 Task: Wedding timeline planner pink modern simple.
Action: Mouse moved to (63, 189)
Screenshot: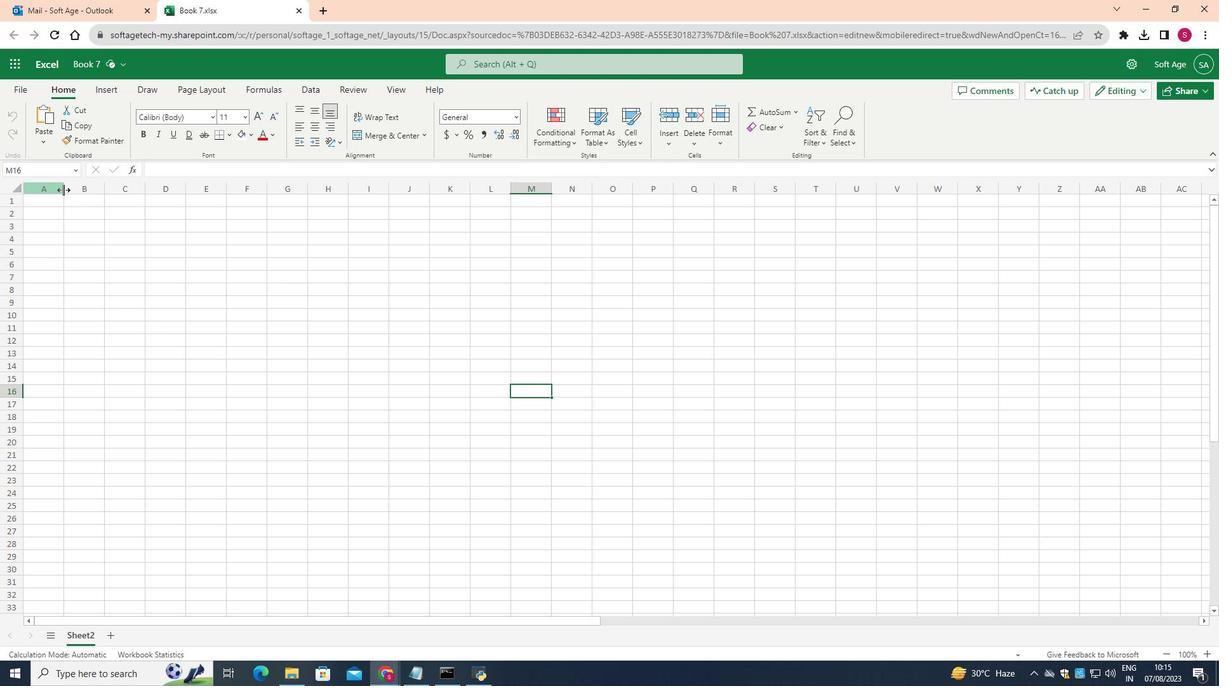 
Action: Mouse pressed left at (63, 189)
Screenshot: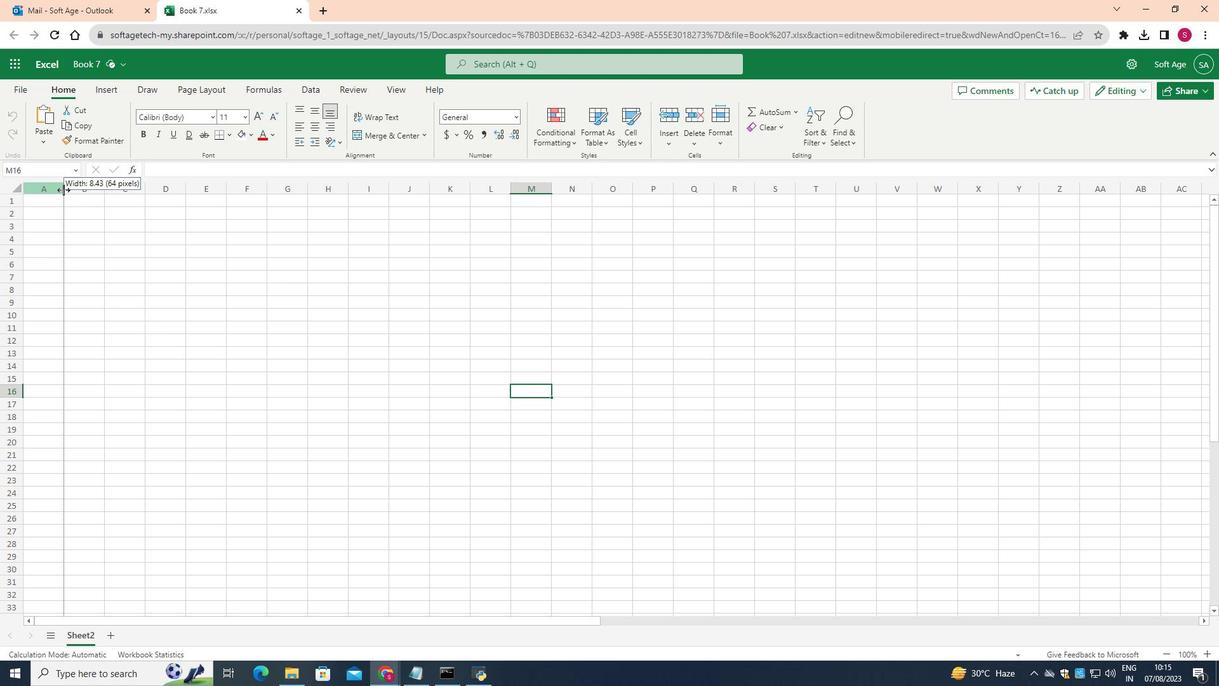 
Action: Mouse moved to (181, 191)
Screenshot: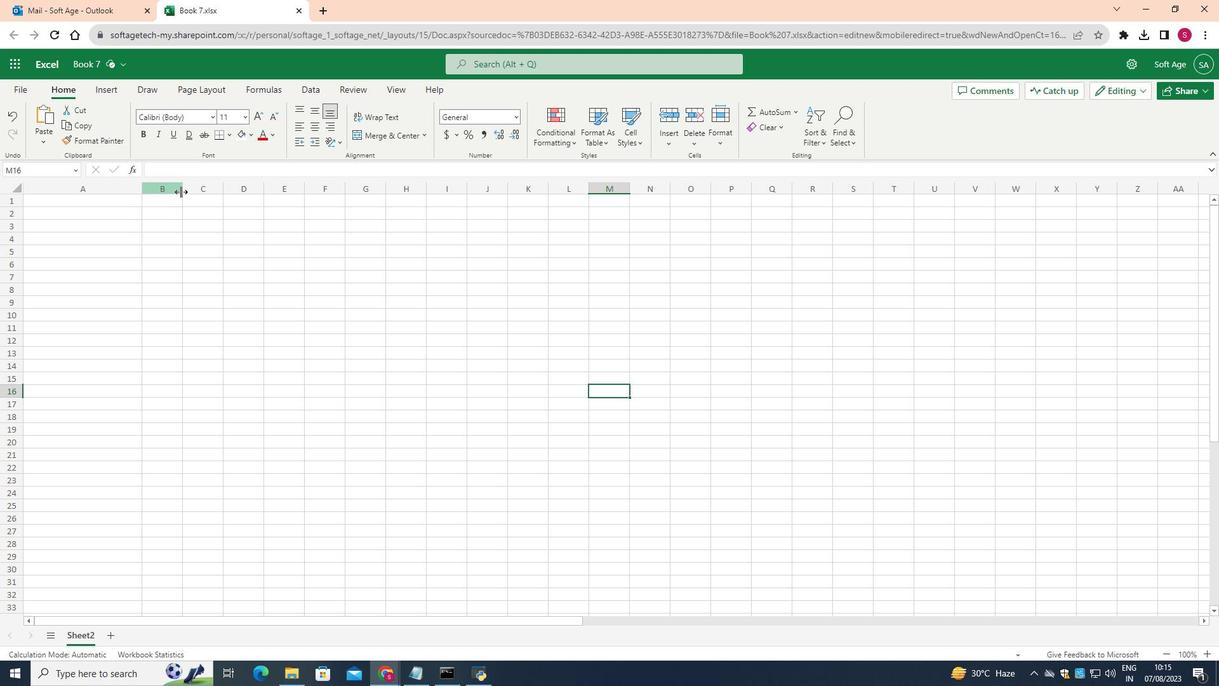 
Action: Mouse pressed left at (181, 191)
Screenshot: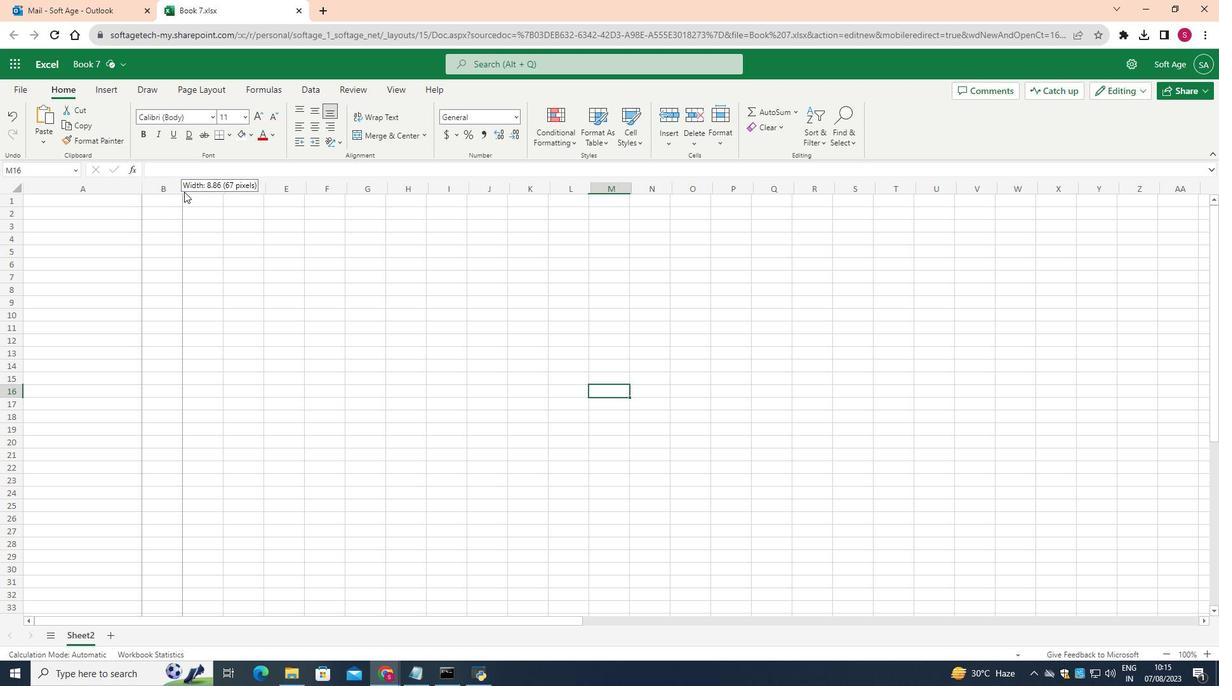 
Action: Mouse moved to (139, 186)
Screenshot: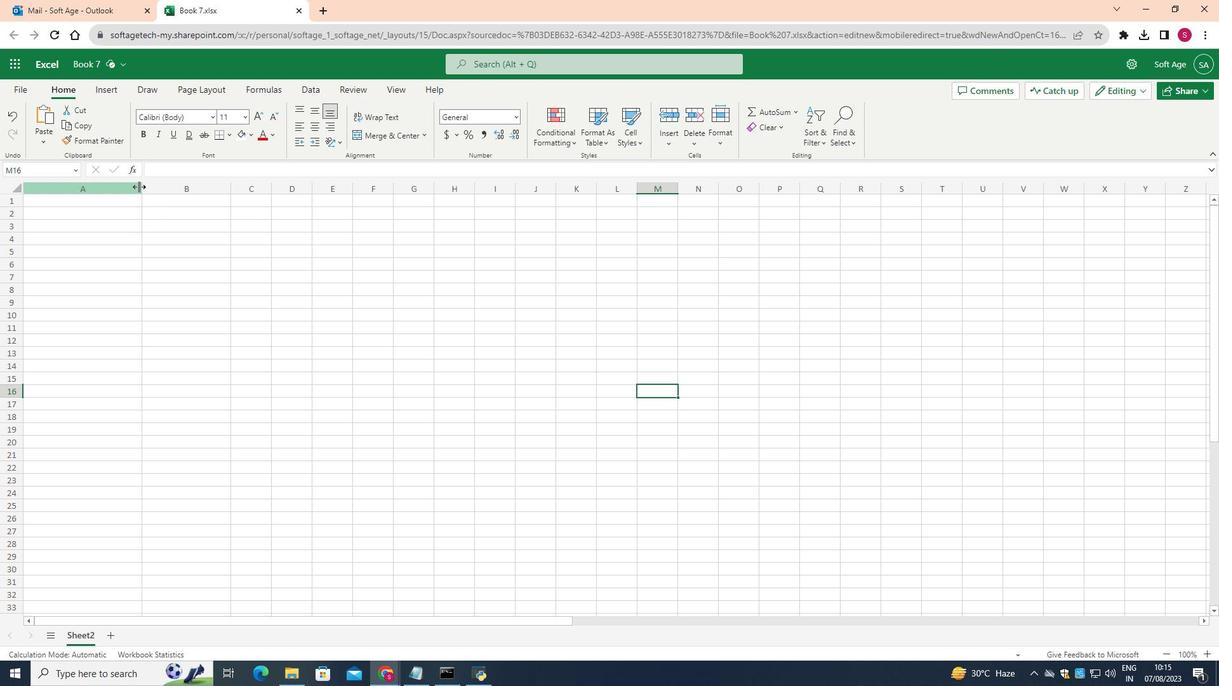 
Action: Mouse pressed left at (139, 186)
Screenshot: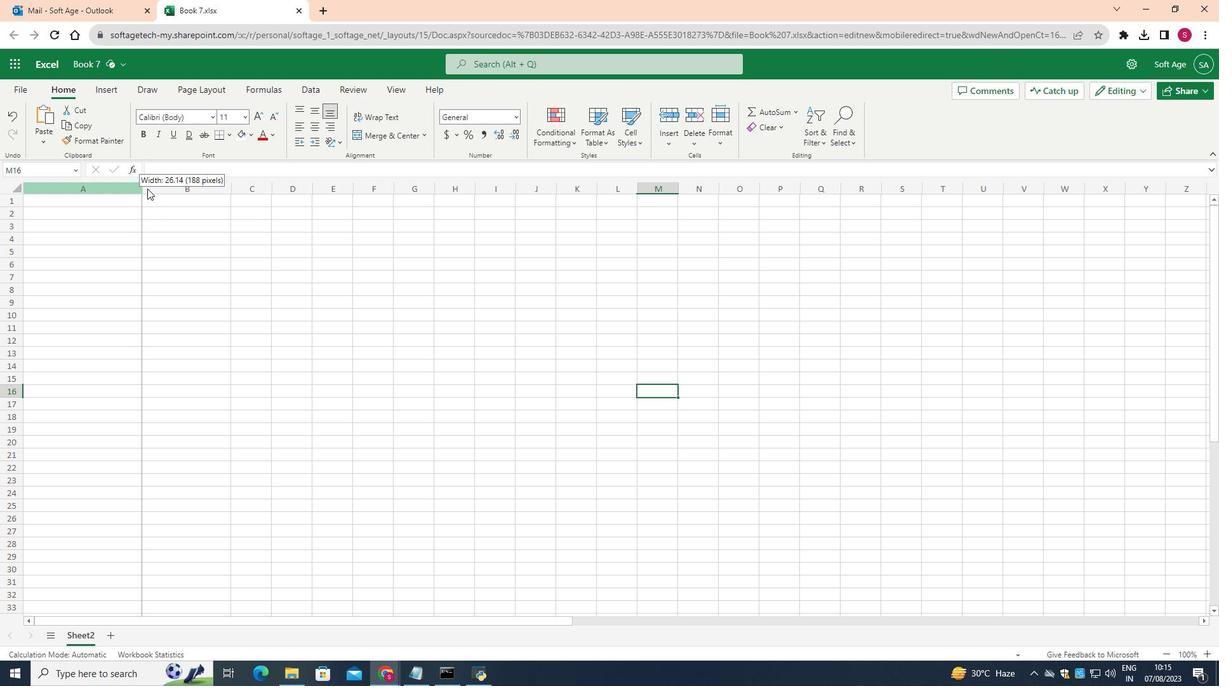 
Action: Mouse moved to (299, 189)
Screenshot: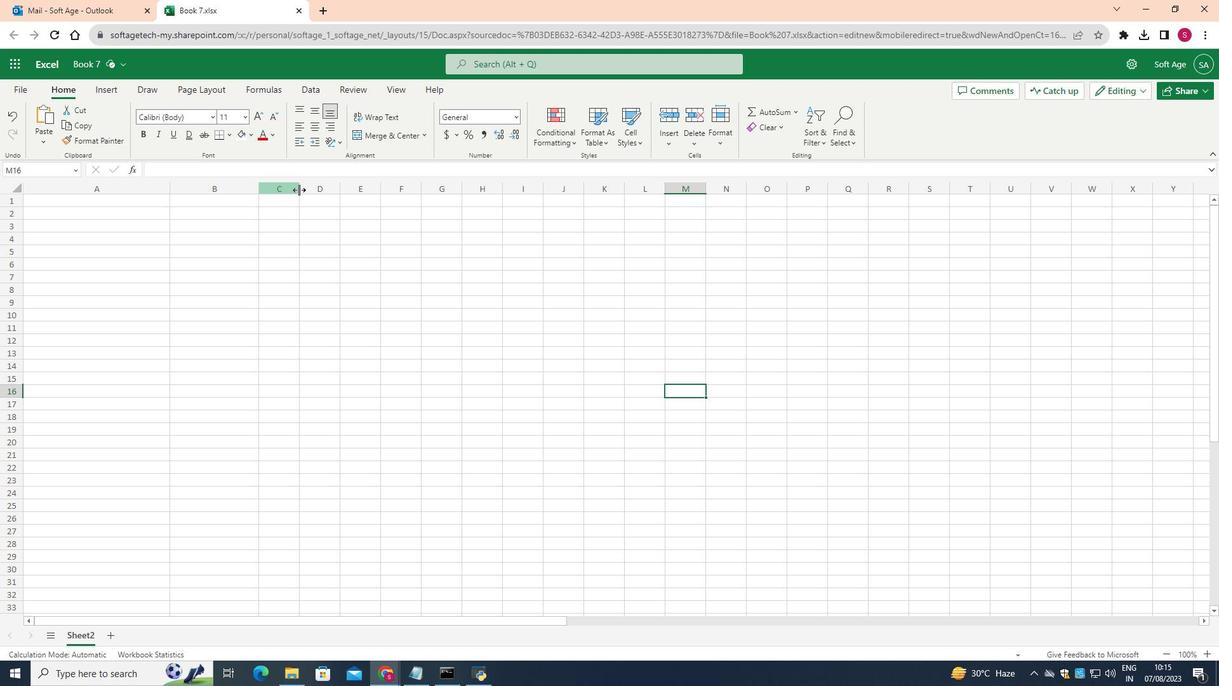 
Action: Mouse pressed left at (299, 189)
Screenshot: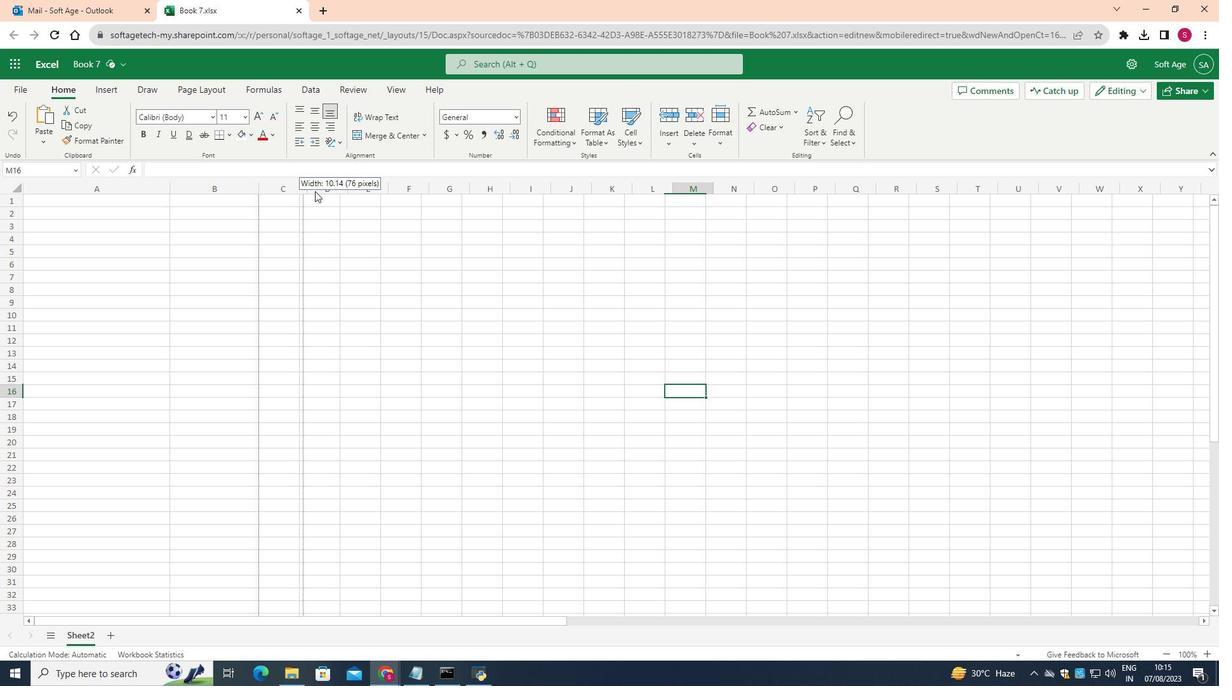 
Action: Mouse moved to (259, 191)
Screenshot: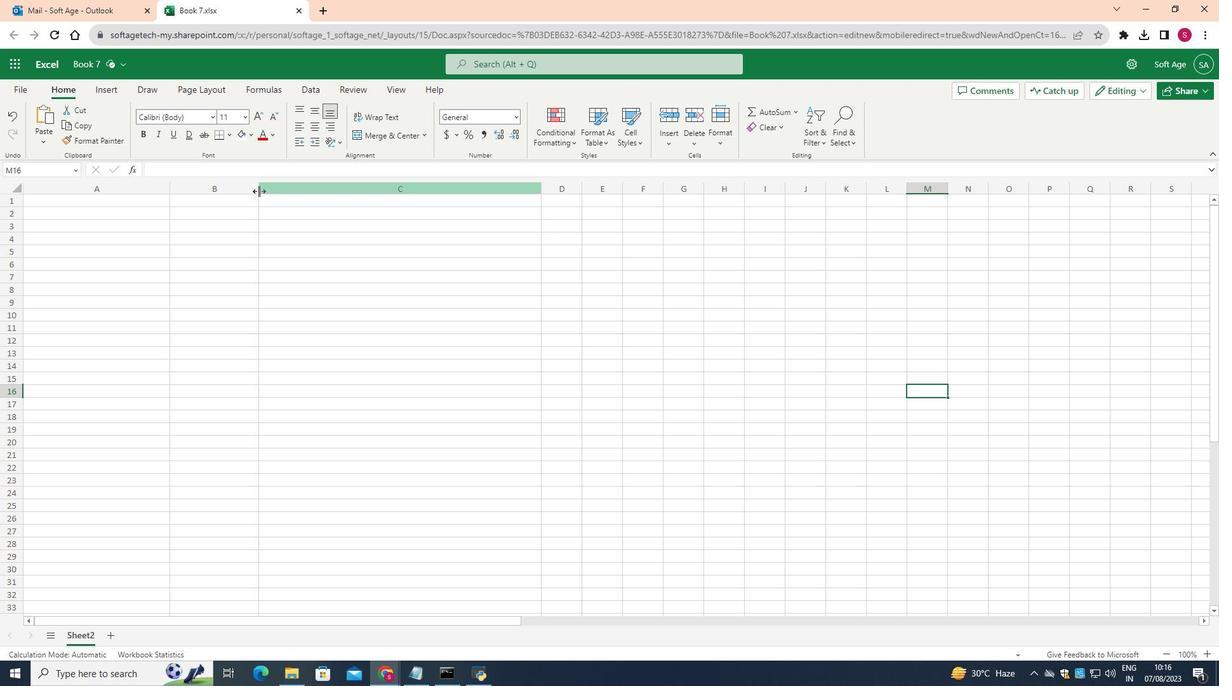 
Action: Mouse pressed left at (259, 191)
Screenshot: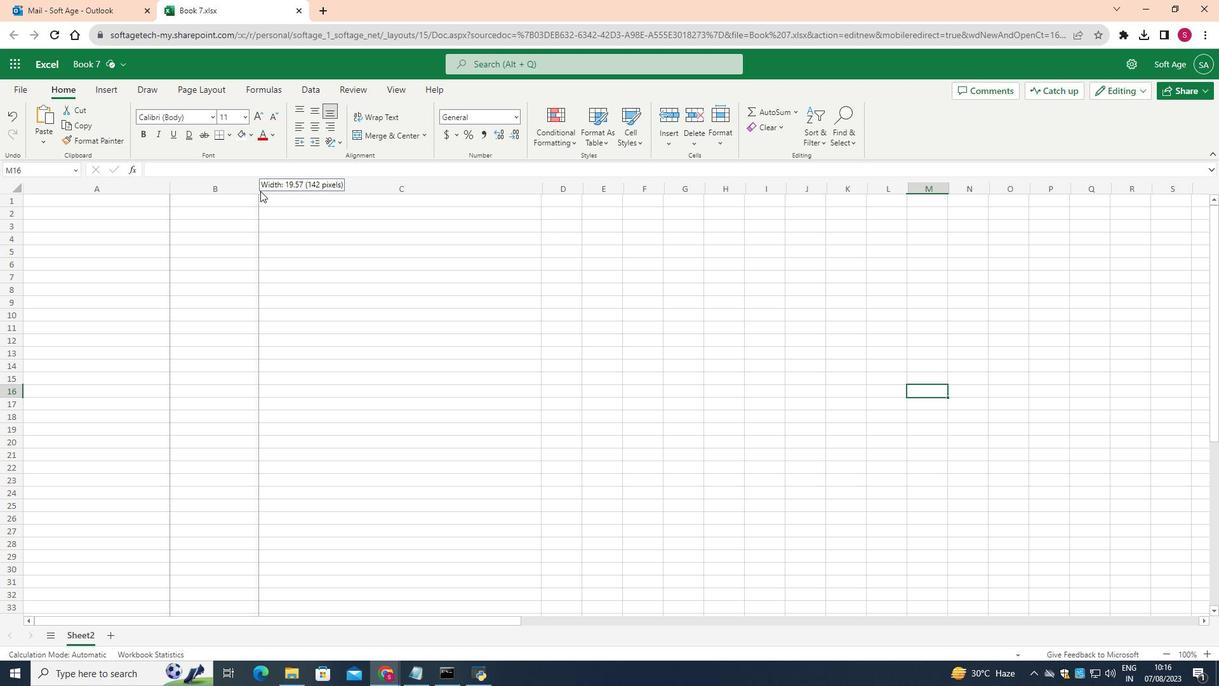 
Action: Mouse moved to (17, 207)
Screenshot: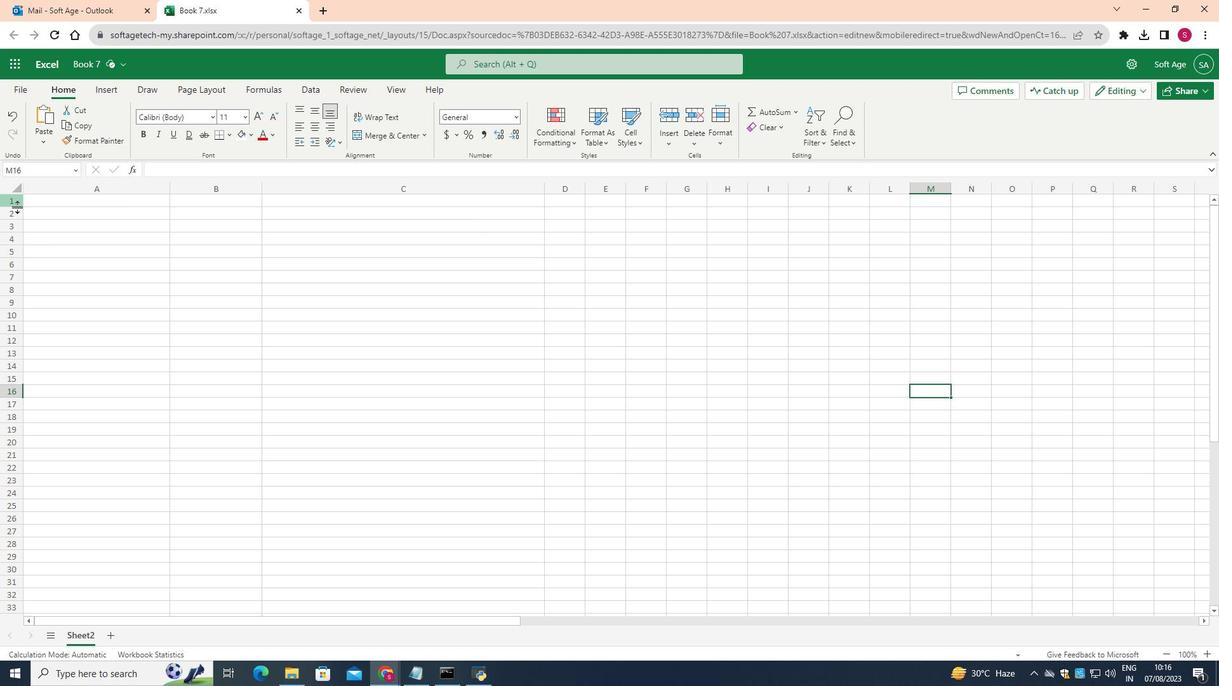 
Action: Mouse pressed left at (17, 207)
Screenshot: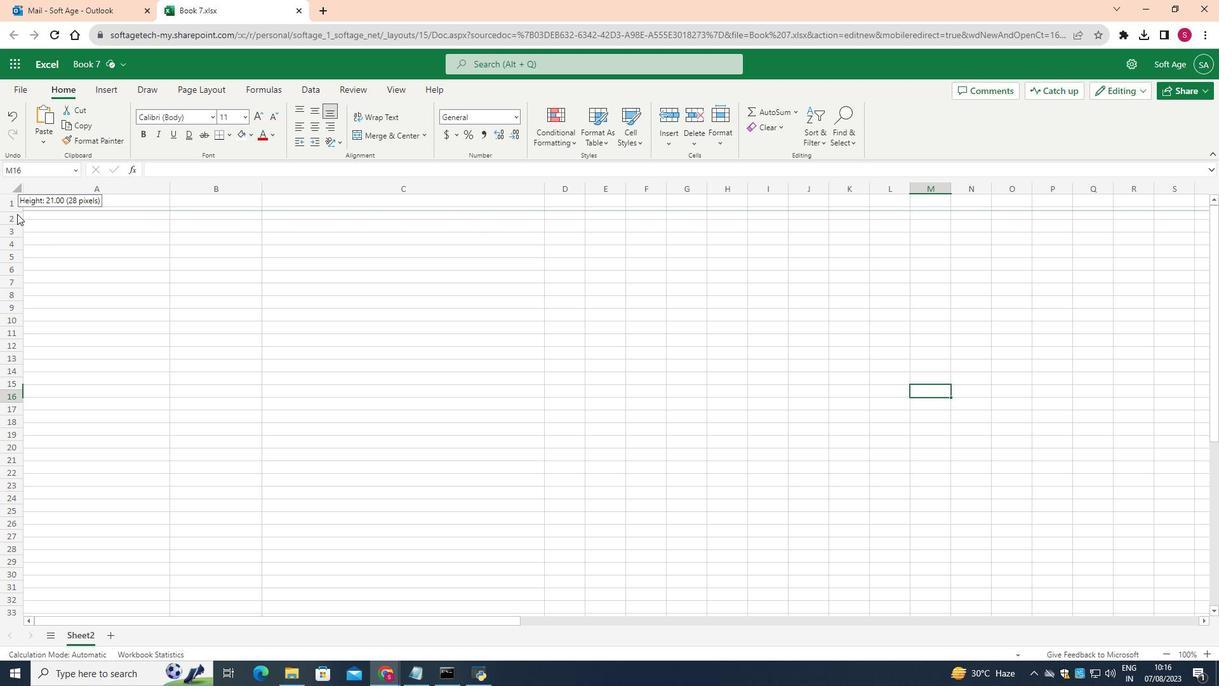 
Action: Mouse moved to (545, 186)
Screenshot: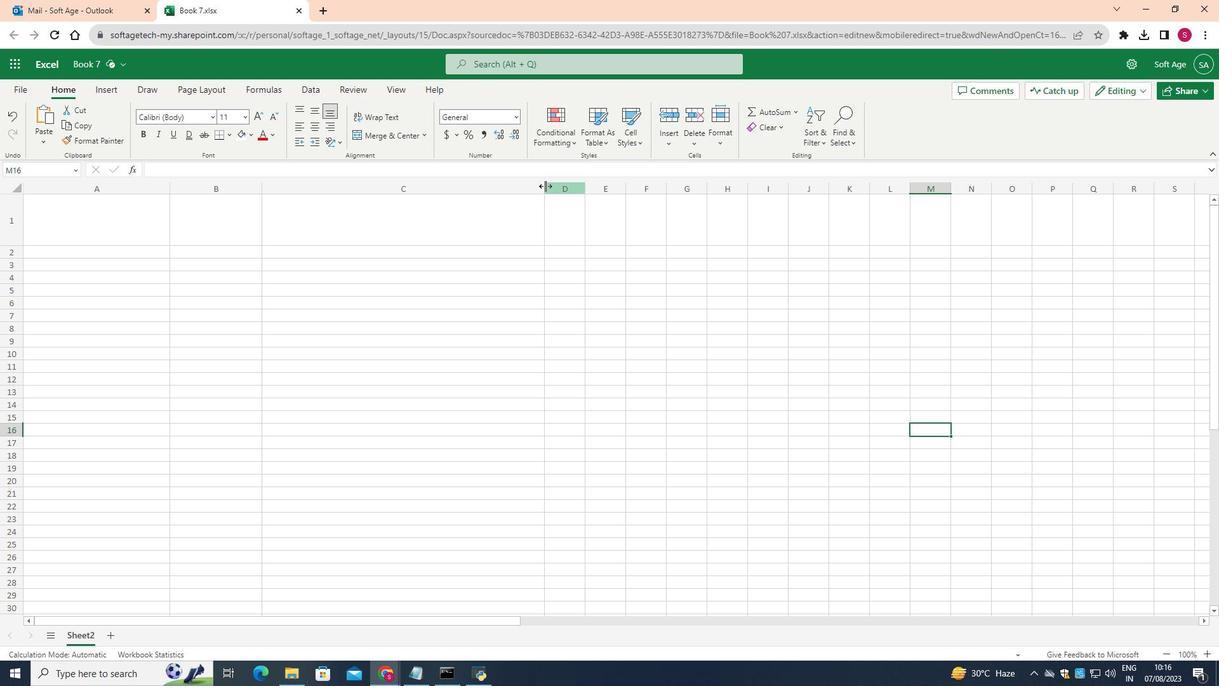 
Action: Mouse pressed left at (545, 186)
Screenshot: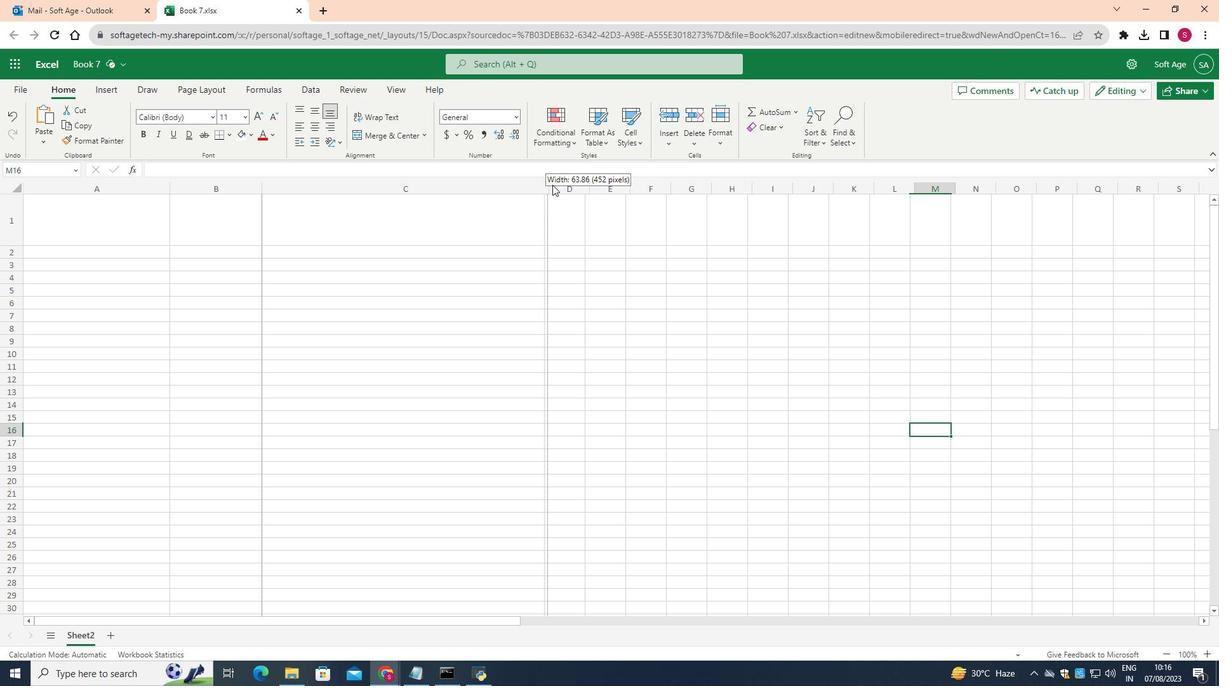
Action: Mouse moved to (264, 191)
Screenshot: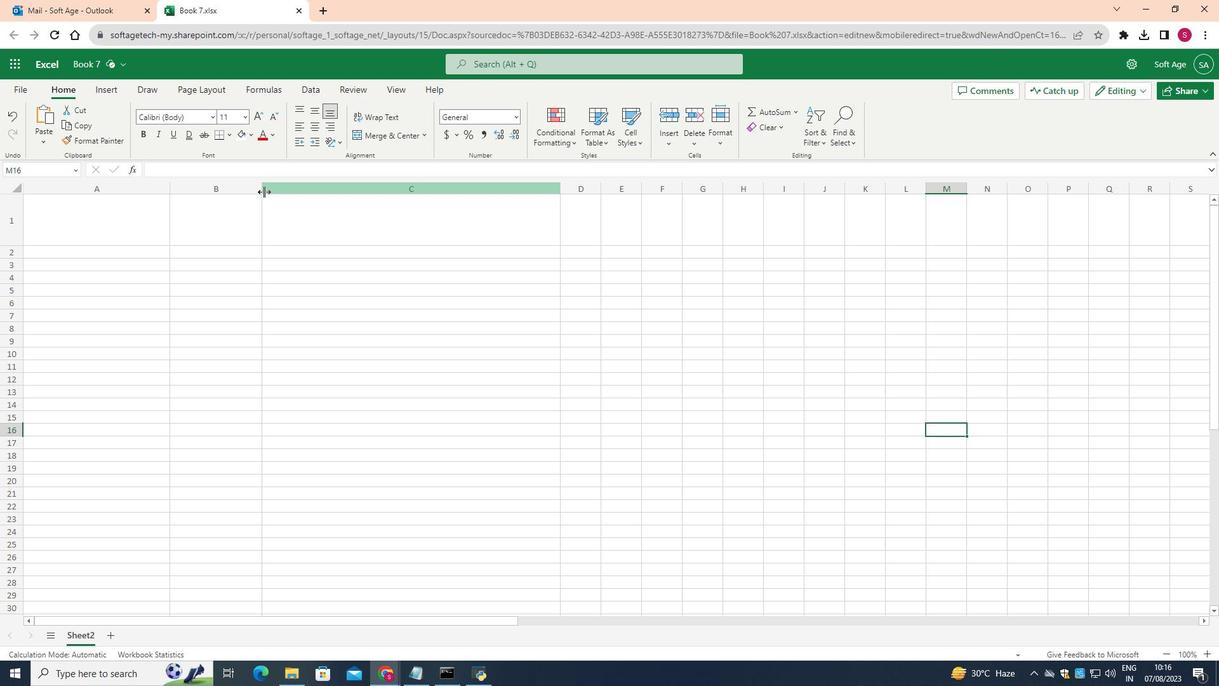 
Action: Mouse pressed left at (264, 191)
Screenshot: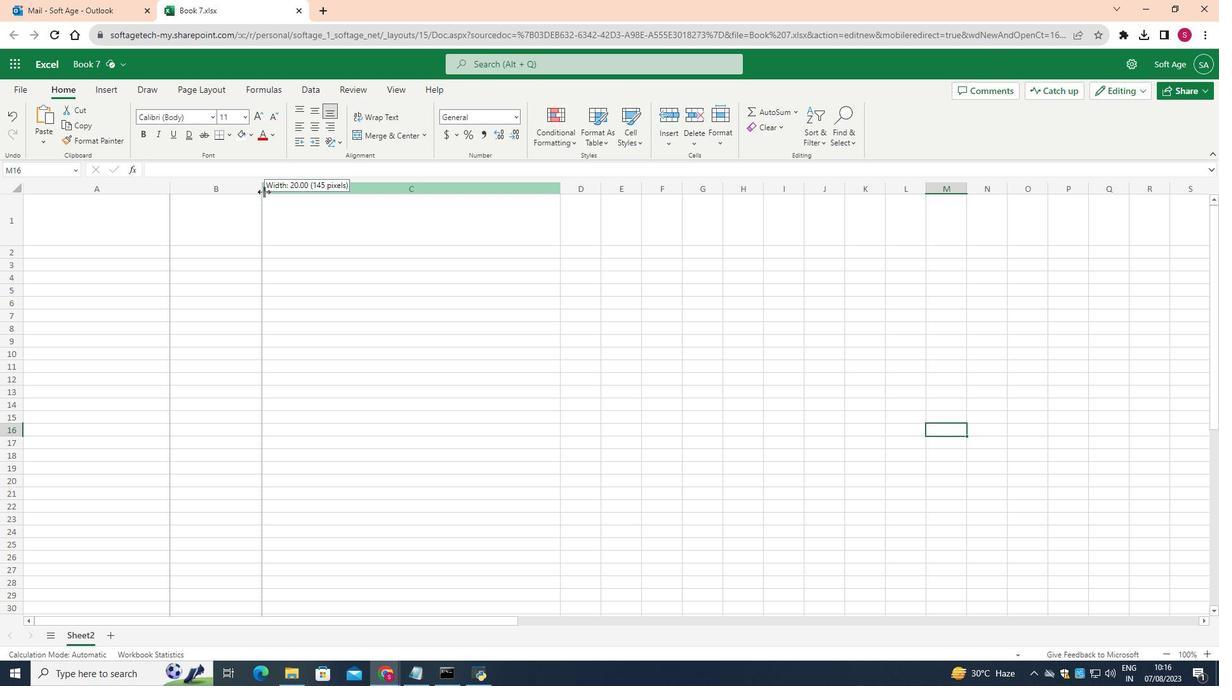 
Action: Mouse moved to (255, 193)
Screenshot: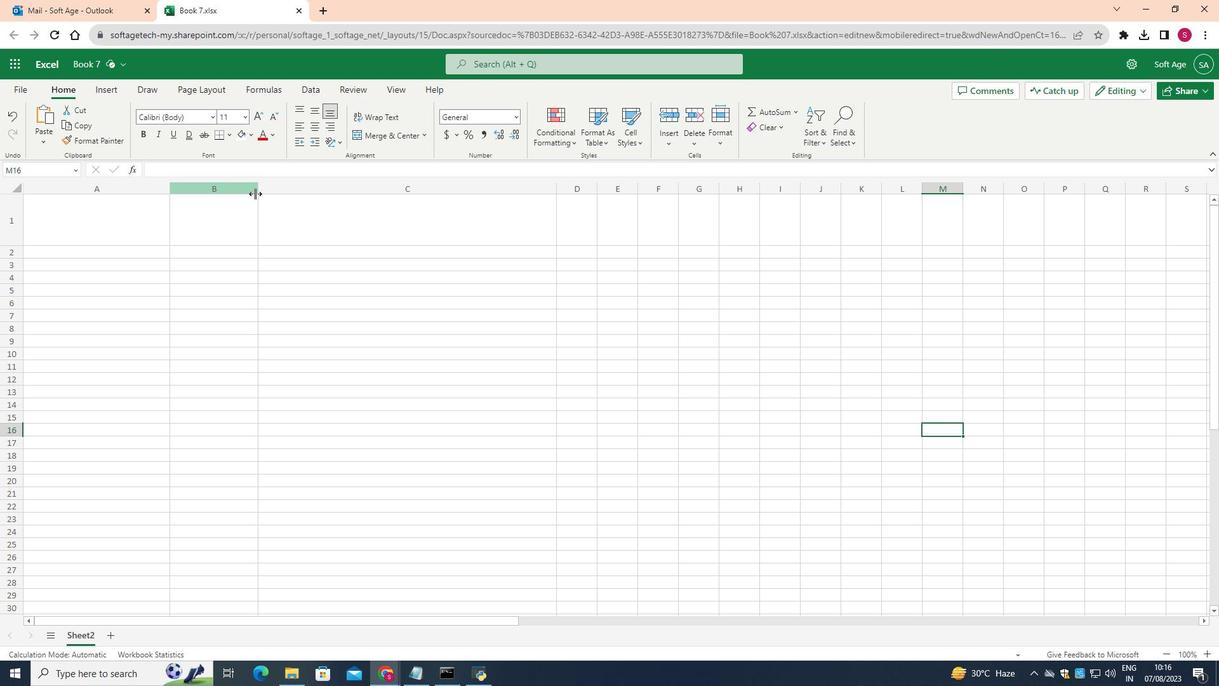 
Action: Mouse pressed left at (255, 193)
Screenshot: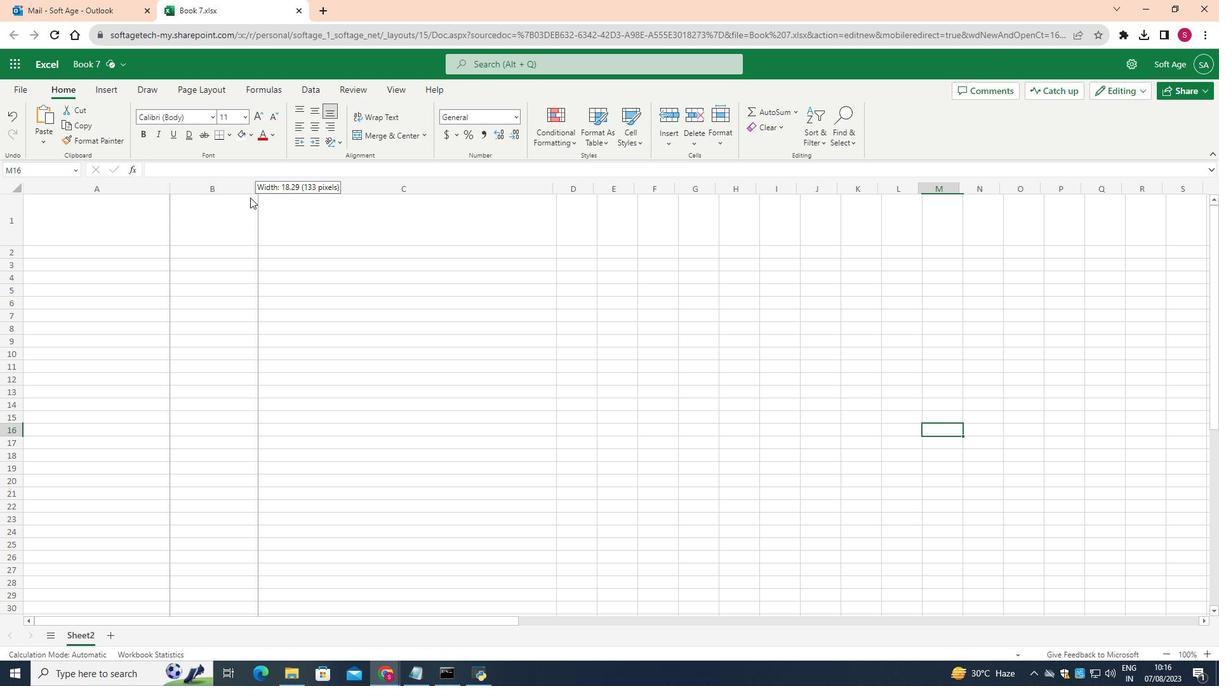 
Action: Mouse moved to (19, 246)
Screenshot: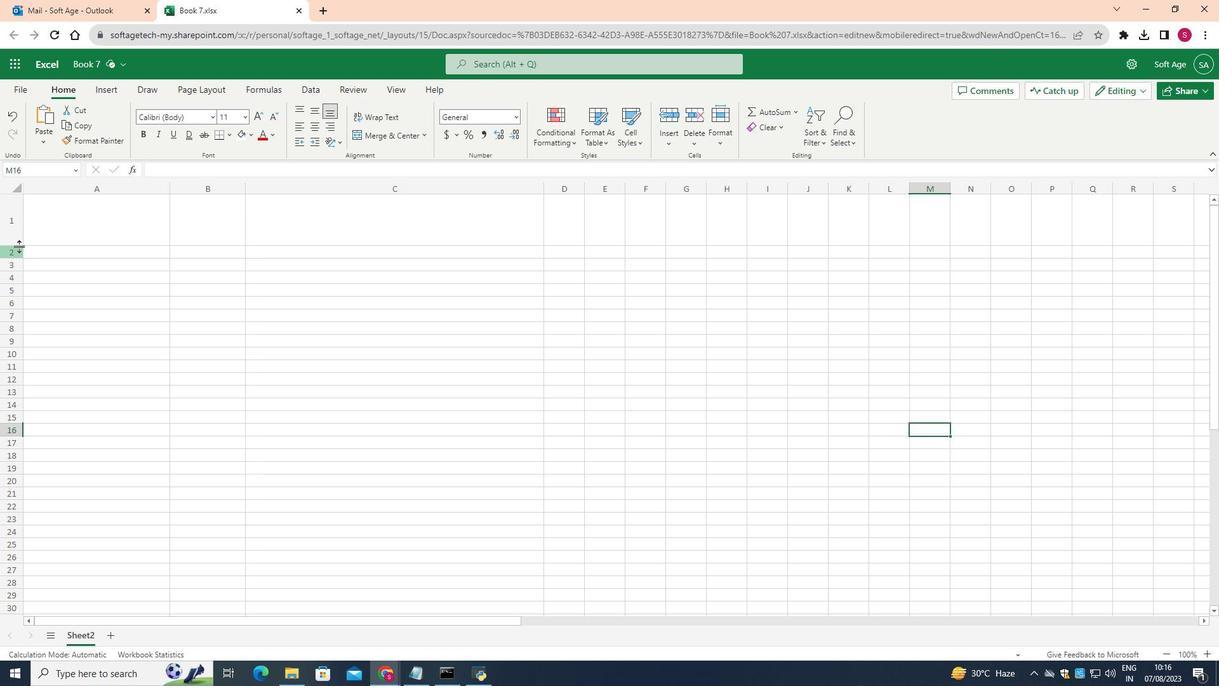 
Action: Mouse pressed left at (19, 246)
Screenshot: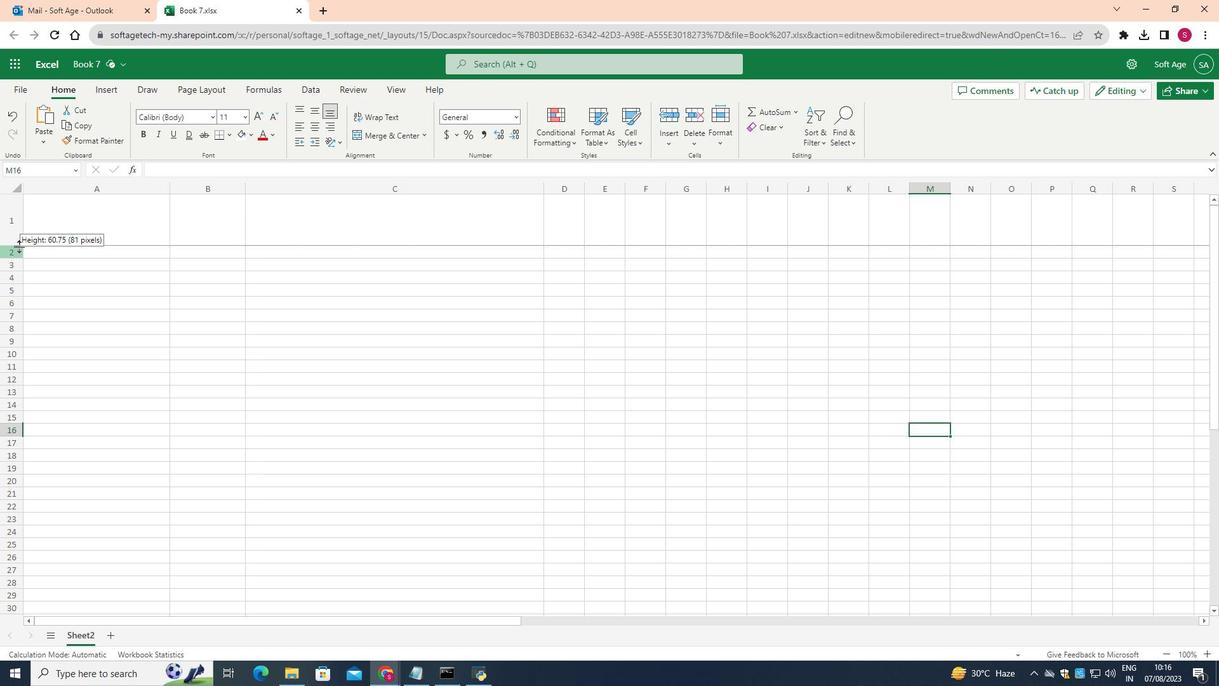
Action: Mouse moved to (76, 227)
Screenshot: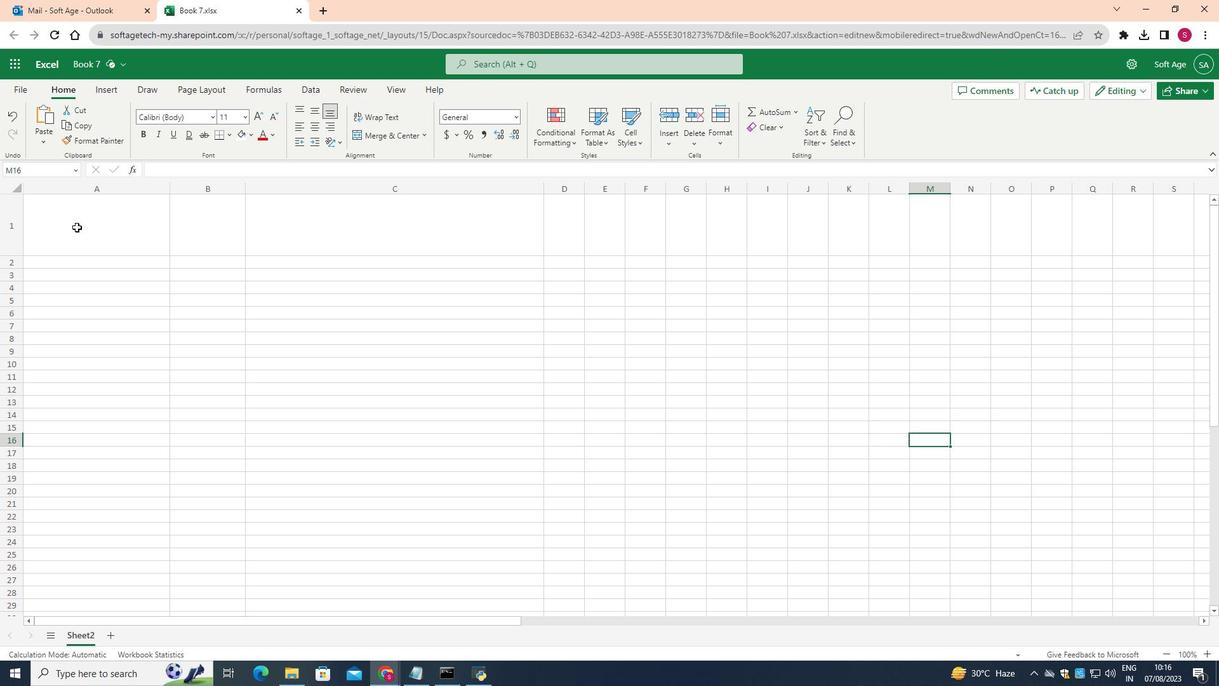 
Action: Mouse pressed left at (76, 227)
Screenshot: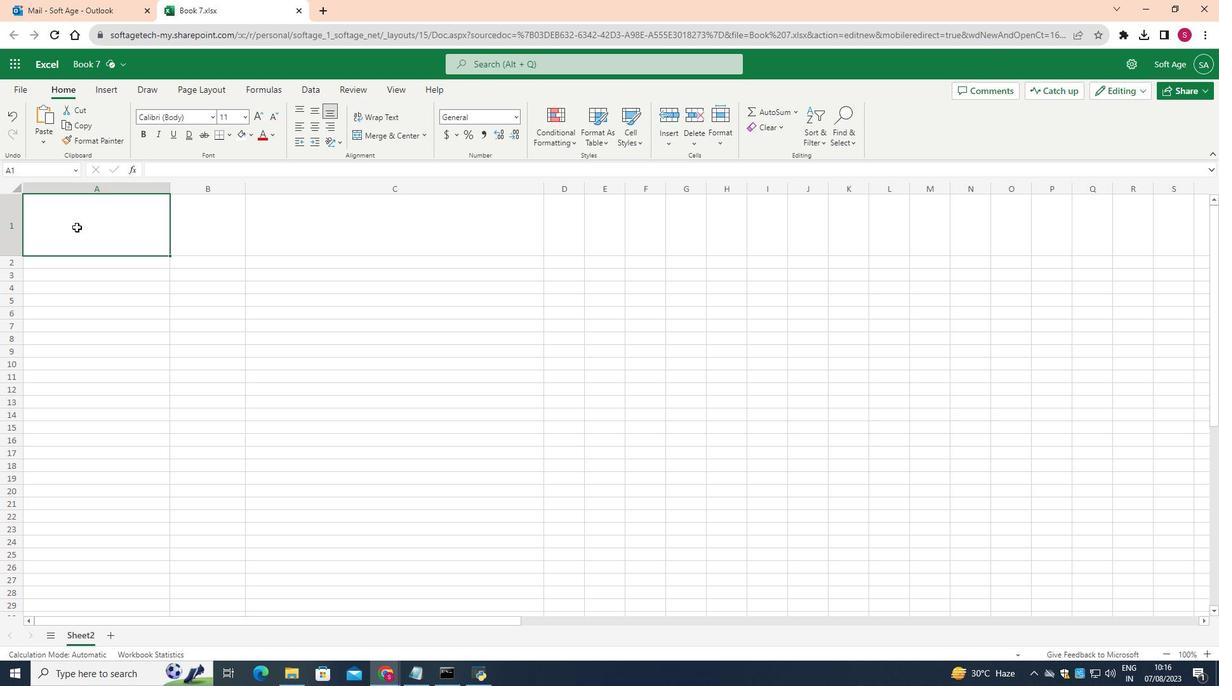 
Action: Mouse moved to (249, 134)
Screenshot: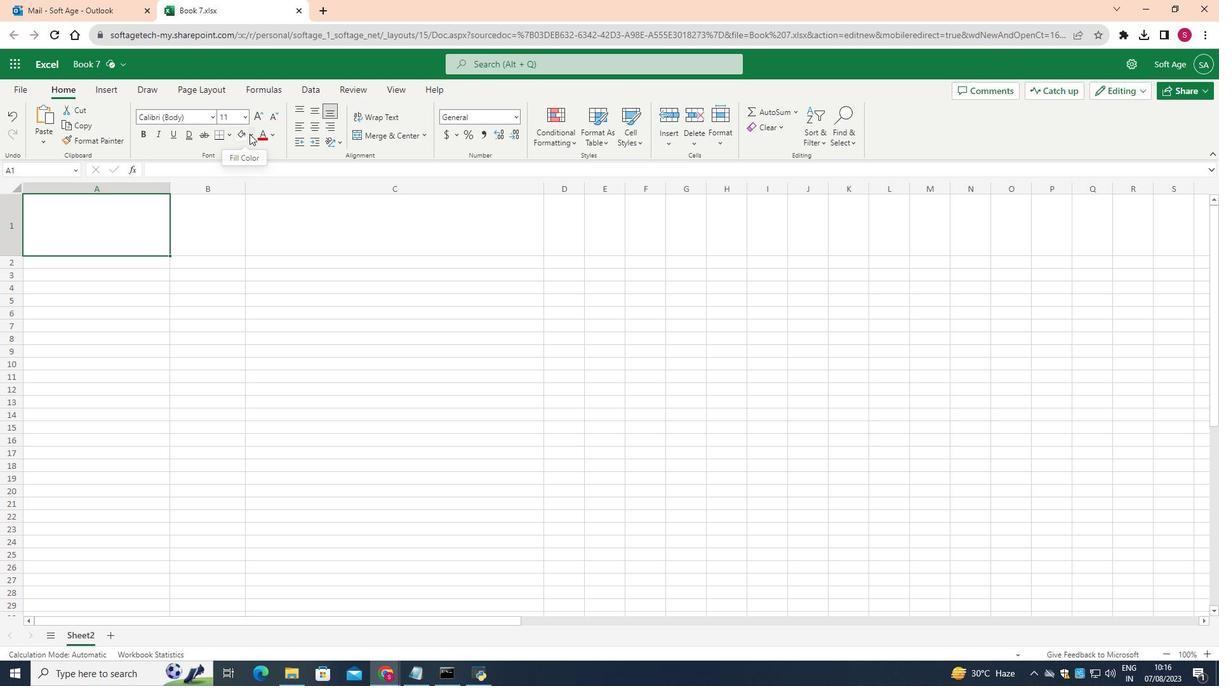 
Action: Mouse pressed left at (249, 134)
Screenshot: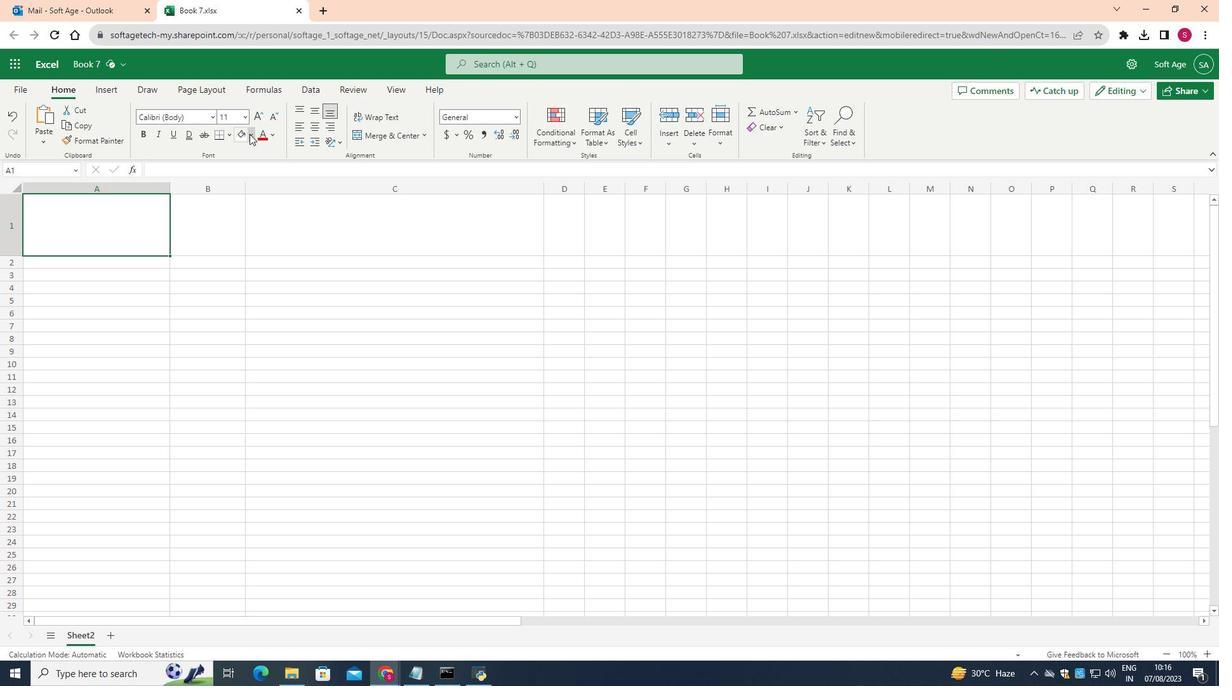 
Action: Mouse moved to (284, 337)
Screenshot: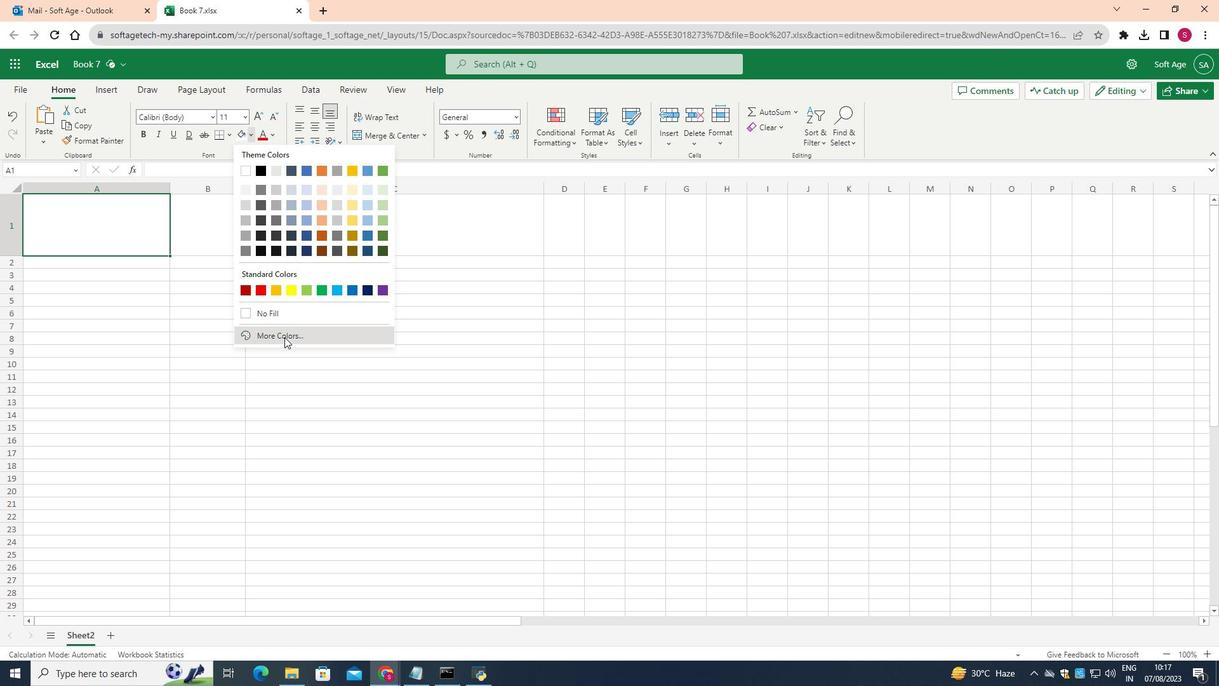 
Action: Mouse pressed left at (284, 337)
Screenshot: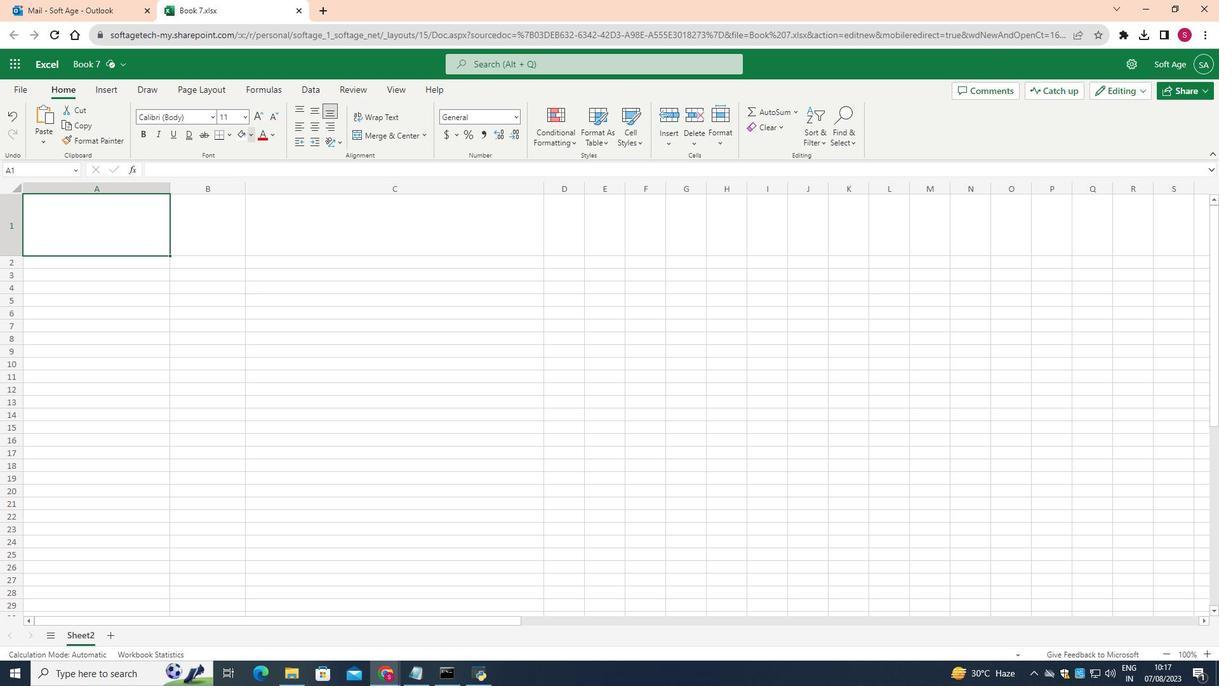 
Action: Mouse moved to (646, 412)
Screenshot: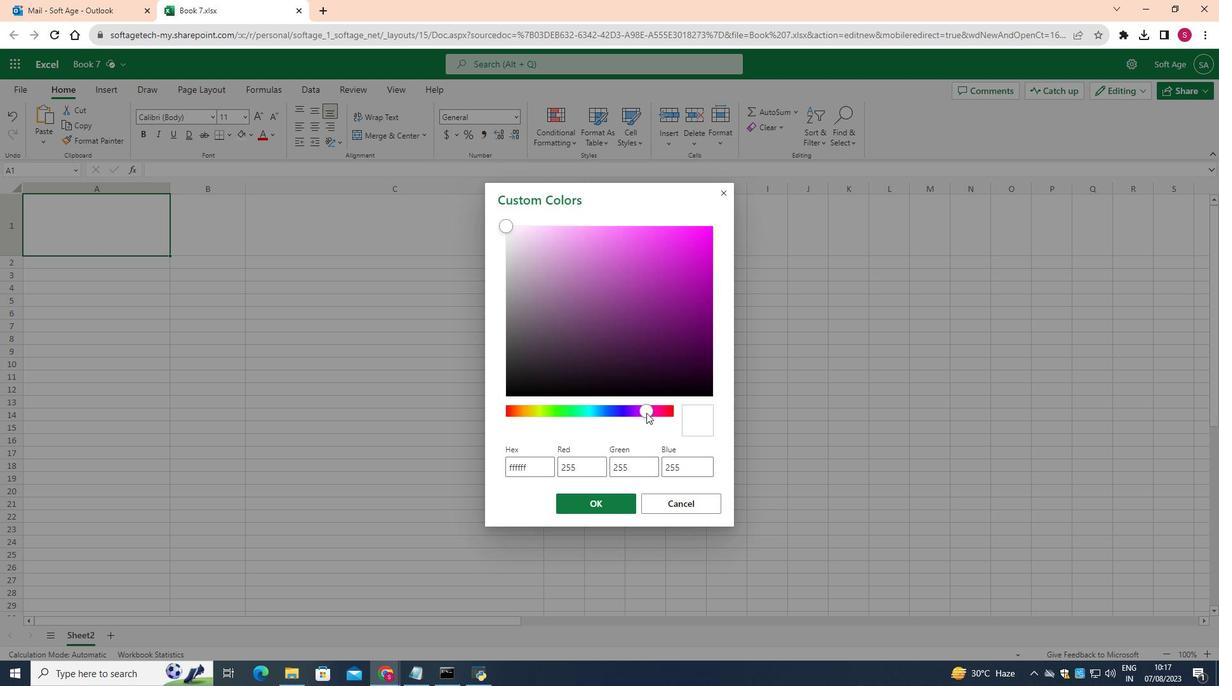 
Action: Mouse pressed left at (646, 412)
Screenshot: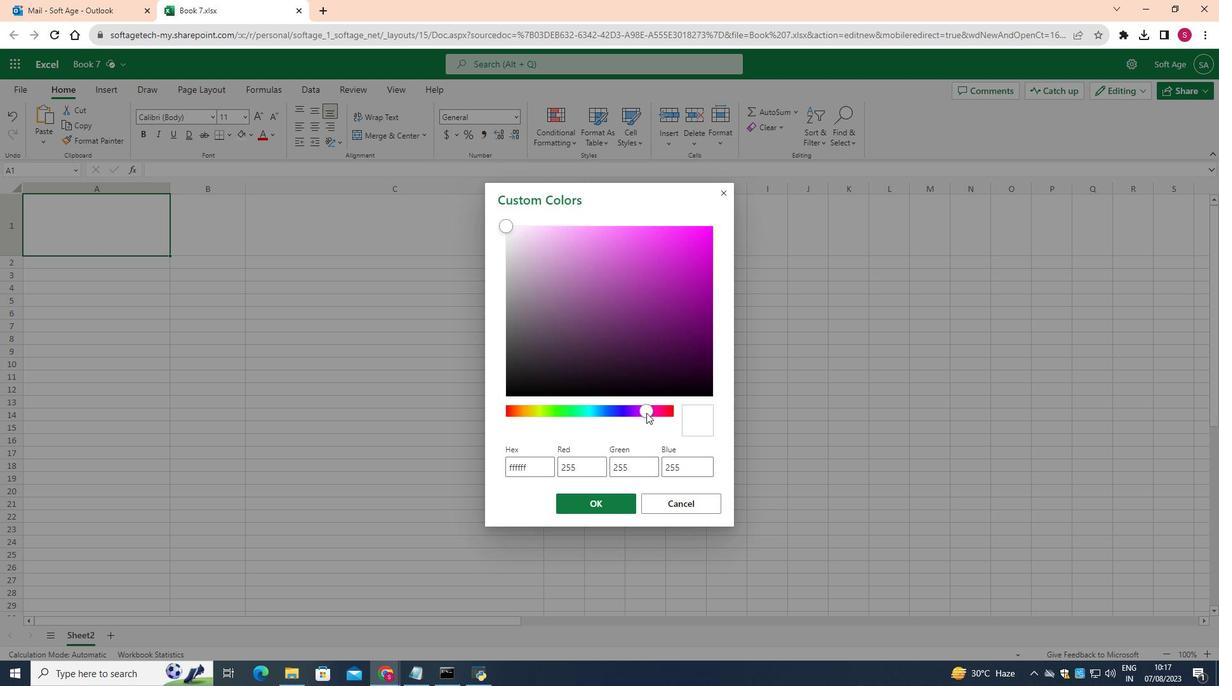 
Action: Mouse moved to (655, 409)
Screenshot: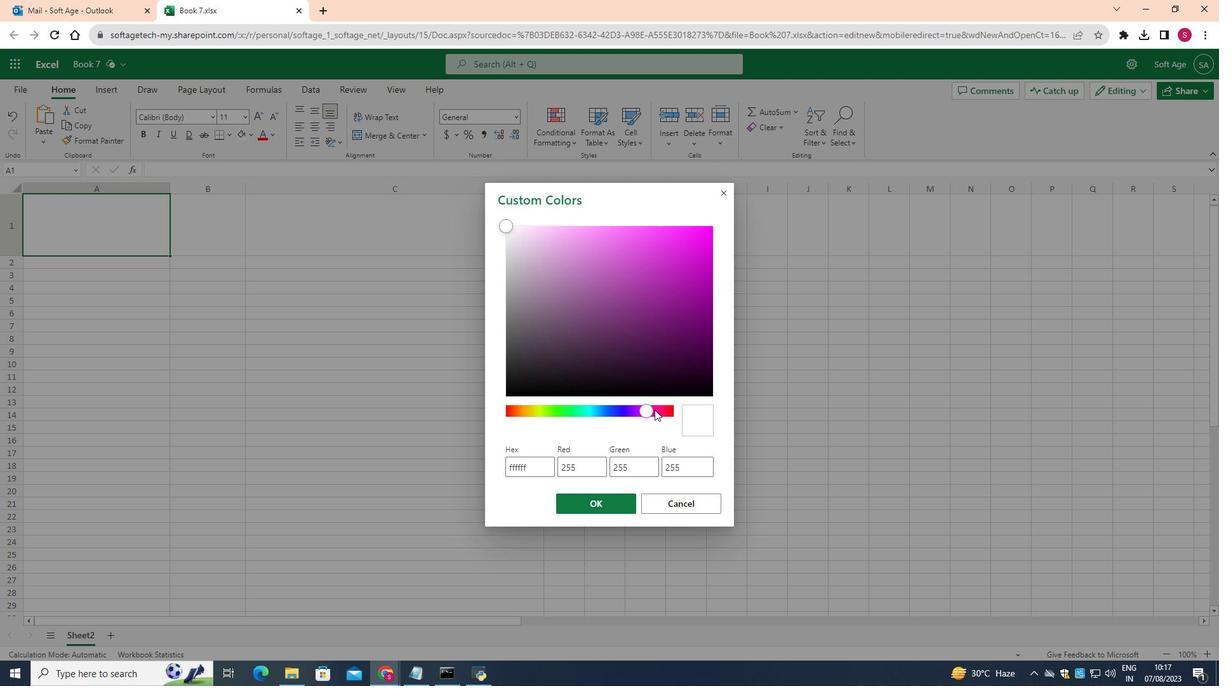 
Action: Mouse pressed left at (655, 409)
Screenshot: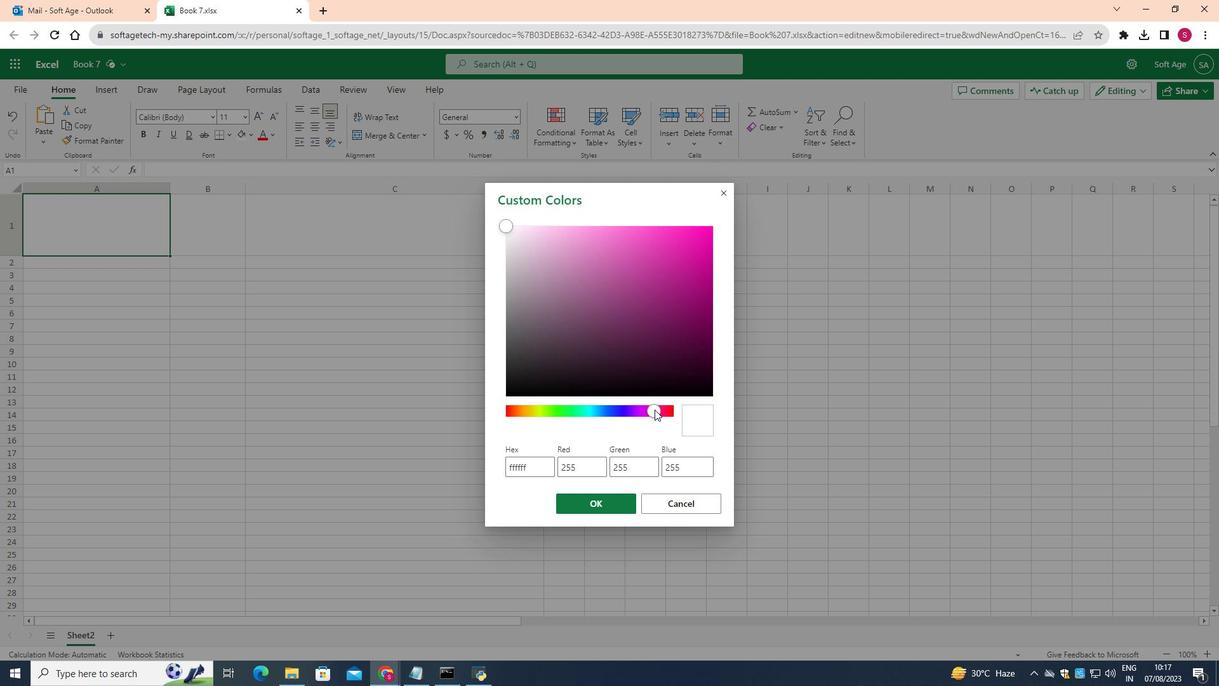 
Action: Mouse moved to (661, 406)
Screenshot: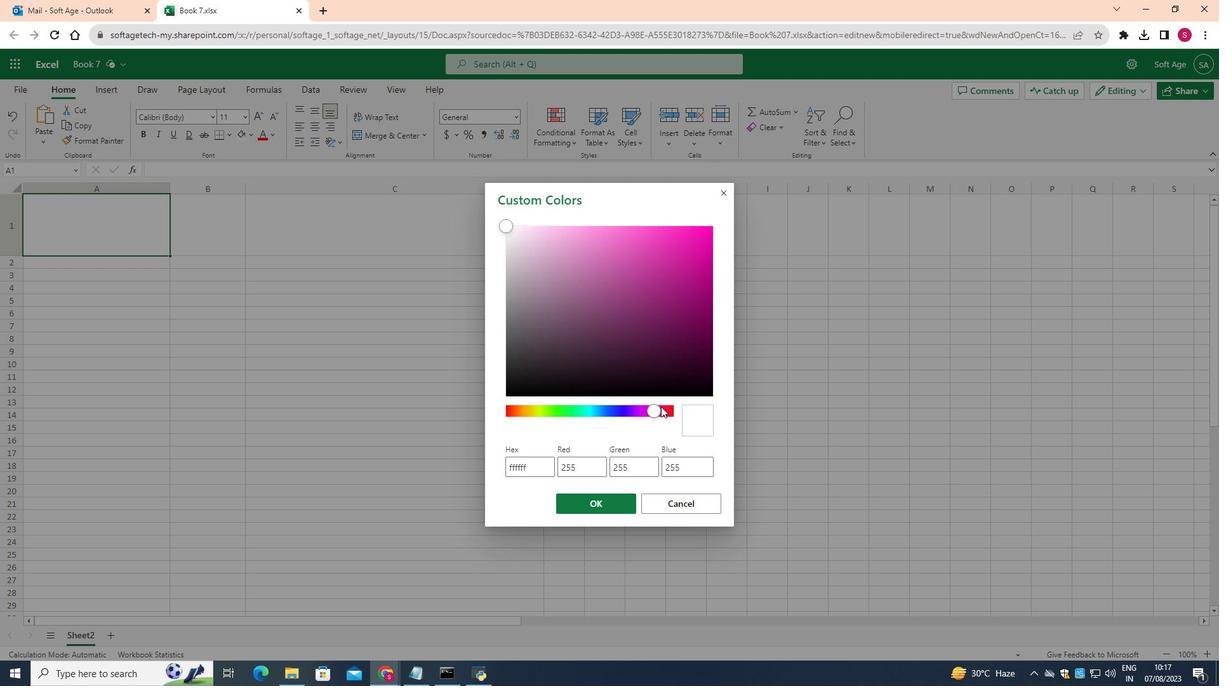 
Action: Mouse pressed left at (661, 406)
Screenshot: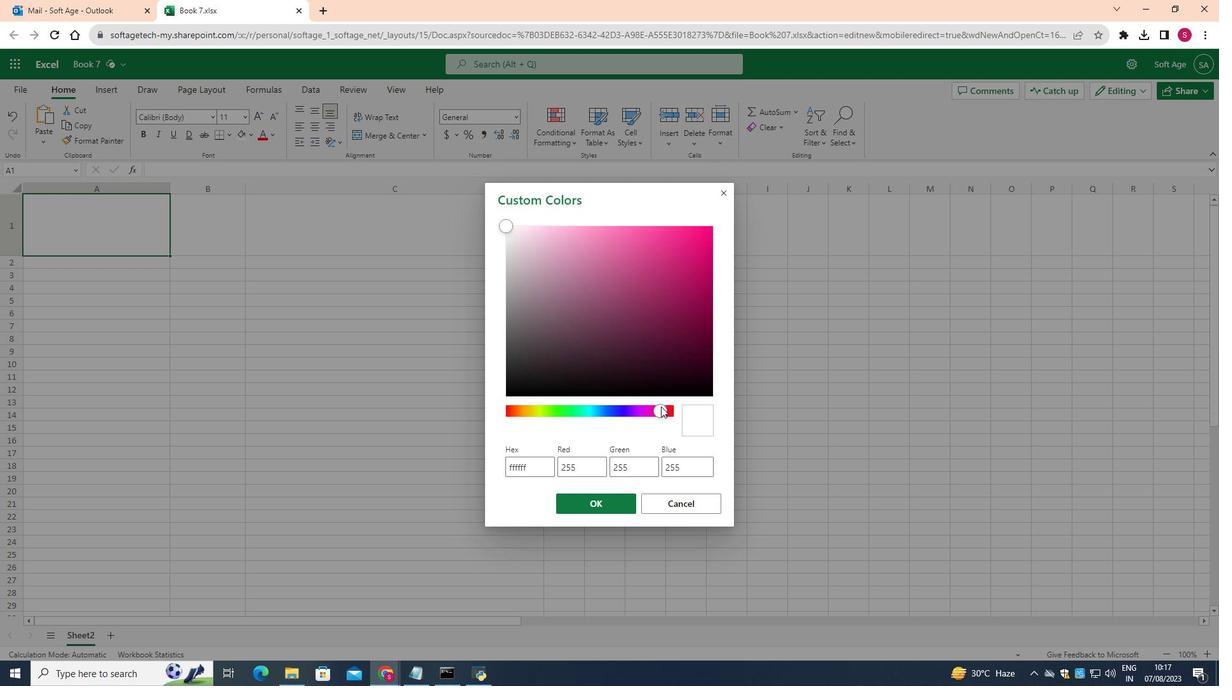 
Action: Mouse moved to (623, 502)
Screenshot: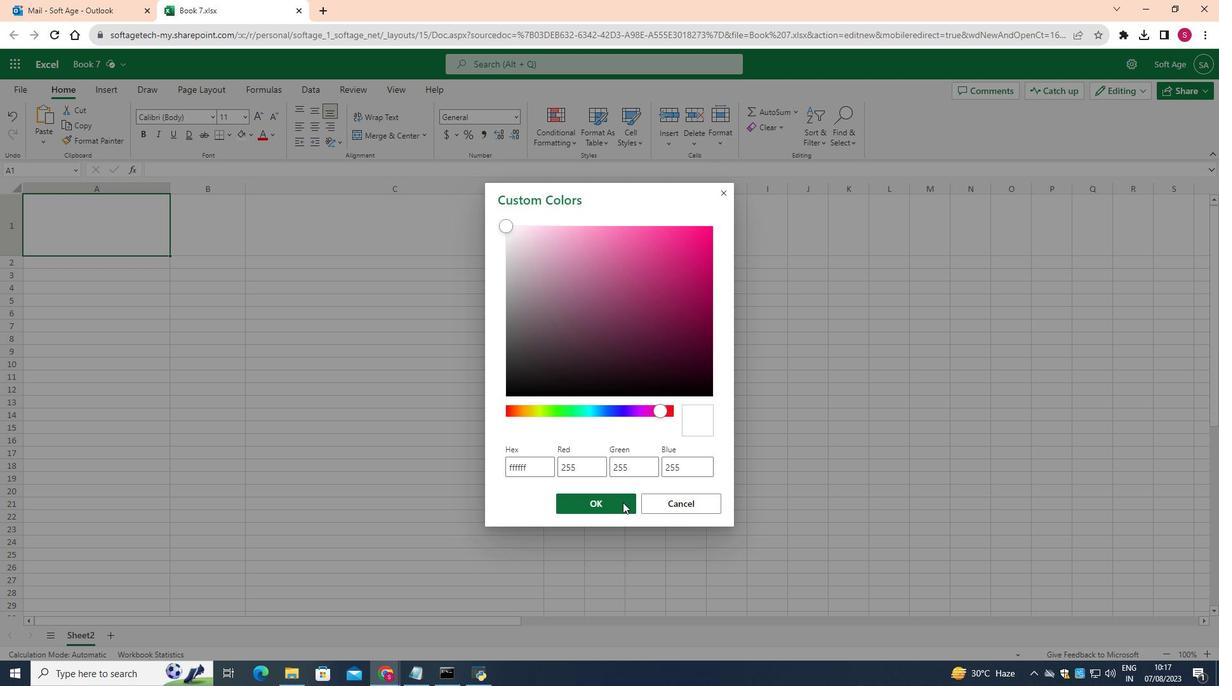 
Action: Mouse pressed left at (623, 502)
Screenshot: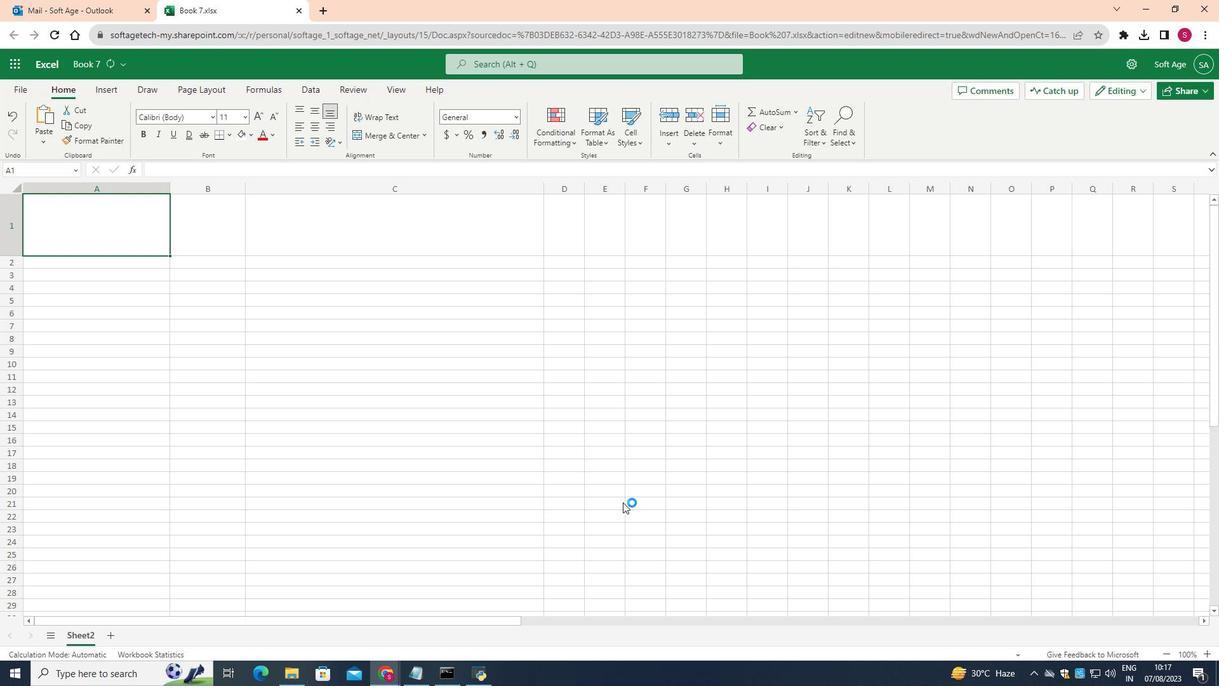 
Action: Mouse moved to (252, 131)
Screenshot: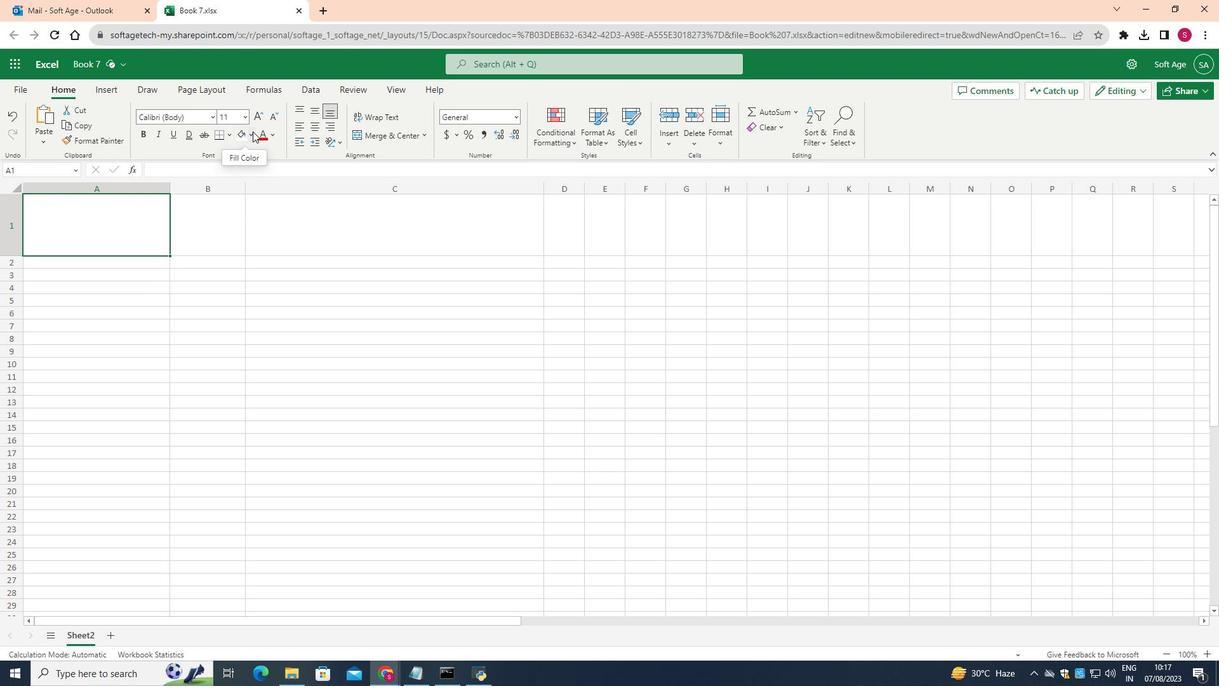 
Action: Mouse pressed left at (252, 131)
Screenshot: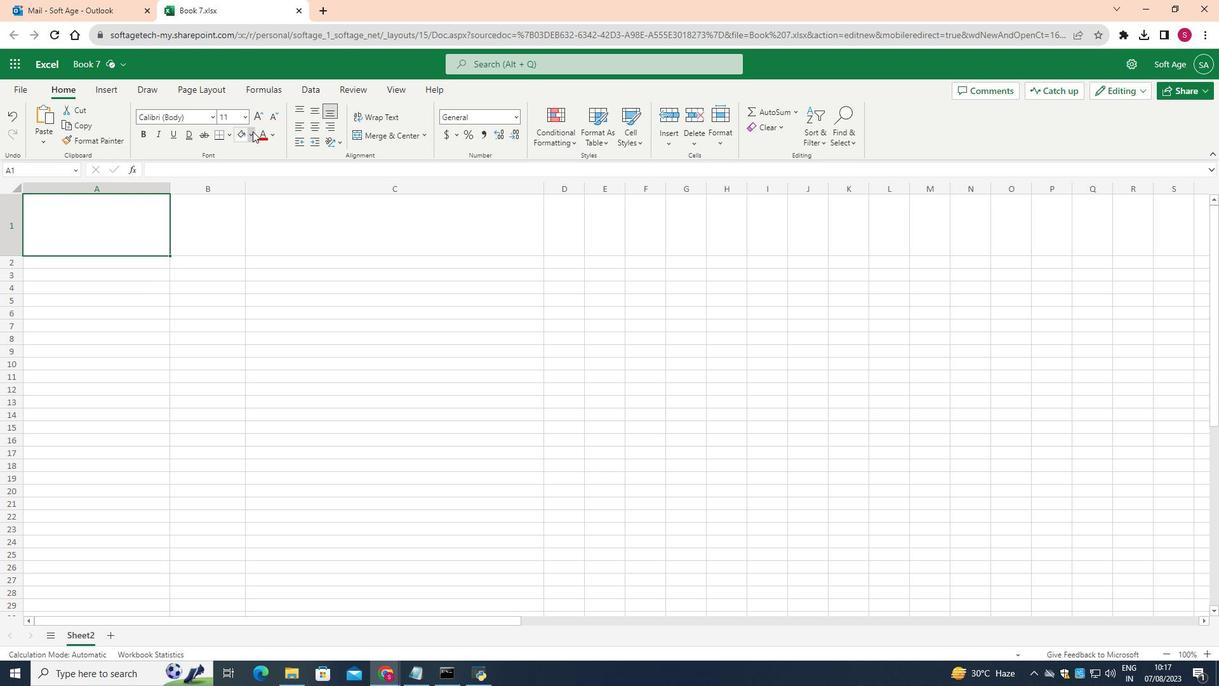 
Action: Mouse moved to (247, 327)
Screenshot: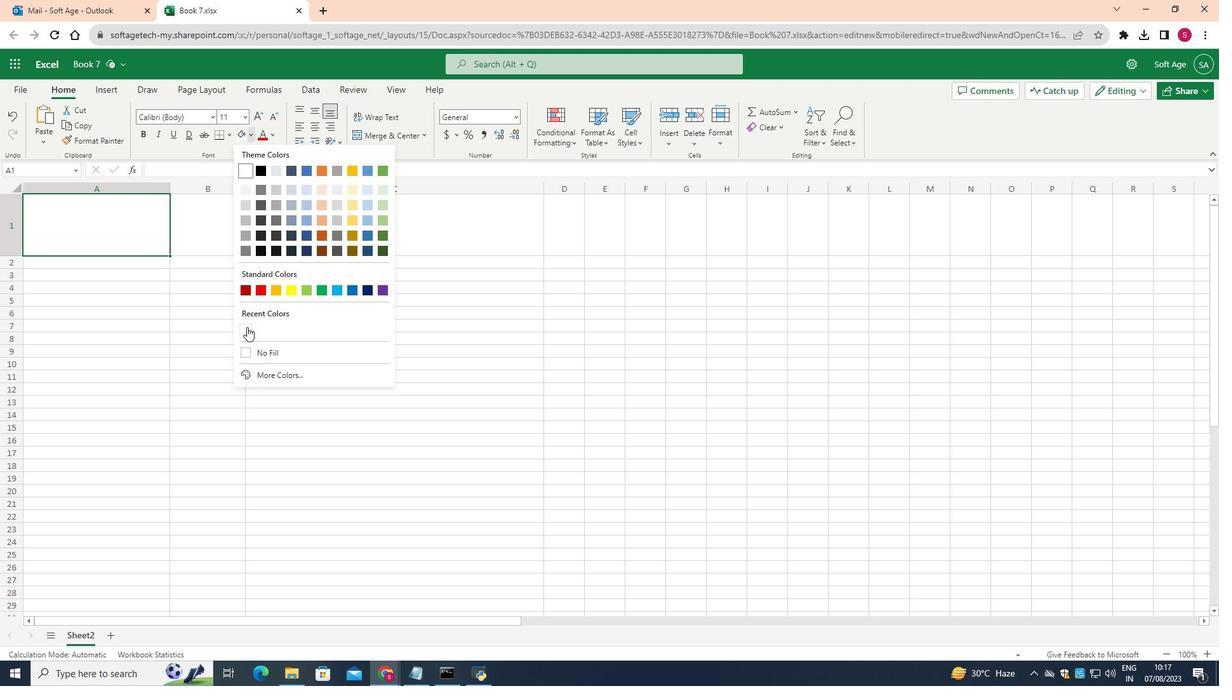 
Action: Mouse pressed left at (247, 327)
Screenshot: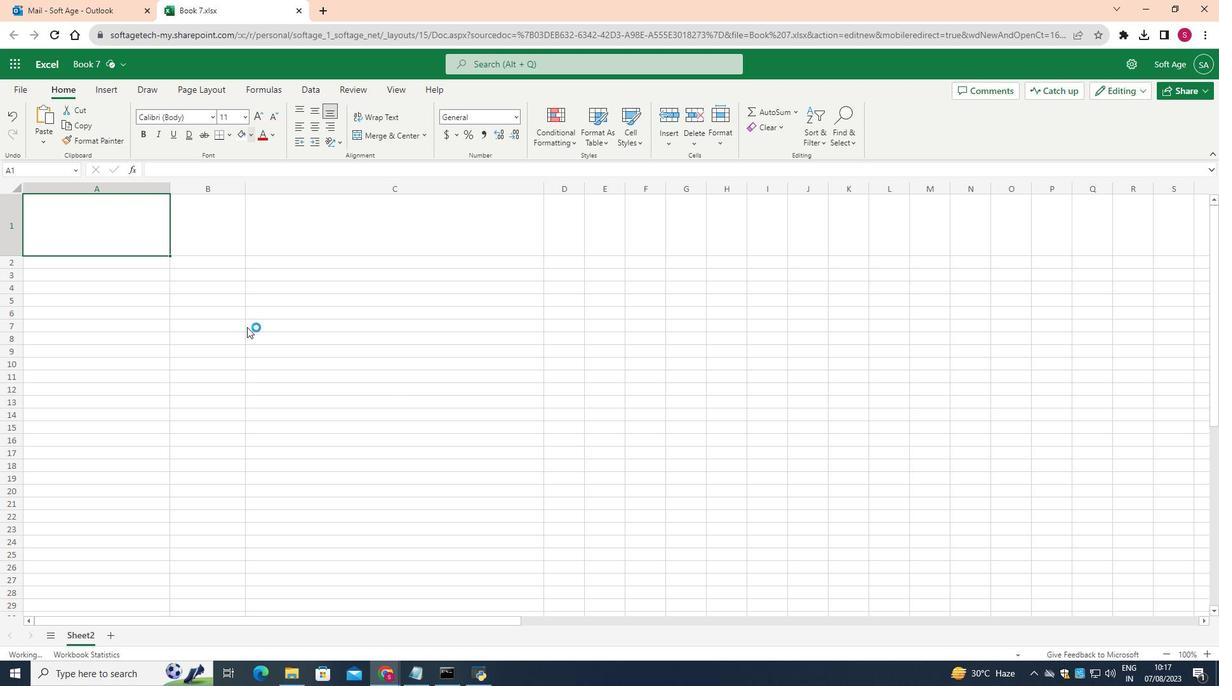 
Action: Mouse moved to (106, 219)
Screenshot: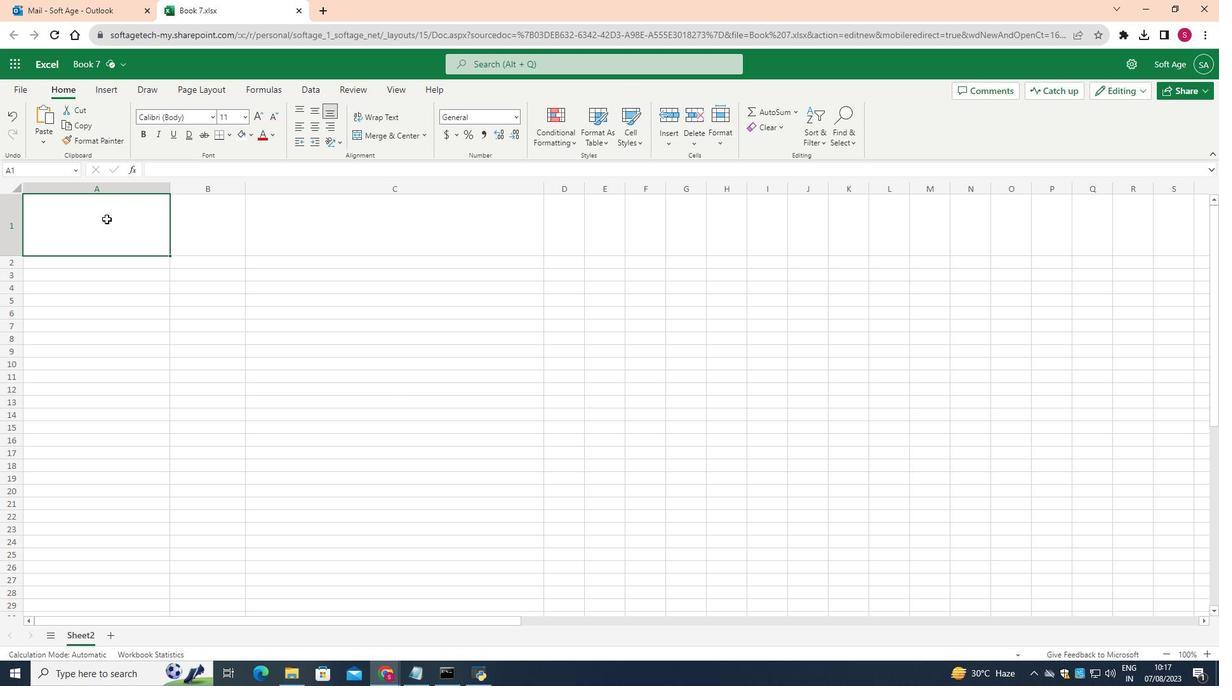 
Action: Mouse pressed left at (106, 219)
Screenshot: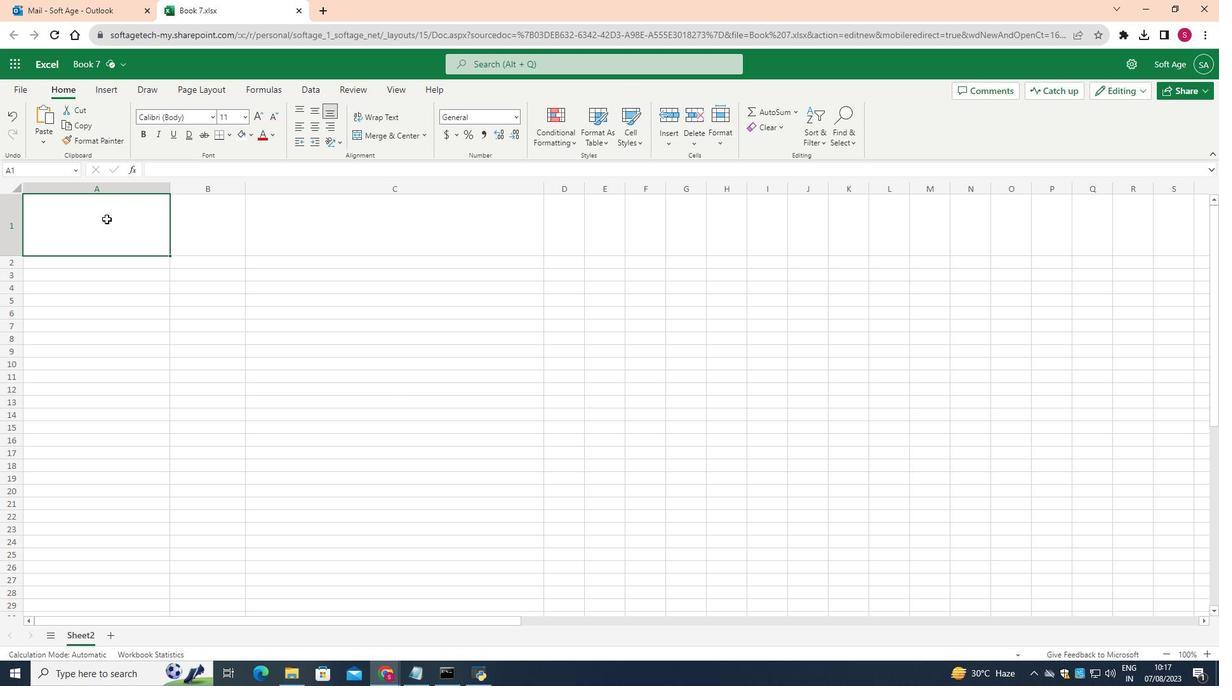 
Action: Mouse moved to (252, 134)
Screenshot: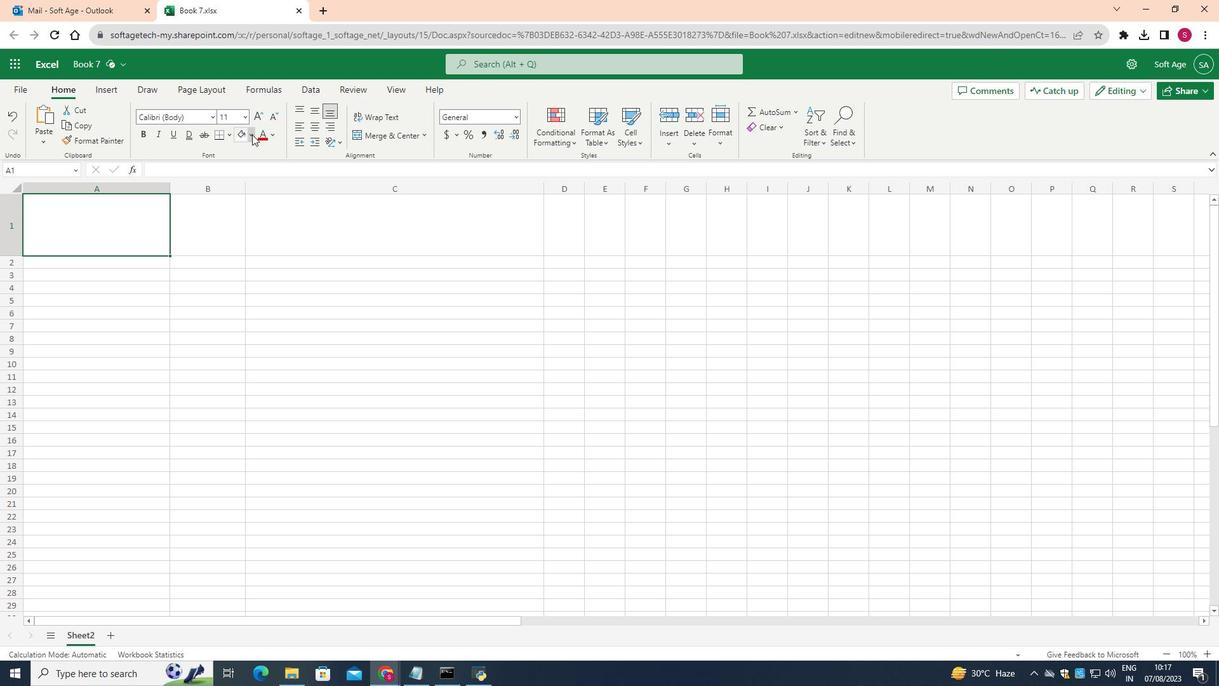 
Action: Mouse pressed left at (252, 134)
Screenshot: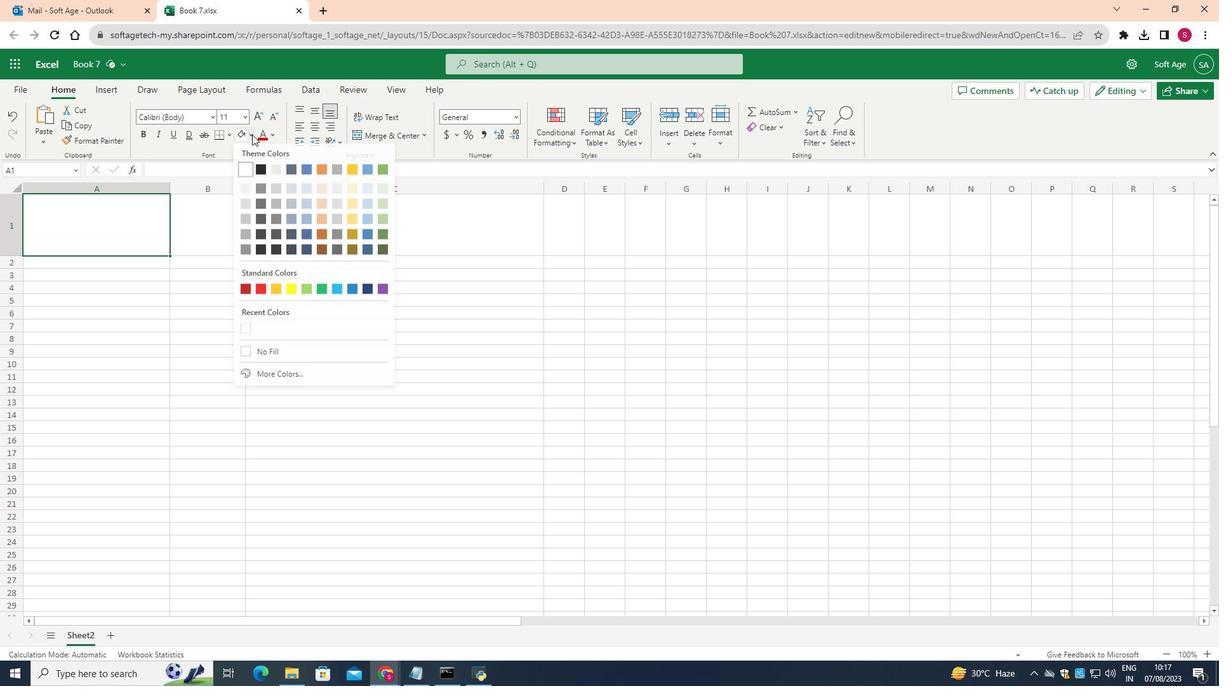 
Action: Mouse moved to (276, 371)
Screenshot: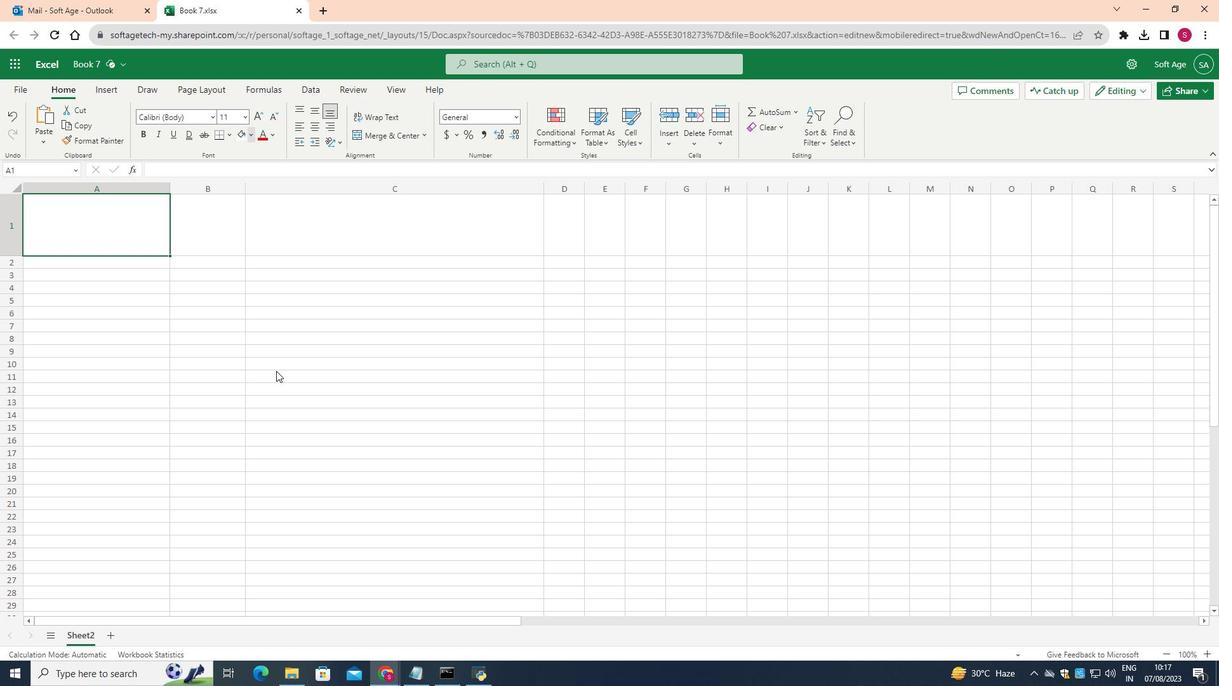 
Action: Mouse pressed left at (276, 371)
Screenshot: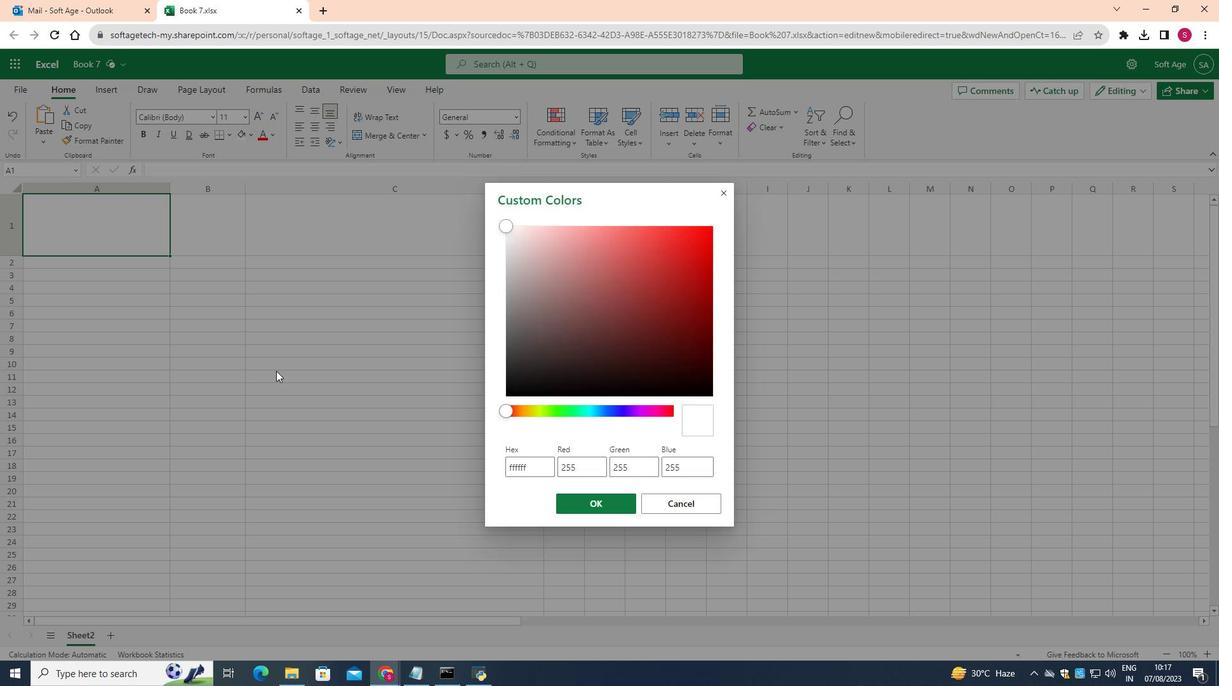
Action: Mouse moved to (649, 414)
Screenshot: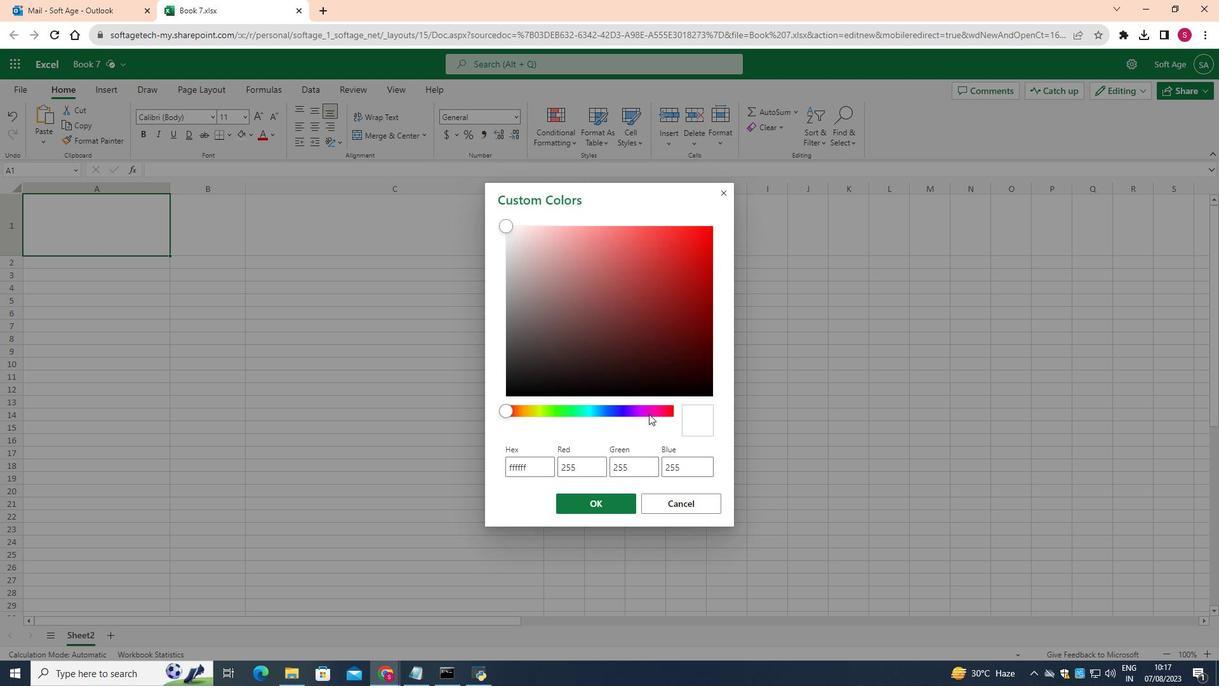 
Action: Mouse pressed left at (649, 414)
Screenshot: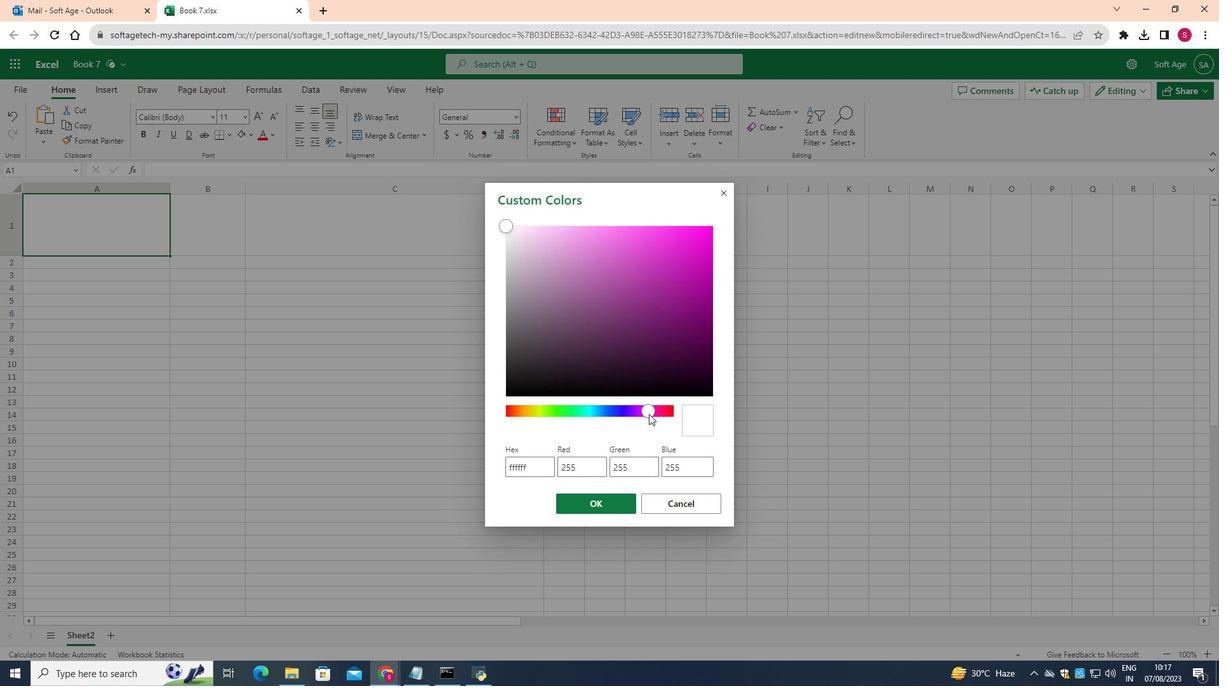 
Action: Mouse moved to (656, 410)
Screenshot: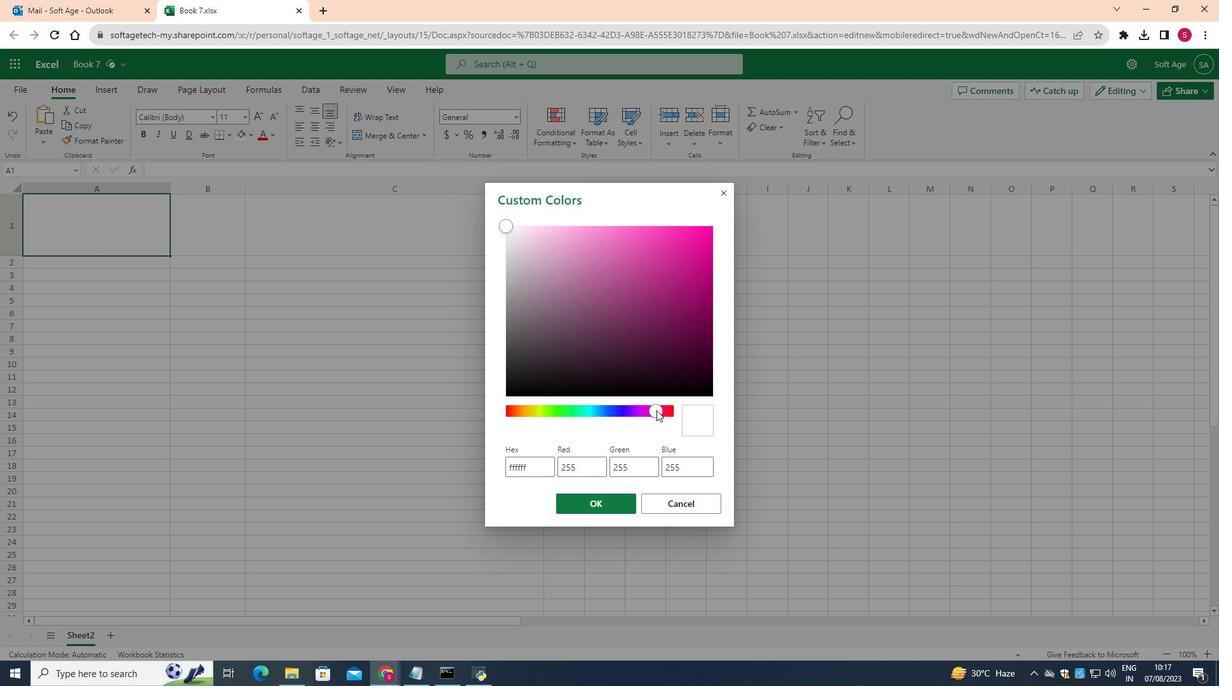 
Action: Mouse pressed left at (656, 410)
Screenshot: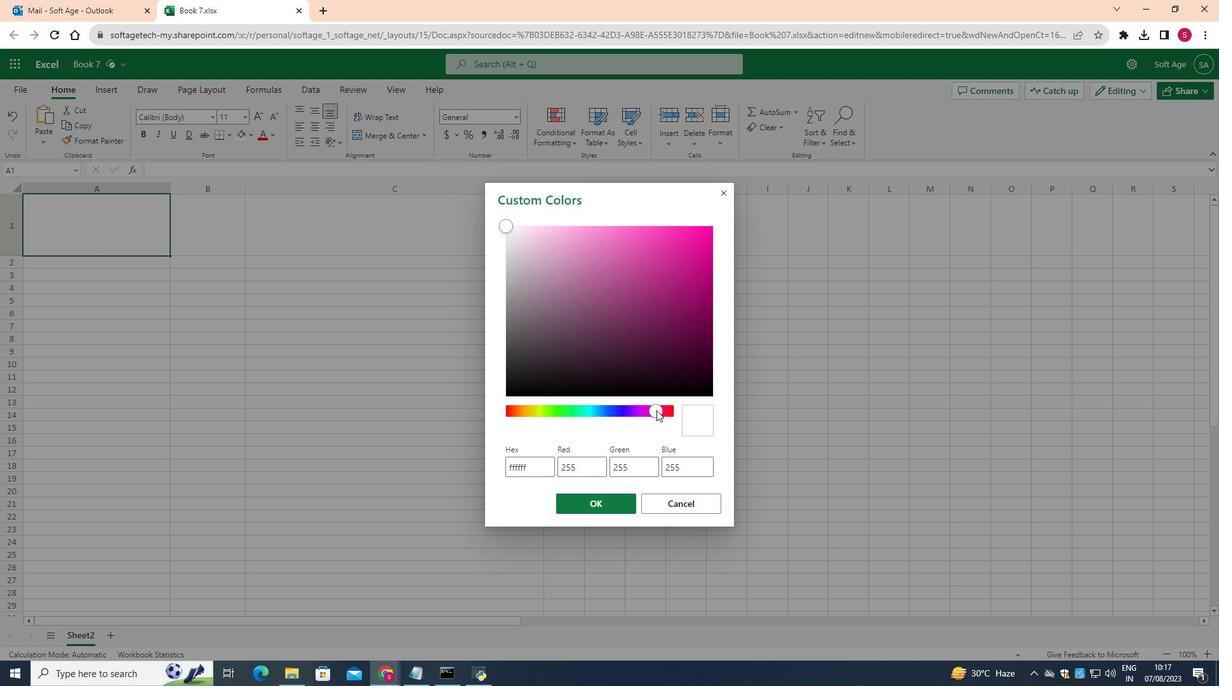 
Action: Mouse moved to (662, 407)
Screenshot: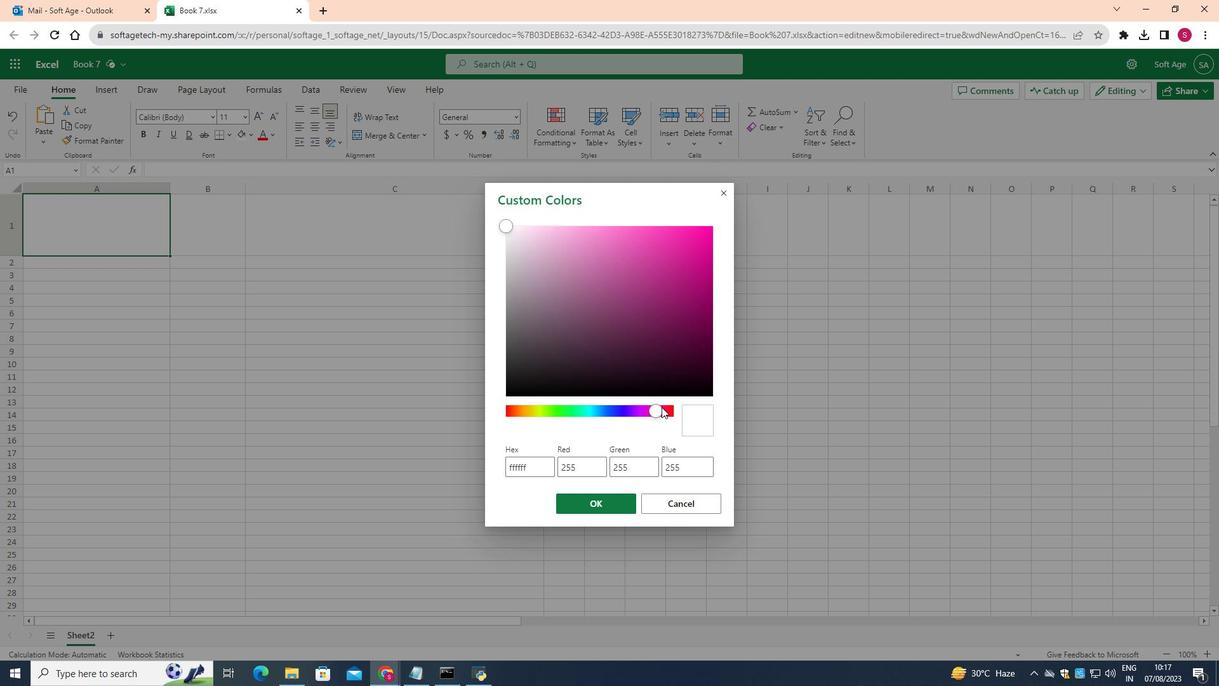 
Action: Mouse pressed left at (662, 407)
Screenshot: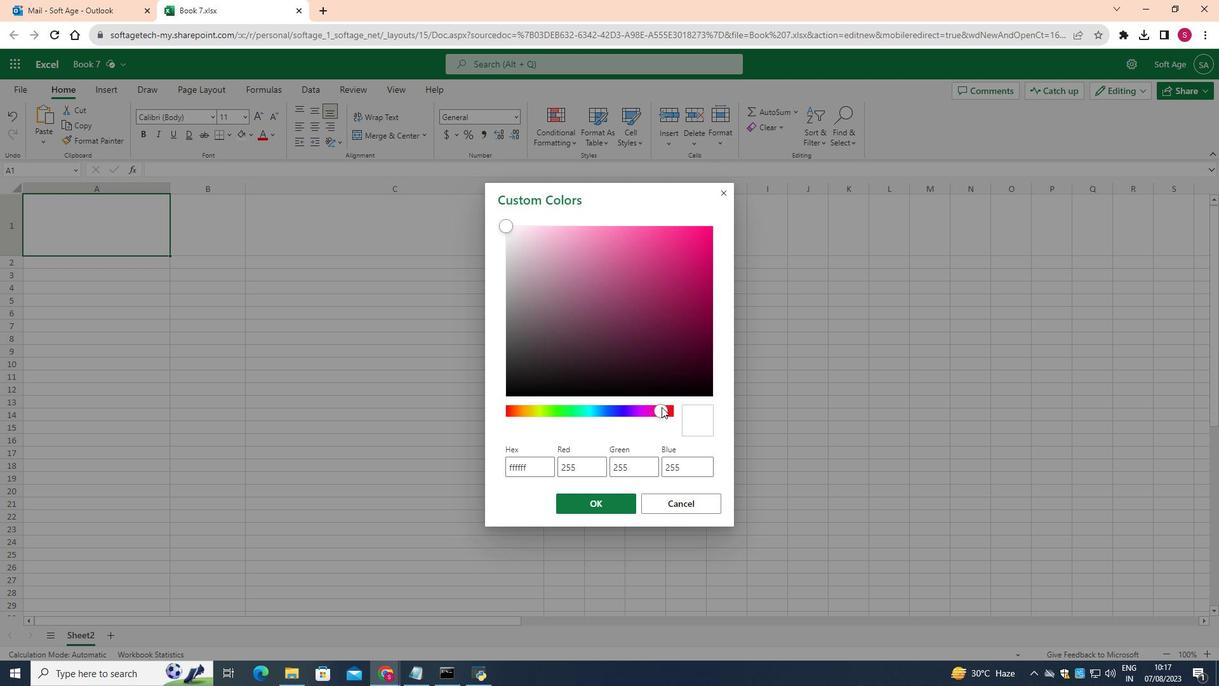 
Action: Mouse moved to (655, 407)
Screenshot: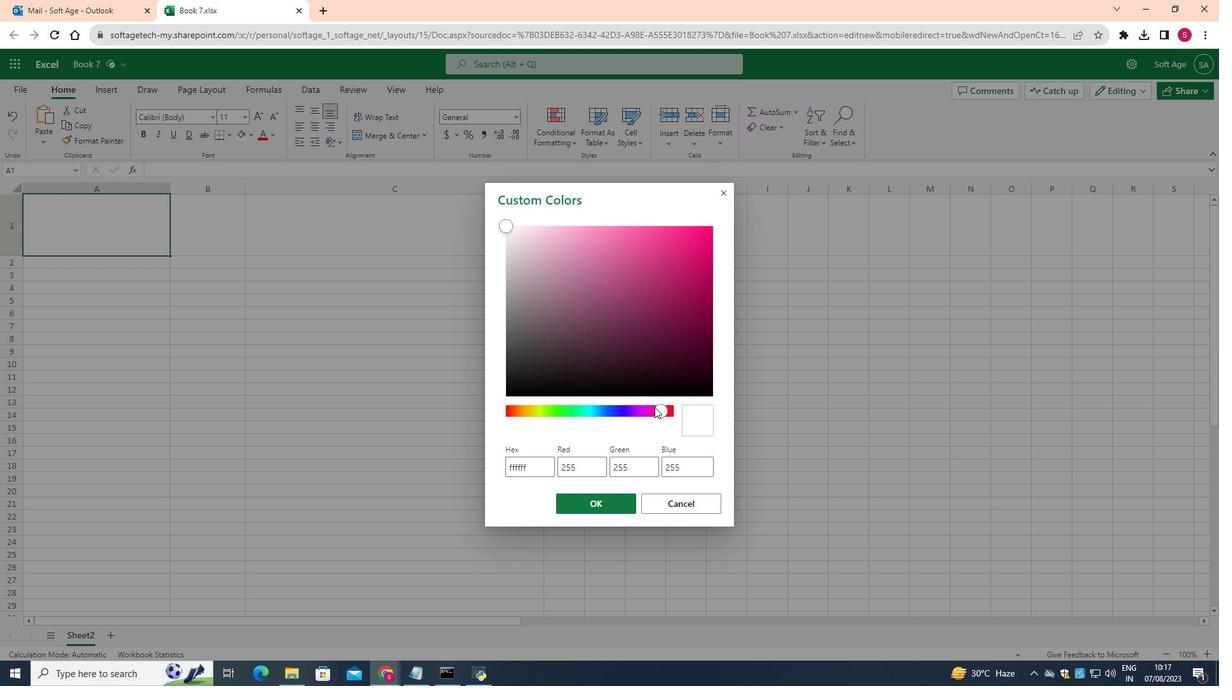 
Action: Mouse pressed left at (655, 407)
Screenshot: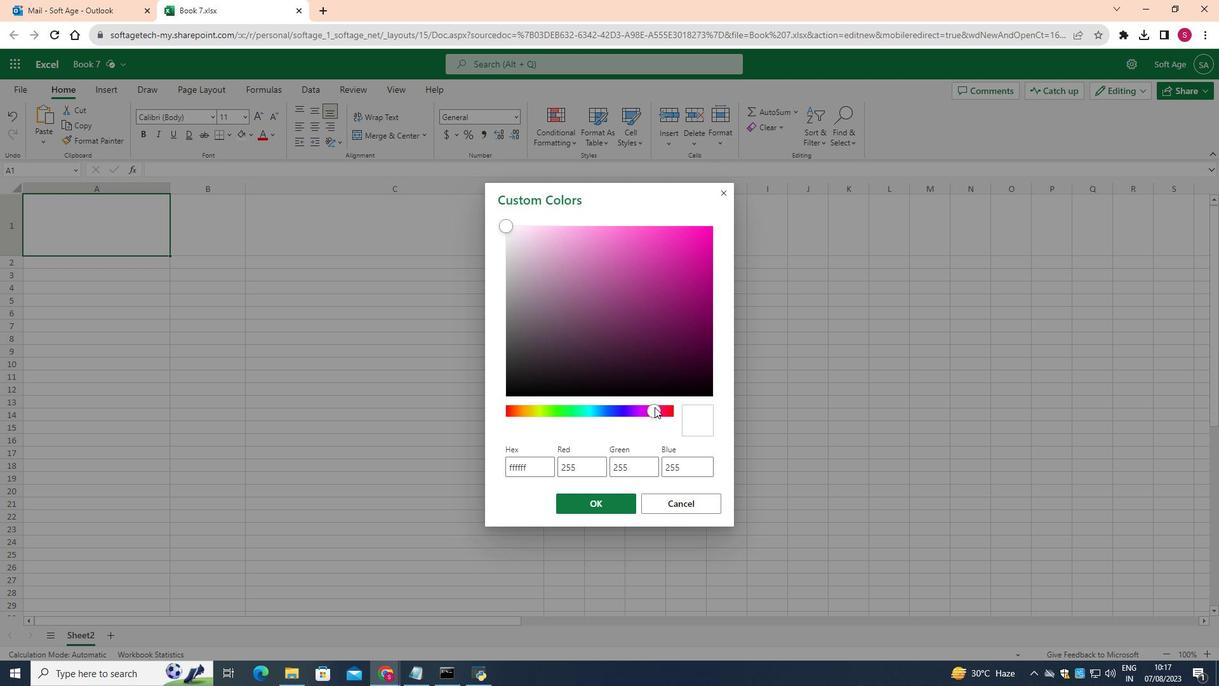 
Action: Mouse moved to (701, 423)
Screenshot: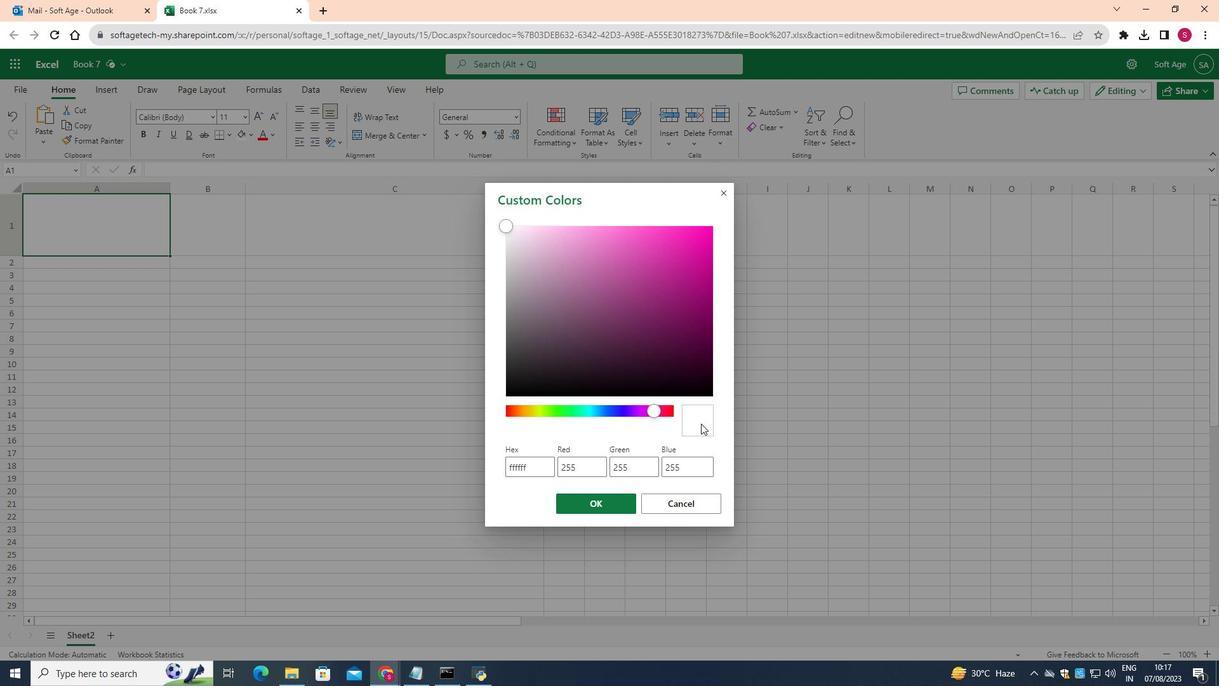
Action: Mouse pressed left at (701, 423)
Screenshot: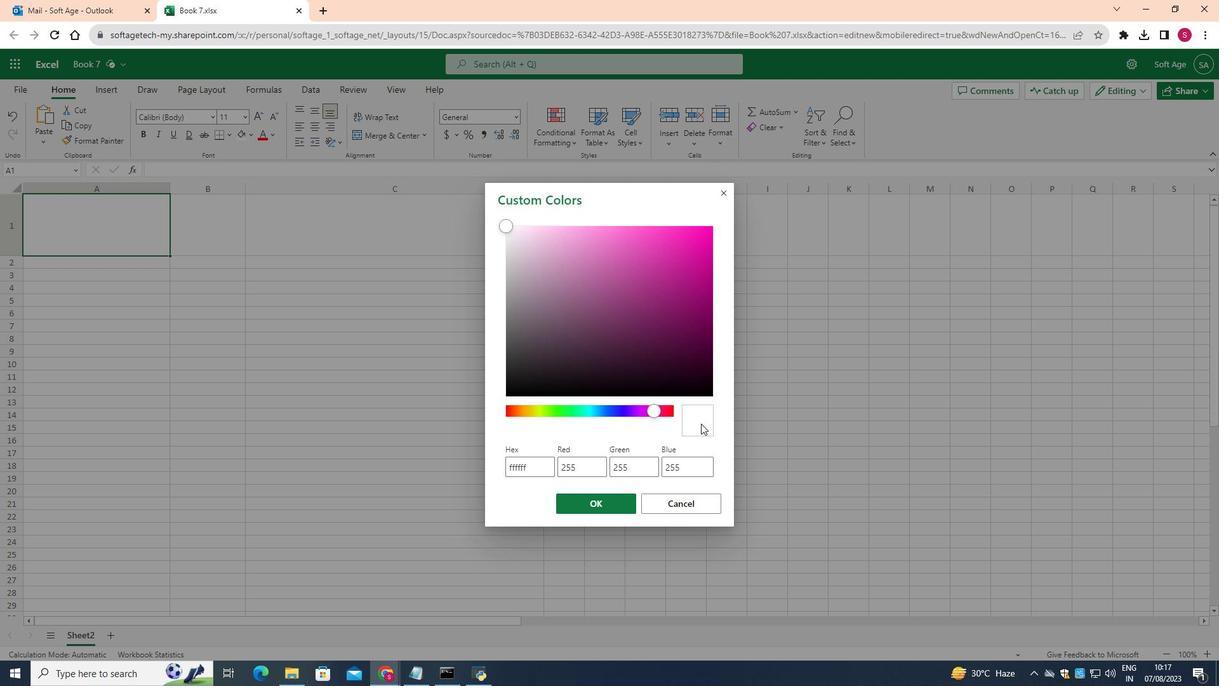 
Action: Mouse moved to (679, 271)
Screenshot: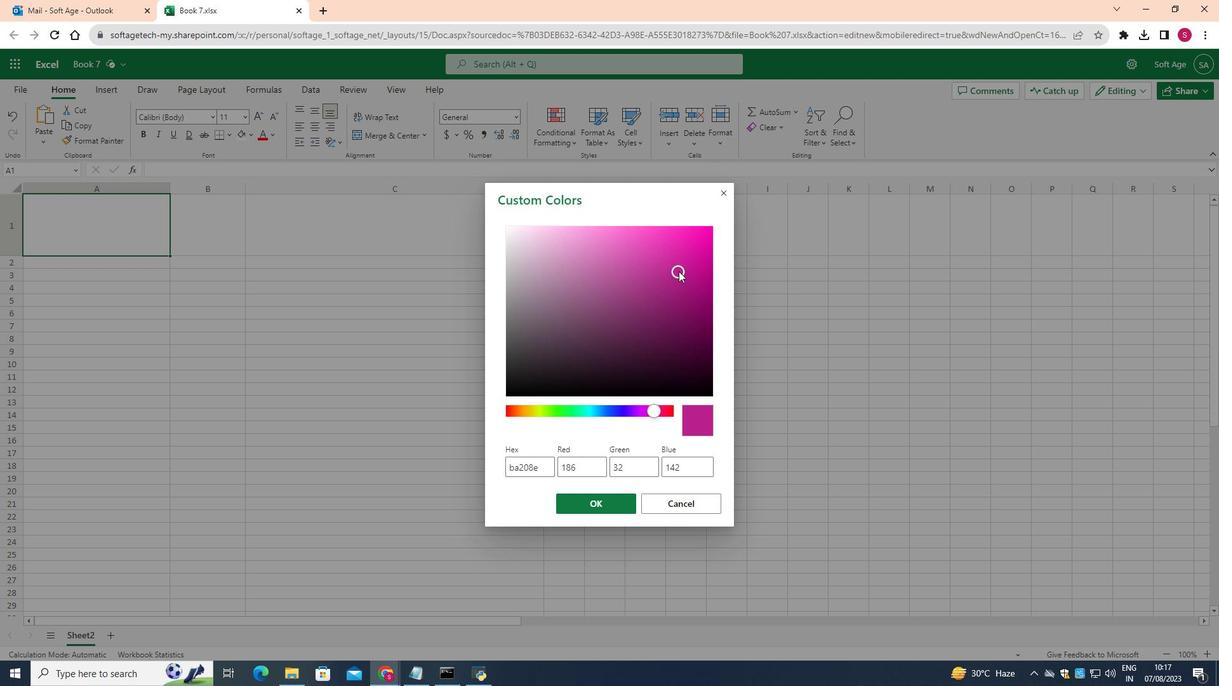 
Action: Mouse pressed left at (679, 271)
Screenshot: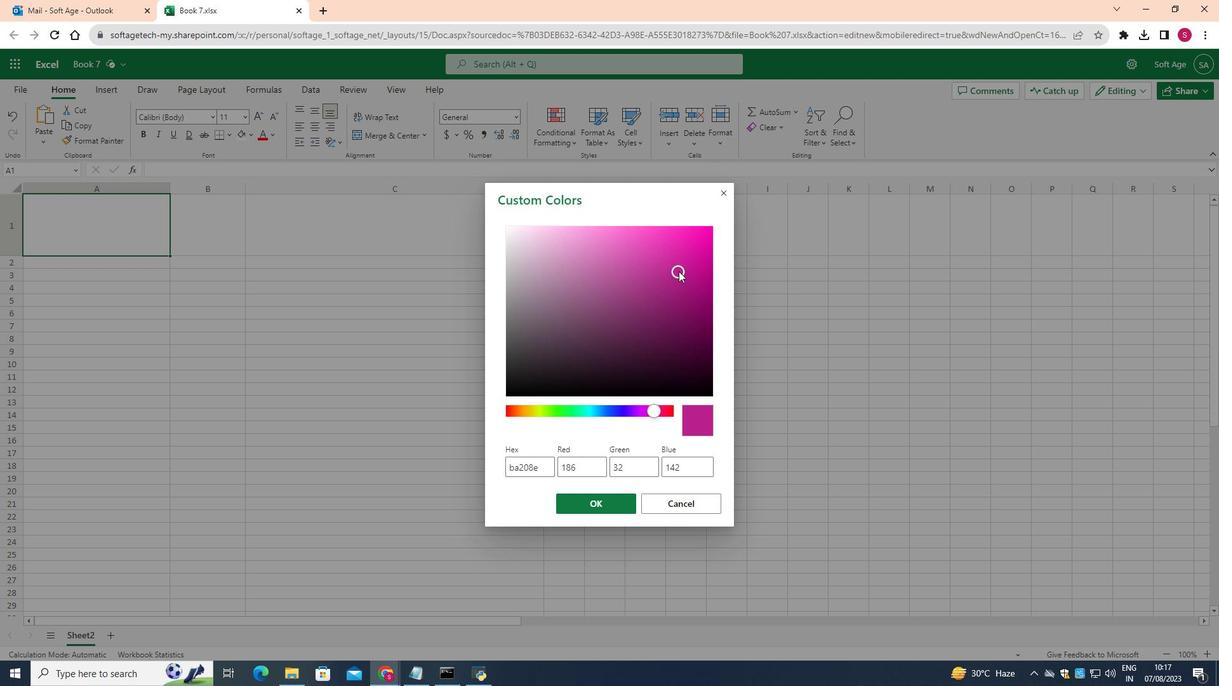 
Action: Mouse moved to (614, 510)
Screenshot: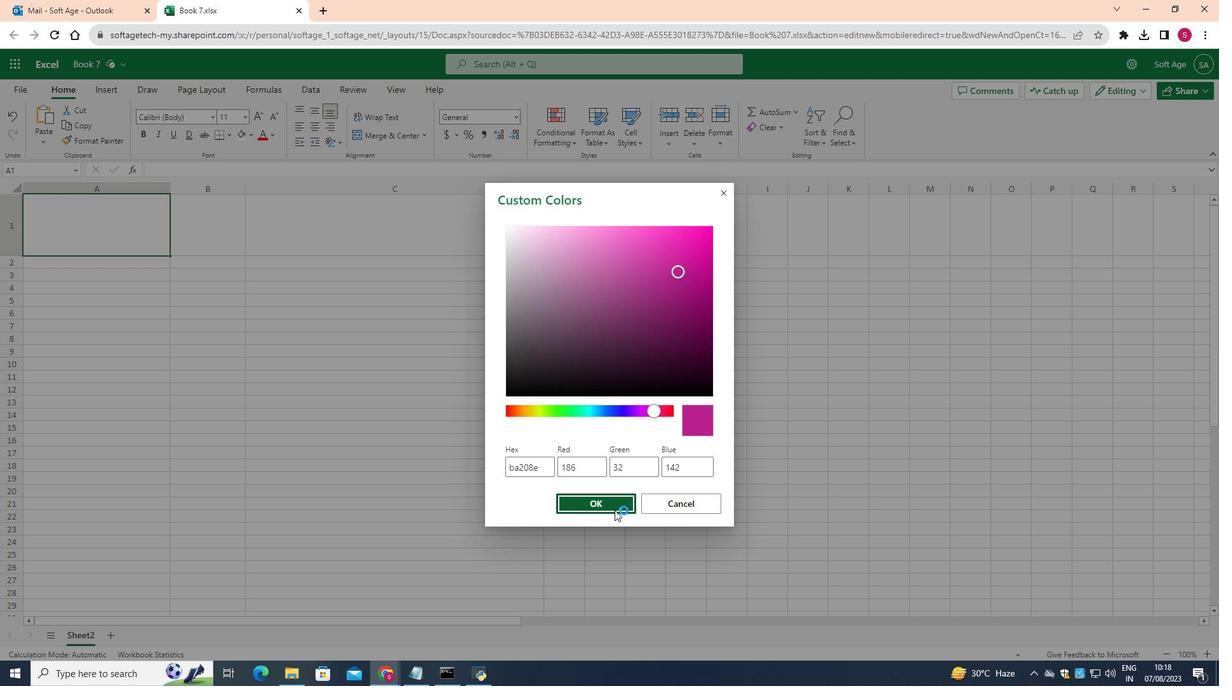 
Action: Mouse pressed left at (614, 510)
Screenshot: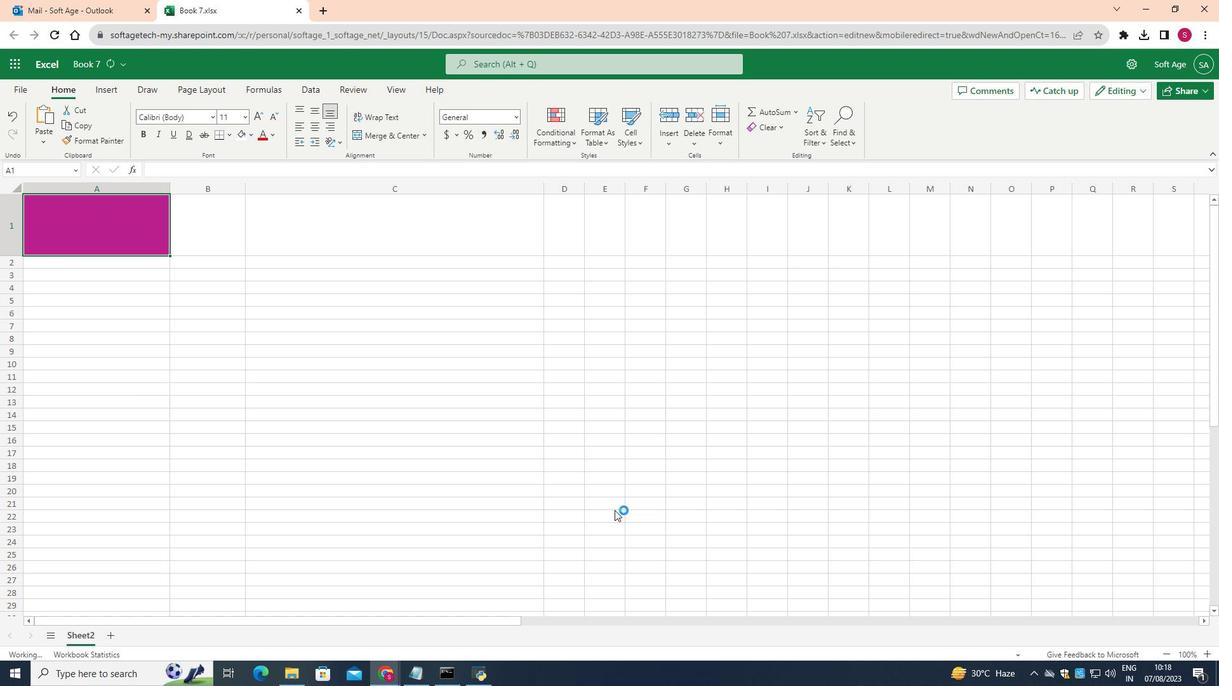
Action: Mouse moved to (200, 213)
Screenshot: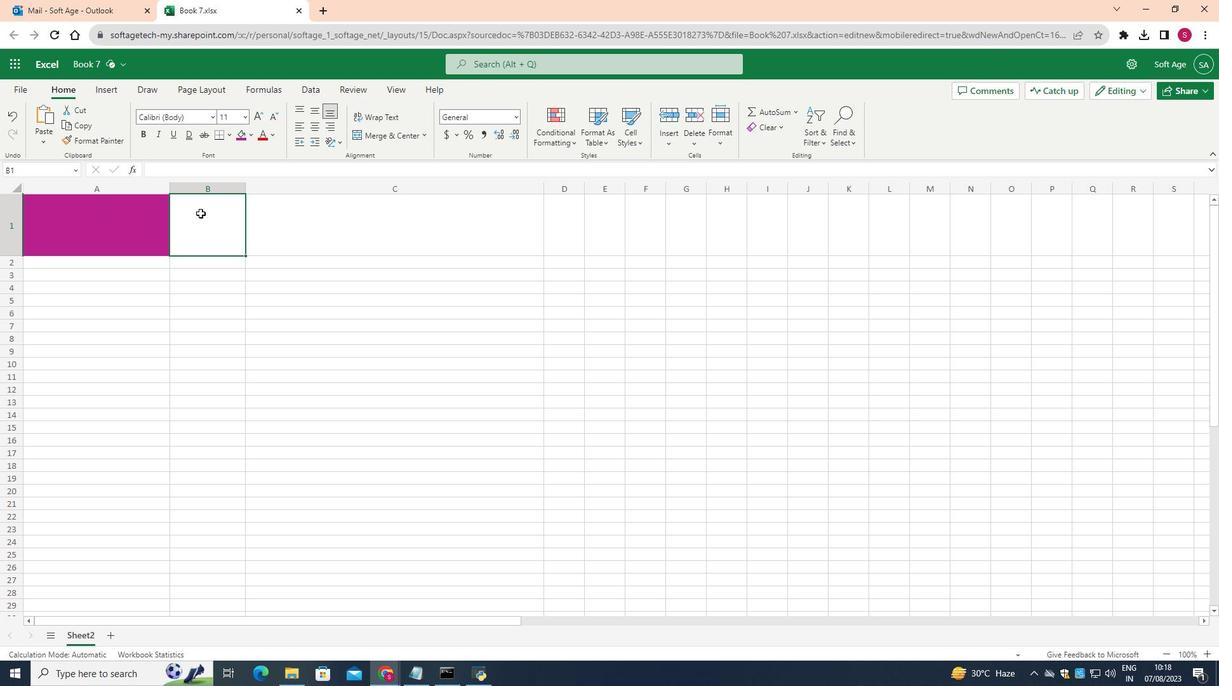 
Action: Mouse pressed left at (200, 213)
Screenshot: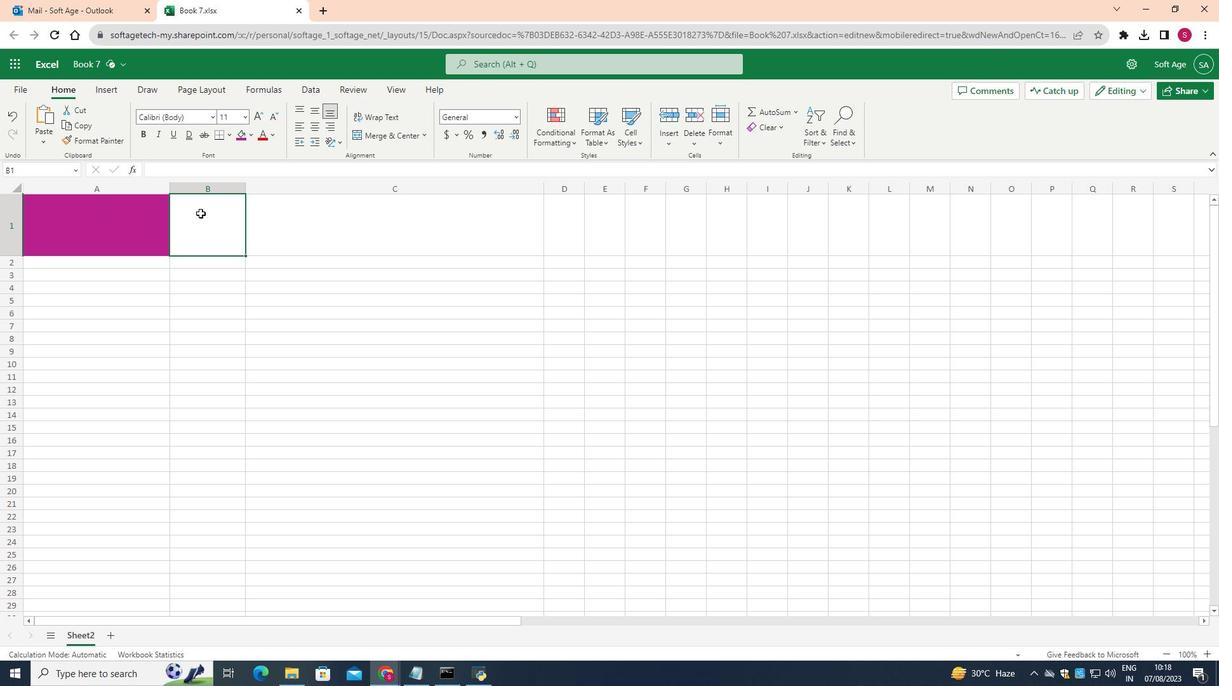 
Action: Mouse moved to (250, 130)
Screenshot: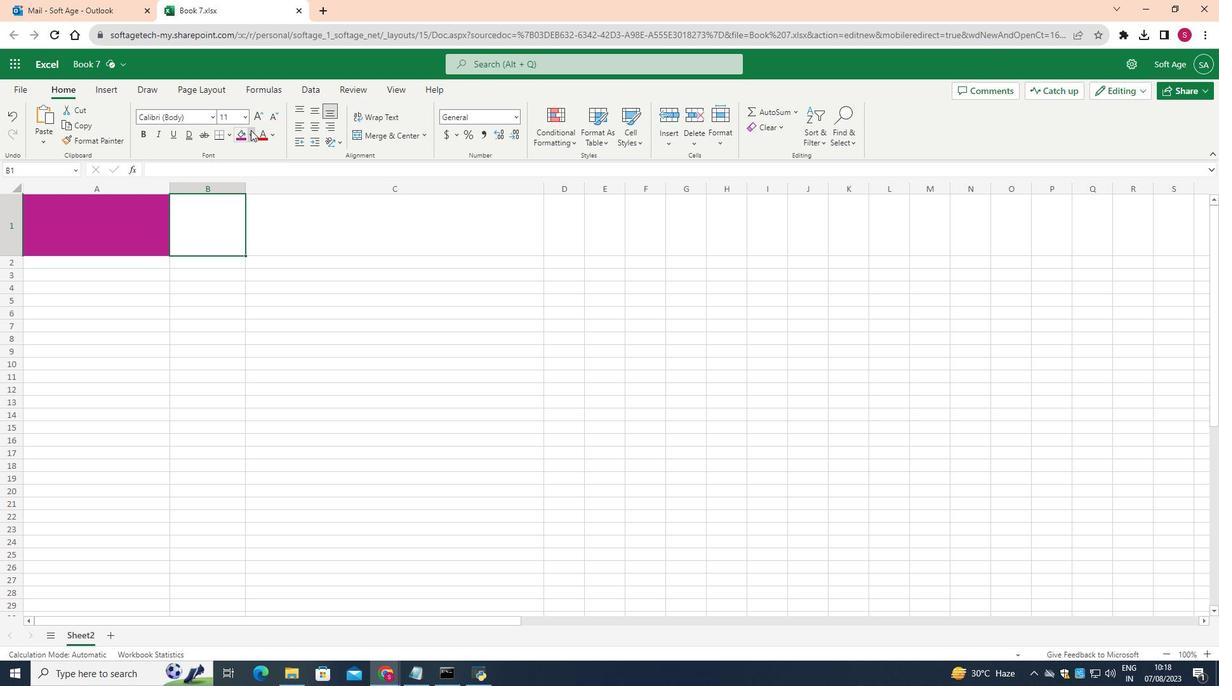 
Action: Mouse pressed left at (250, 130)
Screenshot: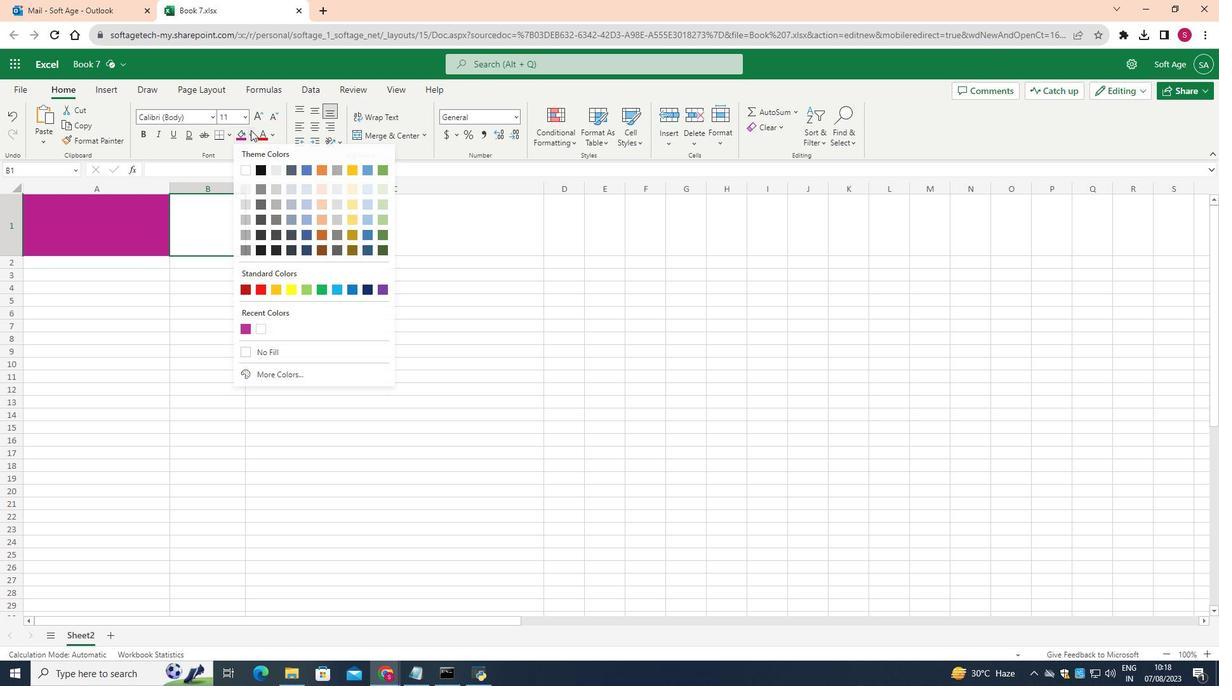 
Action: Mouse moved to (275, 379)
Screenshot: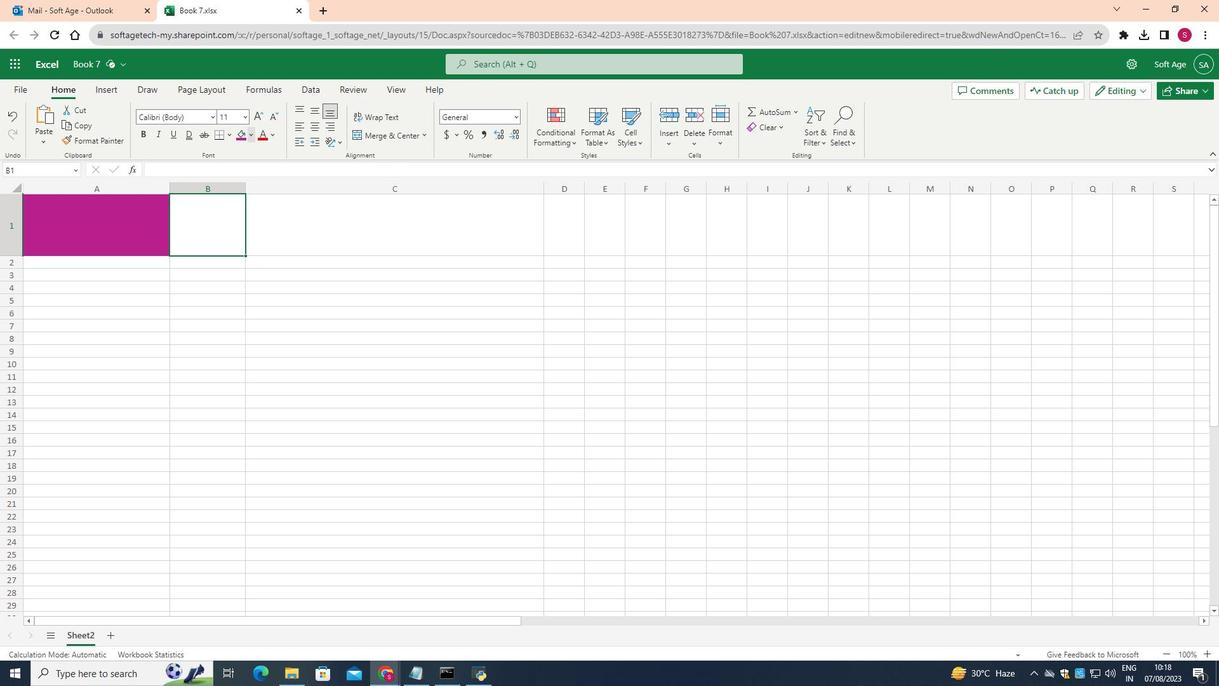 
Action: Mouse pressed left at (275, 379)
Screenshot: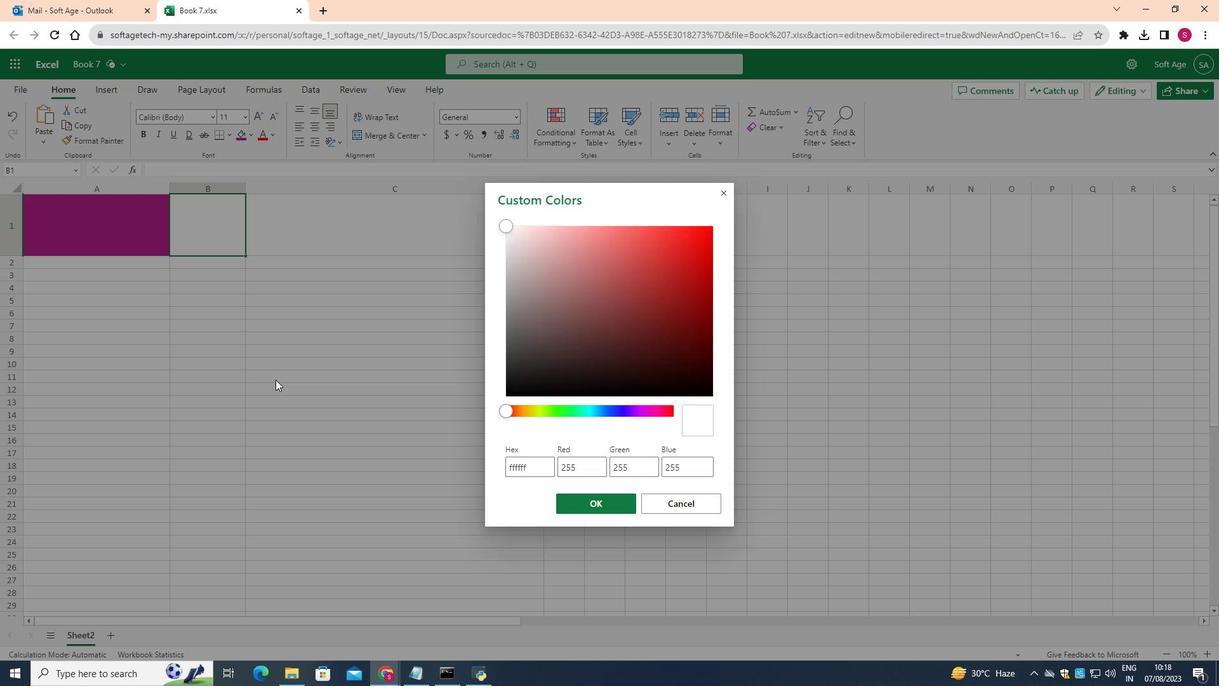 
Action: Mouse moved to (637, 411)
Screenshot: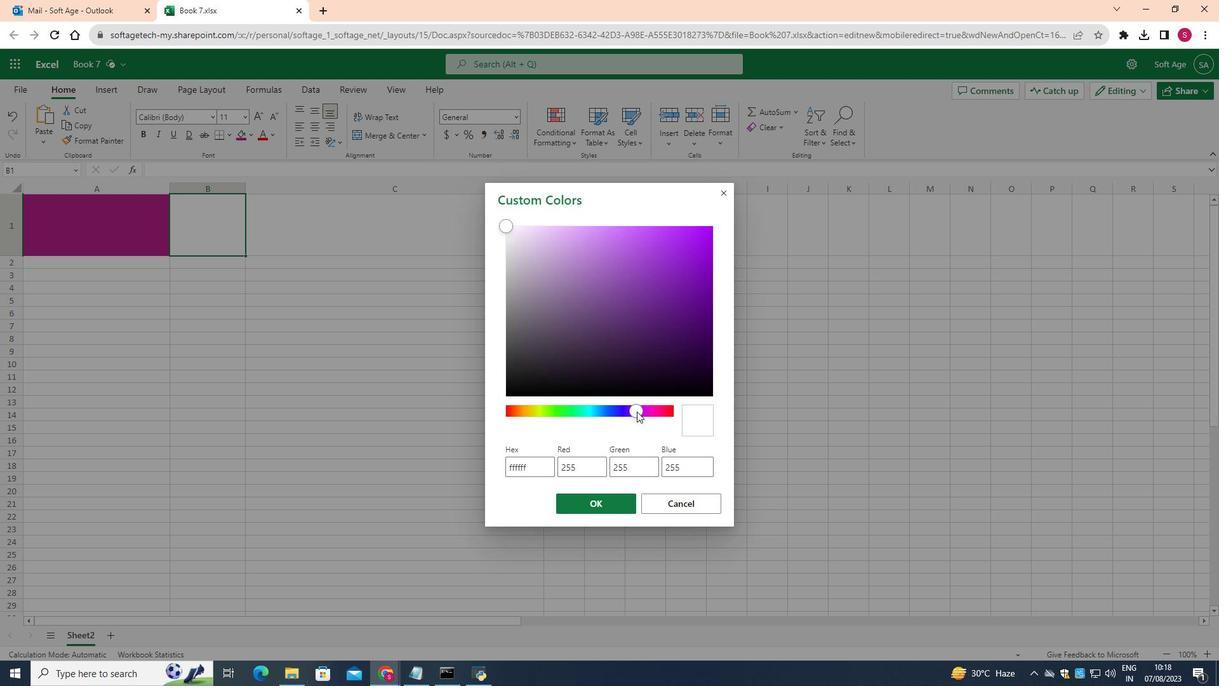 
Action: Mouse pressed left at (637, 411)
Screenshot: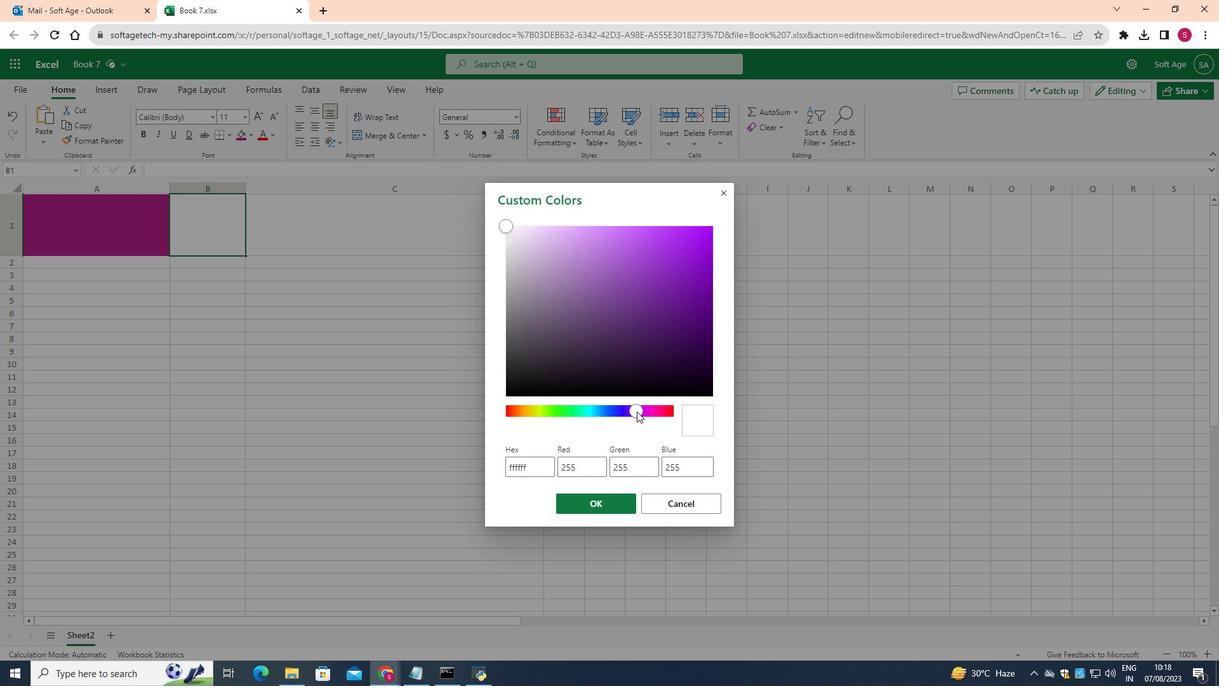 
Action: Mouse moved to (642, 414)
Screenshot: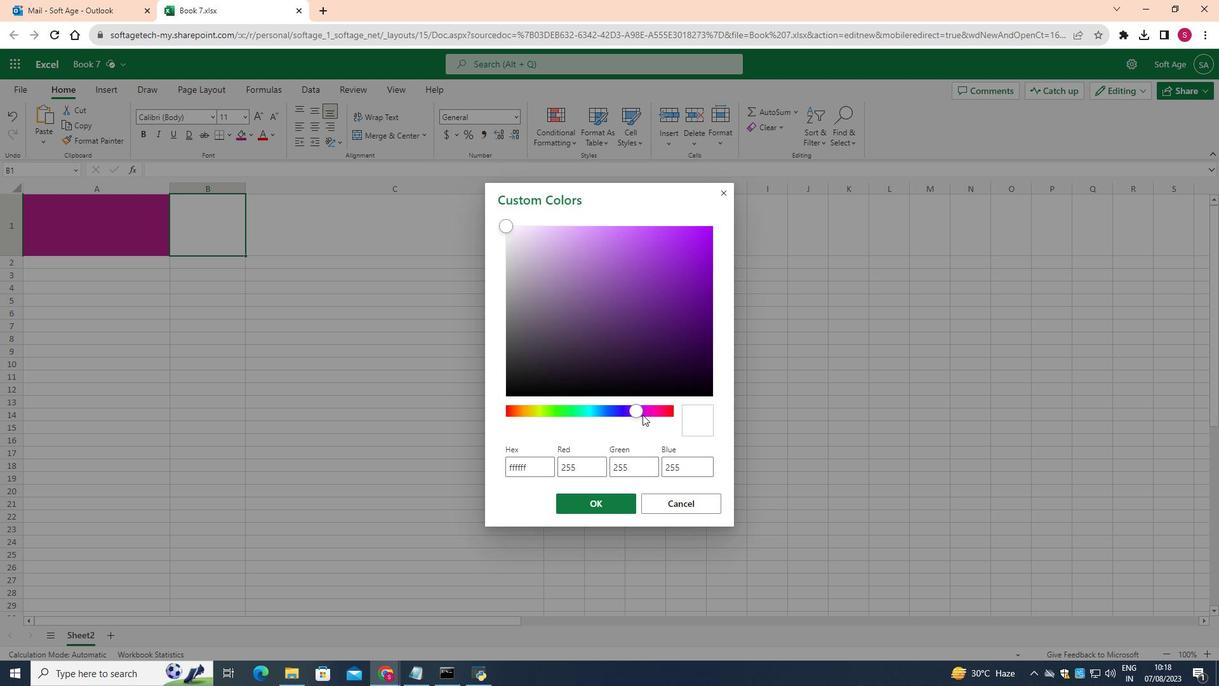 
Action: Mouse pressed left at (642, 414)
Screenshot: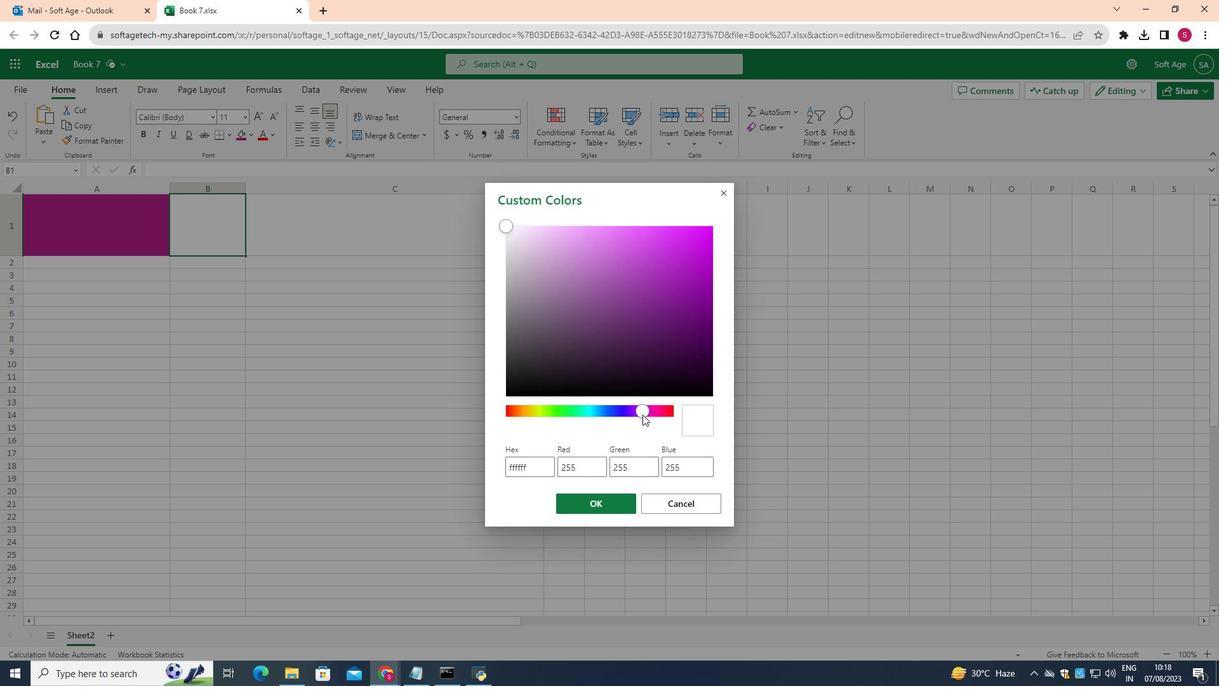 
Action: Mouse moved to (645, 414)
Screenshot: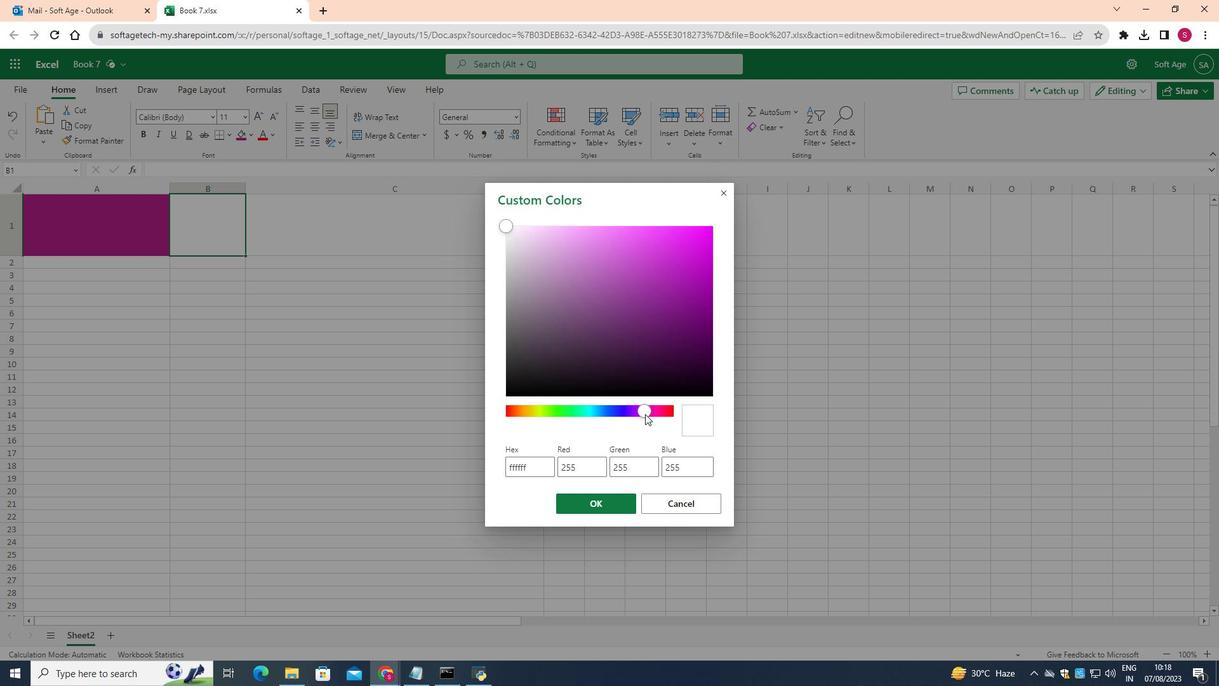 
Action: Mouse pressed left at (645, 414)
Screenshot: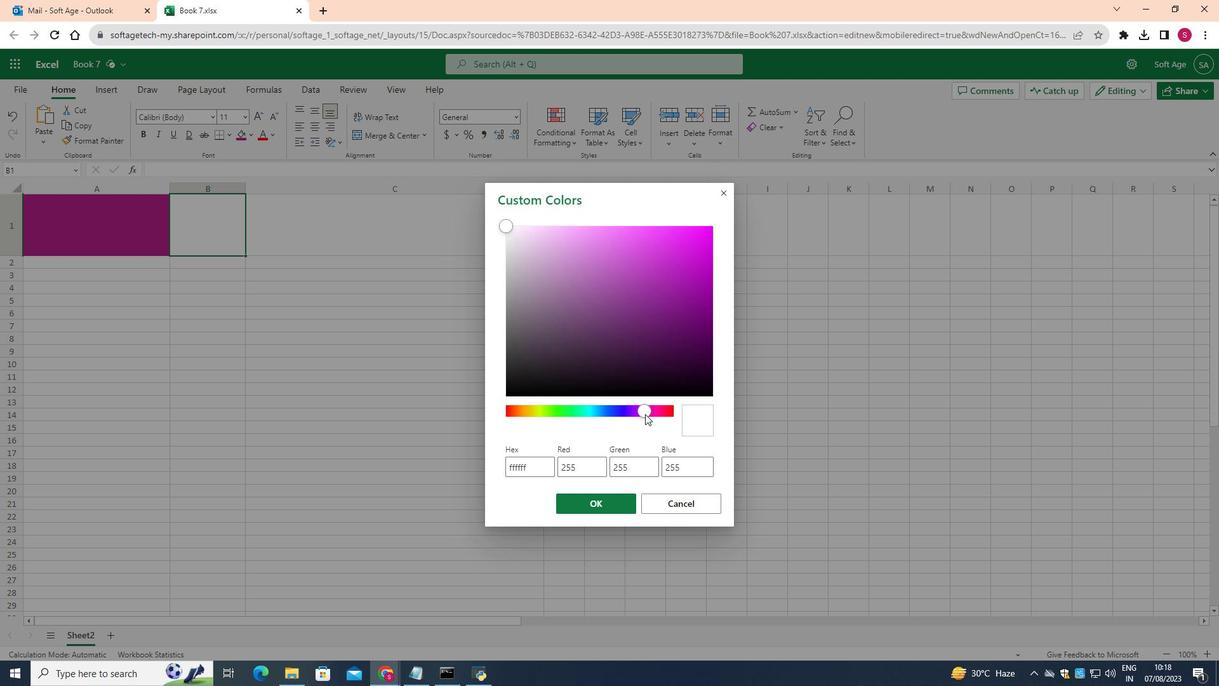 
Action: Mouse moved to (693, 240)
Screenshot: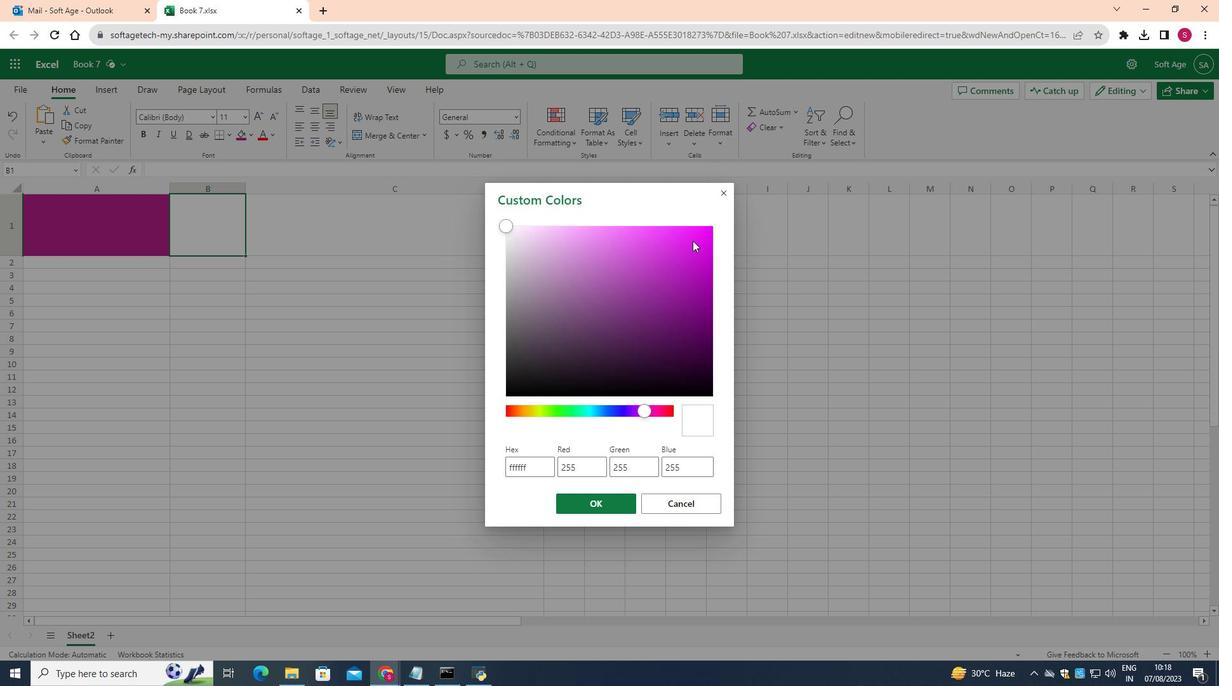 
Action: Mouse pressed left at (693, 240)
Screenshot: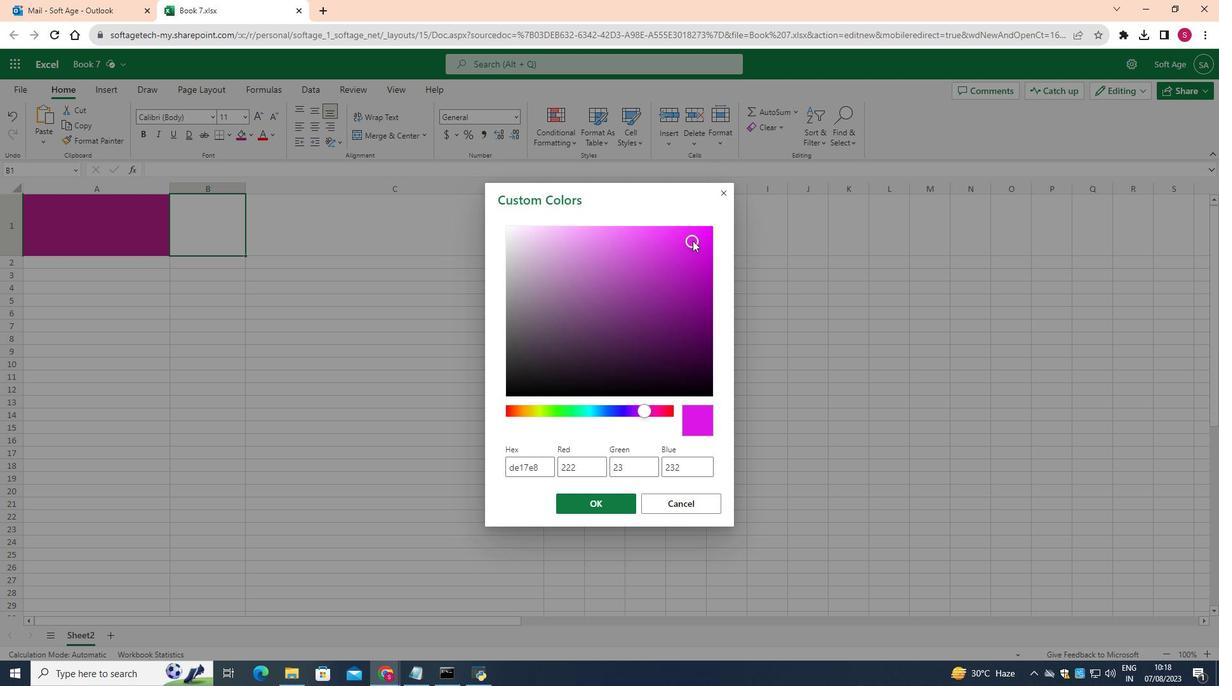 
Action: Mouse moved to (622, 509)
Screenshot: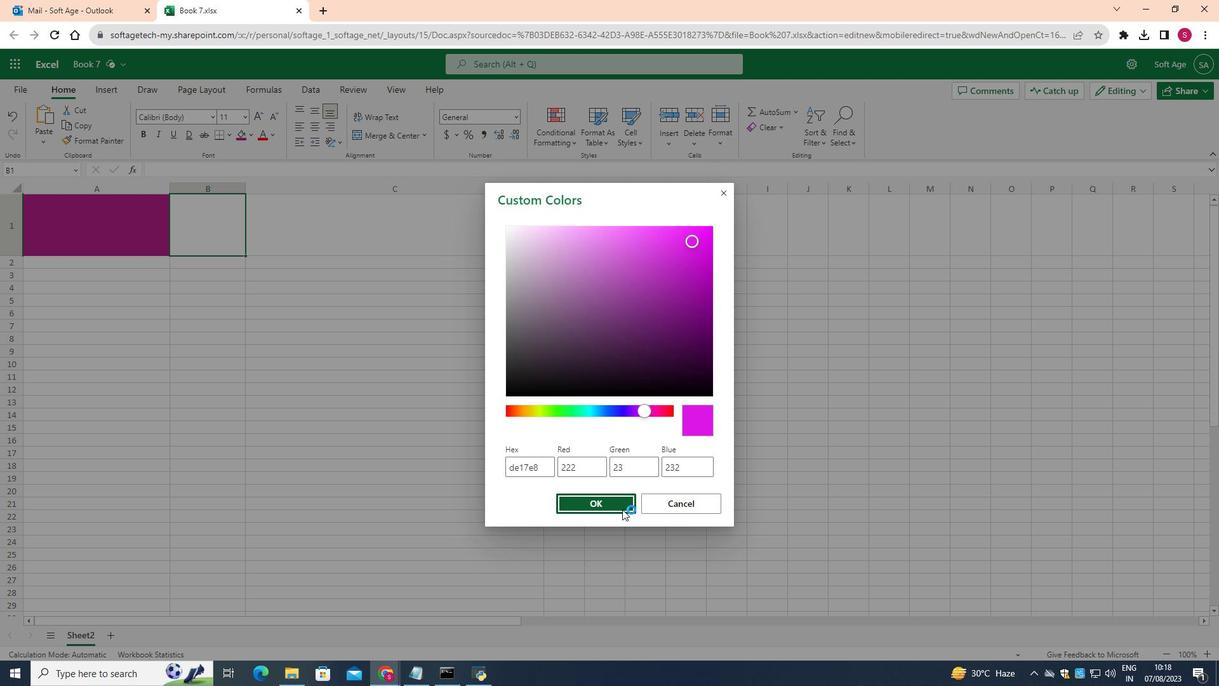 
Action: Mouse pressed left at (622, 509)
Screenshot: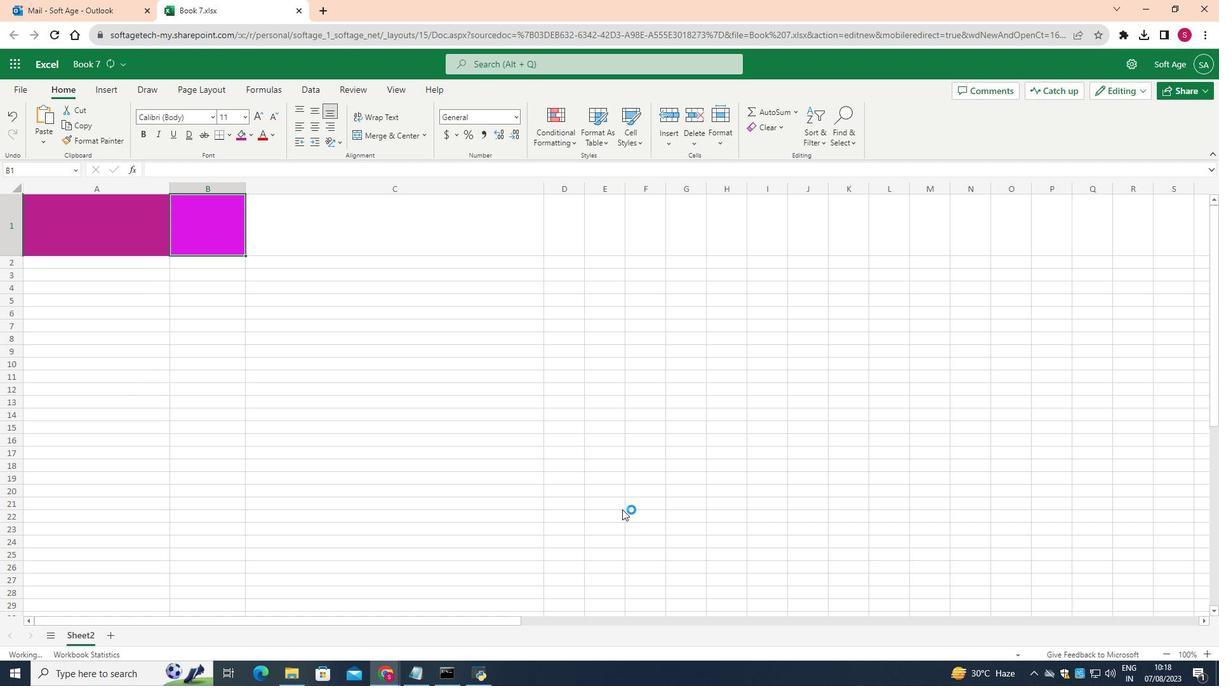 
Action: Mouse moved to (299, 241)
Screenshot: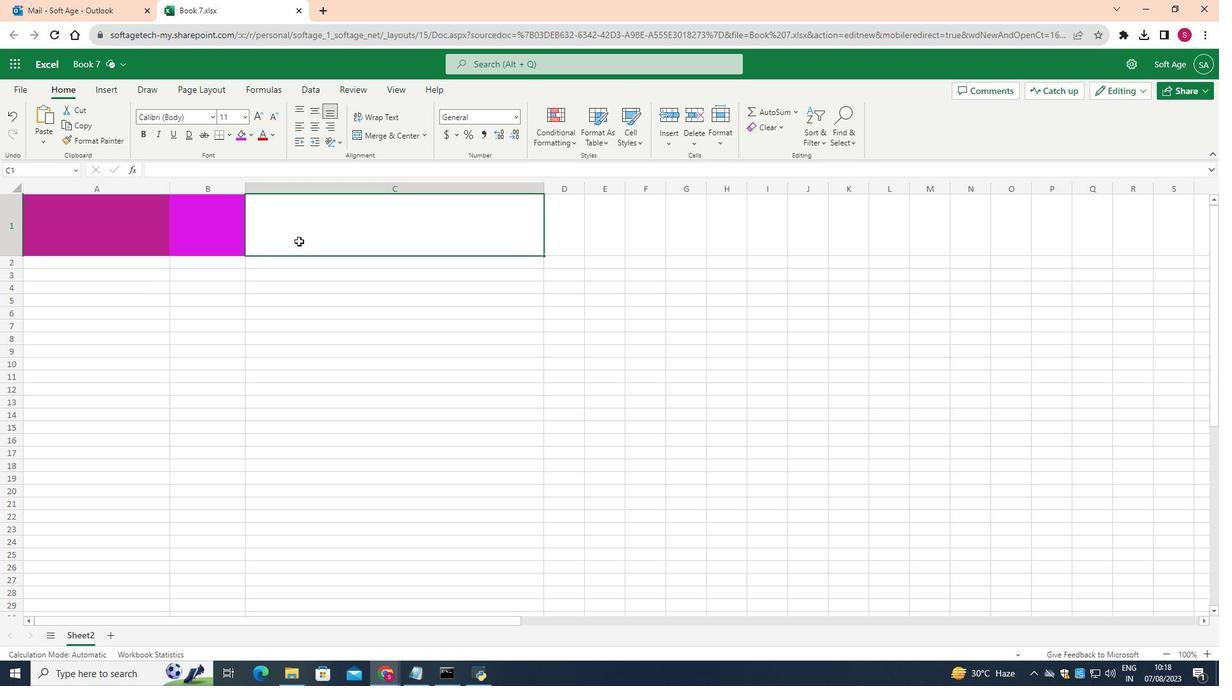 
Action: Mouse pressed left at (299, 241)
Screenshot: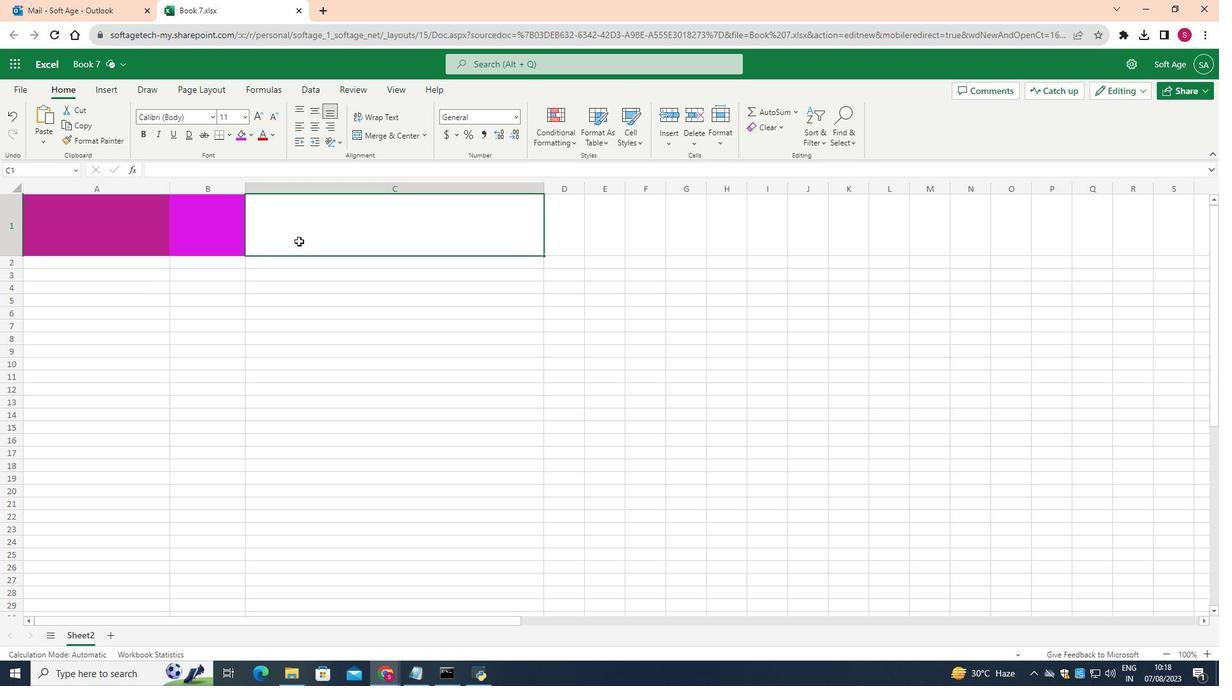 
Action: Mouse moved to (204, 221)
Screenshot: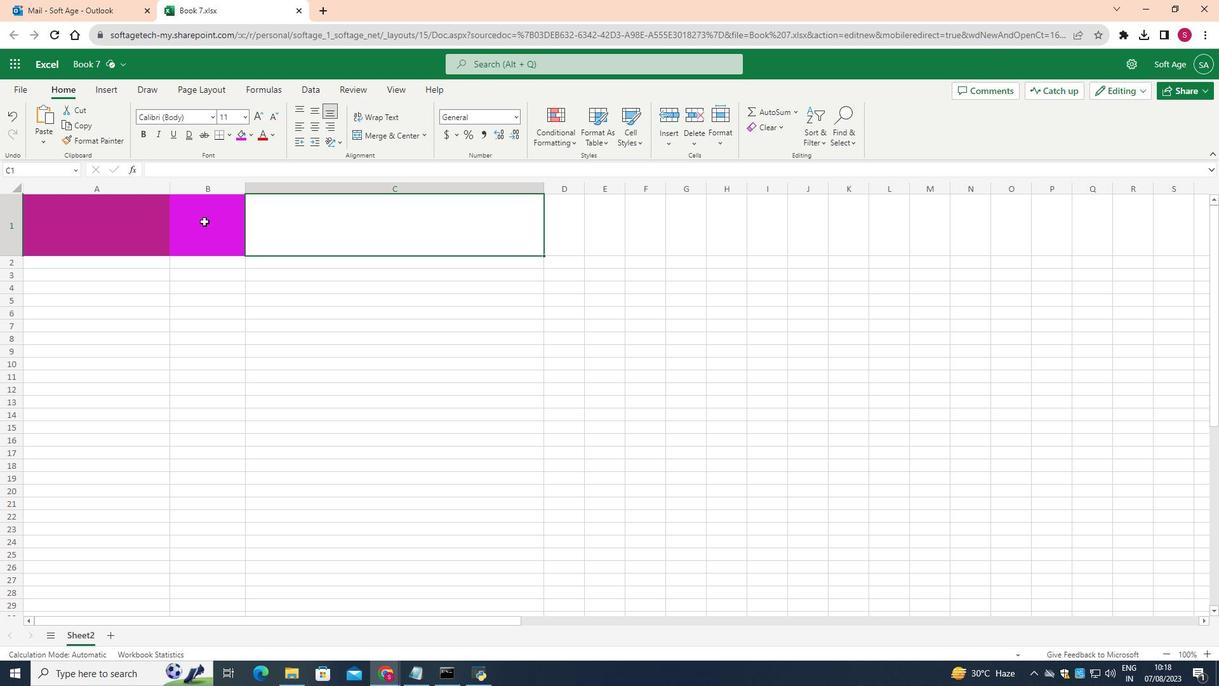 
Action: Mouse pressed left at (204, 221)
Screenshot: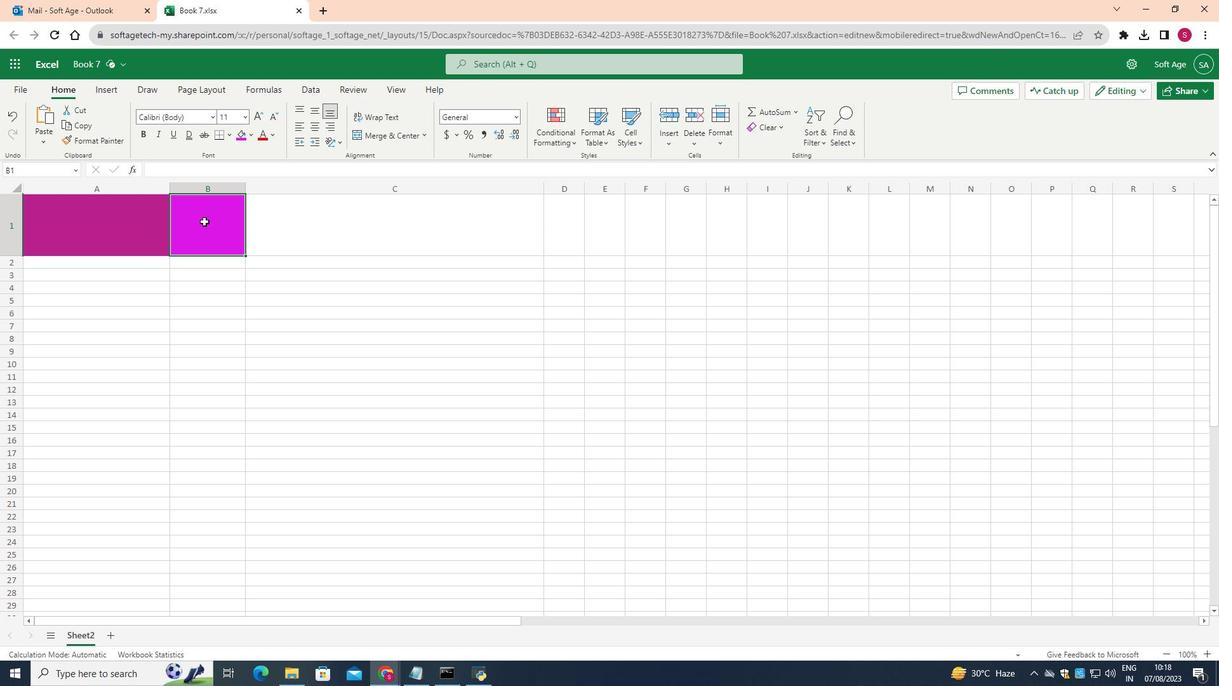 
Action: Mouse moved to (250, 130)
Screenshot: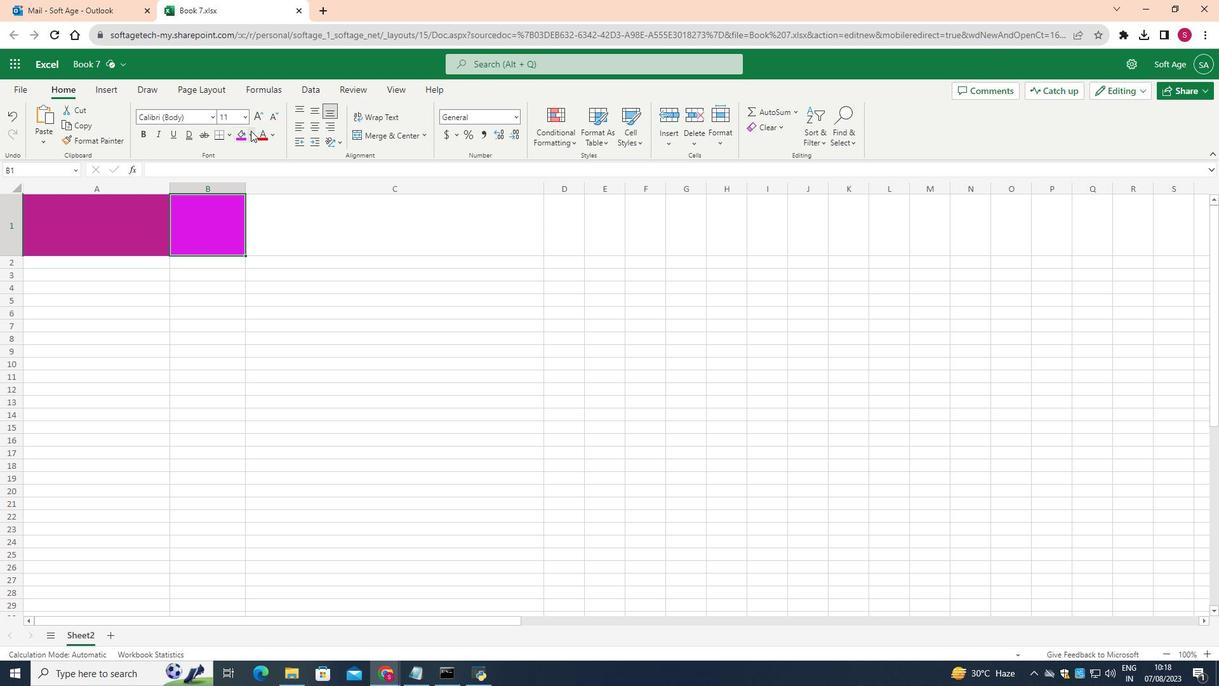 
Action: Mouse pressed left at (250, 130)
Screenshot: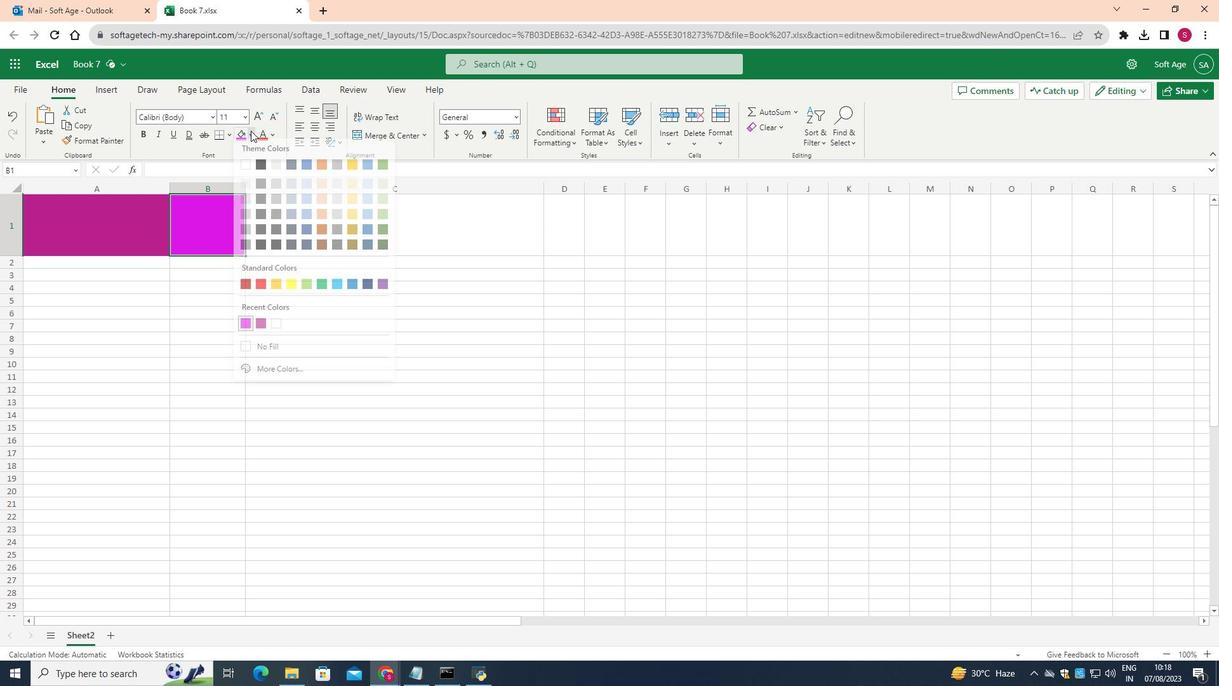 
Action: Mouse moved to (273, 374)
Screenshot: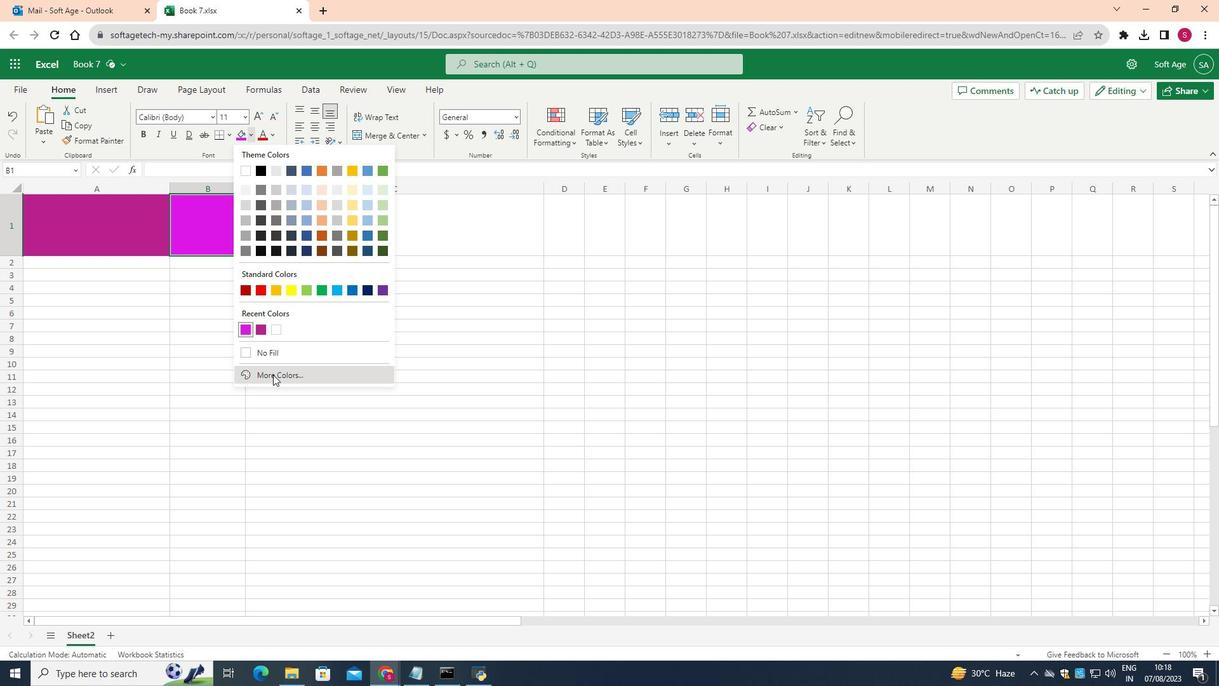 
Action: Mouse pressed left at (273, 374)
Screenshot: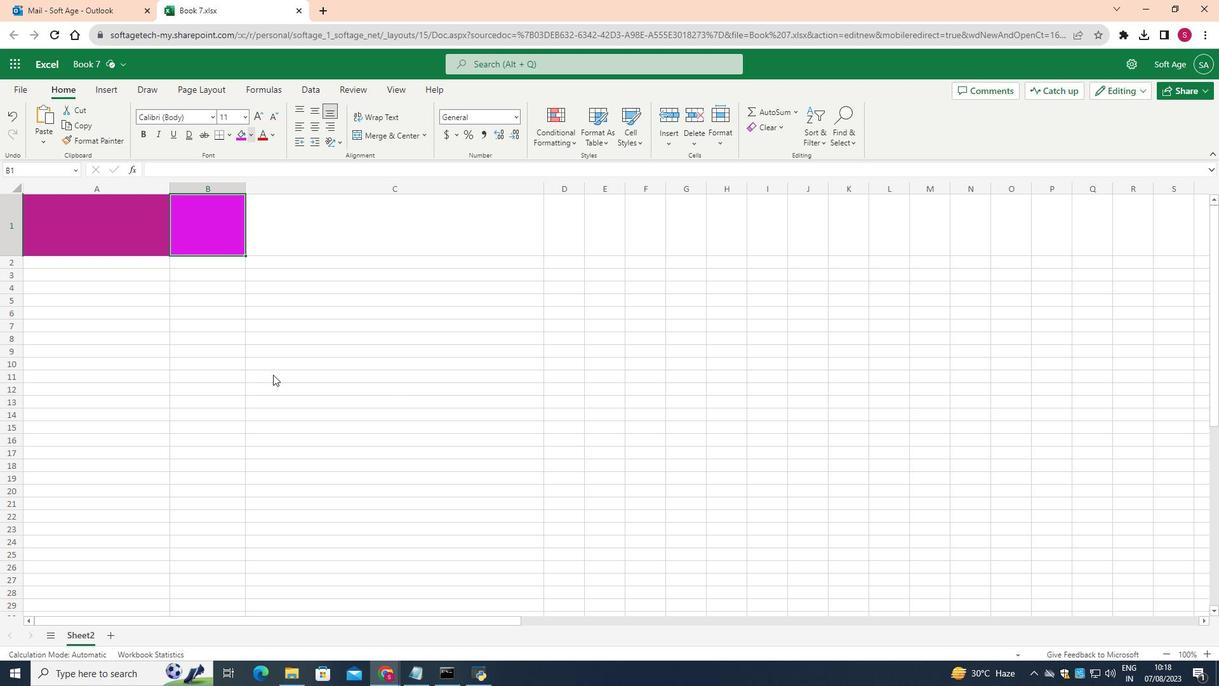 
Action: Mouse moved to (651, 411)
Screenshot: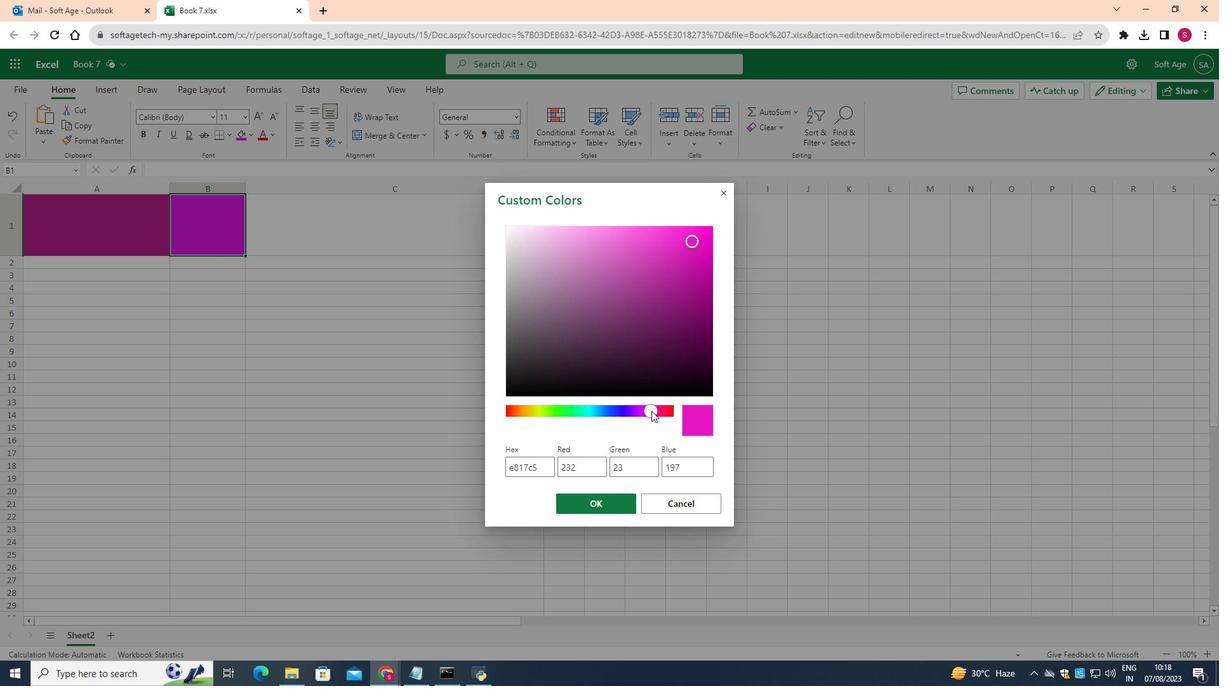 
Action: Mouse pressed left at (651, 411)
Screenshot: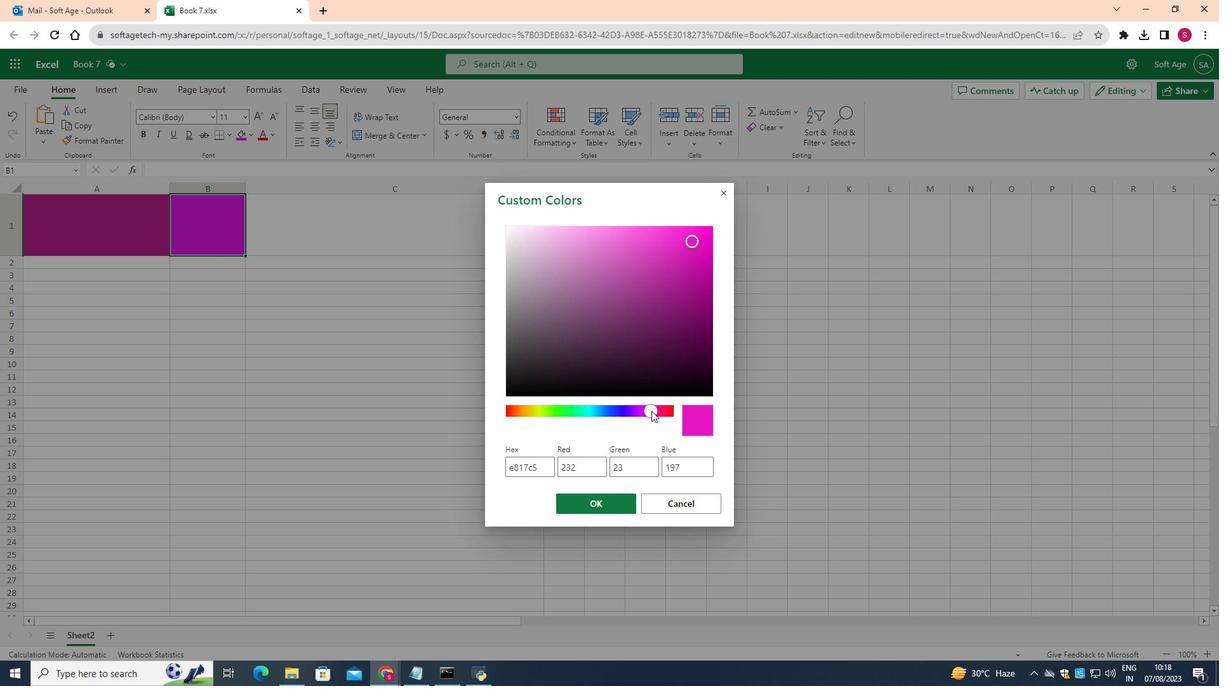 
Action: Mouse pressed left at (651, 411)
Screenshot: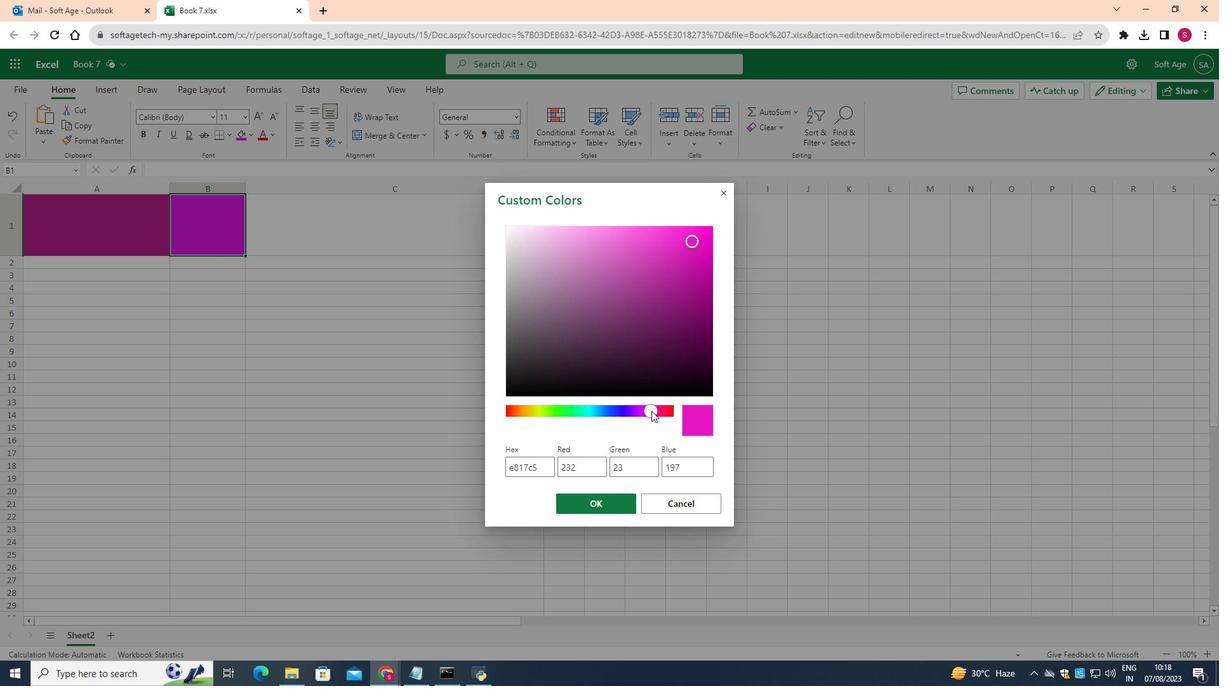 
Action: Mouse moved to (681, 251)
Screenshot: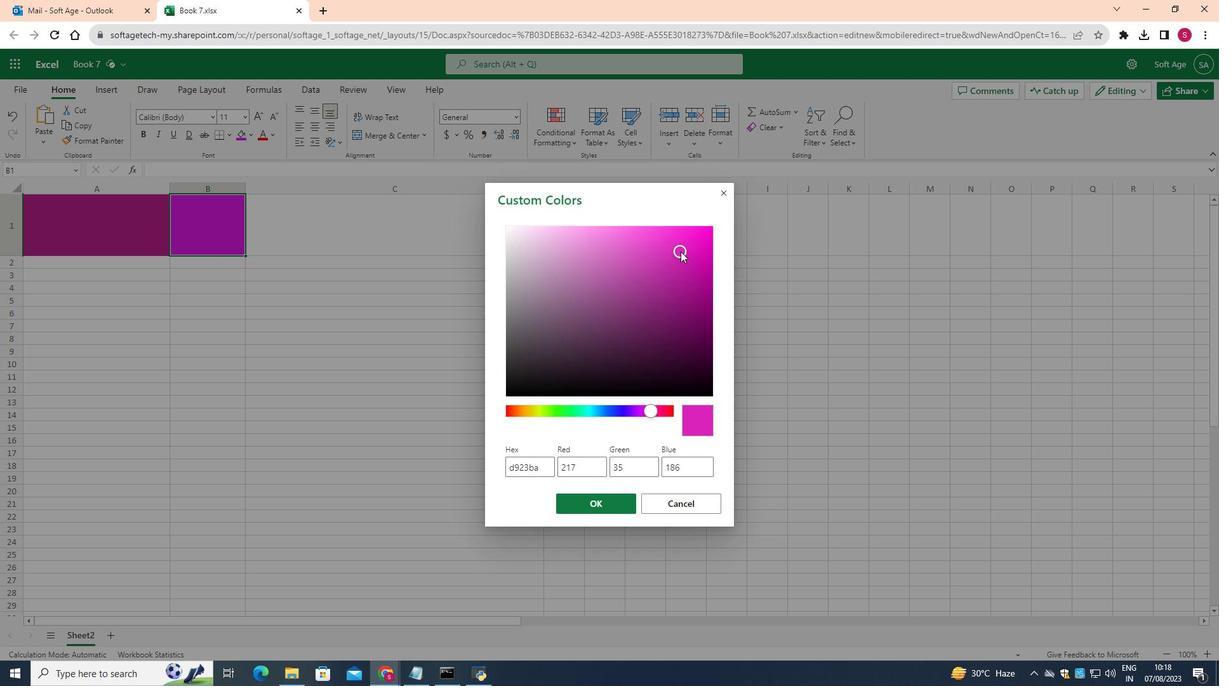 
Action: Mouse pressed left at (681, 251)
Screenshot: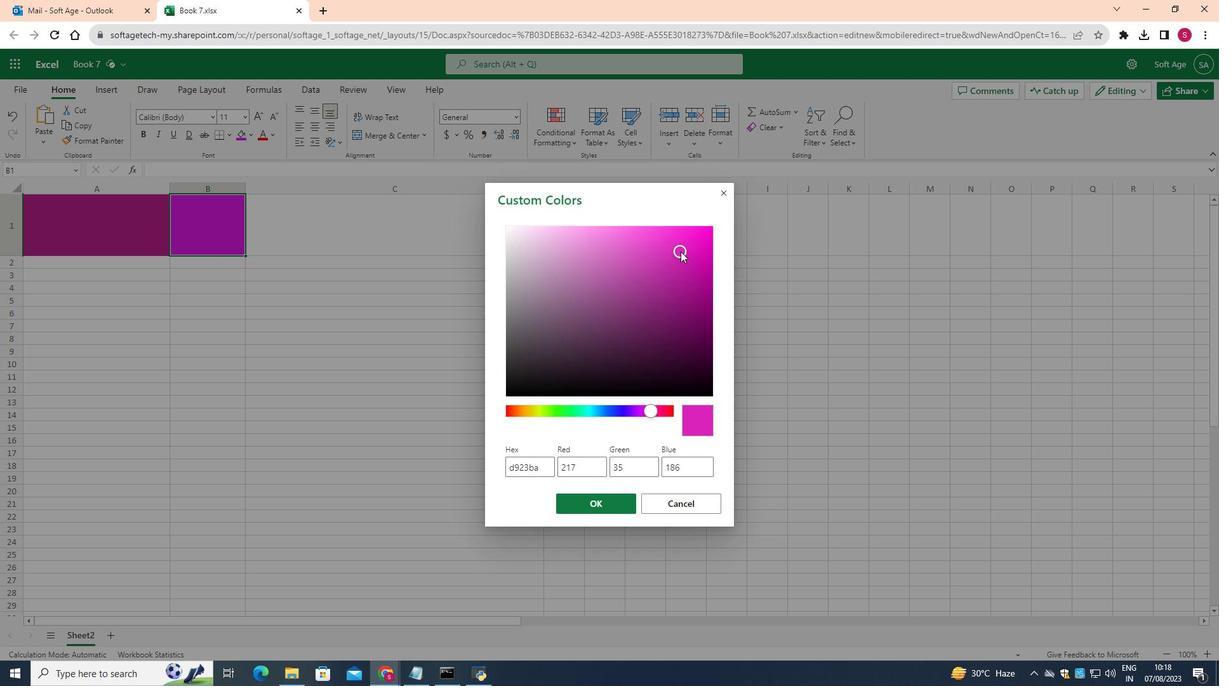 
Action: Mouse moved to (696, 245)
Screenshot: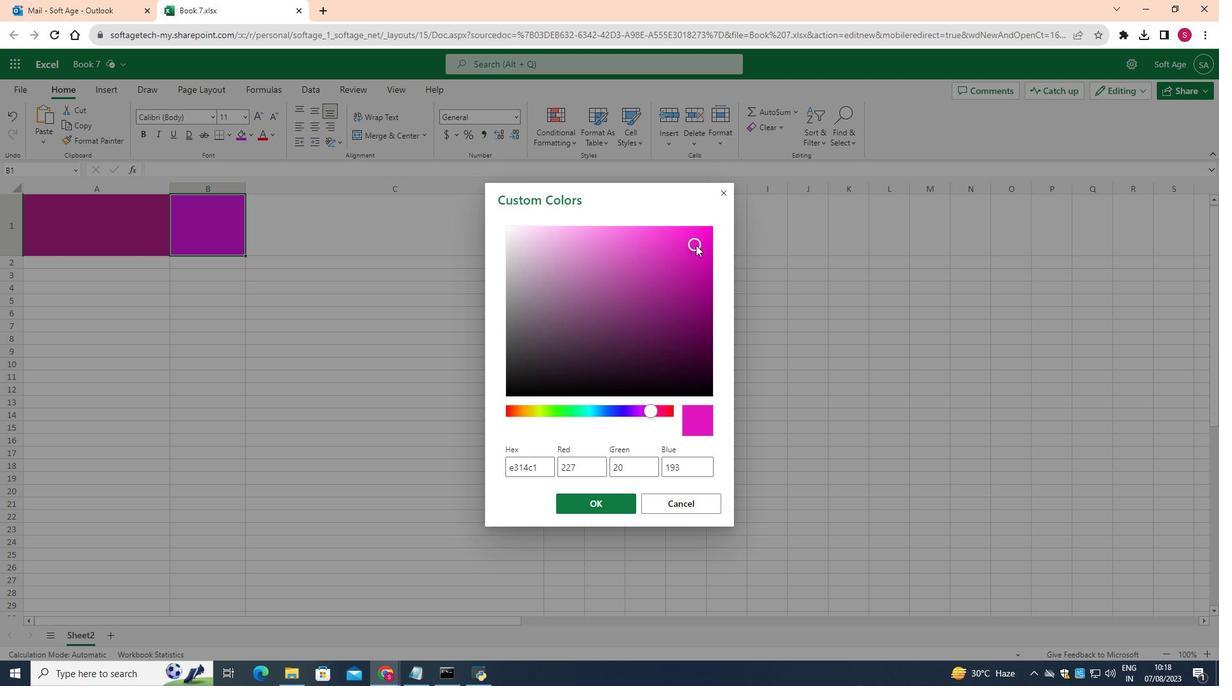 
Action: Mouse pressed left at (696, 245)
Screenshot: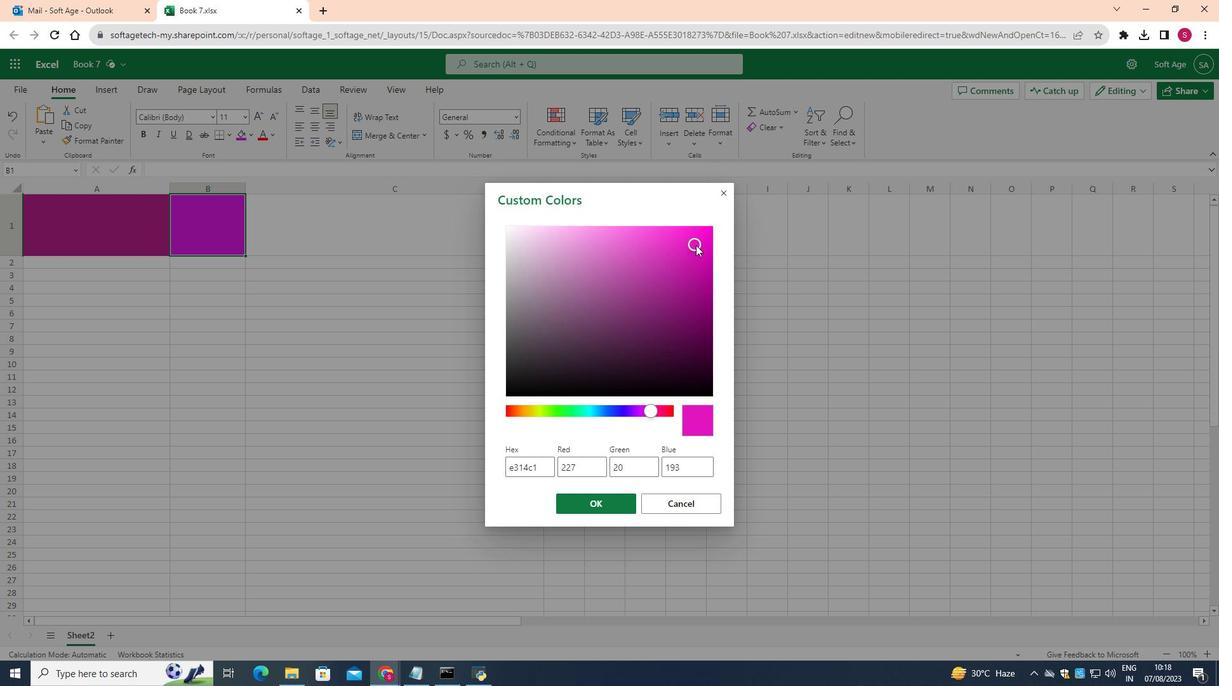 
Action: Mouse moved to (658, 416)
Screenshot: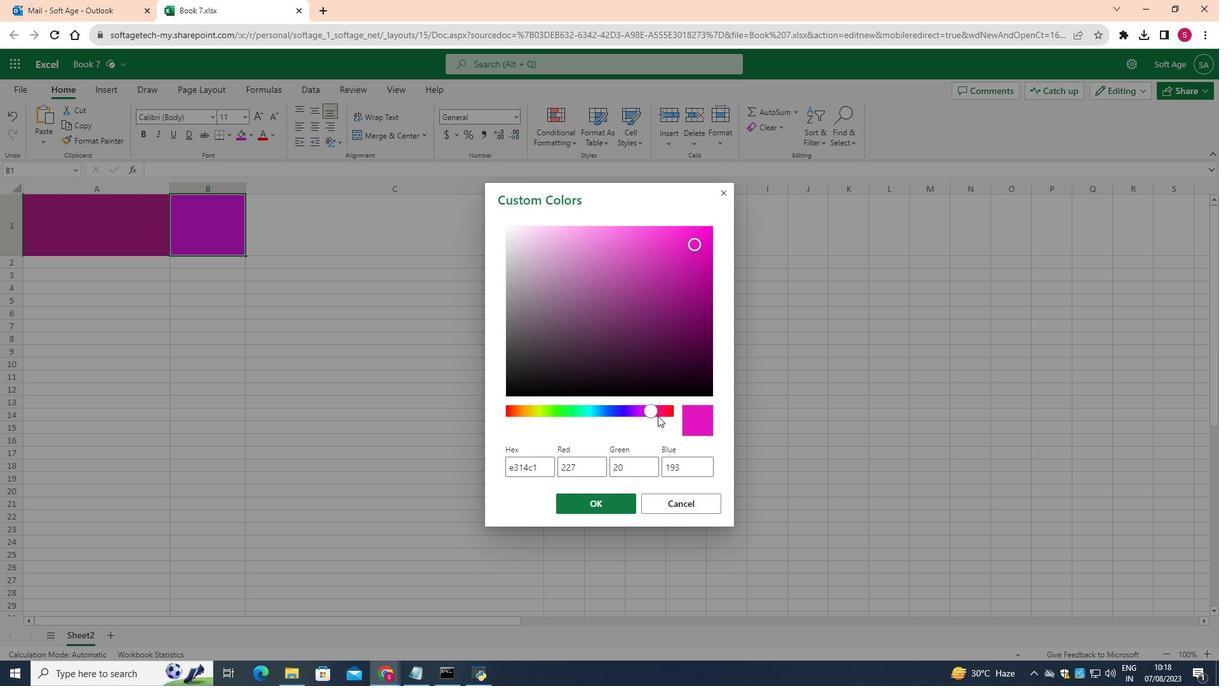 
Action: Mouse pressed left at (658, 416)
Screenshot: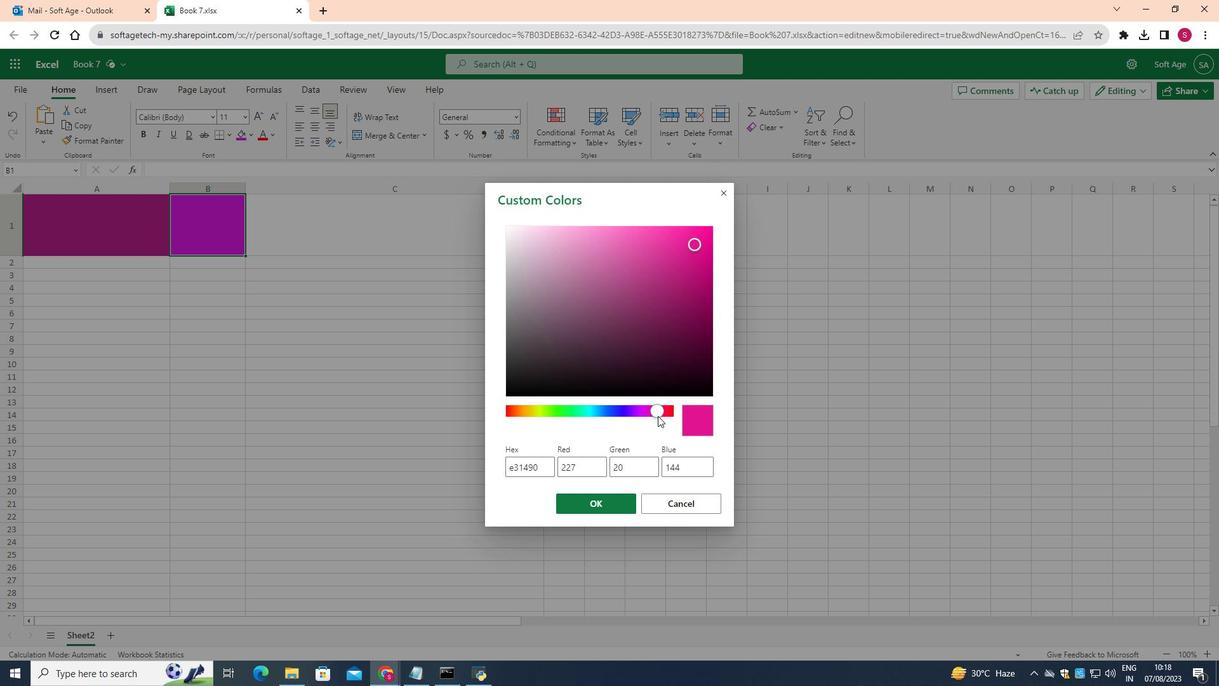 
Action: Mouse pressed left at (658, 416)
Screenshot: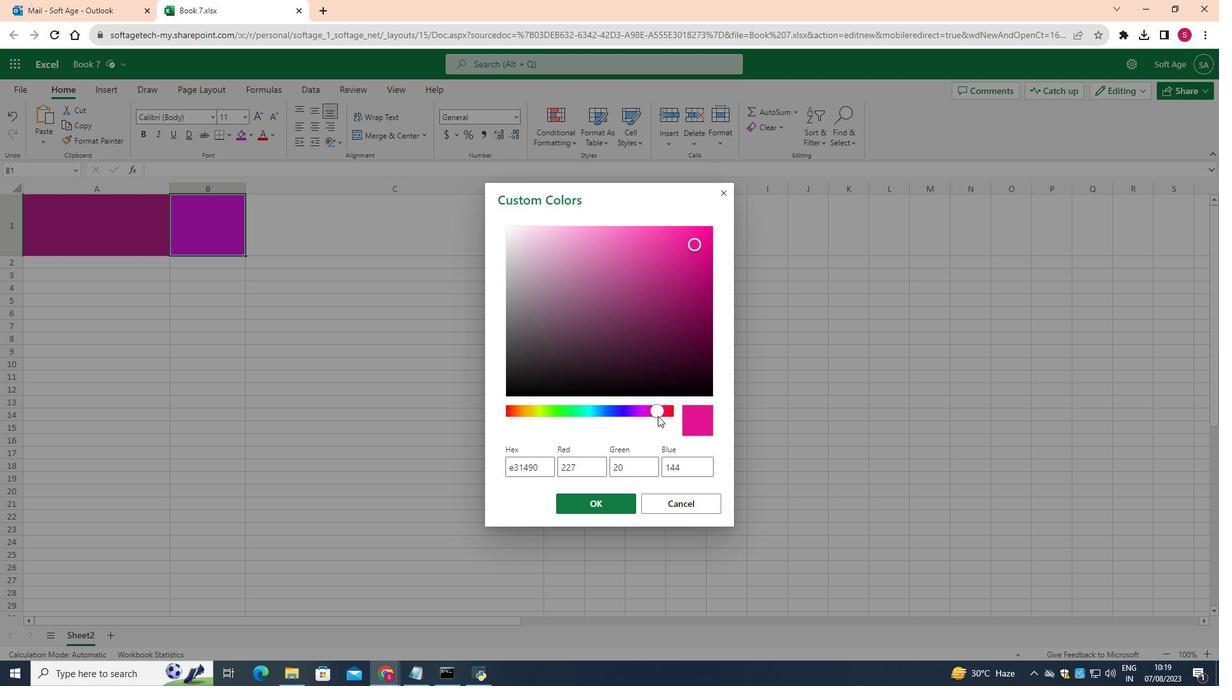 
Action: Mouse moved to (663, 412)
Screenshot: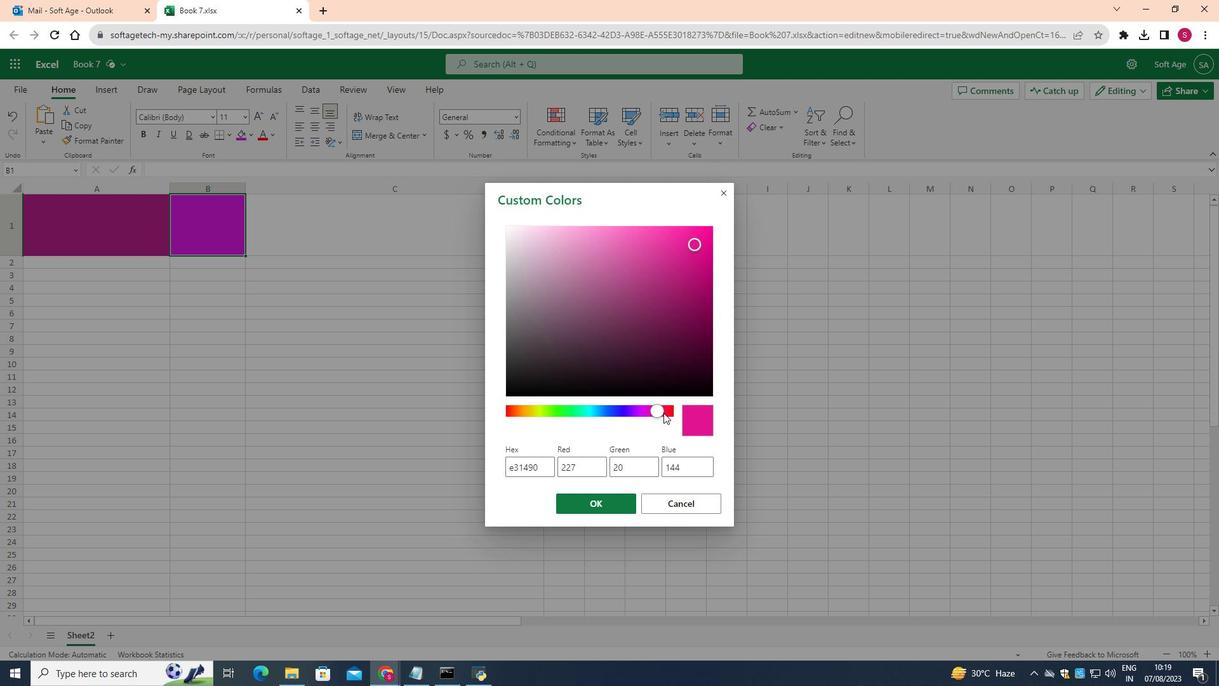 
Action: Mouse pressed left at (663, 412)
Screenshot: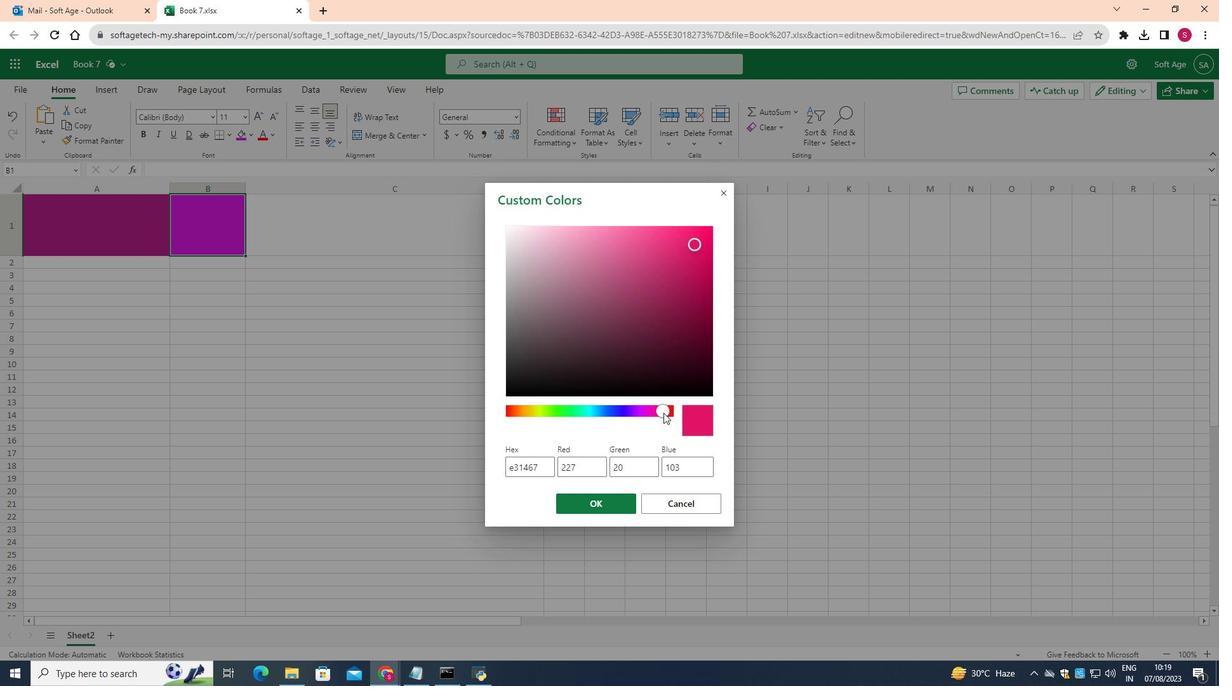 
Action: Mouse moved to (667, 412)
Screenshot: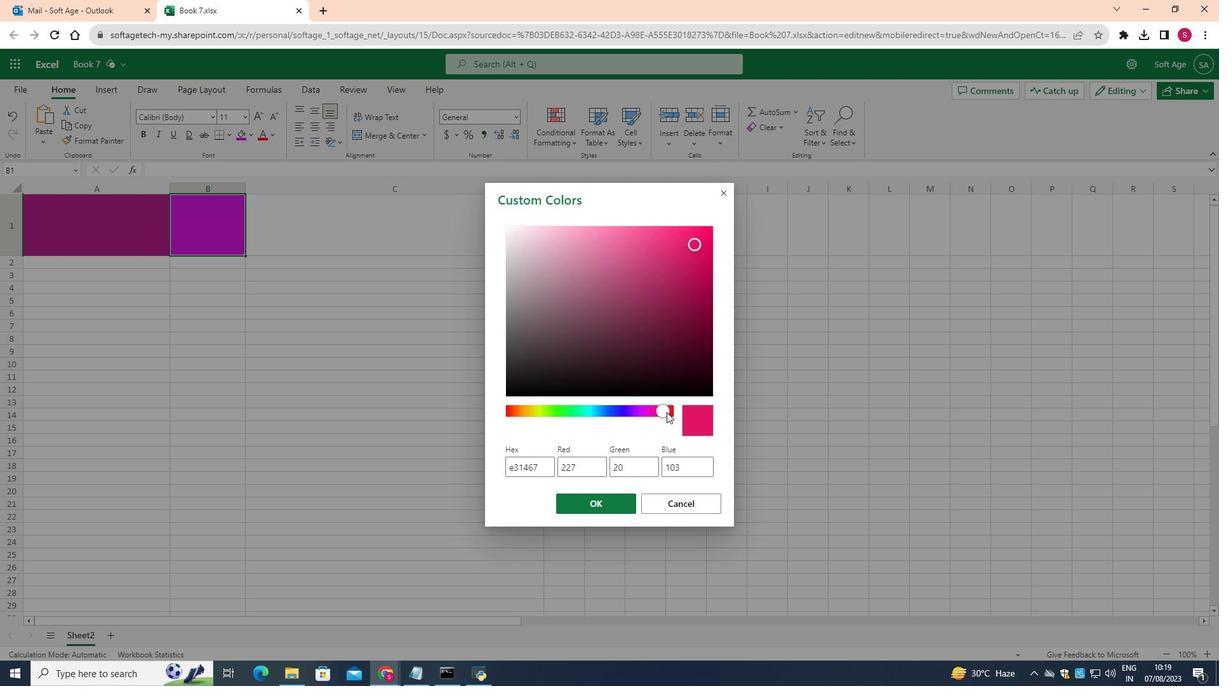 
Action: Mouse pressed left at (667, 412)
Screenshot: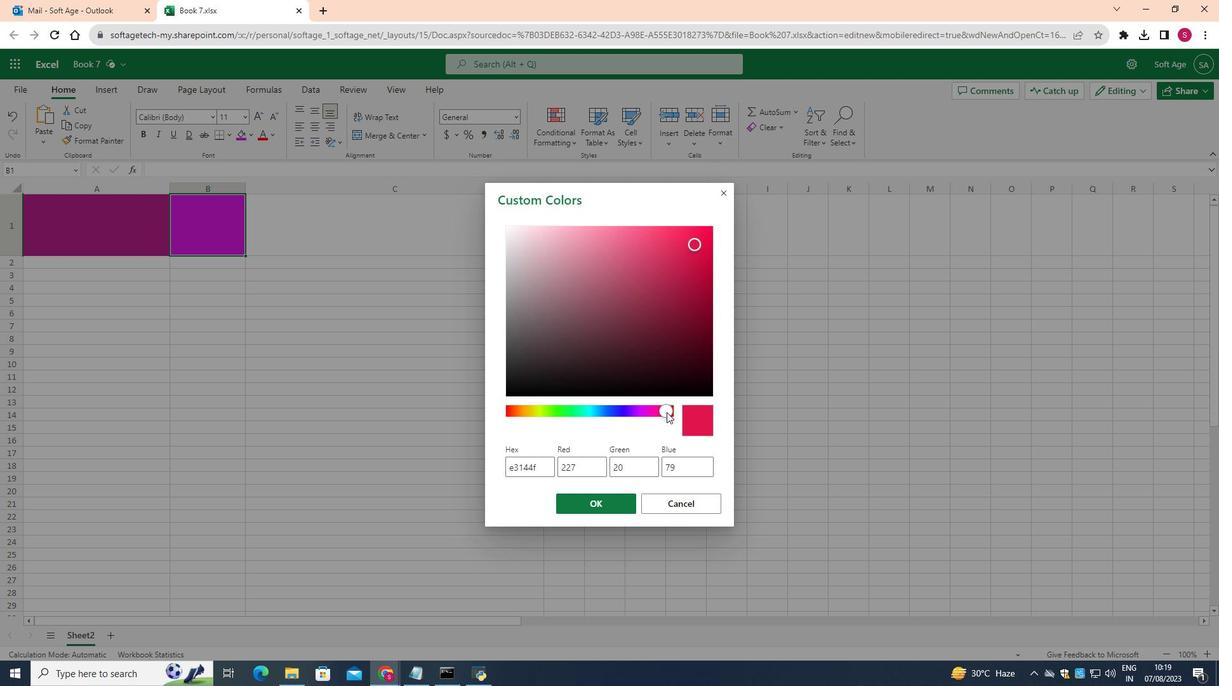 
Action: Mouse moved to (670, 416)
Screenshot: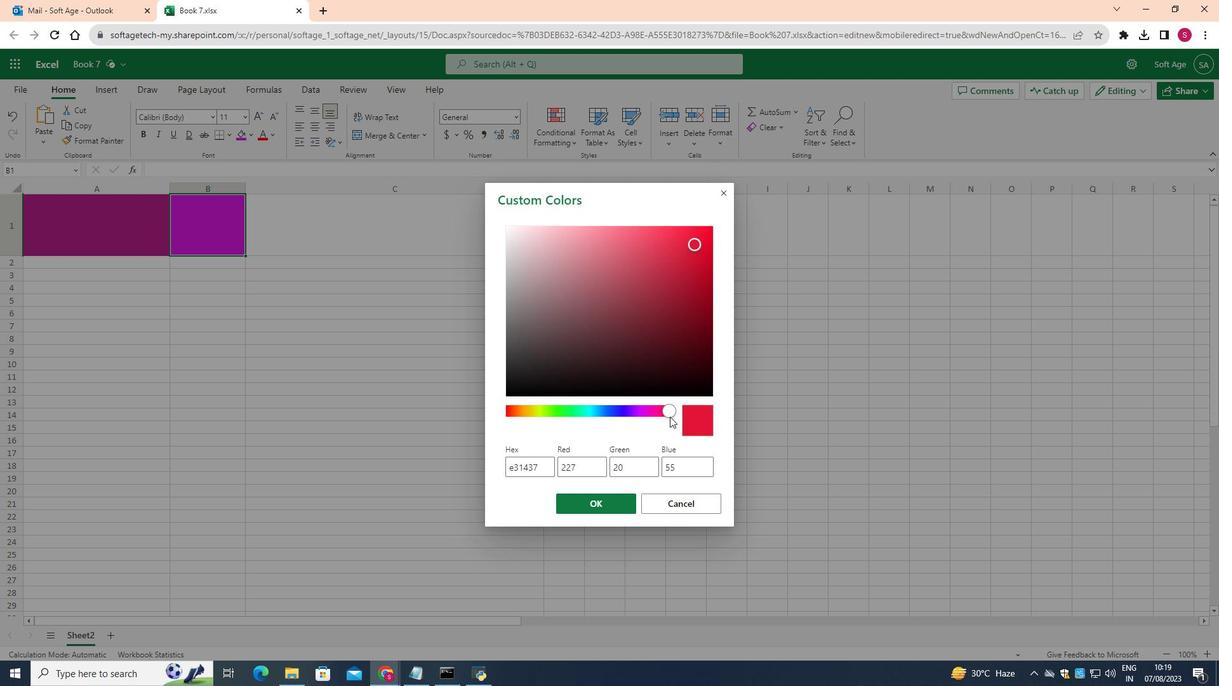 
Action: Mouse pressed left at (670, 416)
Screenshot: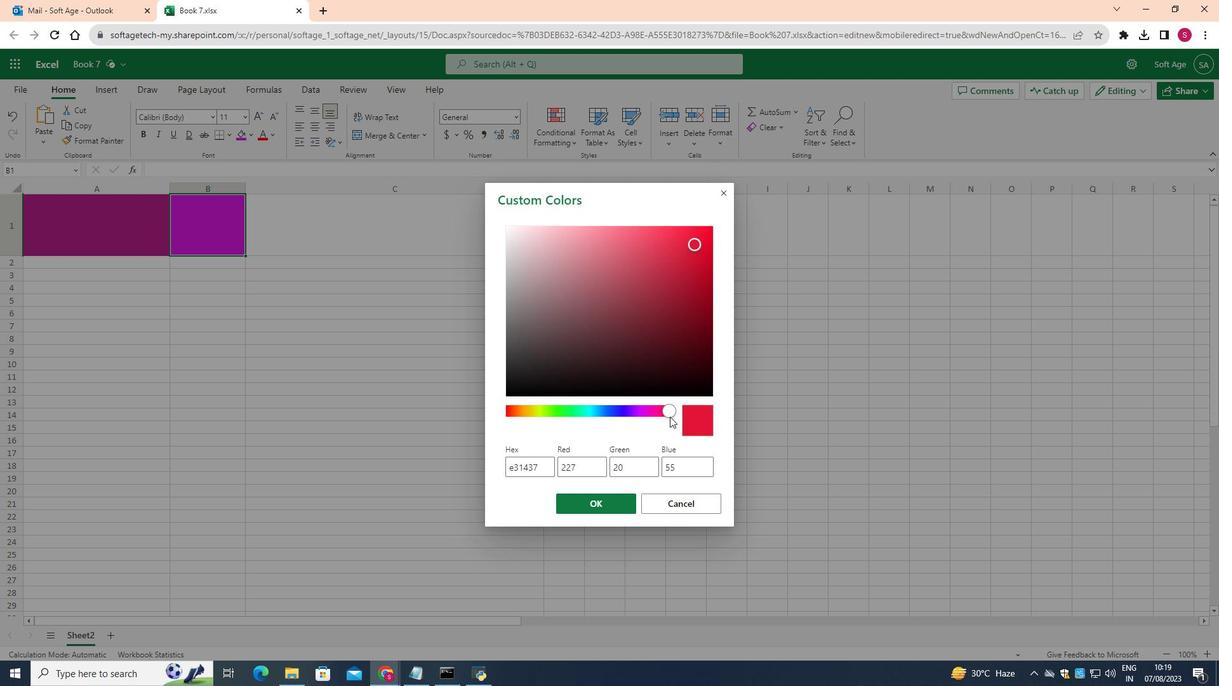 
Action: Mouse moved to (697, 231)
Screenshot: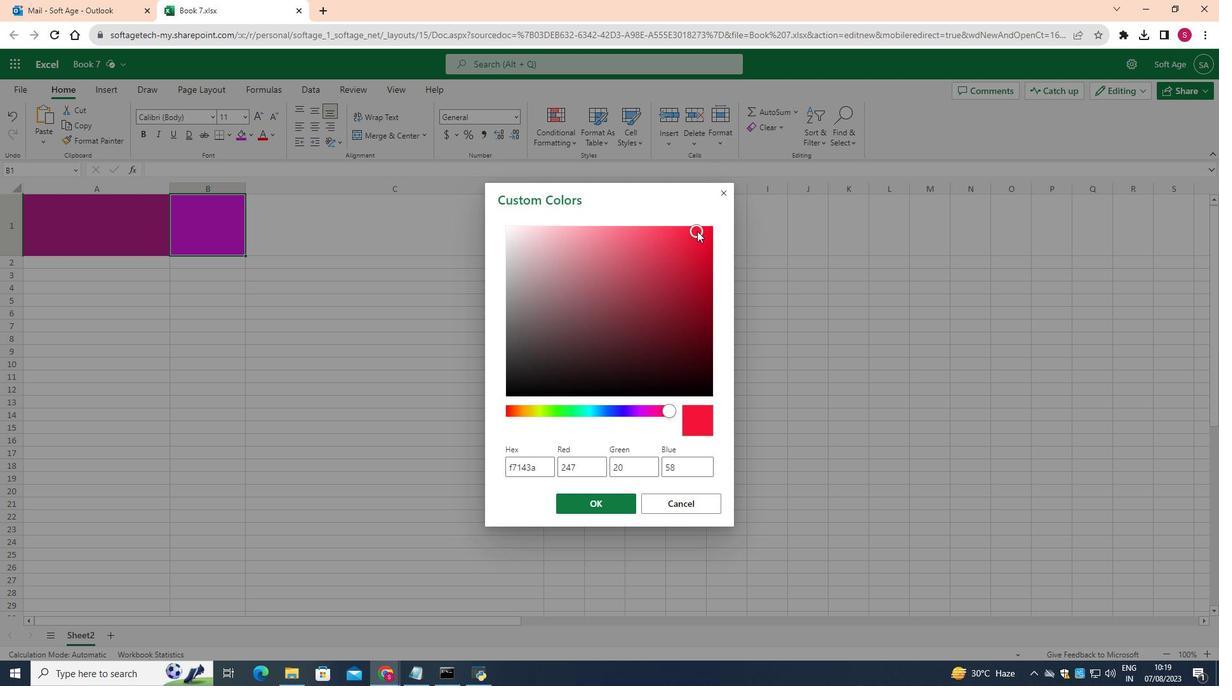
Action: Mouse pressed left at (697, 231)
Screenshot: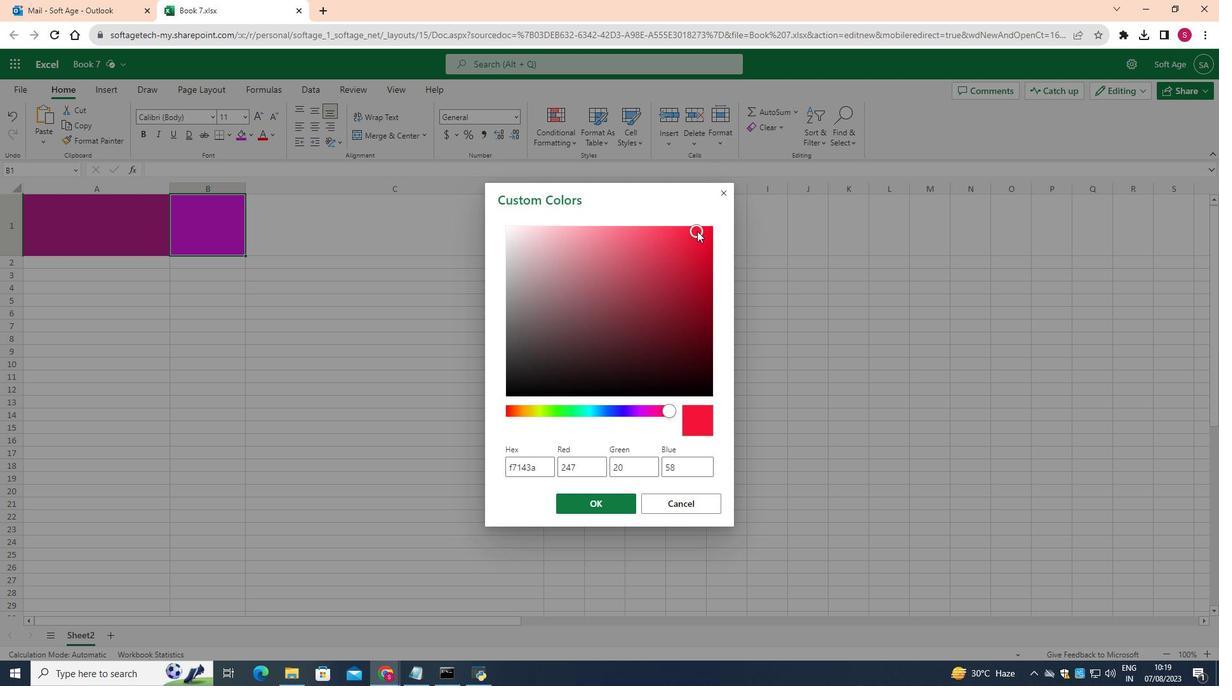 
Action: Mouse moved to (638, 414)
Screenshot: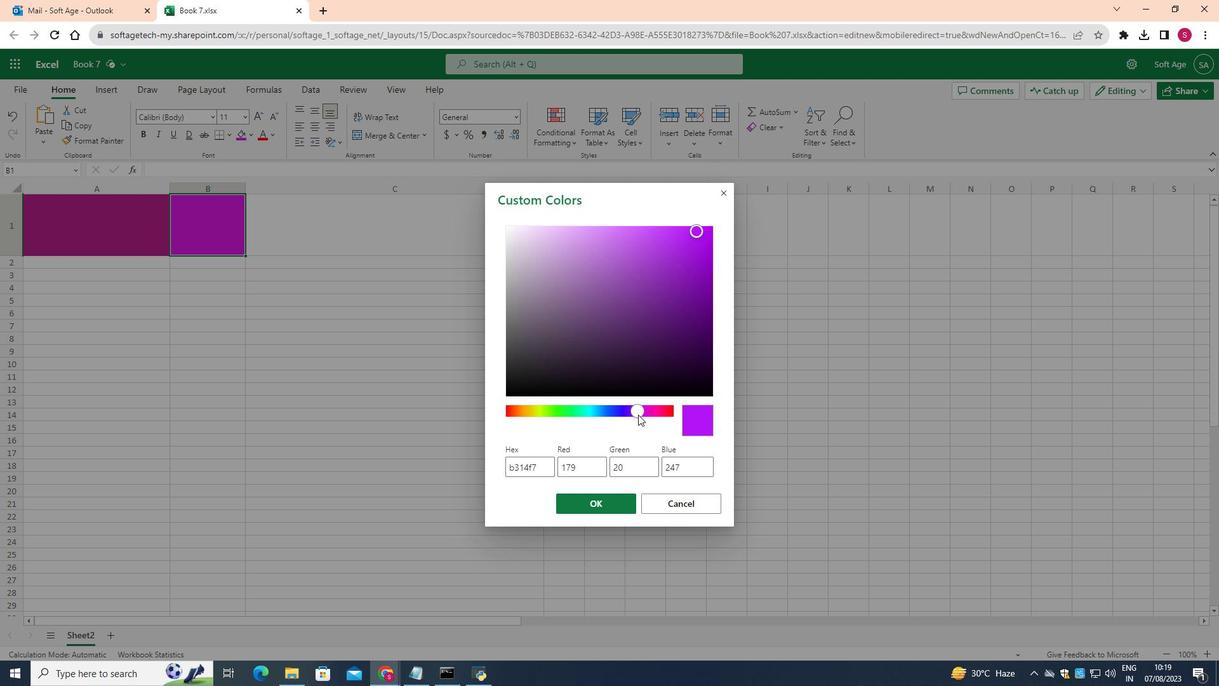 
Action: Mouse pressed left at (638, 414)
Screenshot: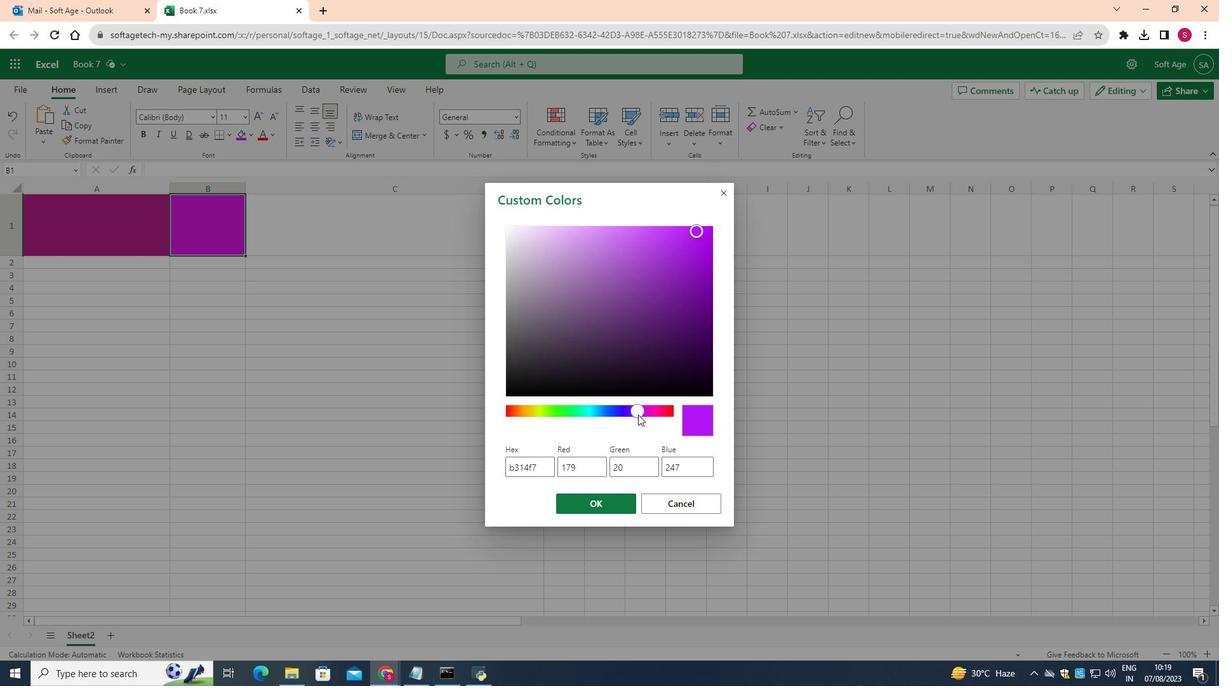 
Action: Mouse moved to (519, 414)
Screenshot: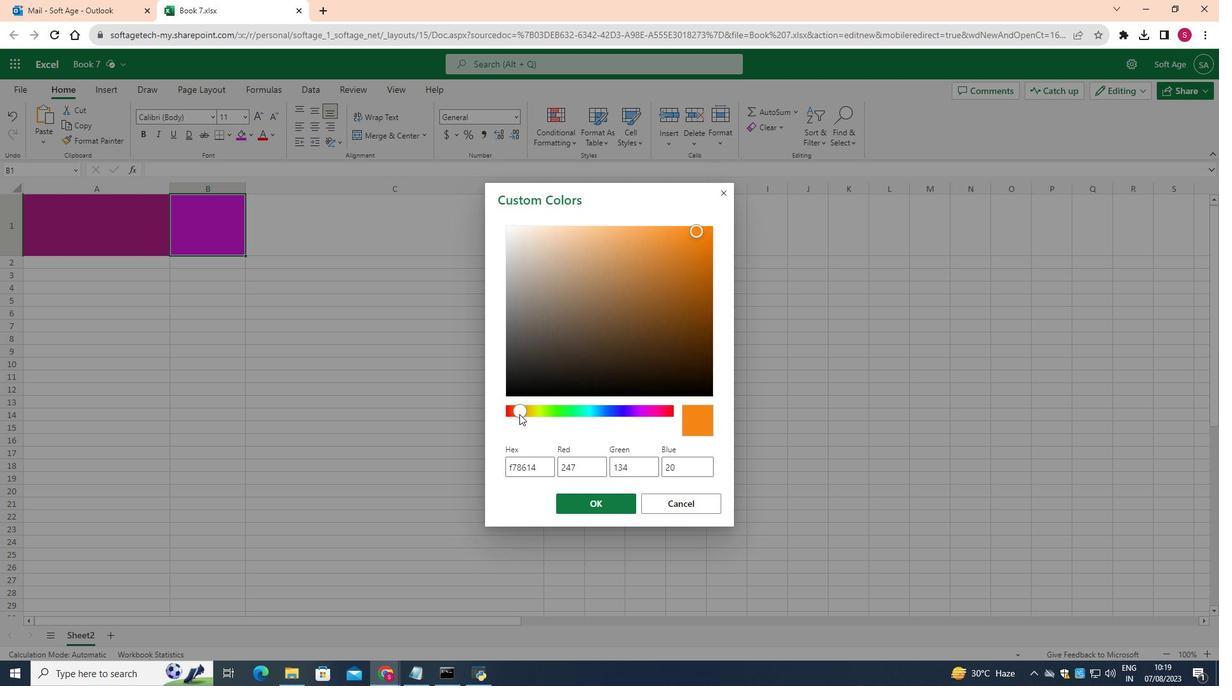 
Action: Mouse pressed left at (519, 414)
Screenshot: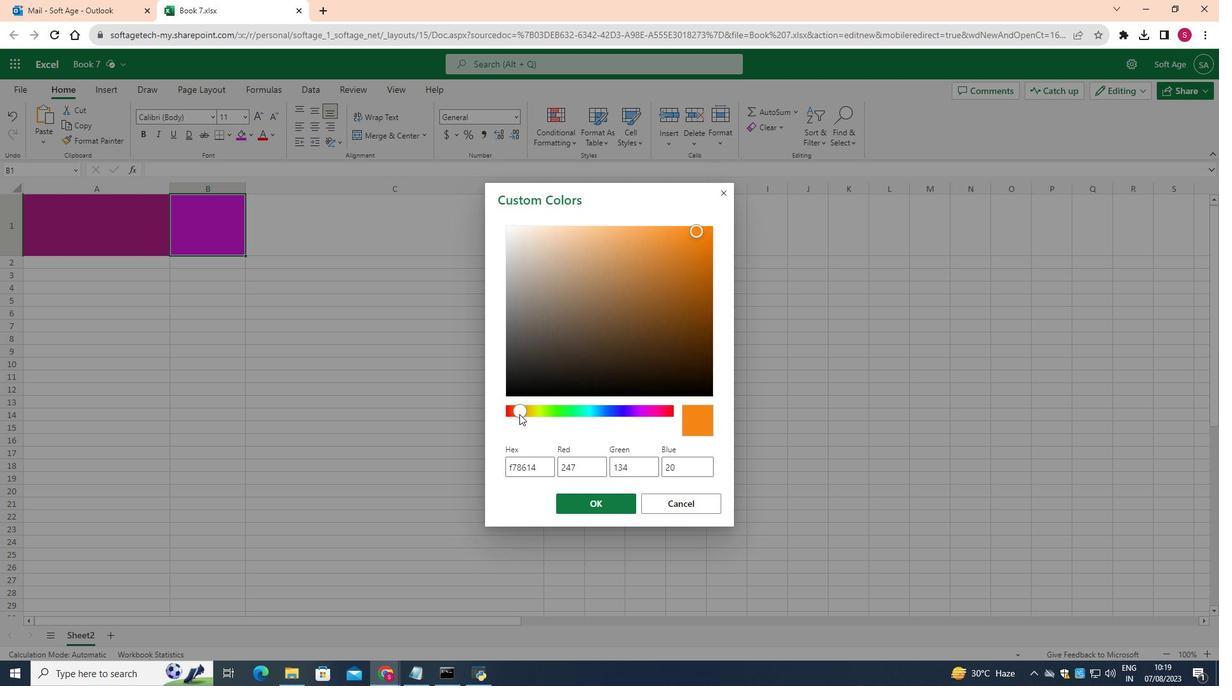 
Action: Mouse moved to (515, 415)
Screenshot: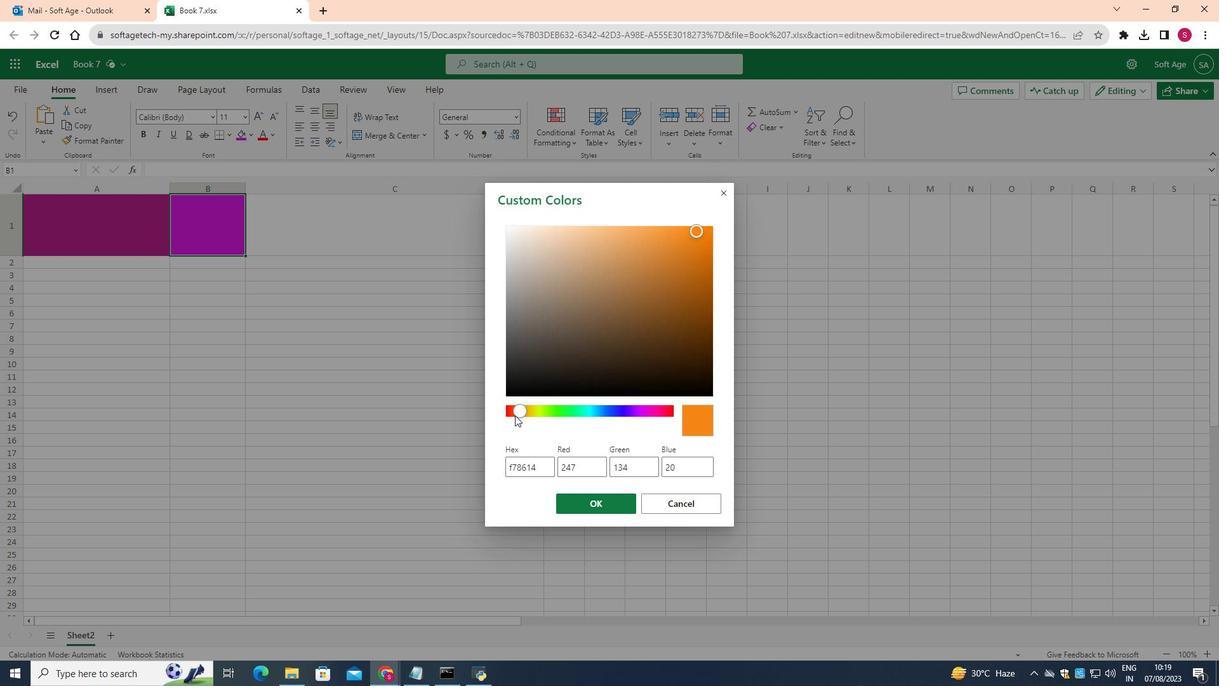 
Action: Mouse pressed left at (515, 415)
Screenshot: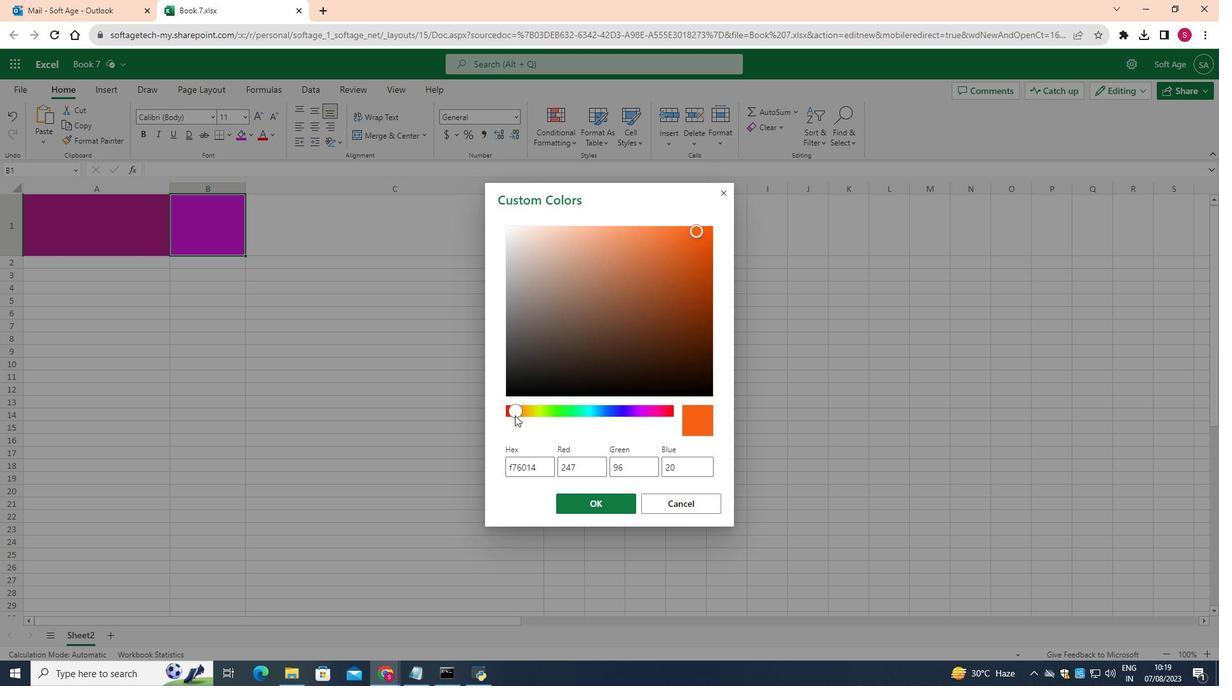 
Action: Mouse moved to (510, 416)
Screenshot: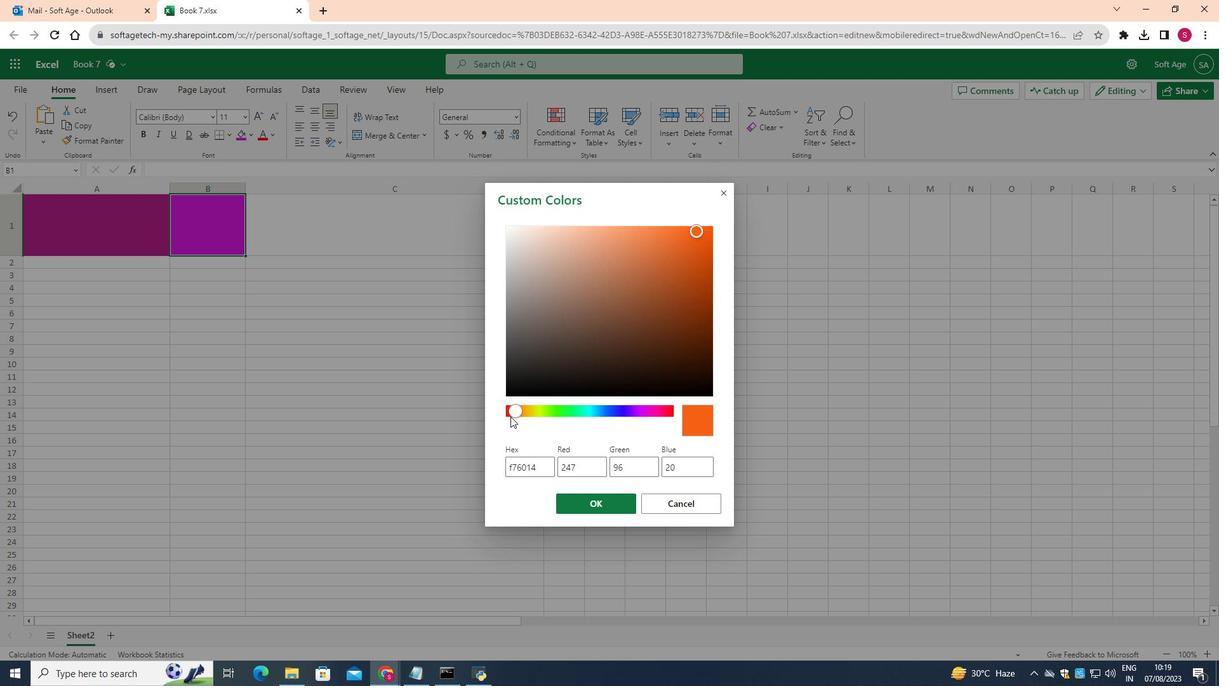 
Action: Mouse pressed left at (510, 416)
Screenshot: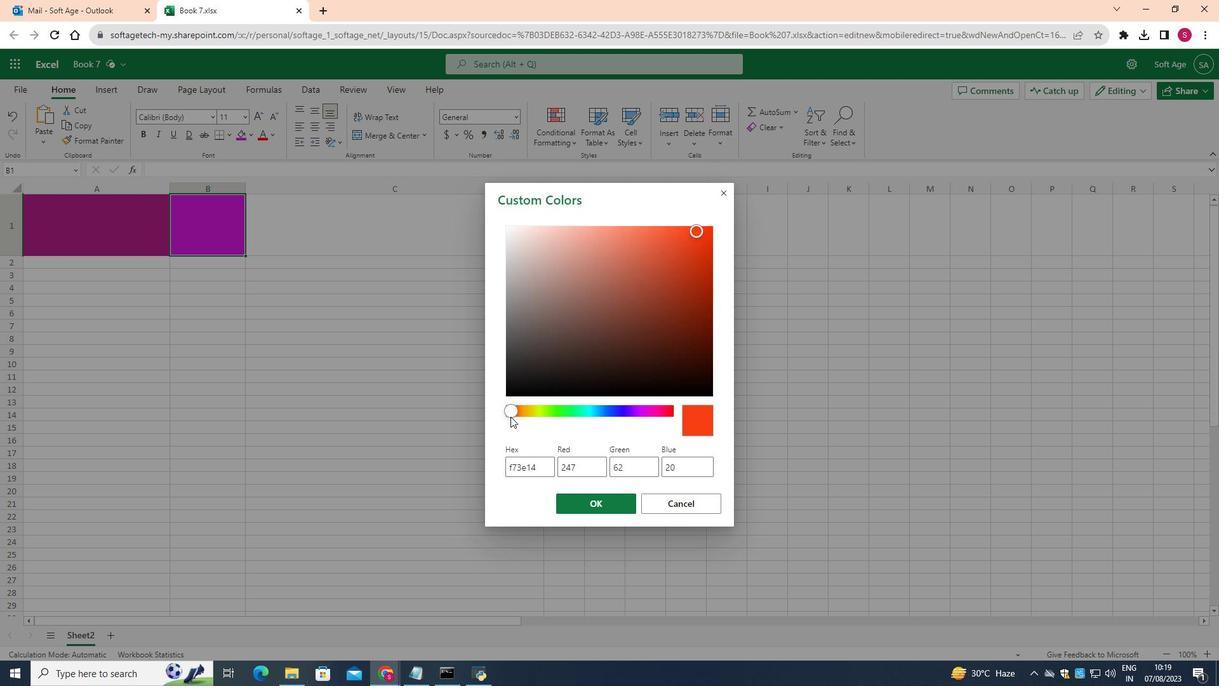 
Action: Mouse moved to (536, 417)
Screenshot: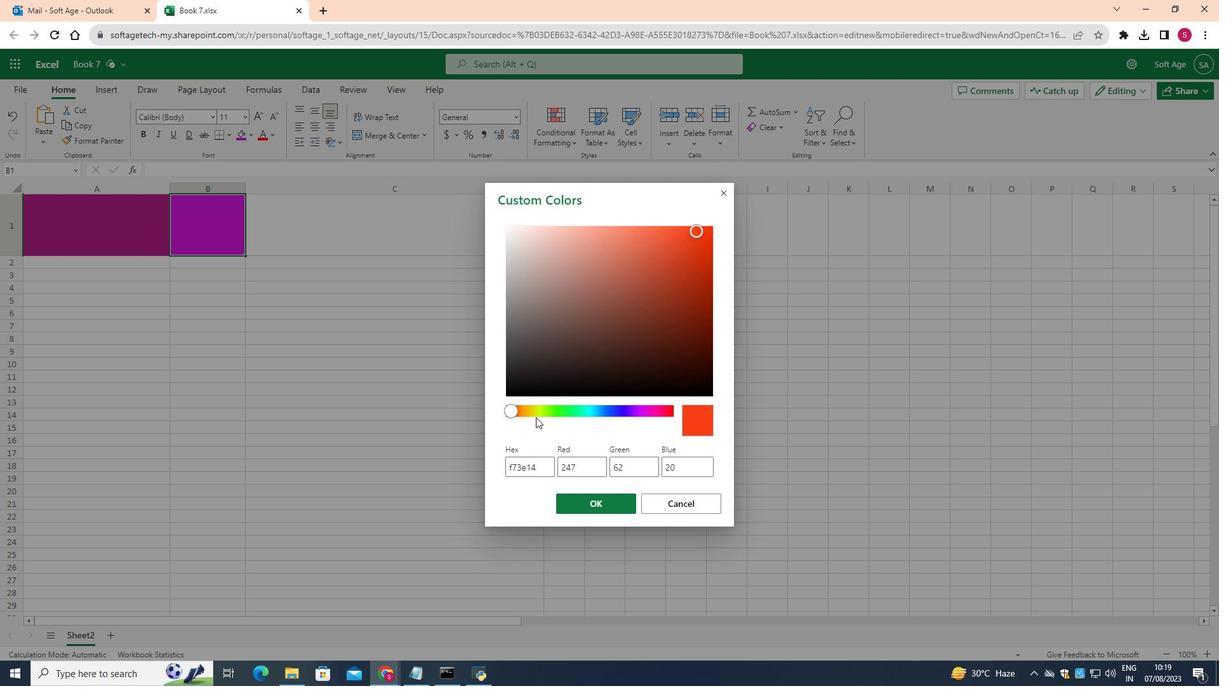 
Action: Mouse pressed left at (536, 417)
Screenshot: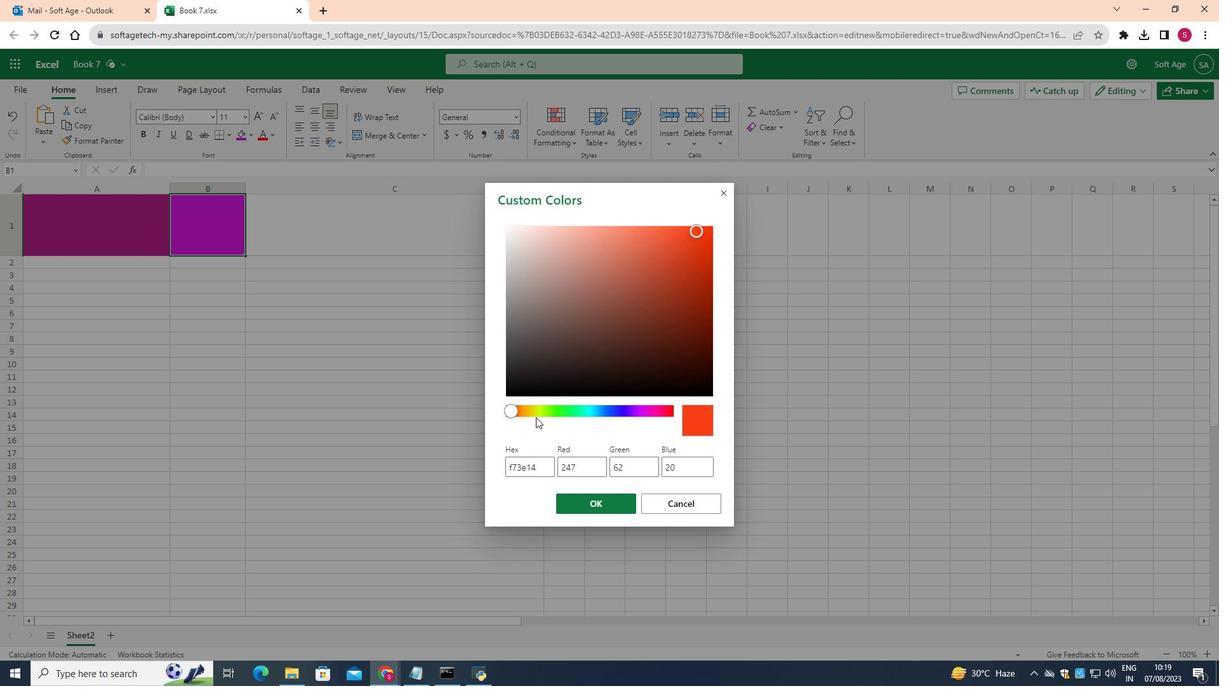 
Action: Mouse moved to (533, 414)
Screenshot: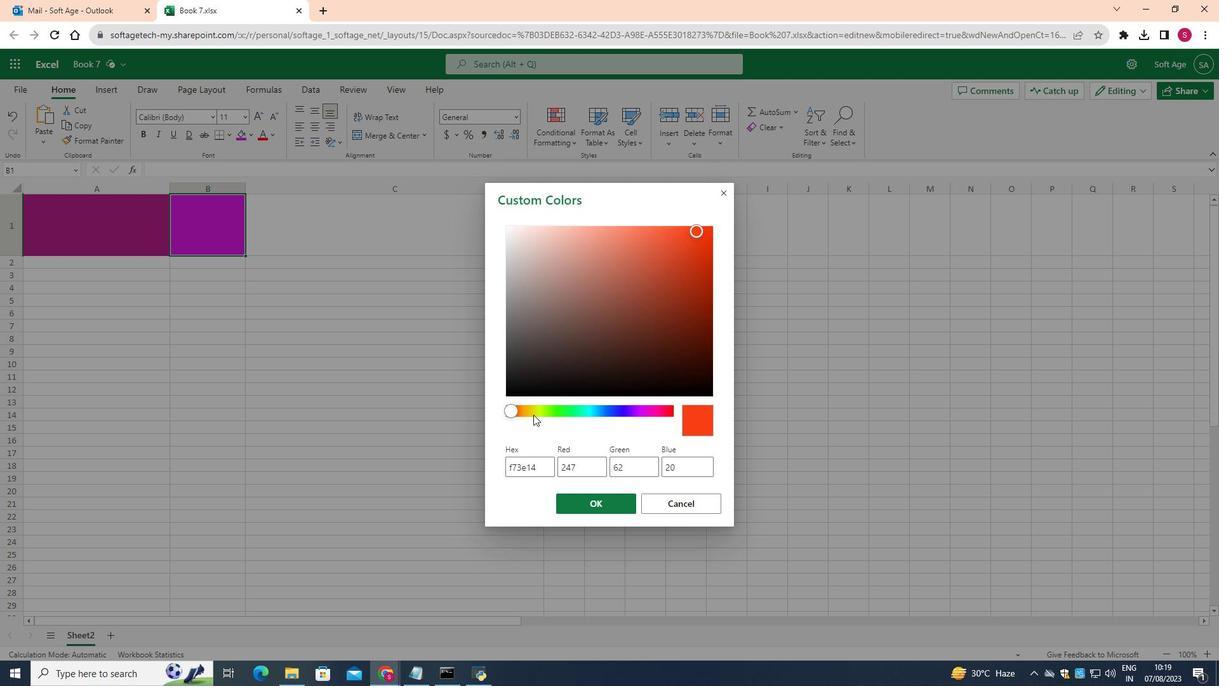 
Action: Mouse pressed left at (533, 414)
Screenshot: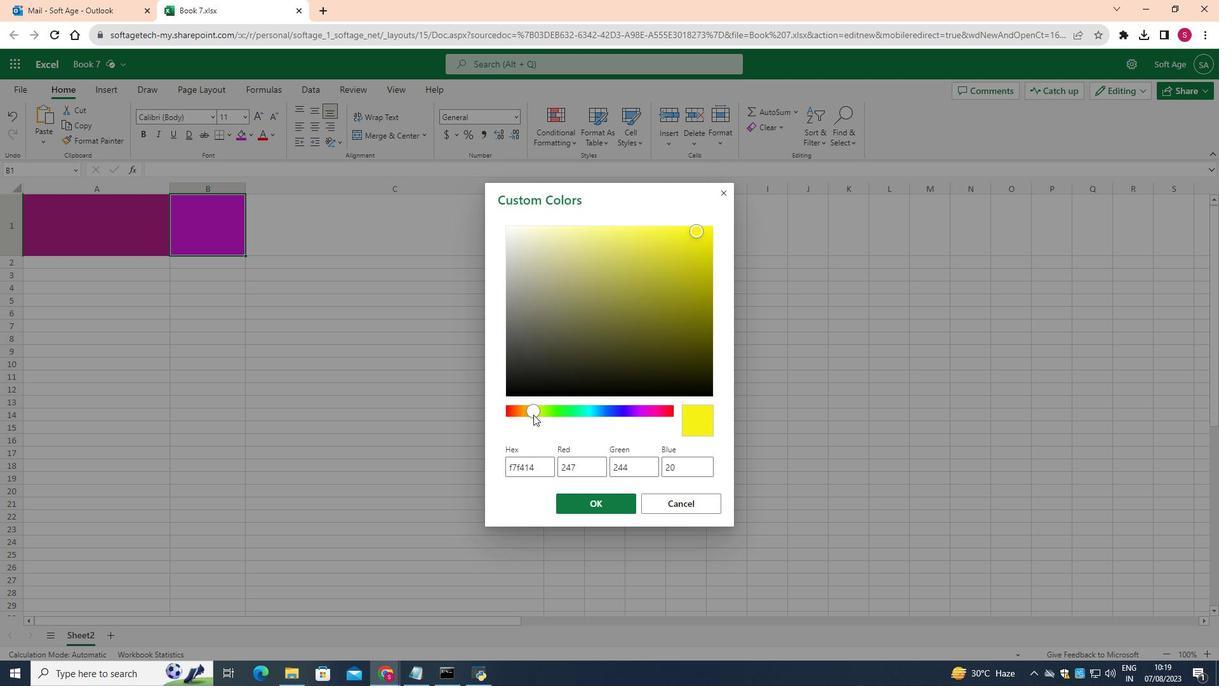 
Action: Mouse moved to (529, 414)
Screenshot: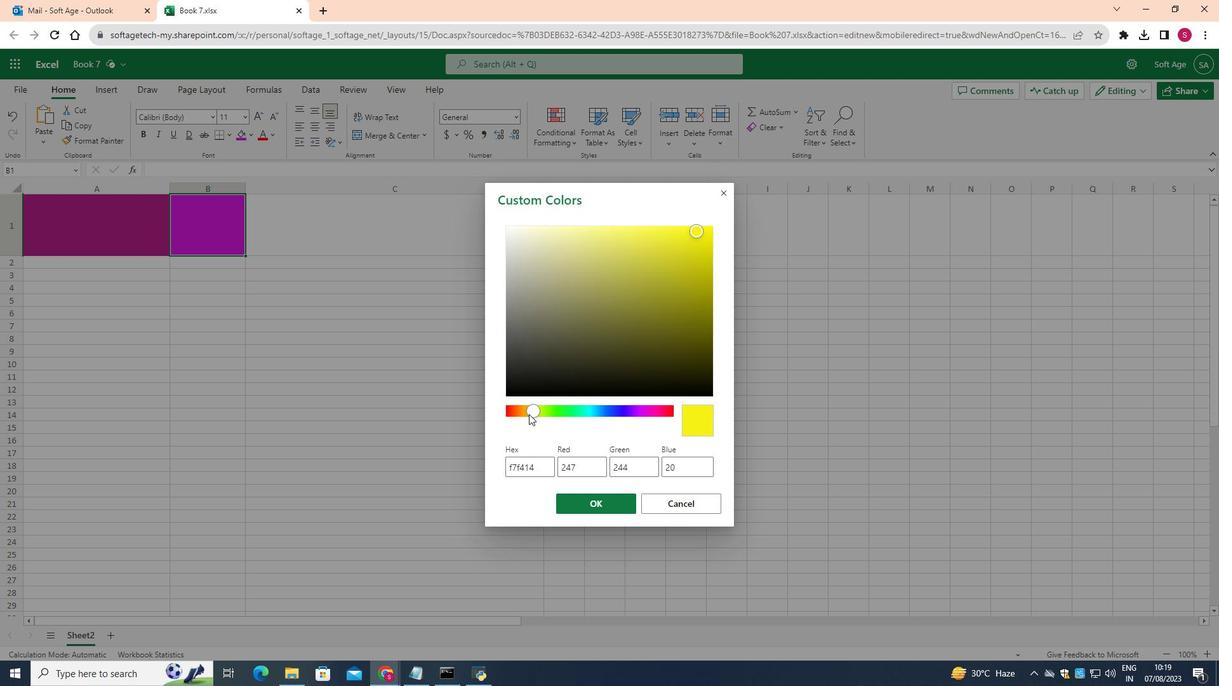 
Action: Mouse pressed left at (529, 414)
Screenshot: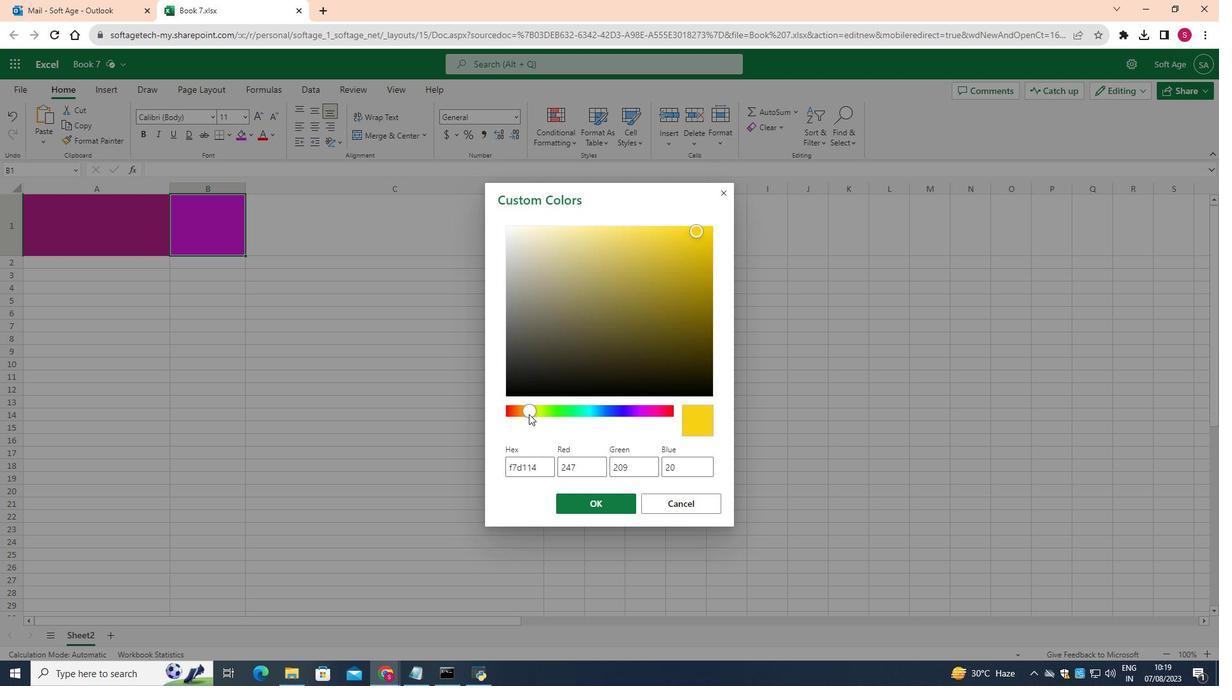 
Action: Mouse moved to (724, 191)
Screenshot: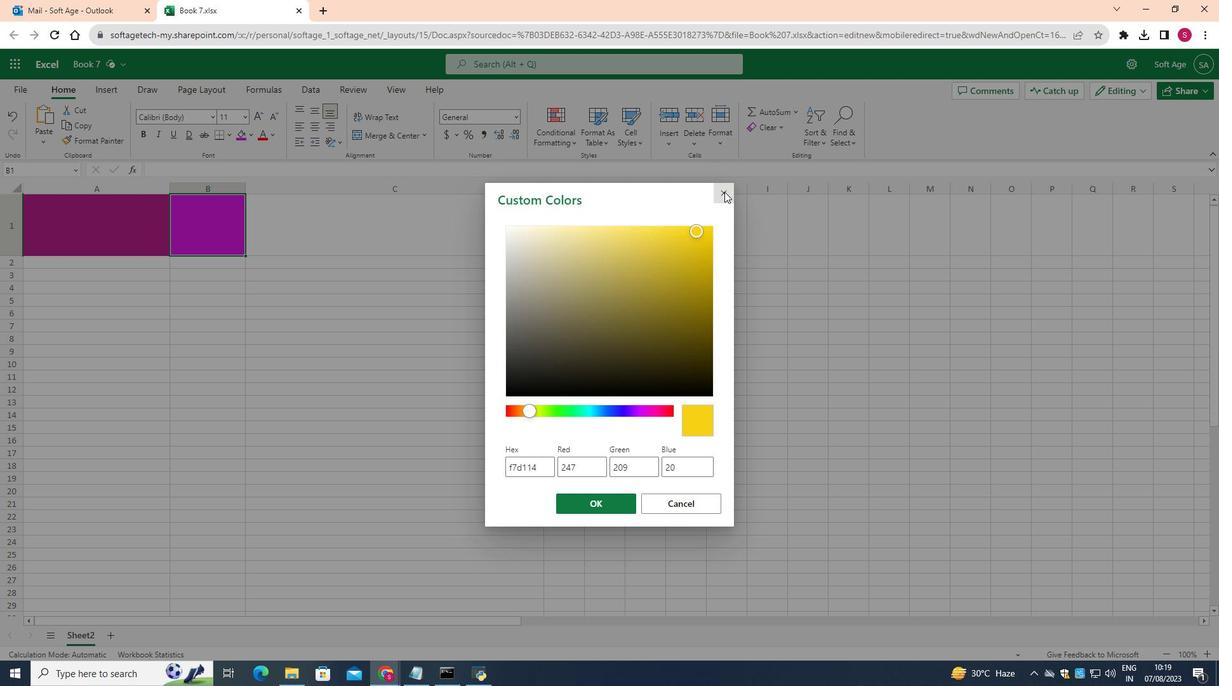 
Action: Mouse pressed left at (724, 191)
Screenshot: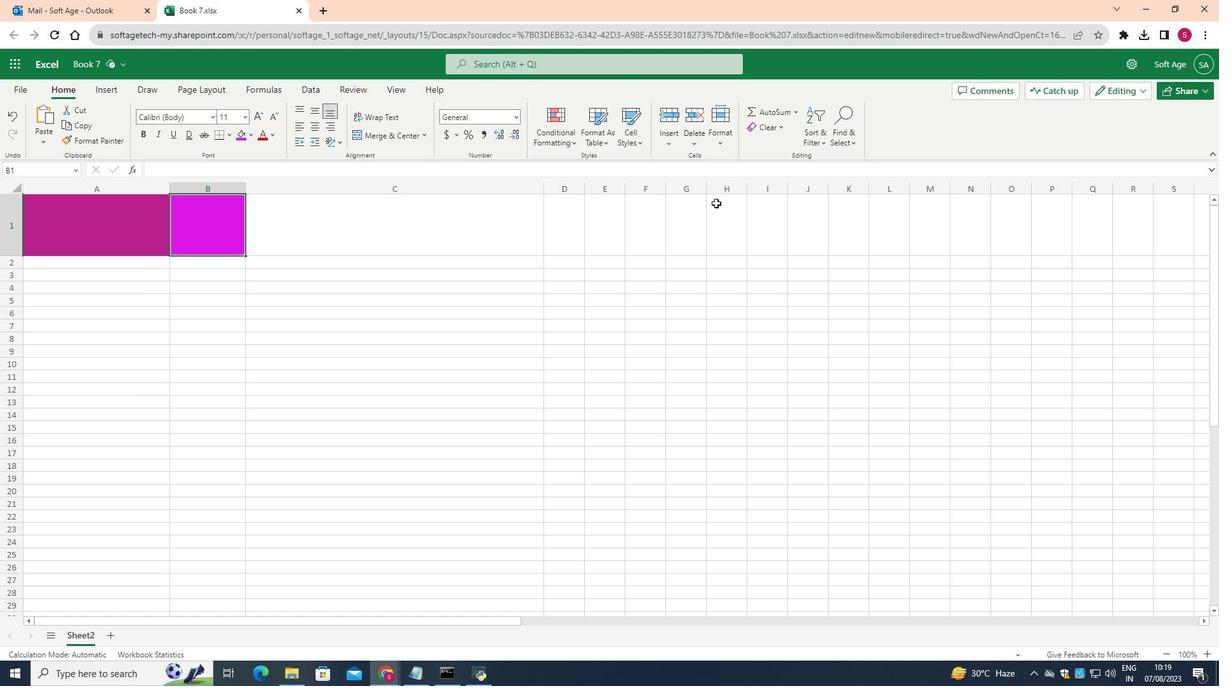 
Action: Mouse moved to (277, 243)
Screenshot: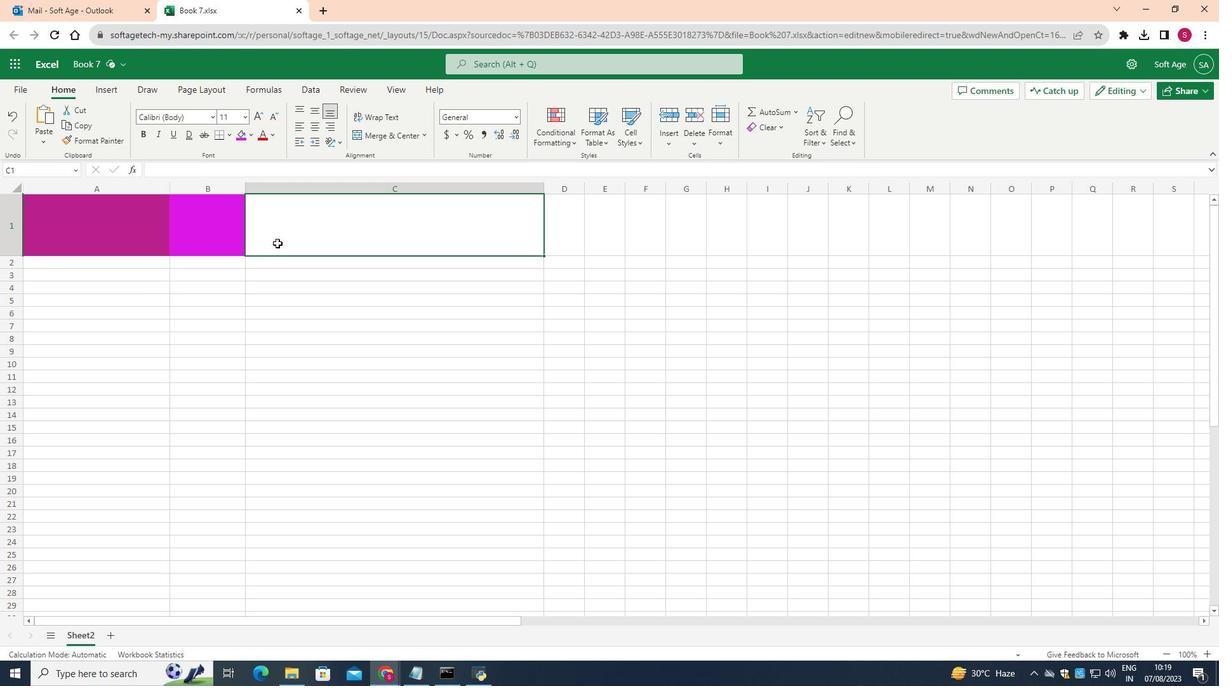 
Action: Mouse pressed left at (277, 243)
Screenshot: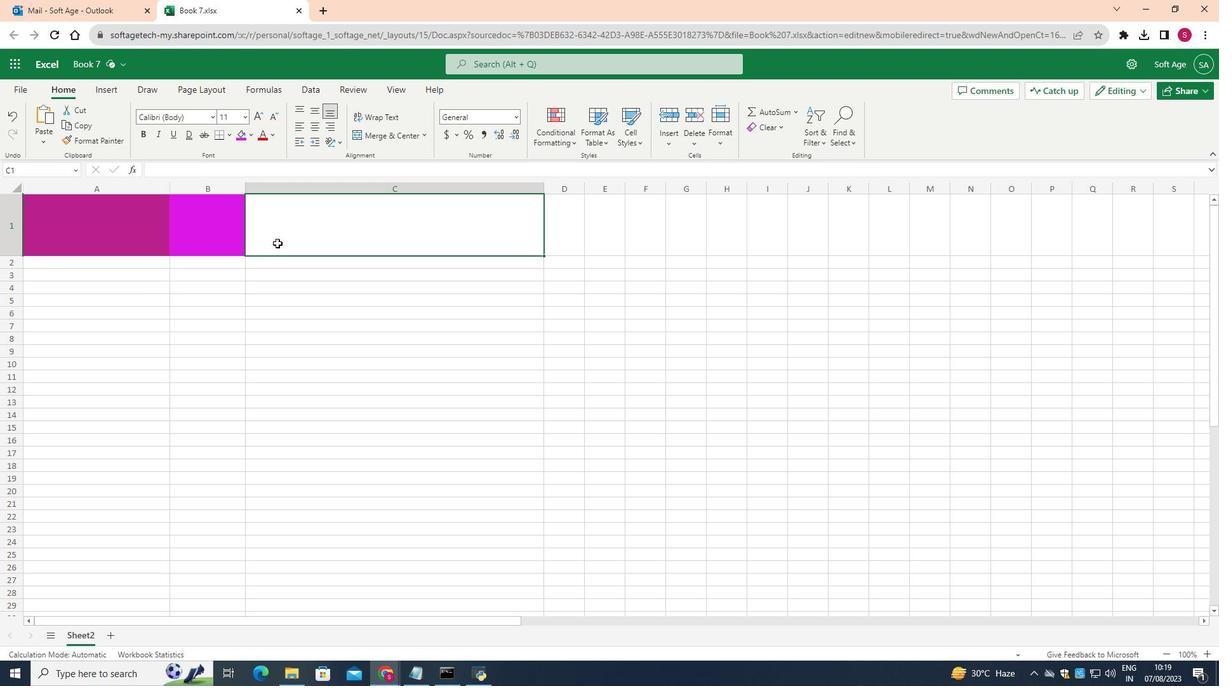 
Action: Mouse moved to (150, 245)
Screenshot: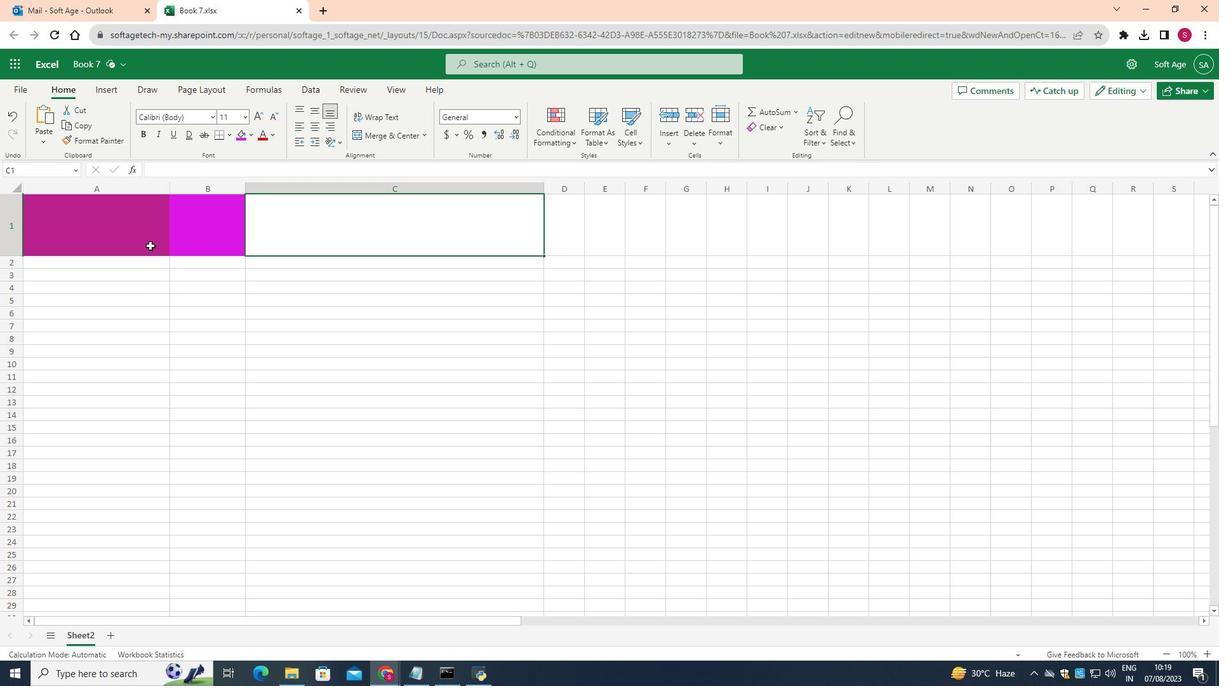 
Action: Mouse pressed left at (150, 245)
Screenshot: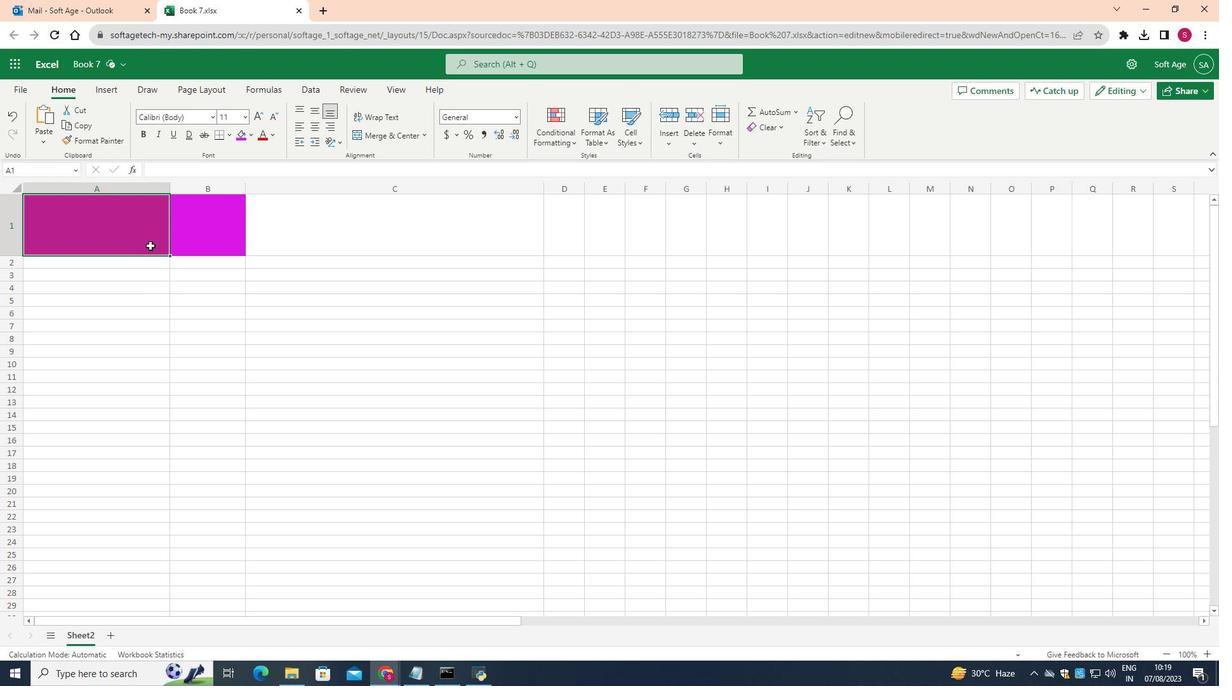 
Action: Mouse moved to (225, 240)
Screenshot: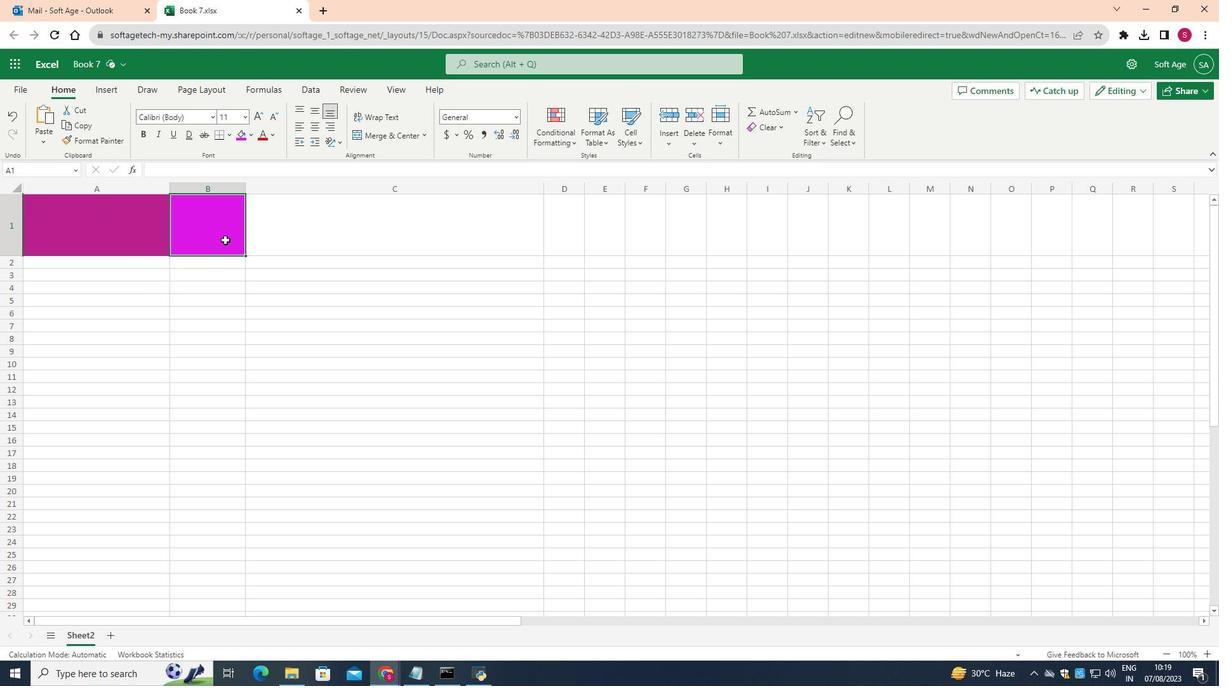 
Action: Mouse pressed left at (225, 240)
Screenshot: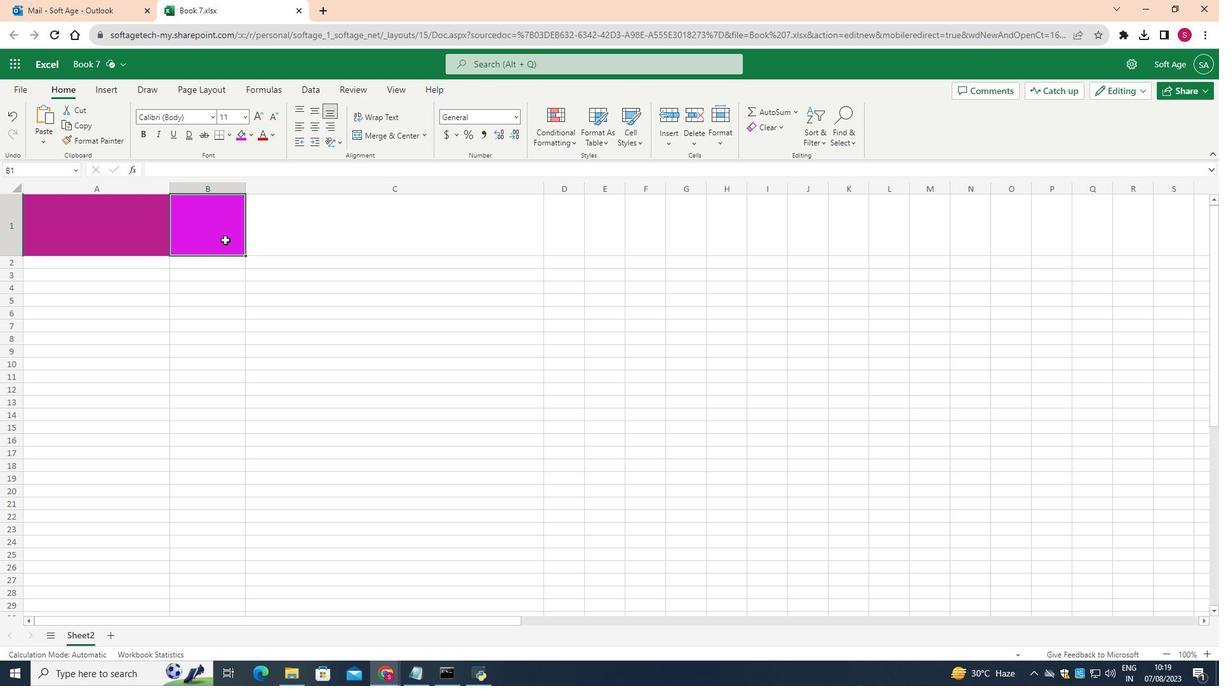 
Action: Mouse moved to (250, 130)
Screenshot: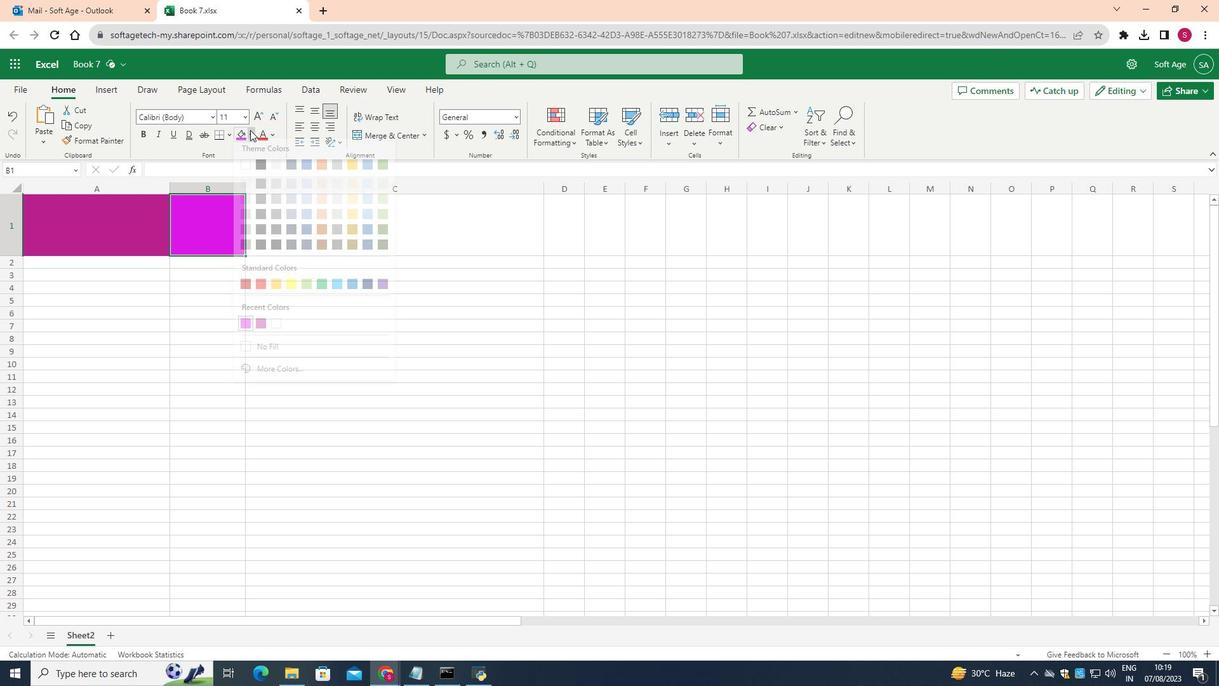 
Action: Mouse pressed left at (250, 130)
Screenshot: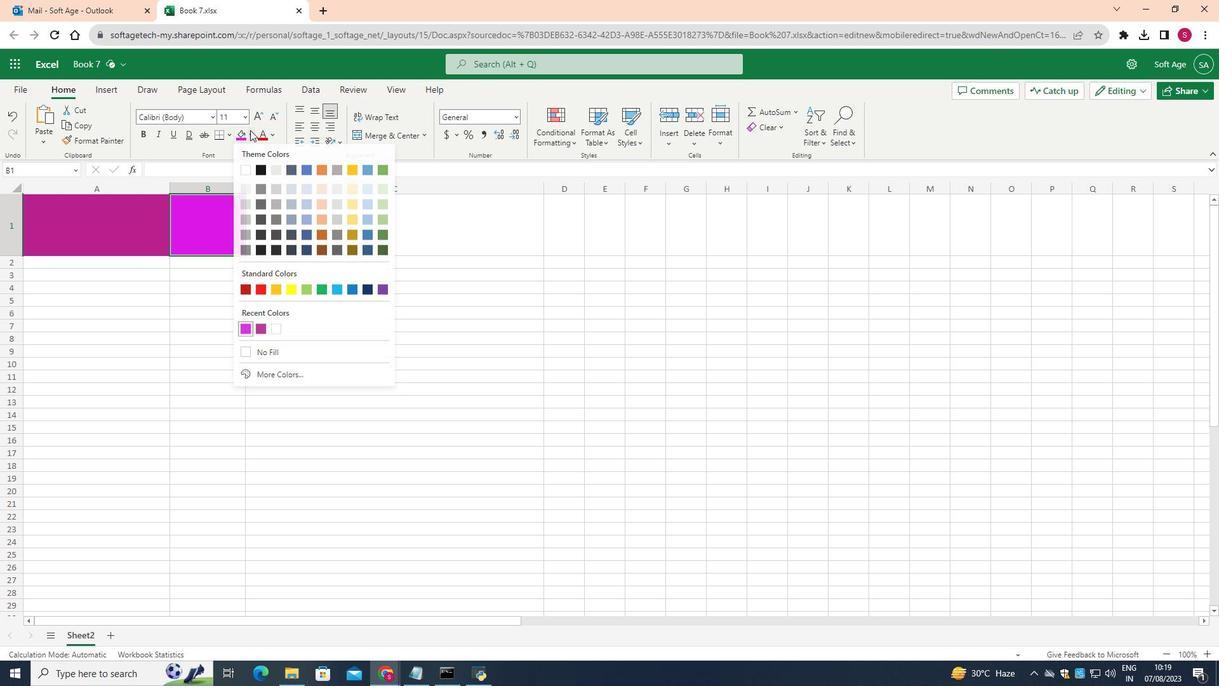 
Action: Mouse moved to (257, 332)
Screenshot: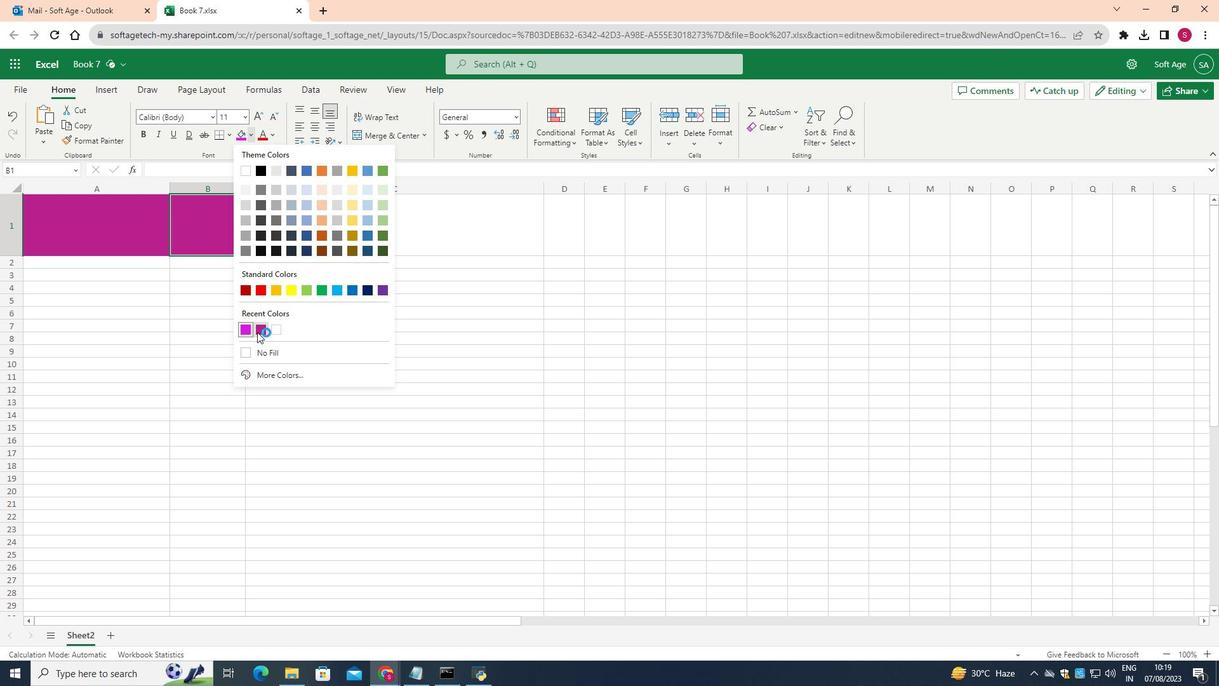 
Action: Mouse pressed left at (257, 332)
Screenshot: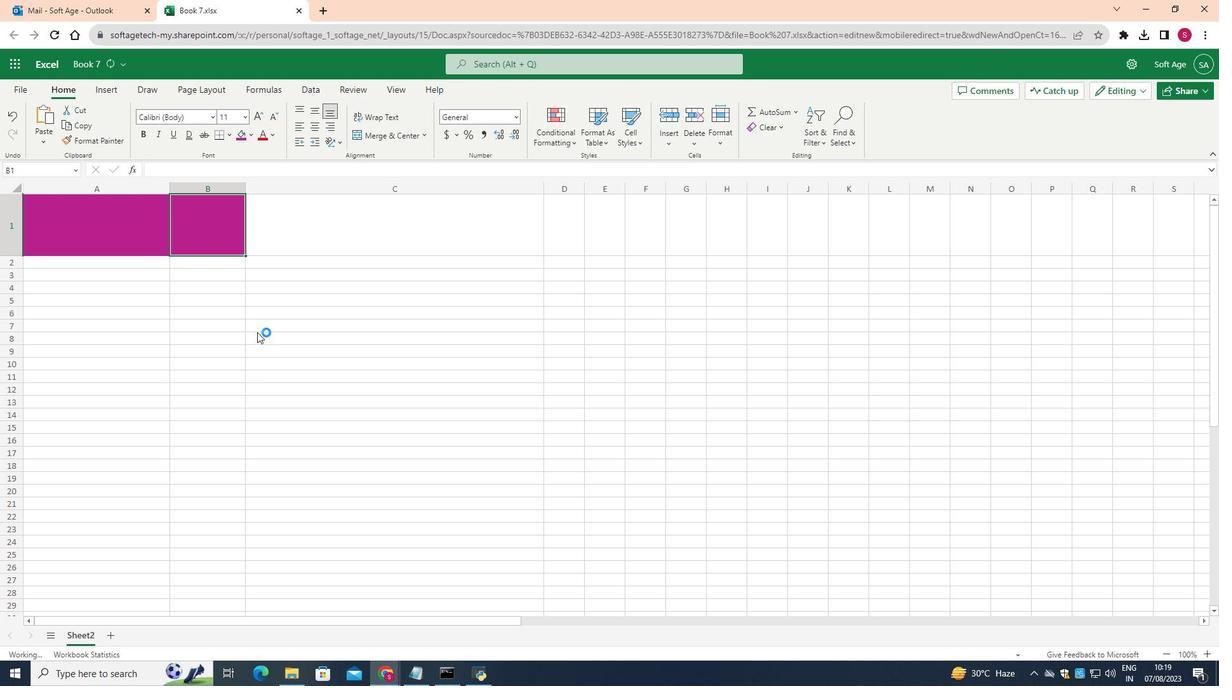 
Action: Mouse moved to (376, 336)
Screenshot: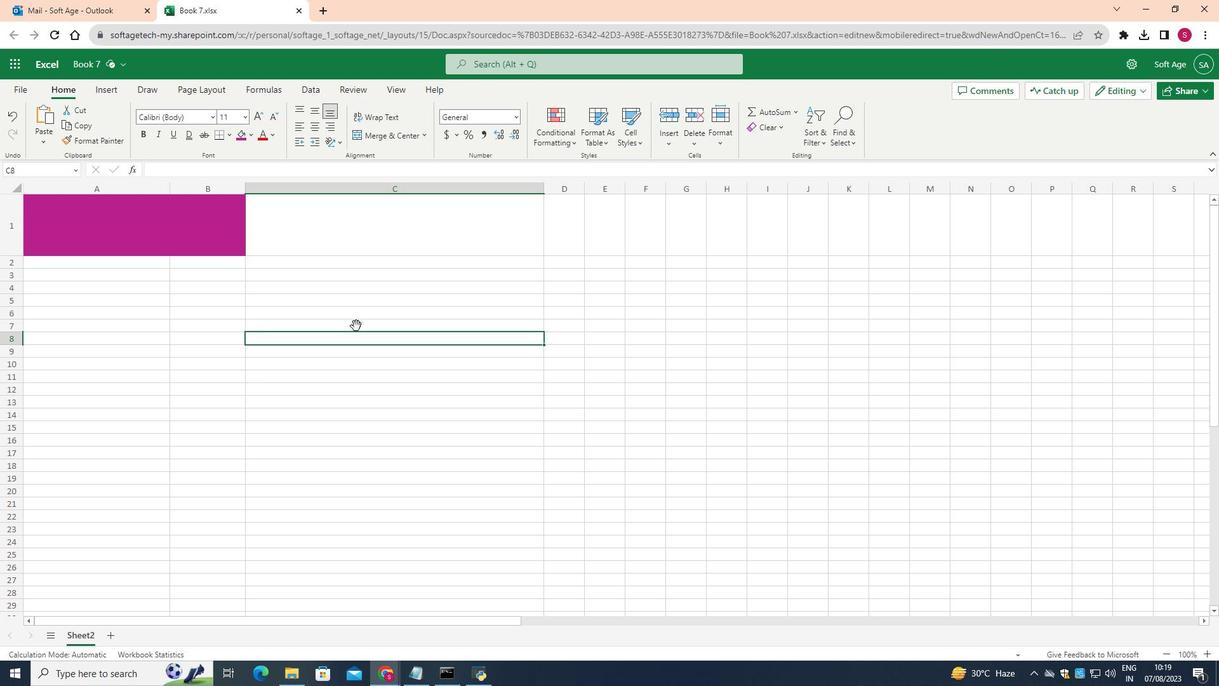 
Action: Mouse pressed left at (376, 336)
Screenshot: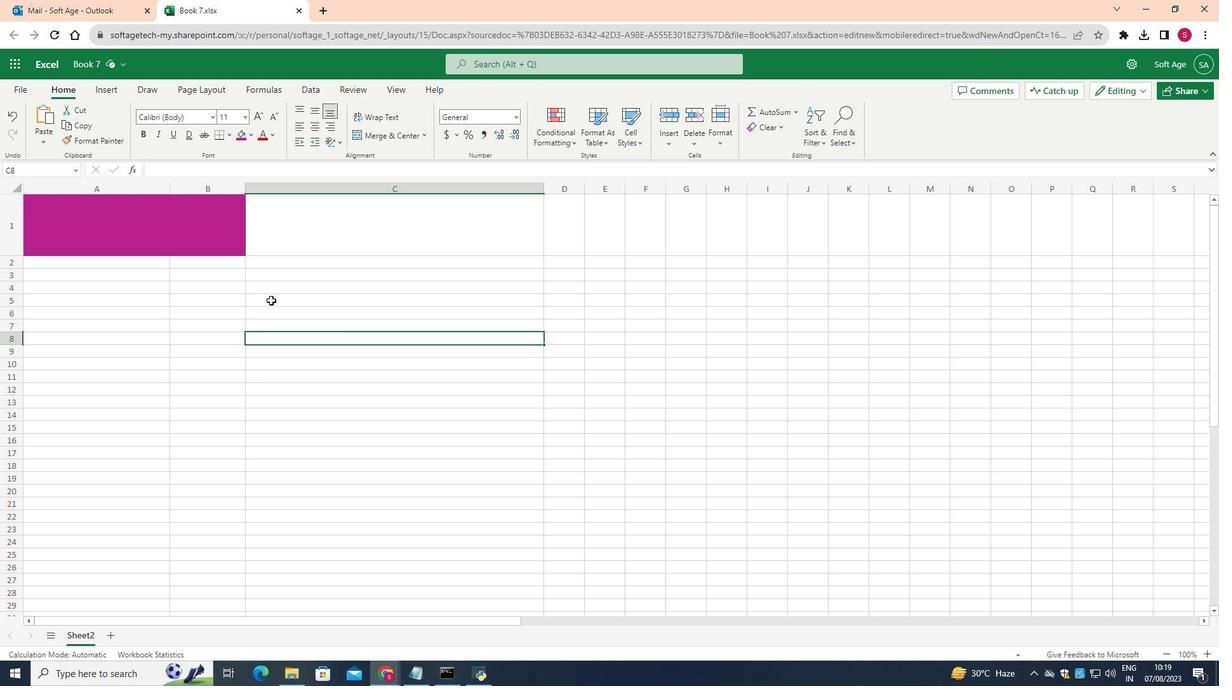 
Action: Mouse moved to (479, 376)
Screenshot: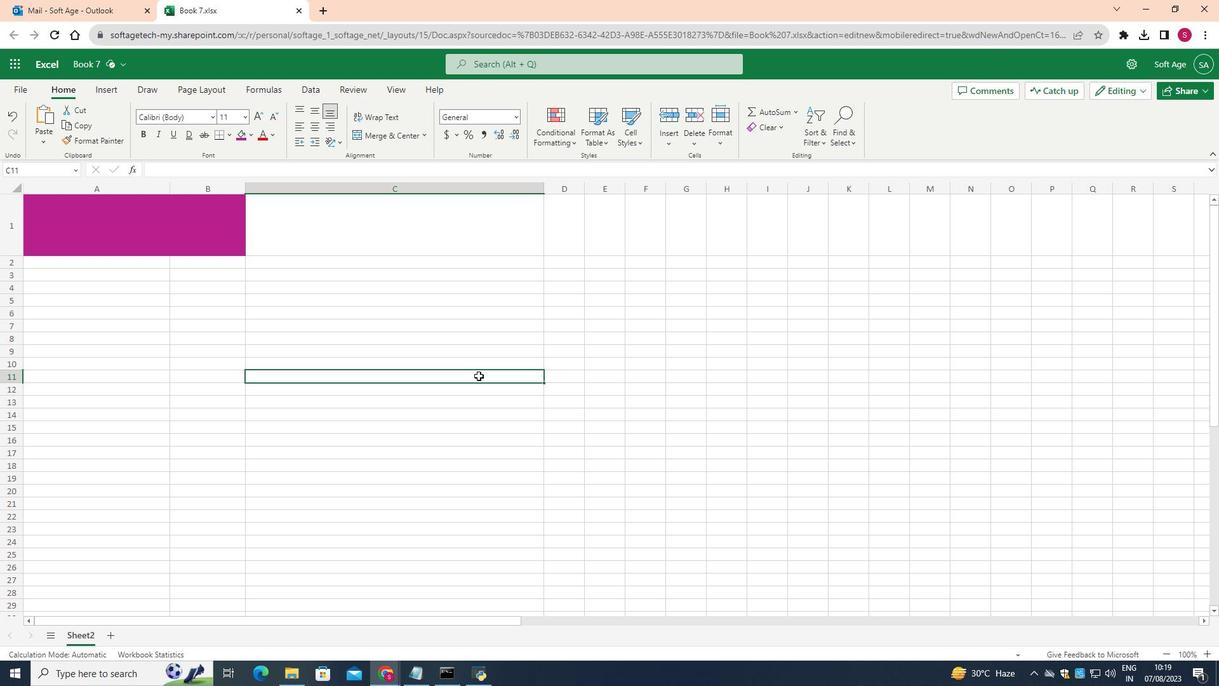 
Action: Mouse pressed left at (479, 376)
Screenshot: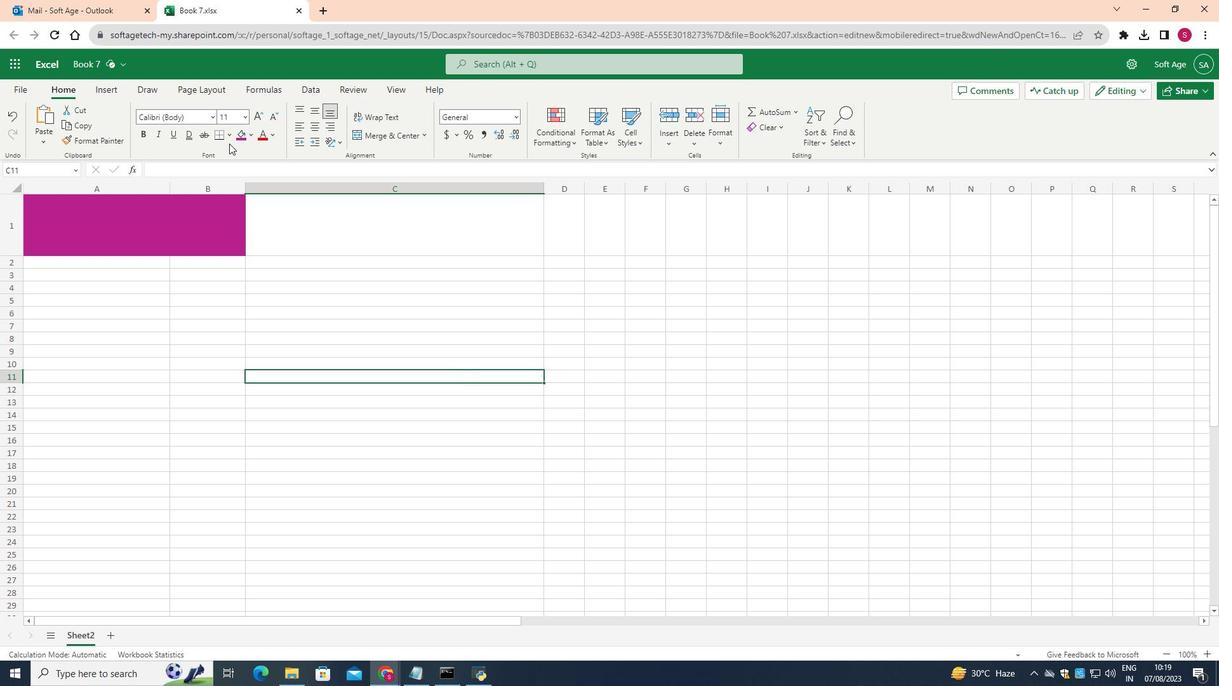 
Action: Mouse moved to (109, 89)
Screenshot: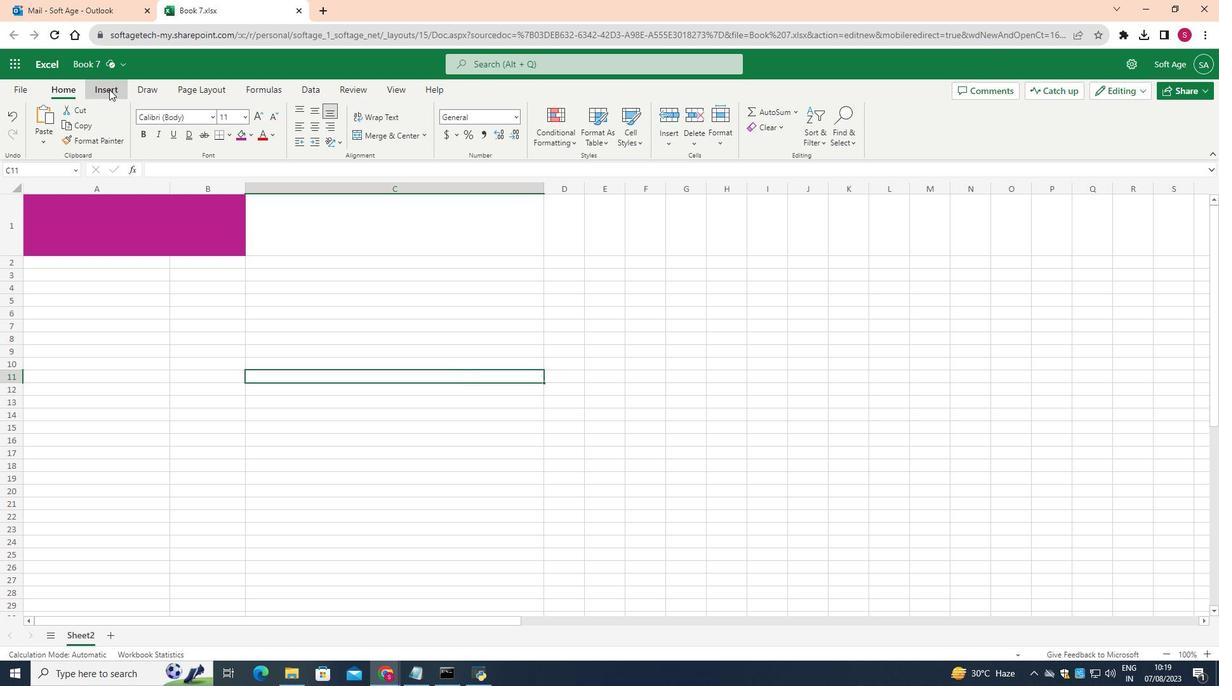 
Action: Mouse pressed left at (109, 89)
Screenshot: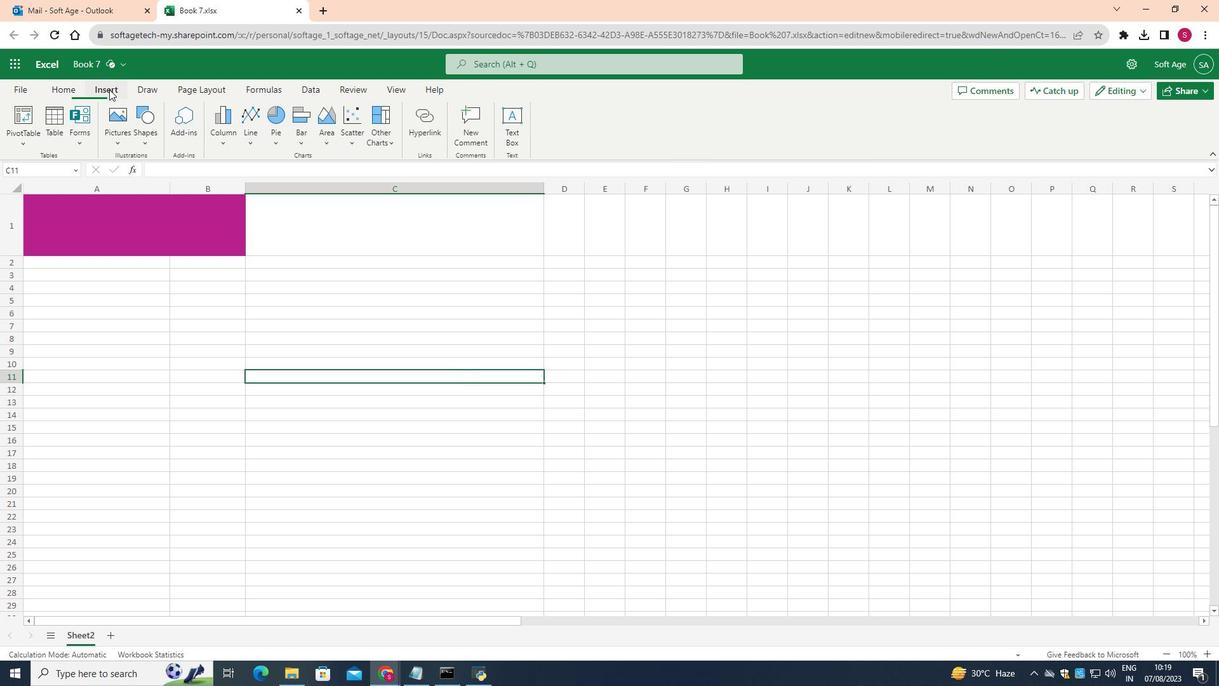 
Action: Mouse moved to (510, 124)
Screenshot: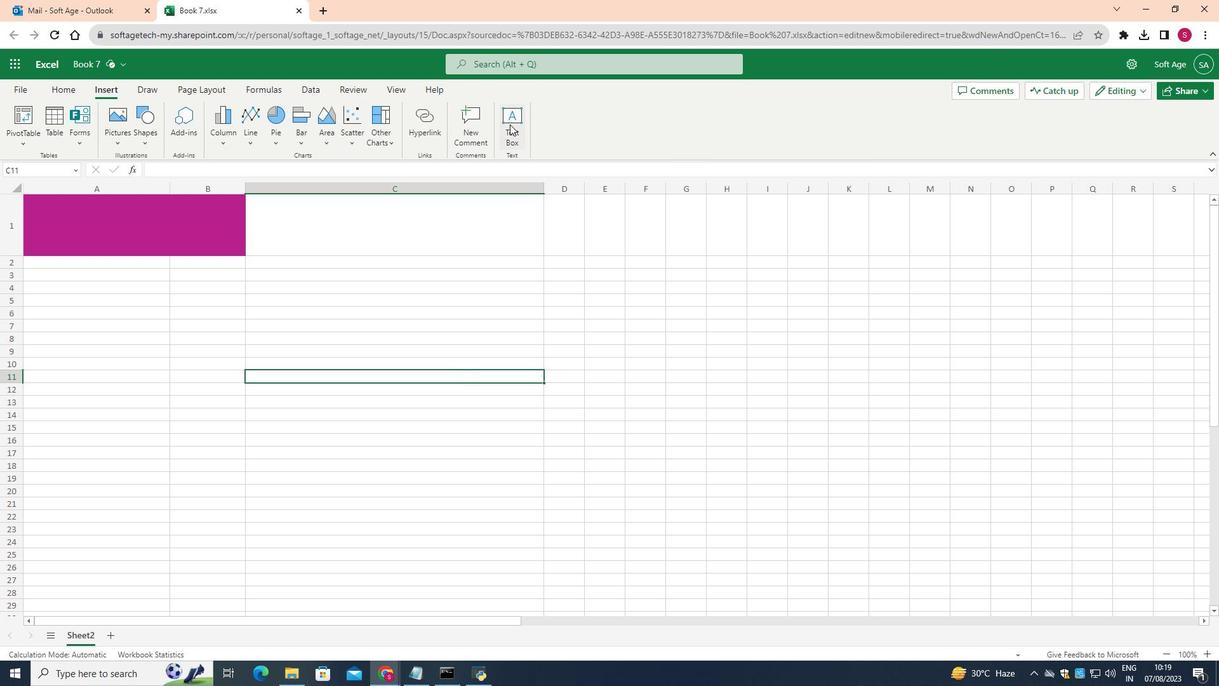
Action: Mouse pressed left at (510, 124)
Screenshot: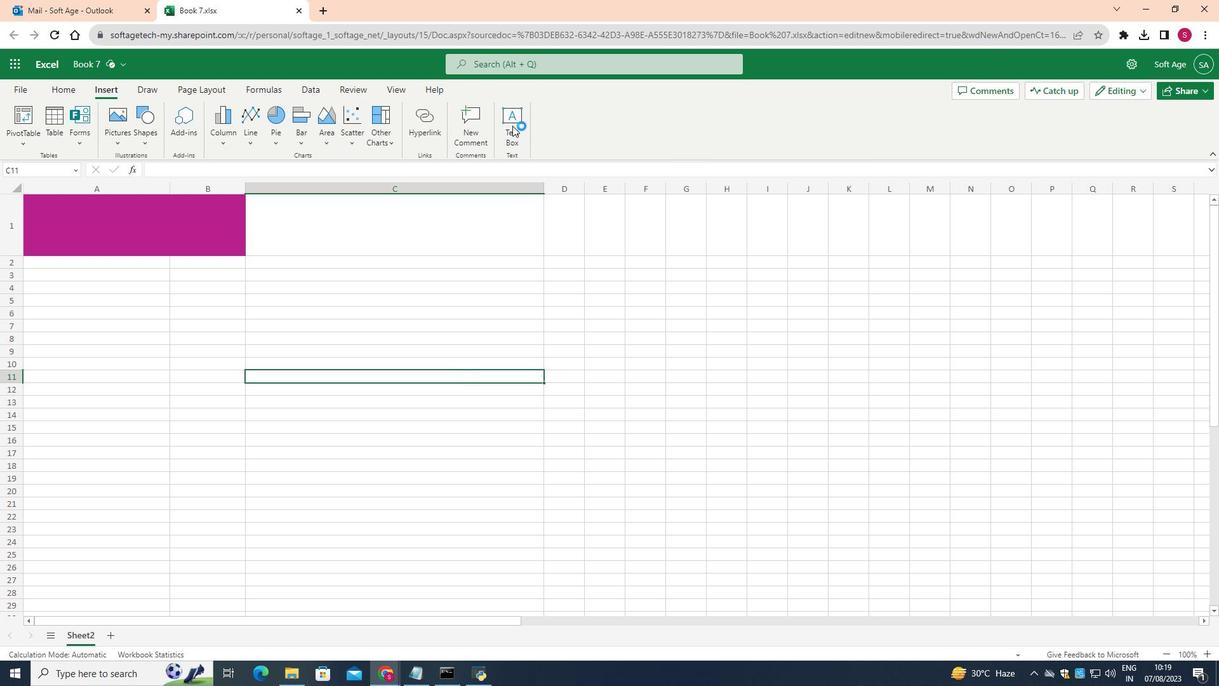 
Action: Mouse moved to (682, 439)
Screenshot: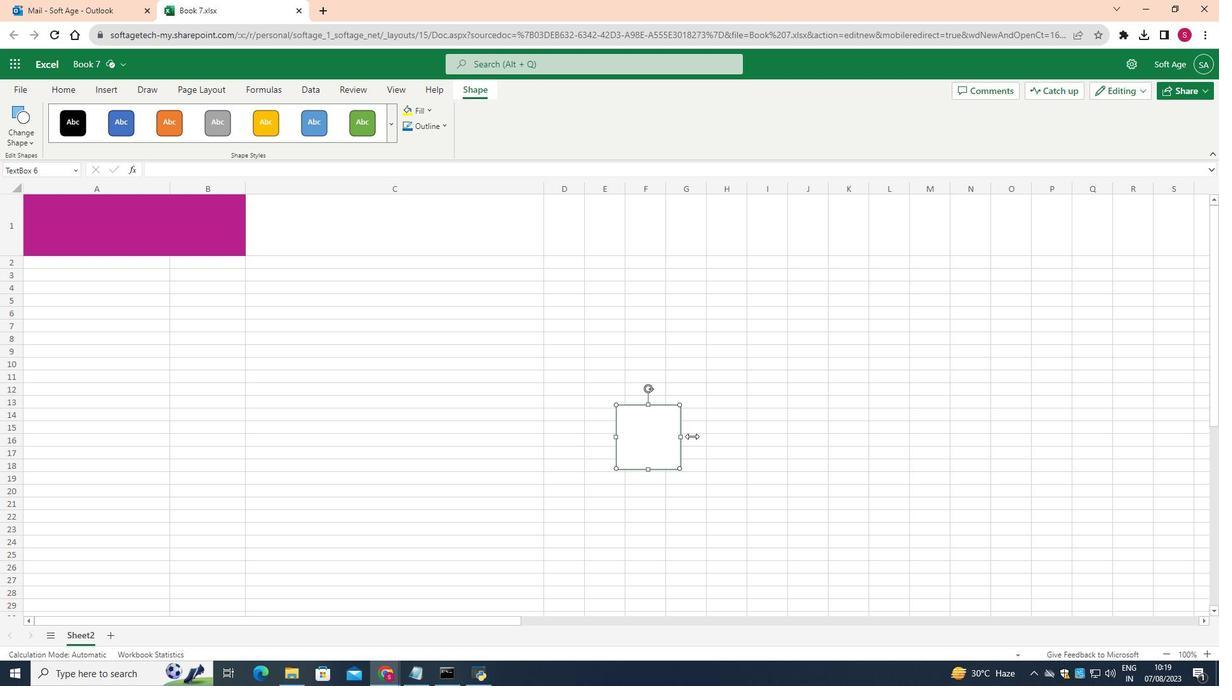 
Action: Mouse pressed left at (682, 439)
Screenshot: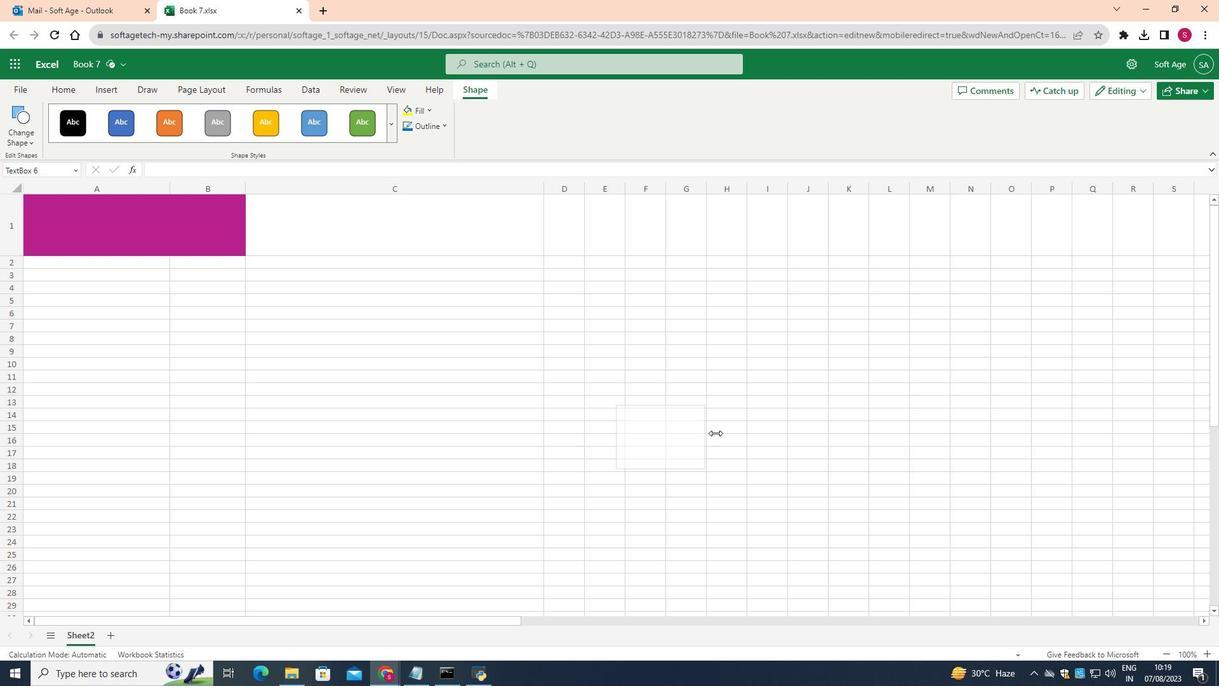 
Action: Mouse moved to (705, 470)
Screenshot: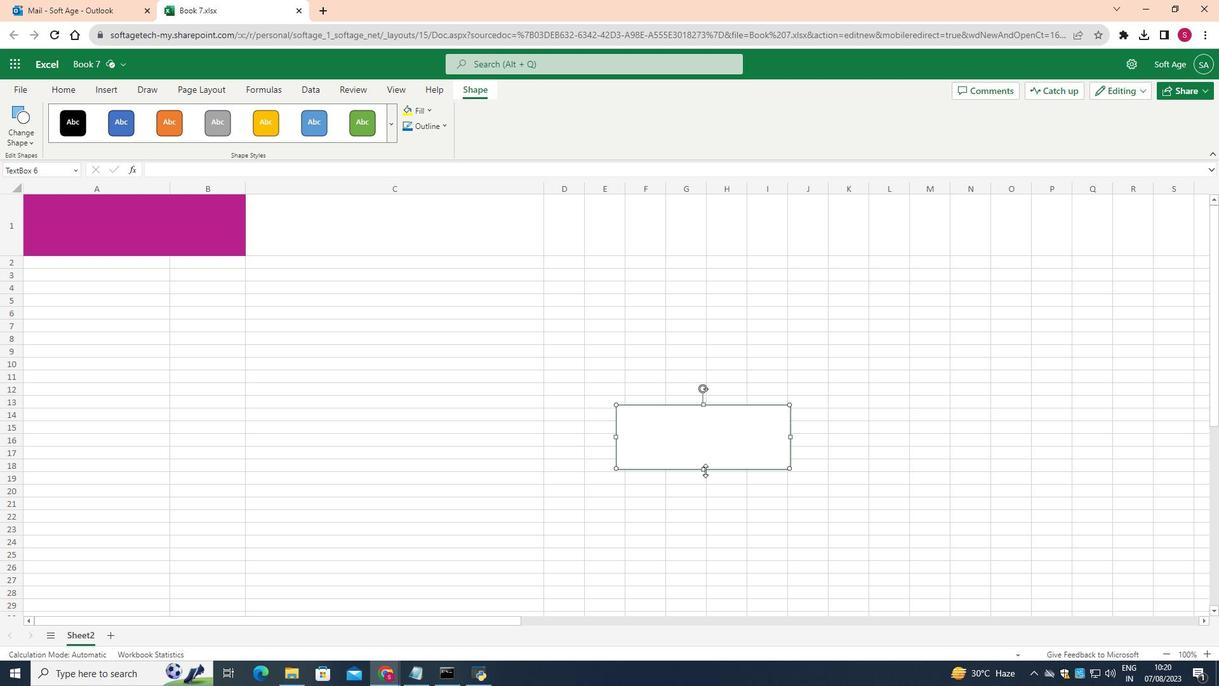 
Action: Mouse pressed left at (705, 470)
Screenshot: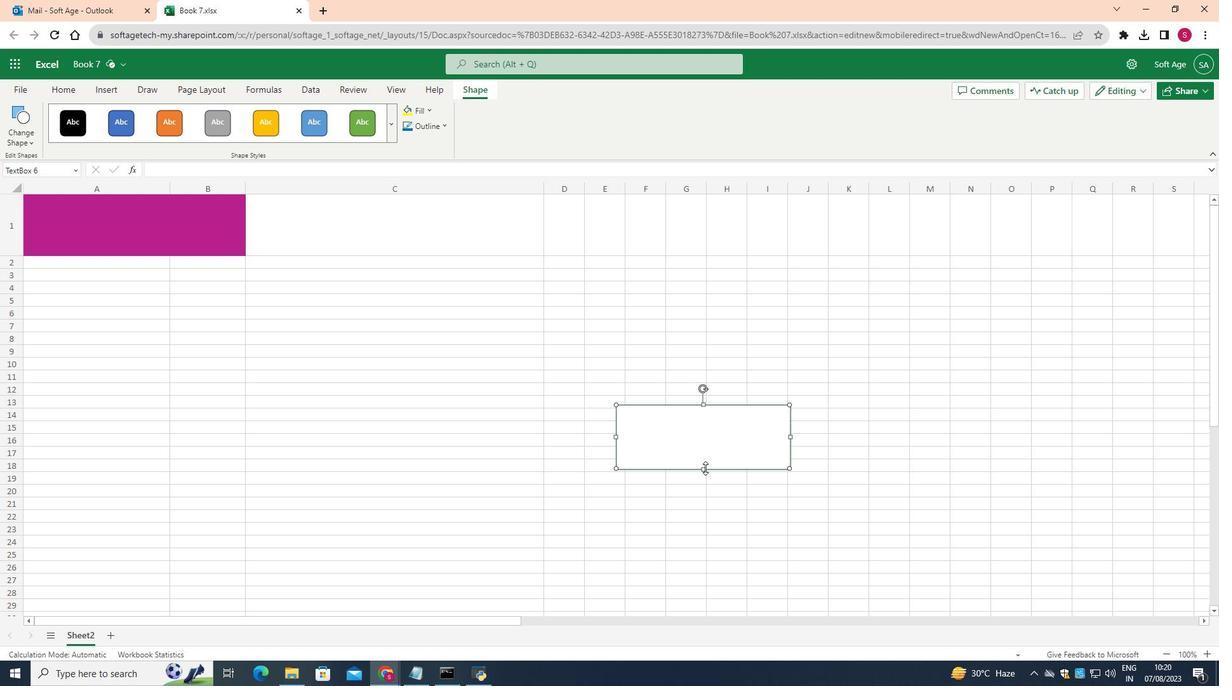 
Action: Mouse moved to (647, 428)
Screenshot: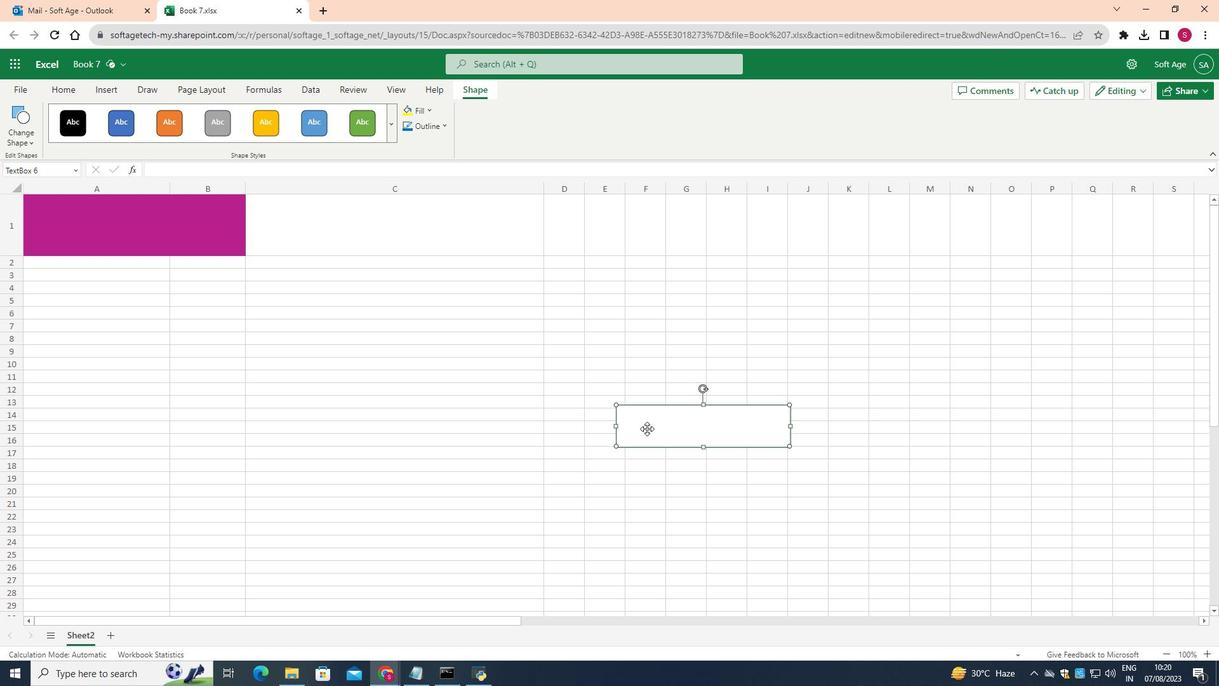 
Action: Mouse pressed left at (647, 428)
Screenshot: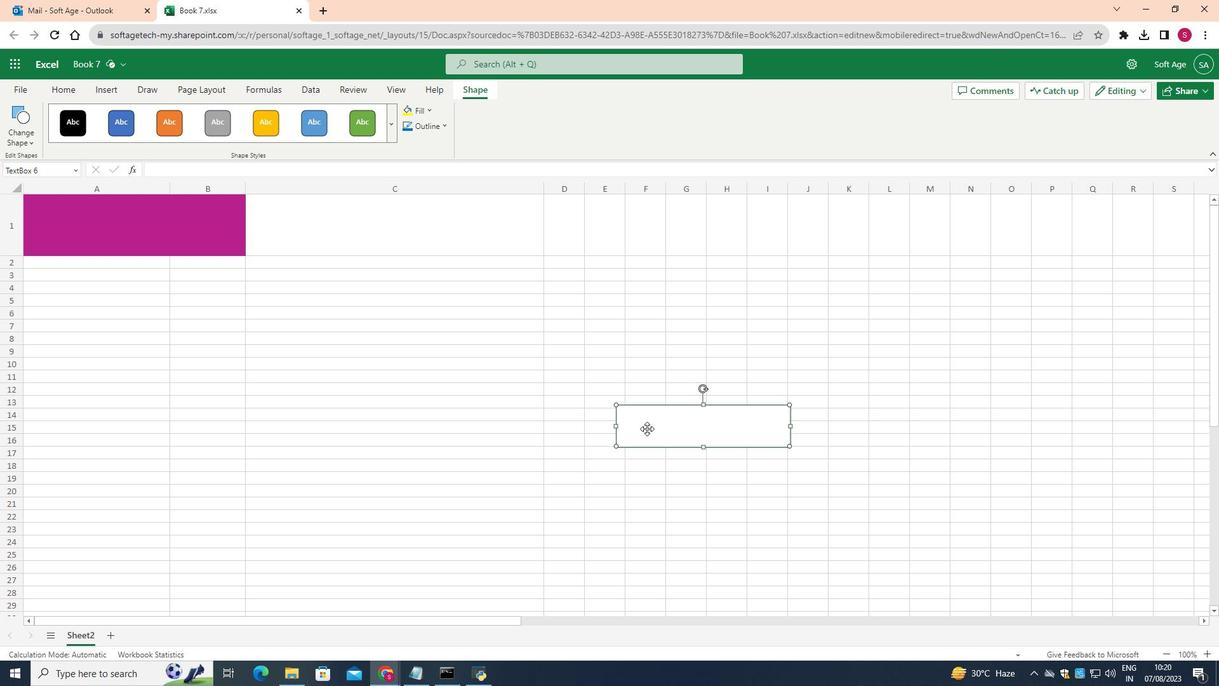 
Action: Mouse pressed left at (647, 428)
Screenshot: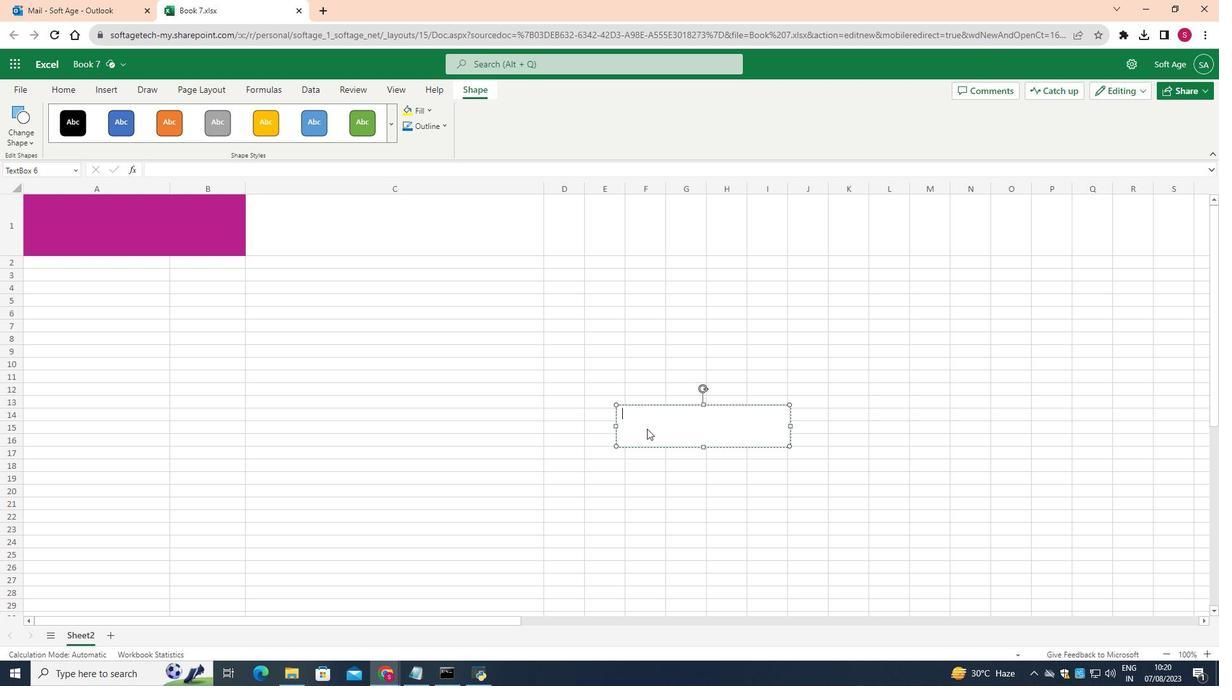 
Action: Mouse moved to (247, 114)
Screenshot: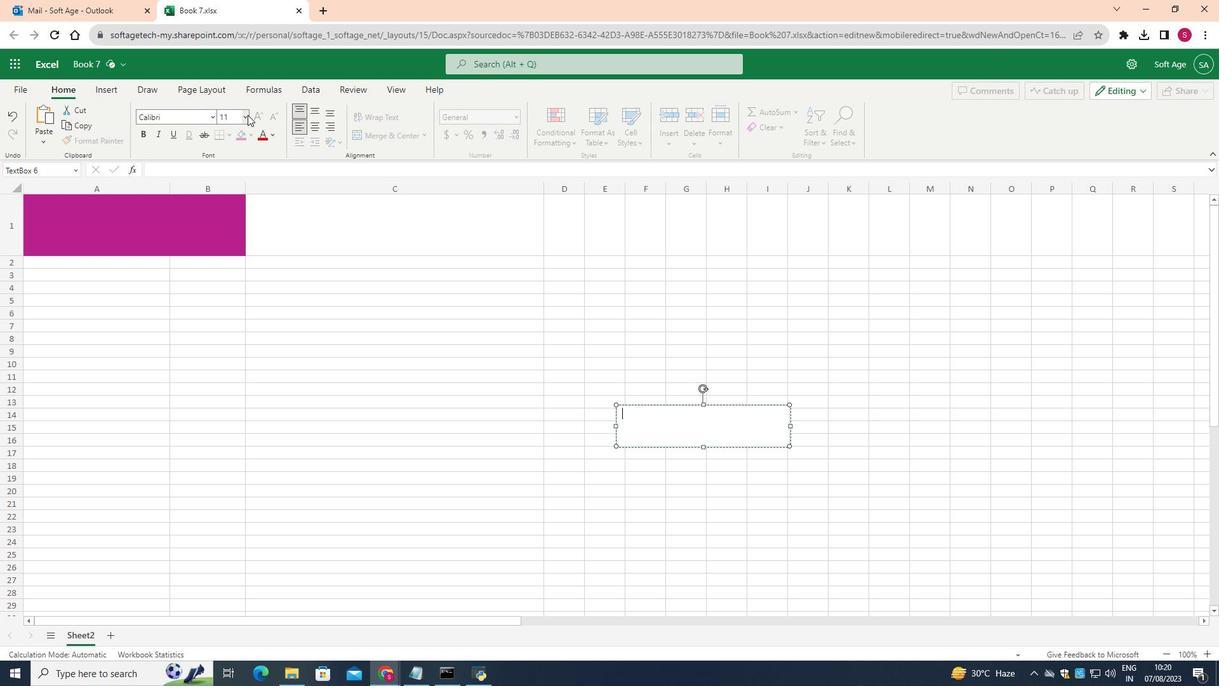 
Action: Mouse pressed left at (247, 114)
Screenshot: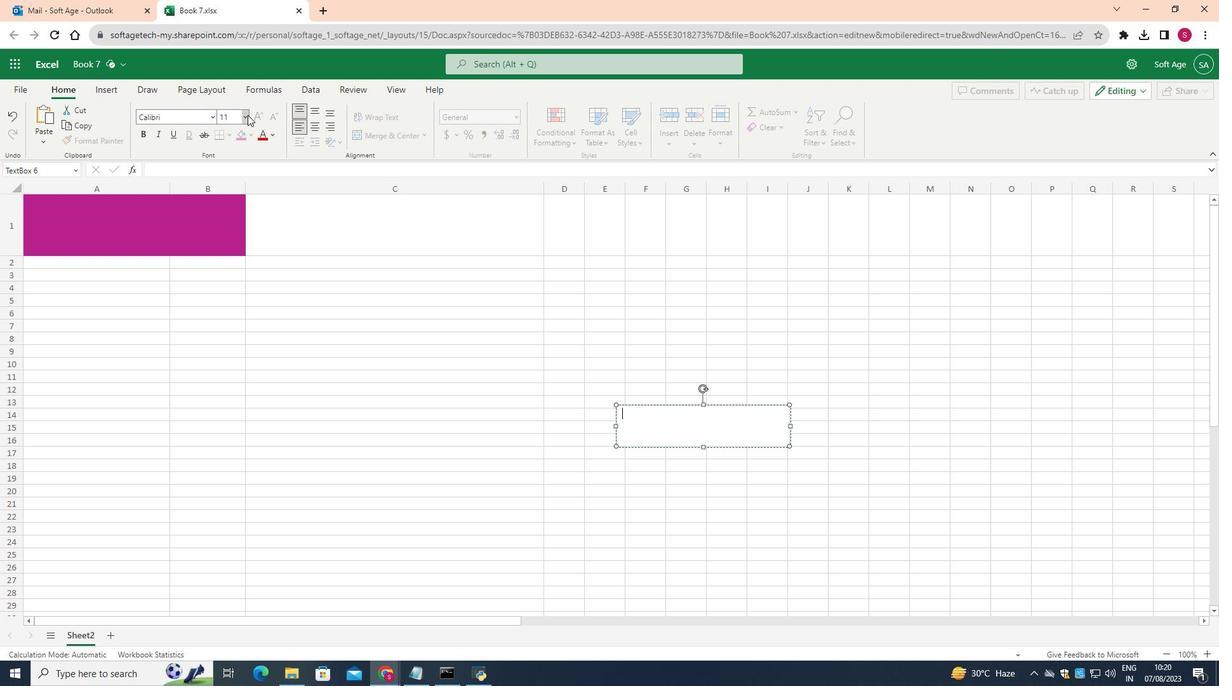 
Action: Mouse moved to (229, 226)
Screenshot: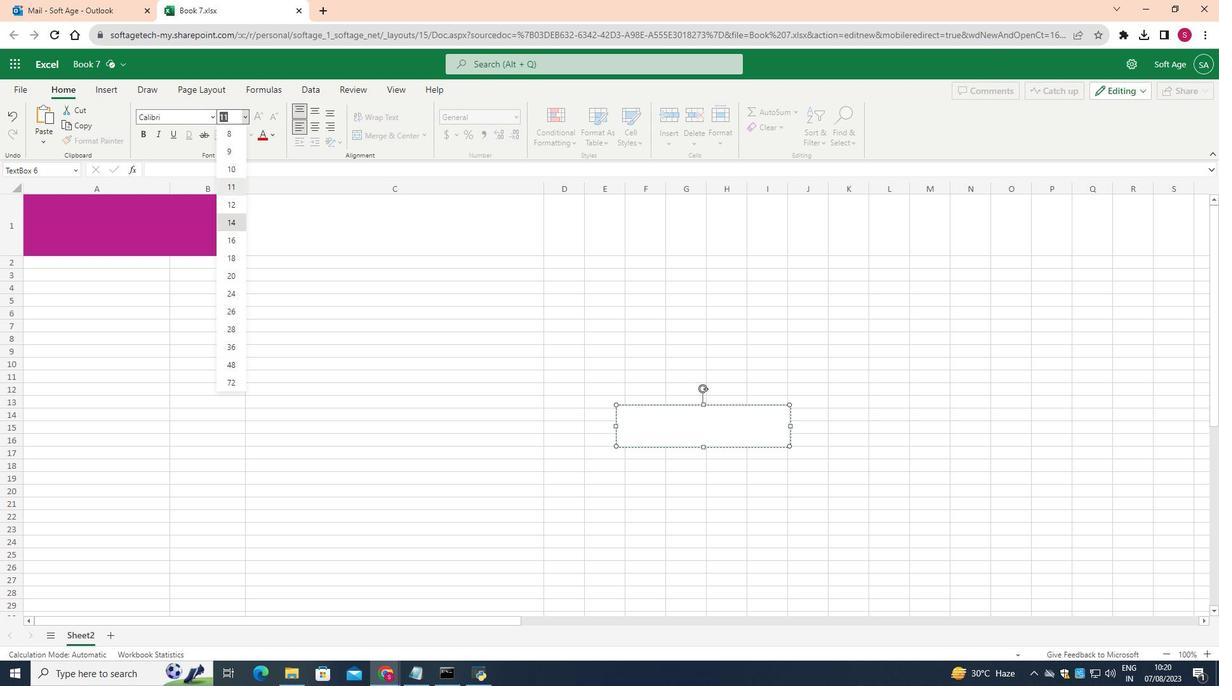 
Action: Mouse pressed left at (229, 226)
Screenshot: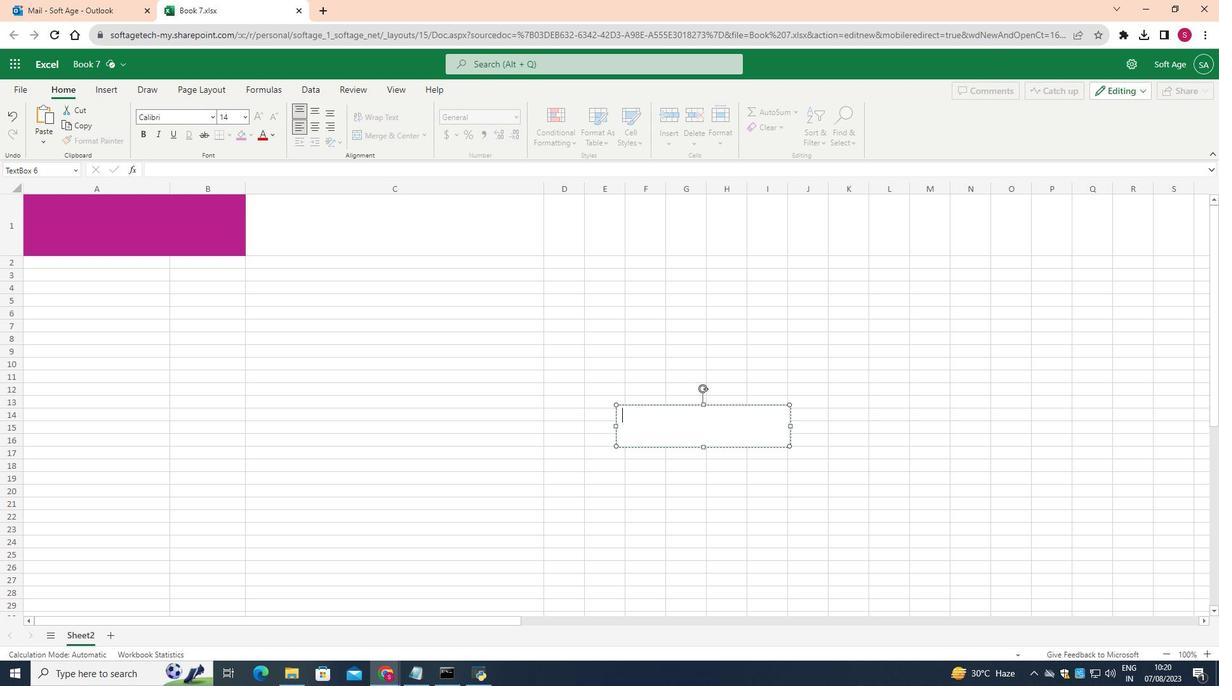 
Action: Key pressed <Key.shift>WEDDING<Key.space><Key.shift>Timeline<Key.space><Key.shift>Planner
Screenshot: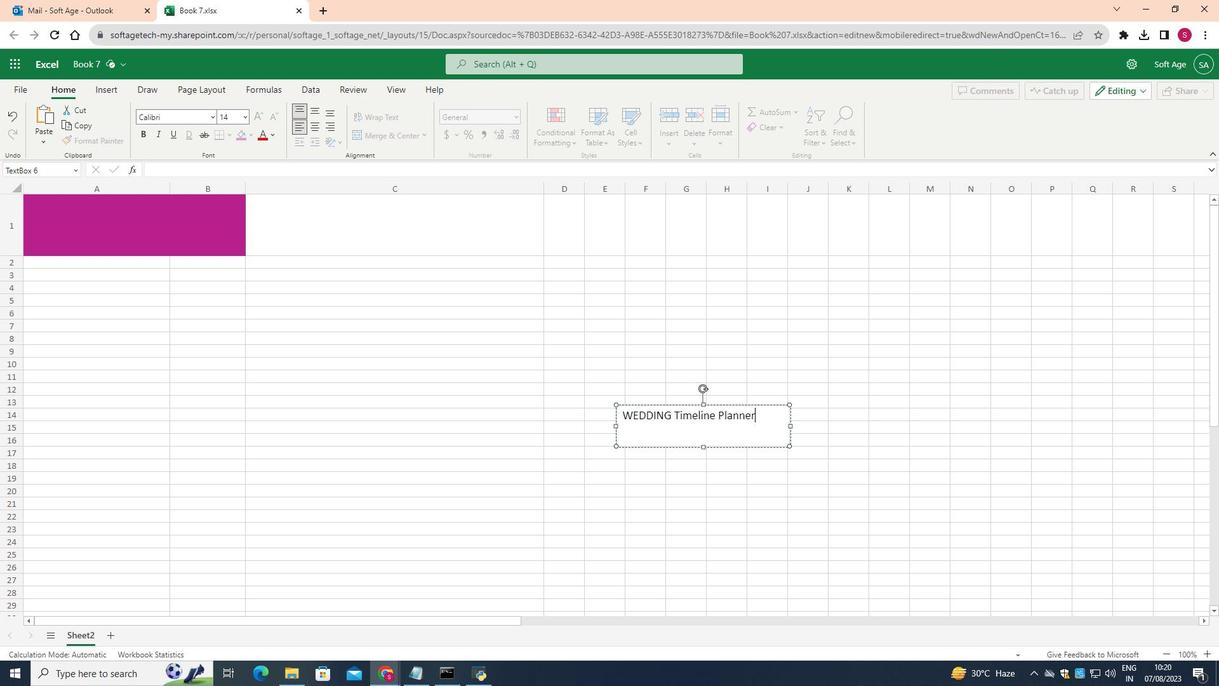 
Action: Mouse moved to (623, 412)
Screenshot: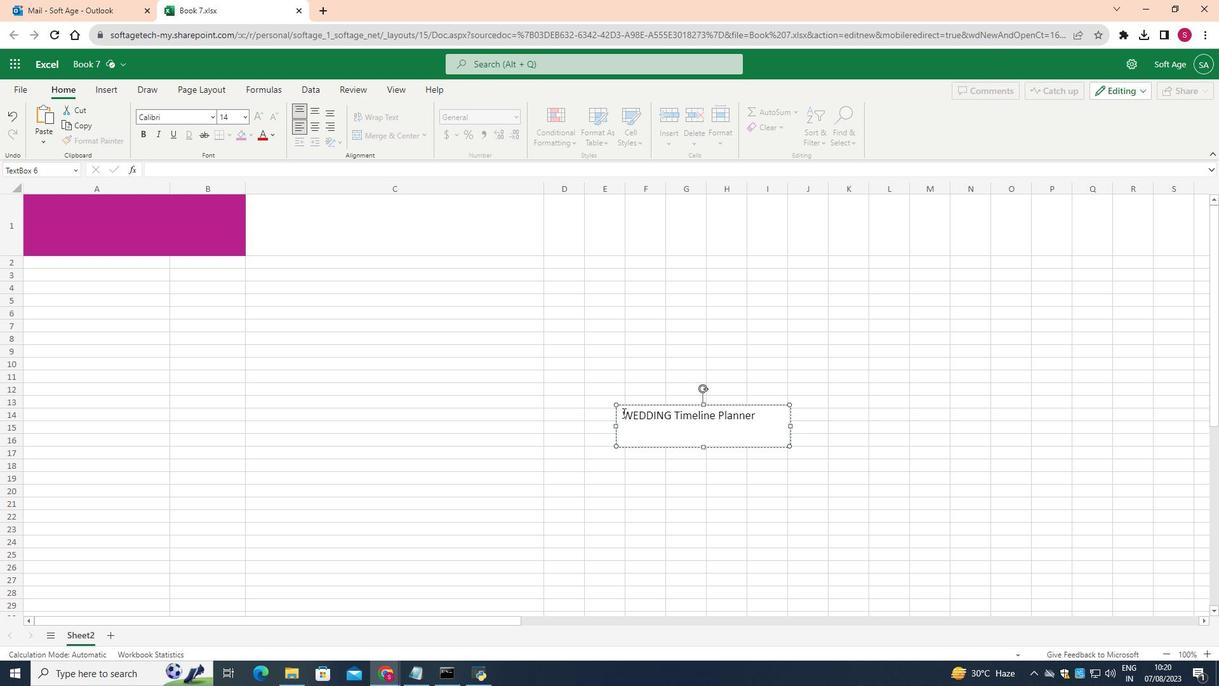 
Action: Mouse pressed left at (623, 412)
Screenshot: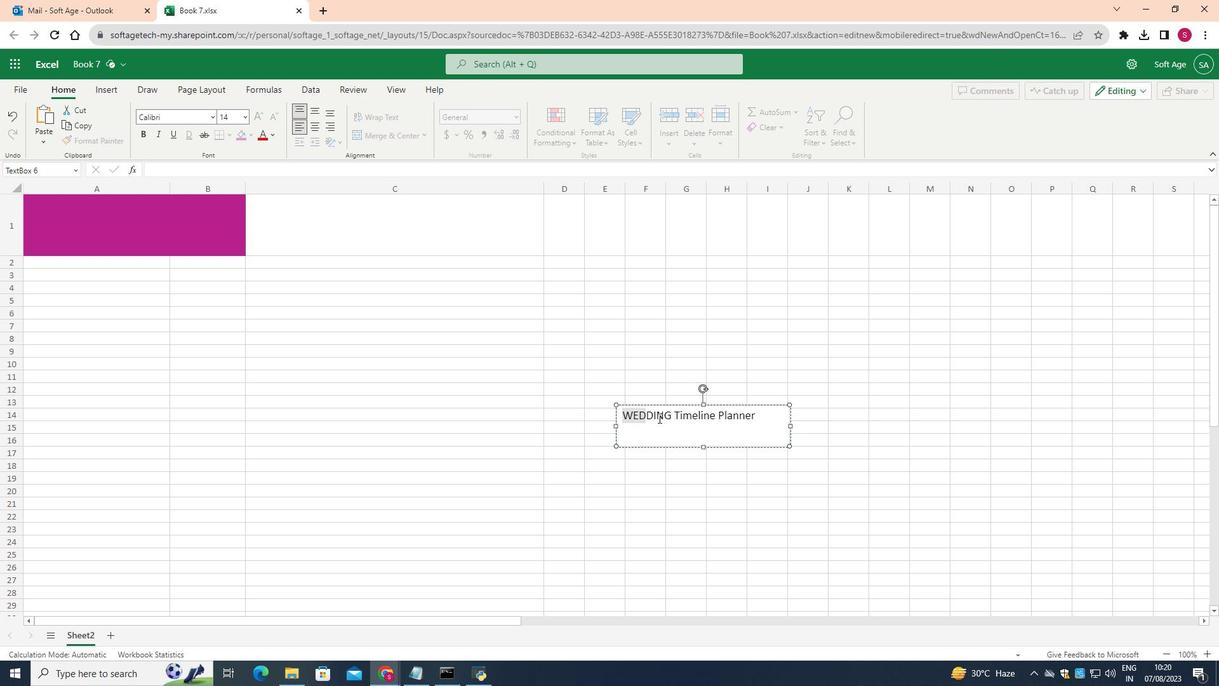 
Action: Mouse moved to (738, 431)
Screenshot: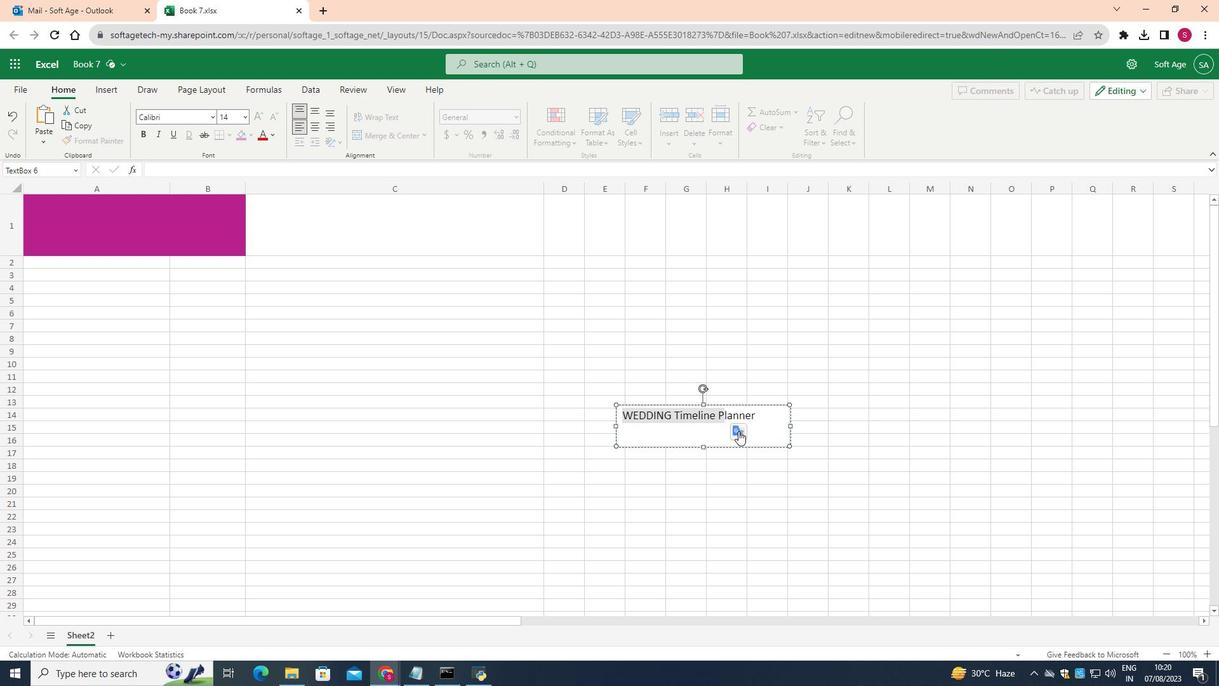 
Action: Mouse pressed left at (738, 431)
Screenshot: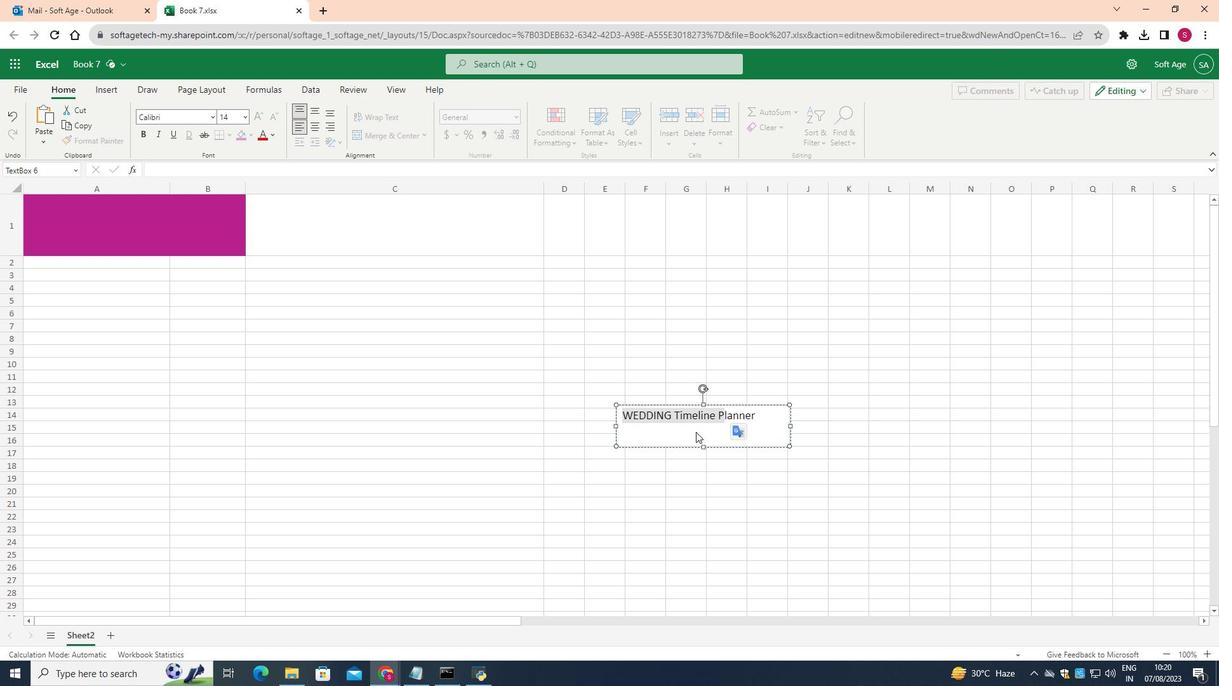 
Action: Mouse moved to (888, 439)
Screenshot: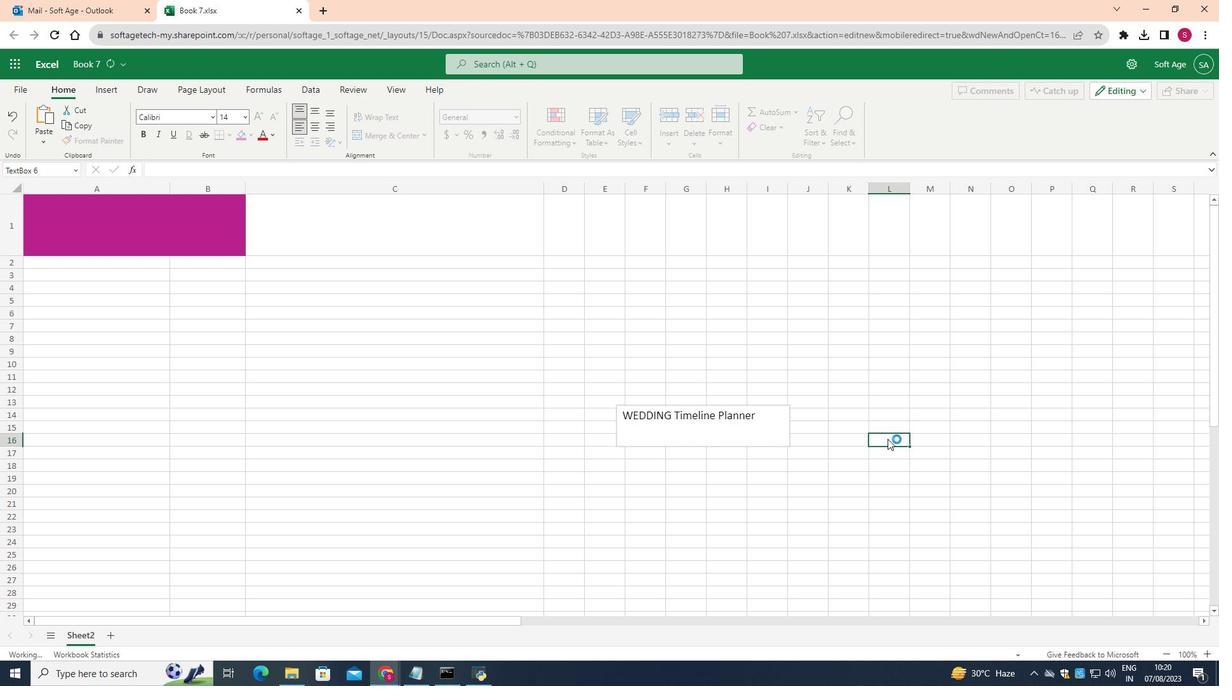 
Action: Mouse pressed left at (888, 439)
Screenshot: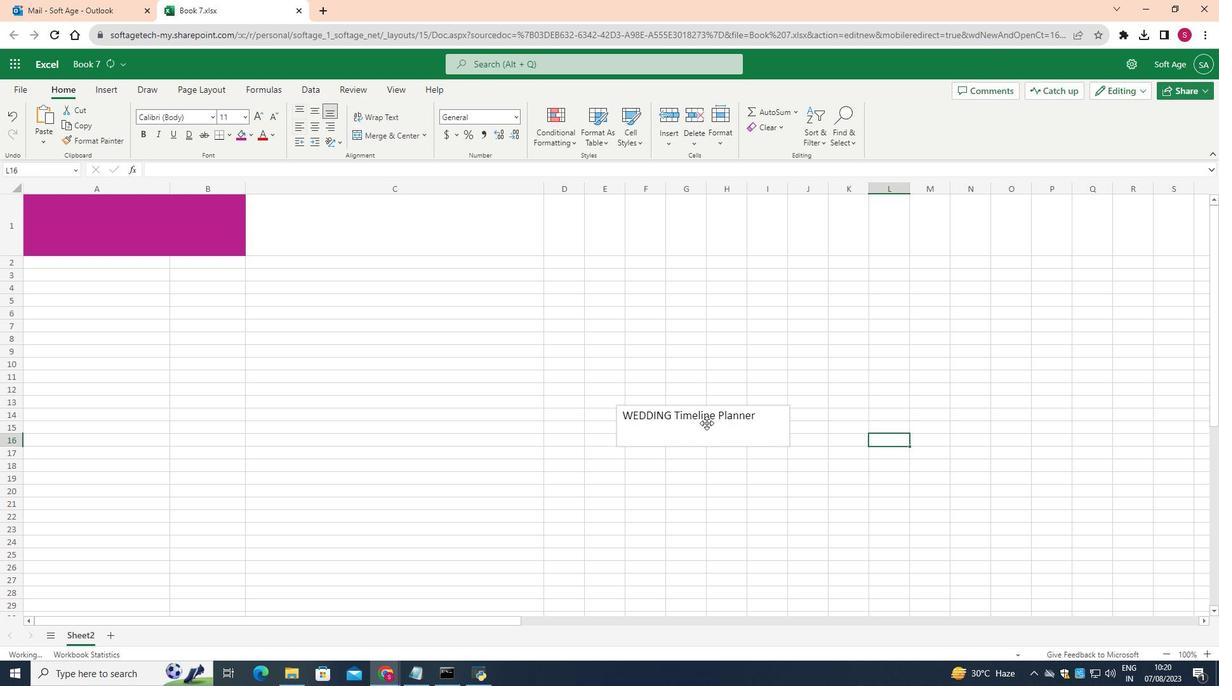 
Action: Mouse moved to (657, 428)
Screenshot: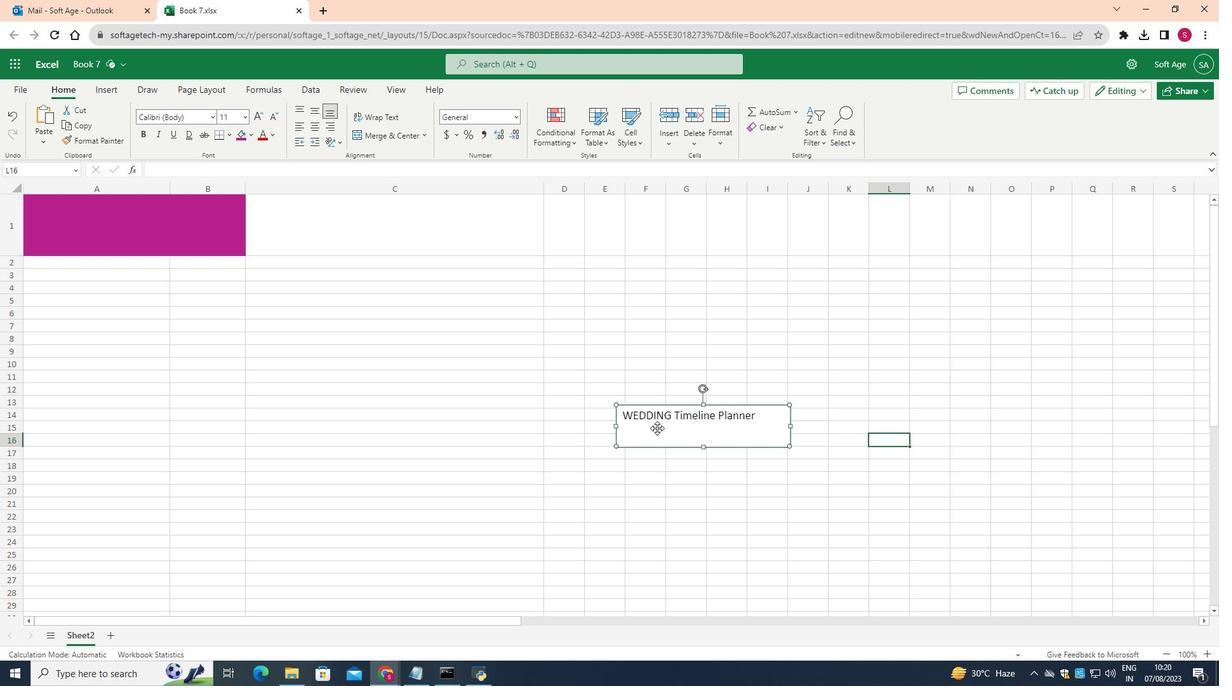 
Action: Mouse pressed left at (657, 428)
Screenshot: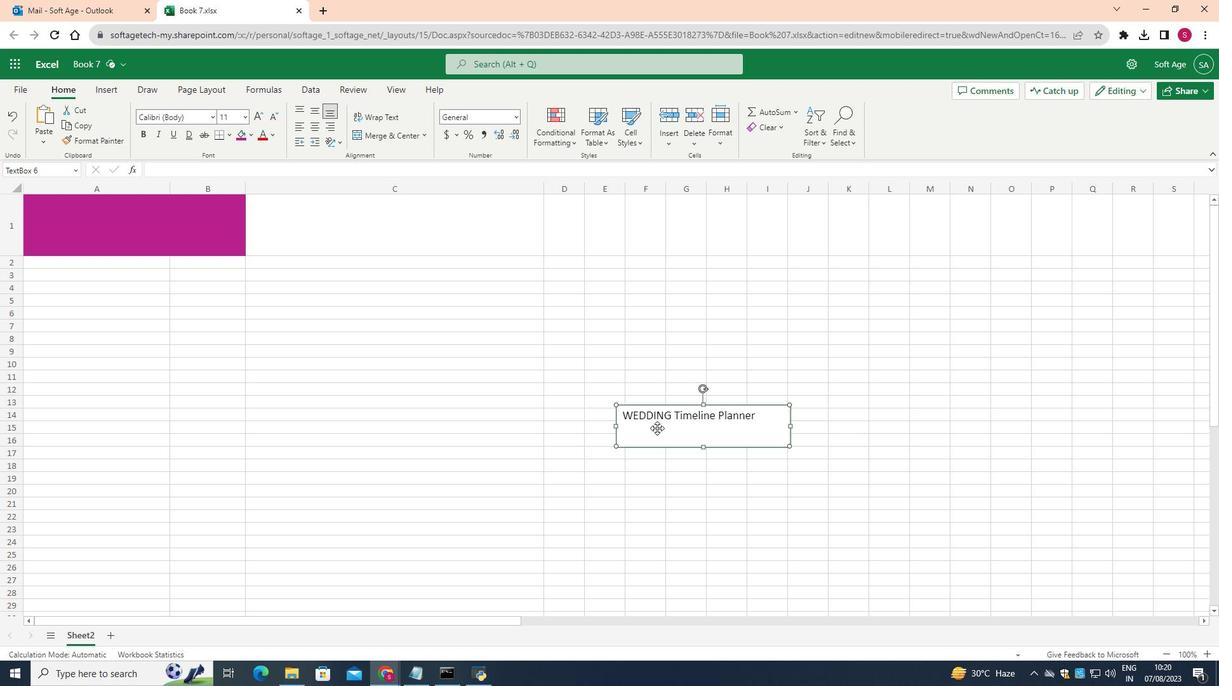 
Action: Mouse moved to (317, 113)
Screenshot: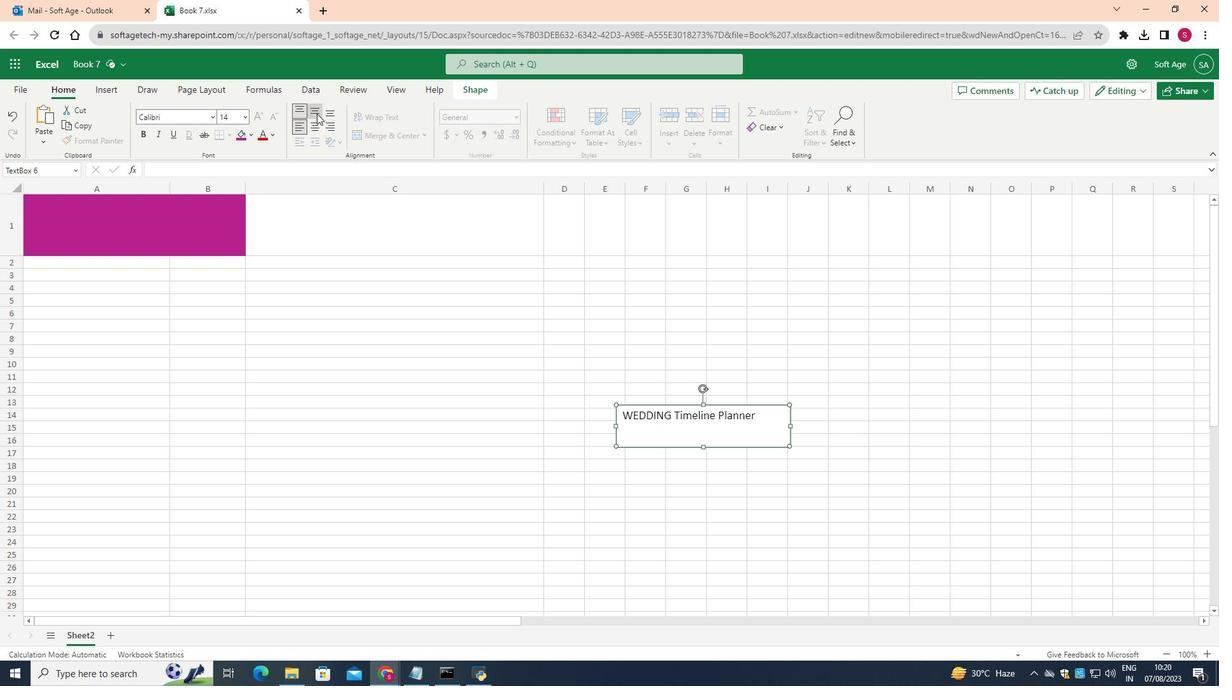 
Action: Mouse pressed left at (317, 113)
Screenshot: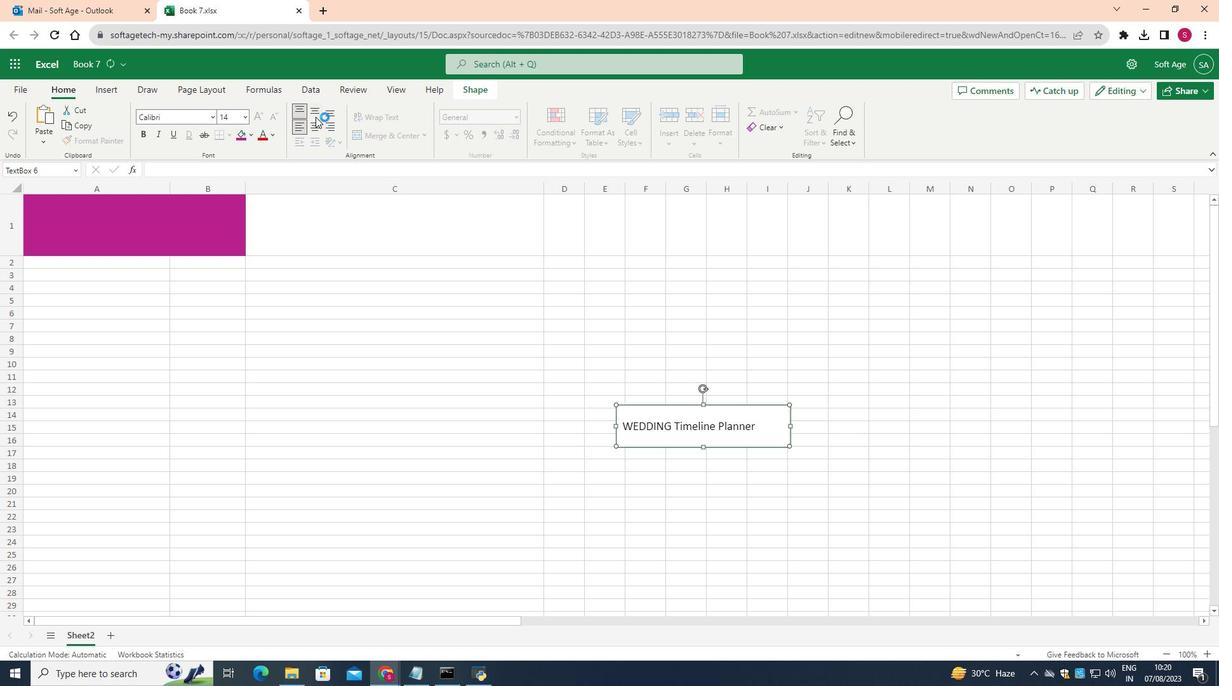 
Action: Mouse moved to (315, 123)
Screenshot: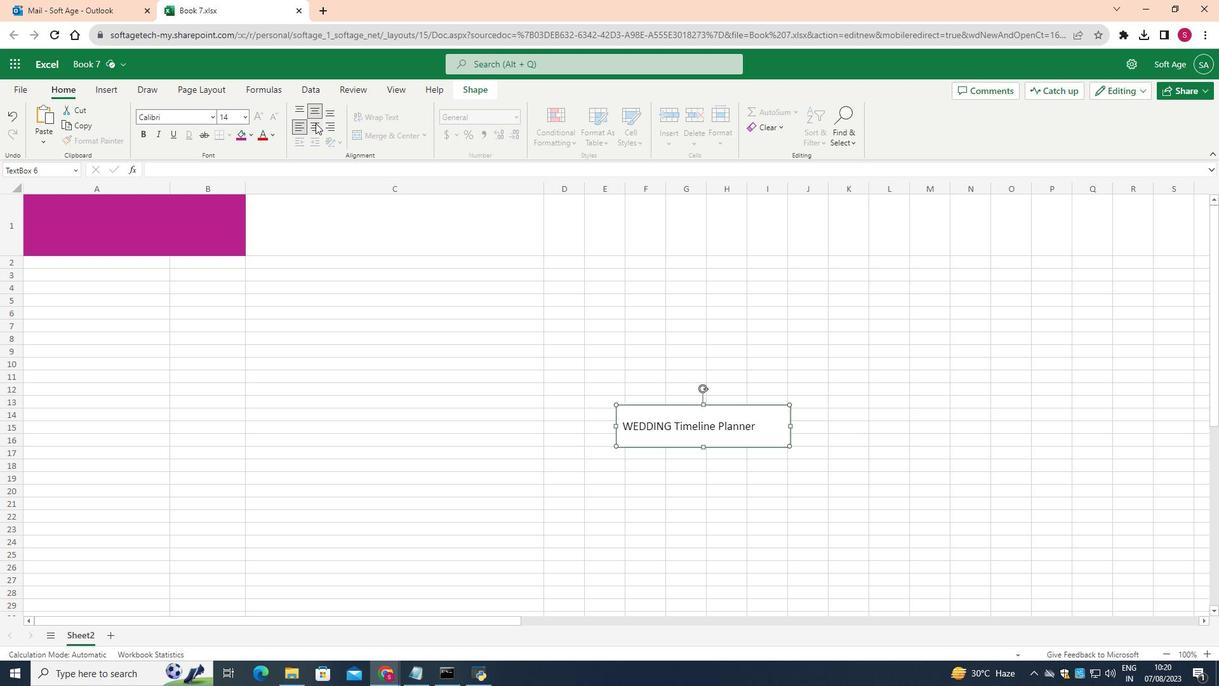 
Action: Mouse pressed left at (315, 123)
Screenshot: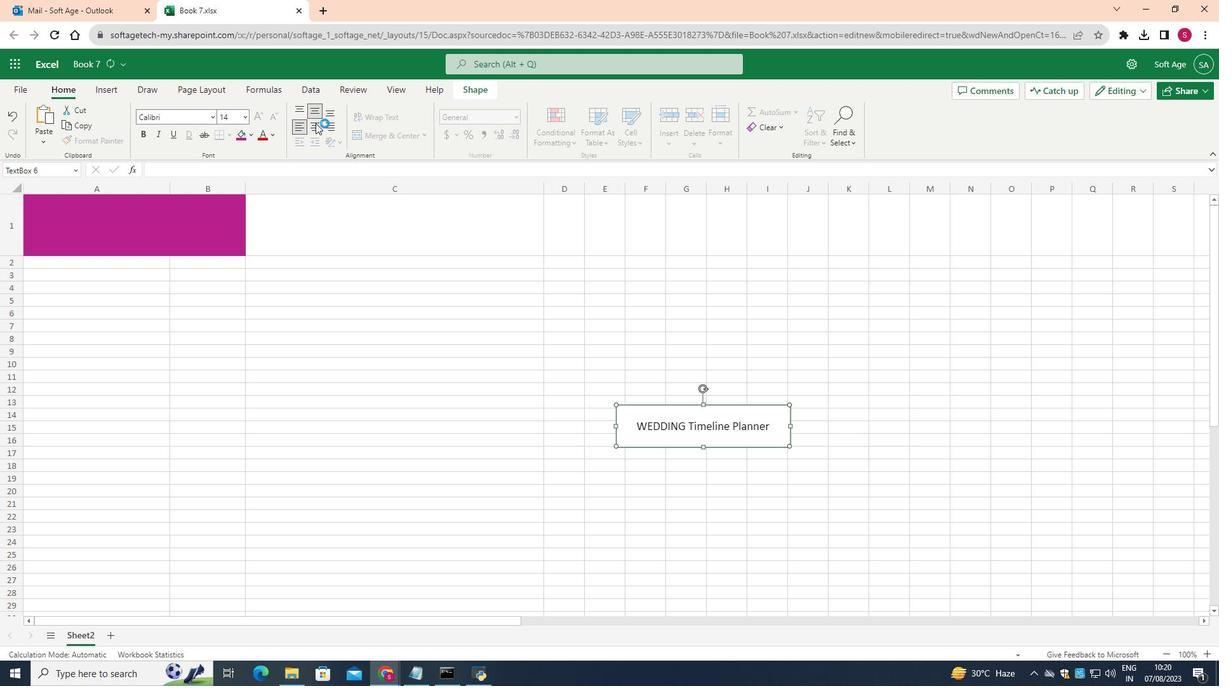
Action: Mouse moved to (243, 114)
Screenshot: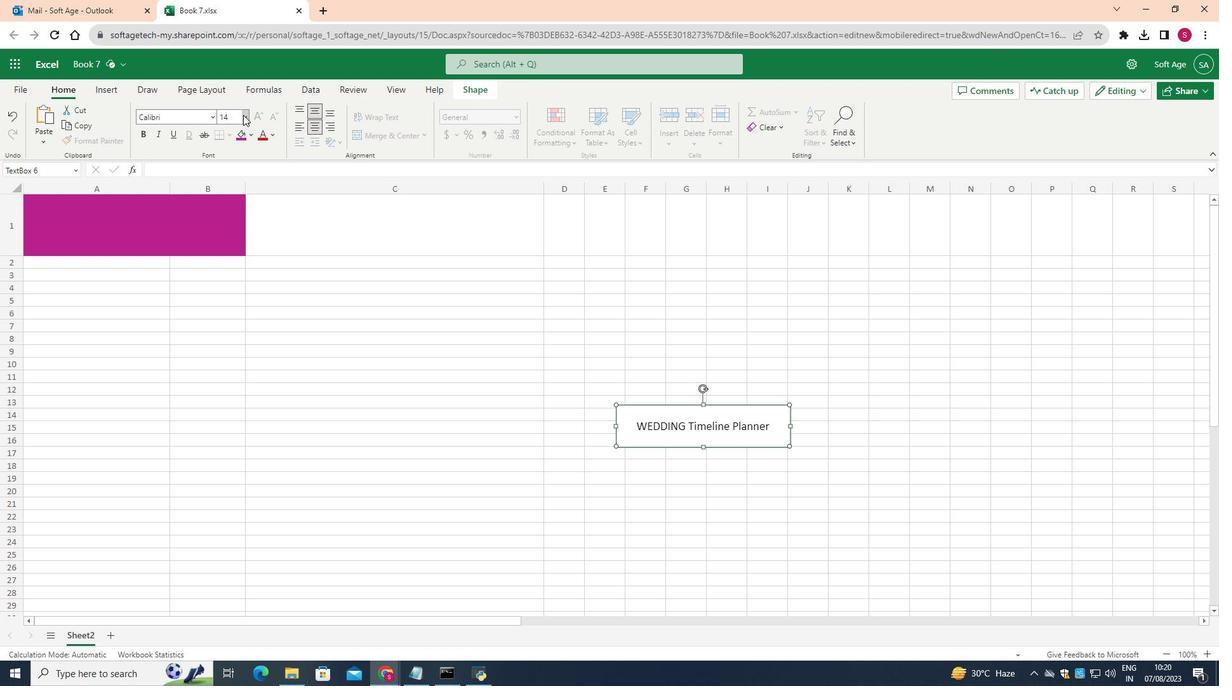 
Action: Mouse pressed left at (243, 114)
Screenshot: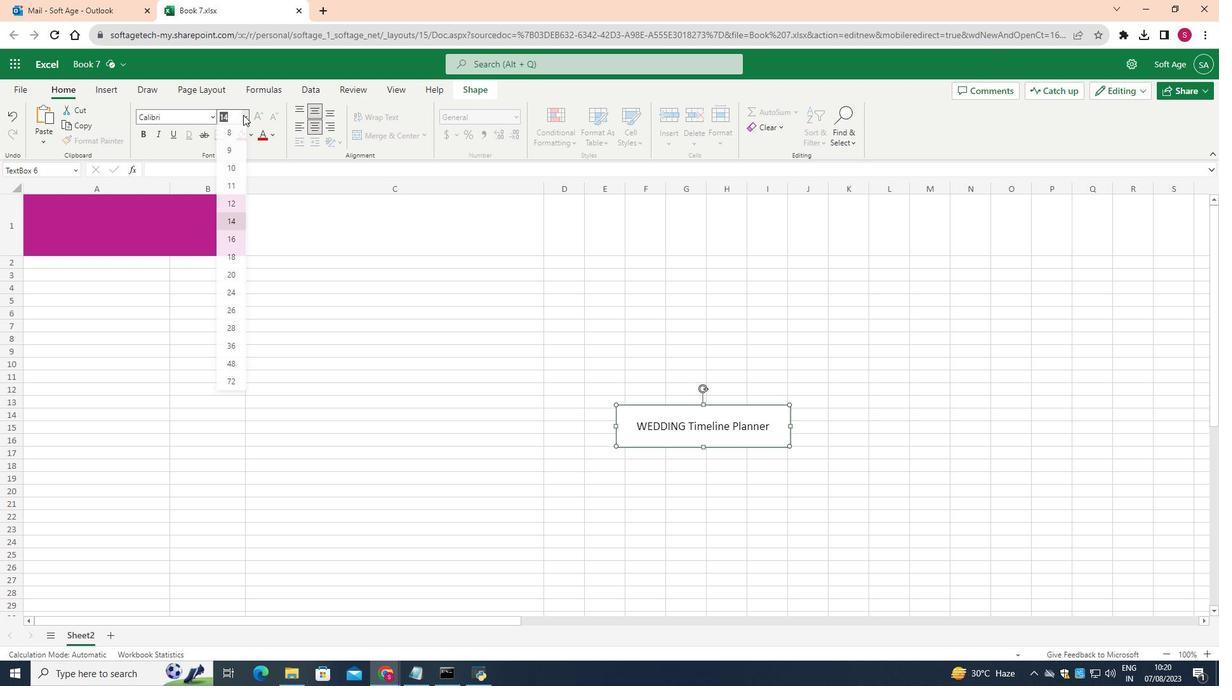 
Action: Mouse moved to (232, 236)
Screenshot: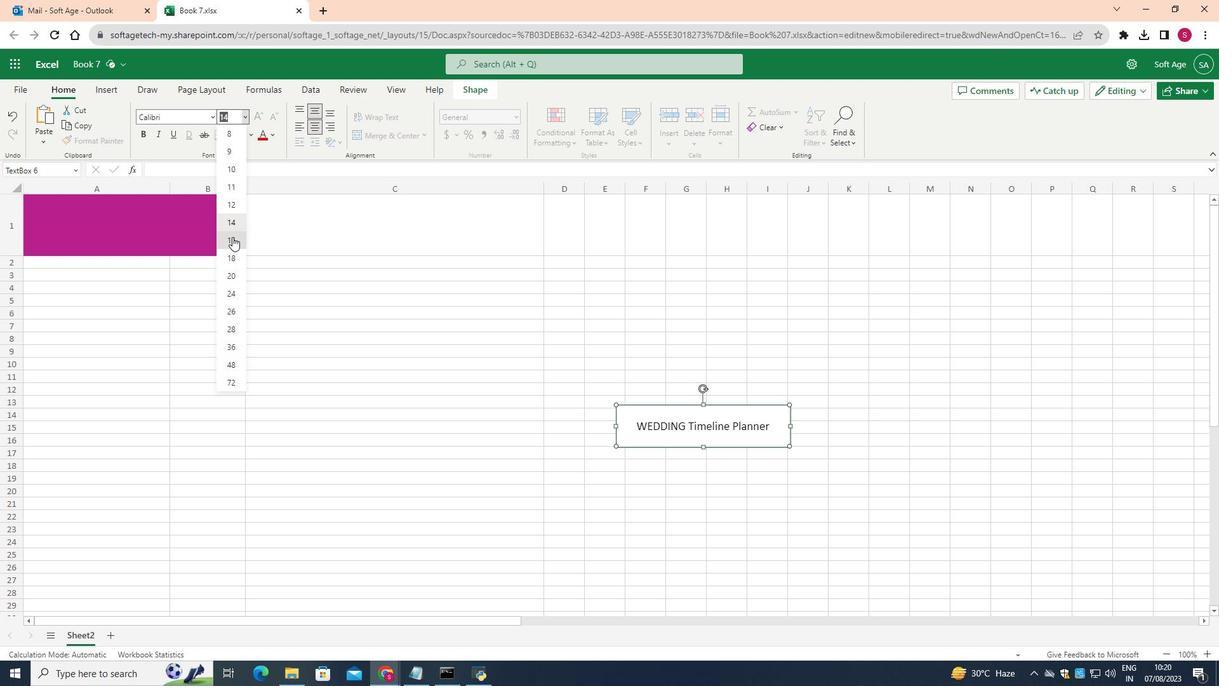 
Action: Mouse pressed left at (232, 236)
Screenshot: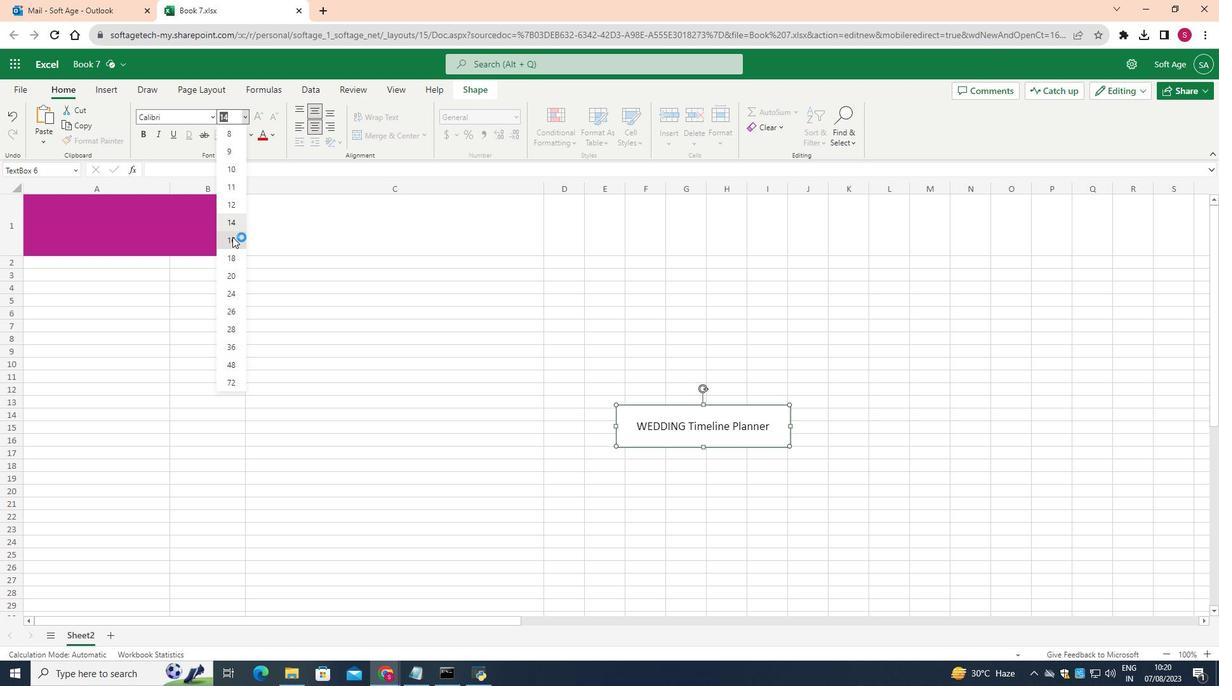 
Action: Mouse moved to (752, 416)
Screenshot: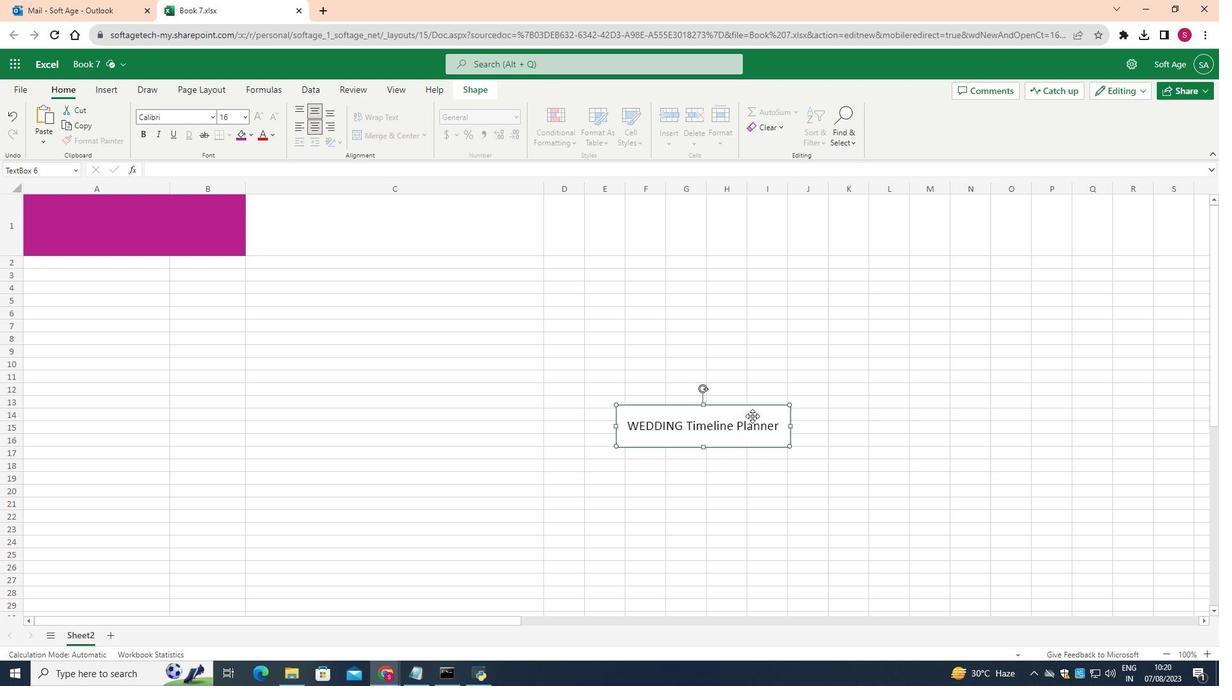 
Action: Mouse pressed left at (752, 416)
Screenshot: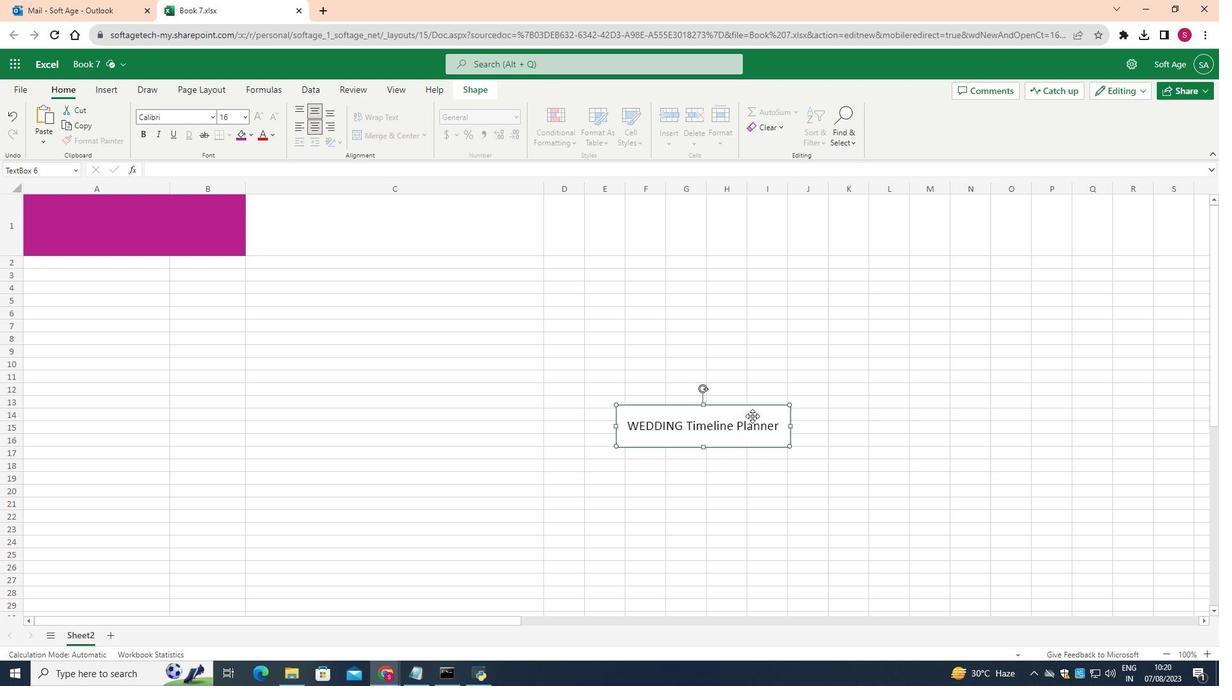 
Action: Mouse moved to (253, 134)
Screenshot: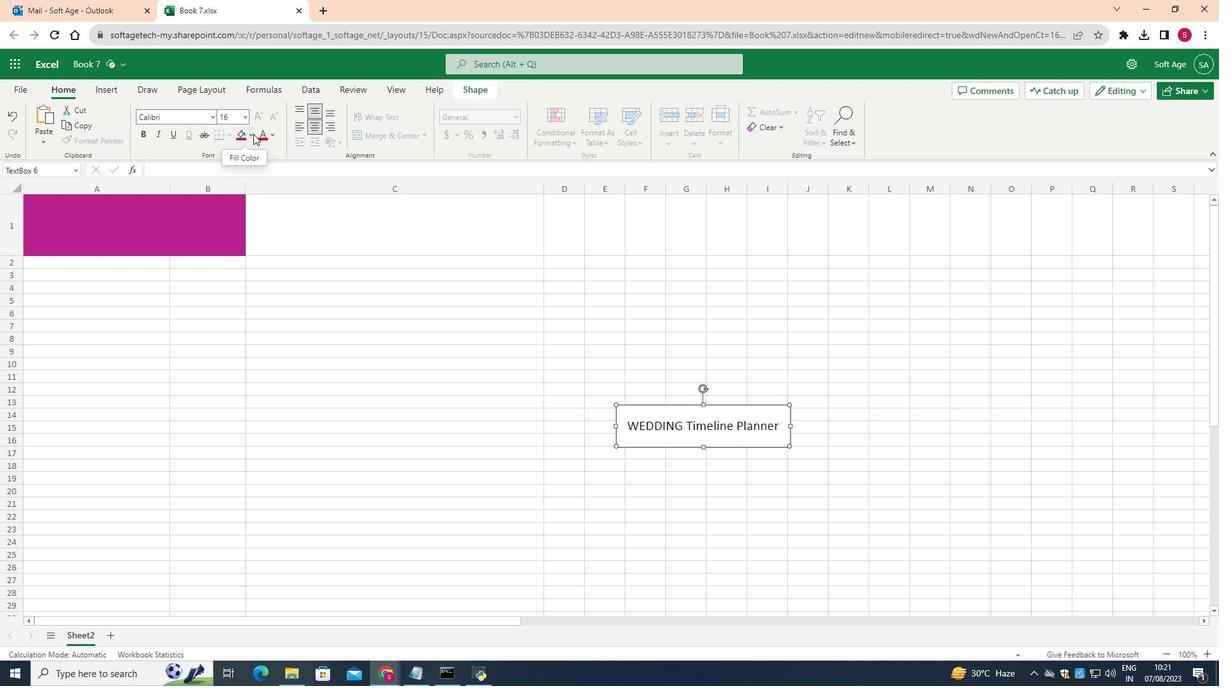 
Action: Mouse pressed left at (253, 134)
Screenshot: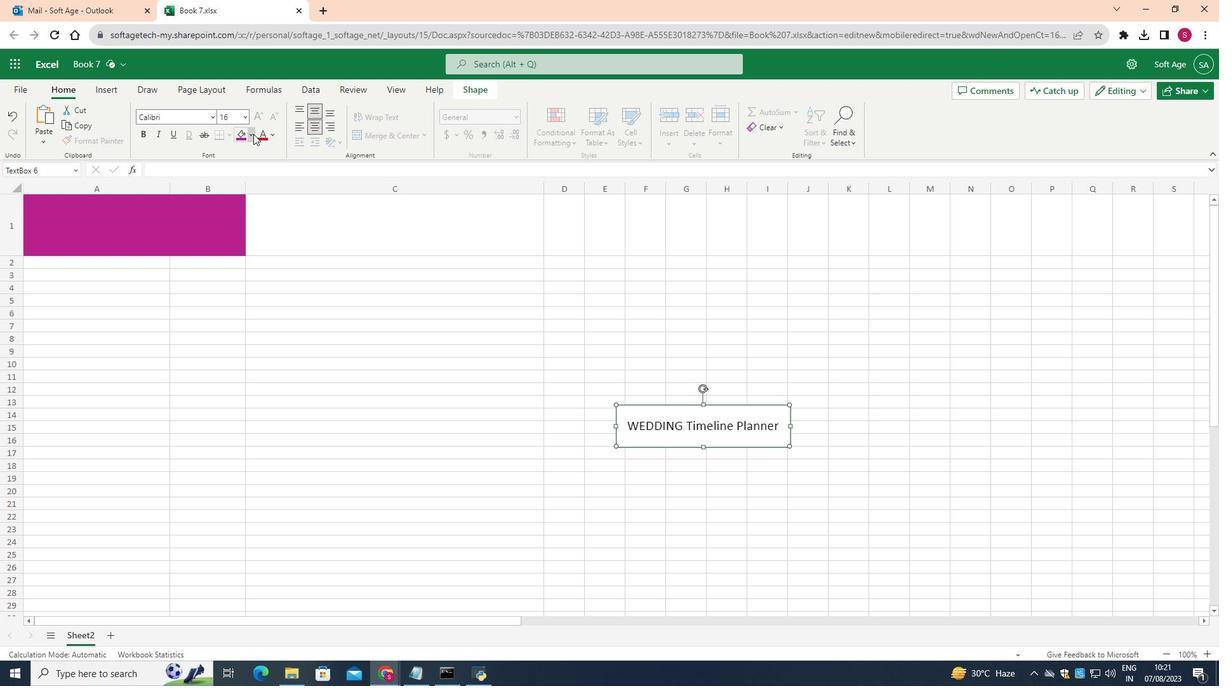 
Action: Mouse moved to (322, 221)
Screenshot: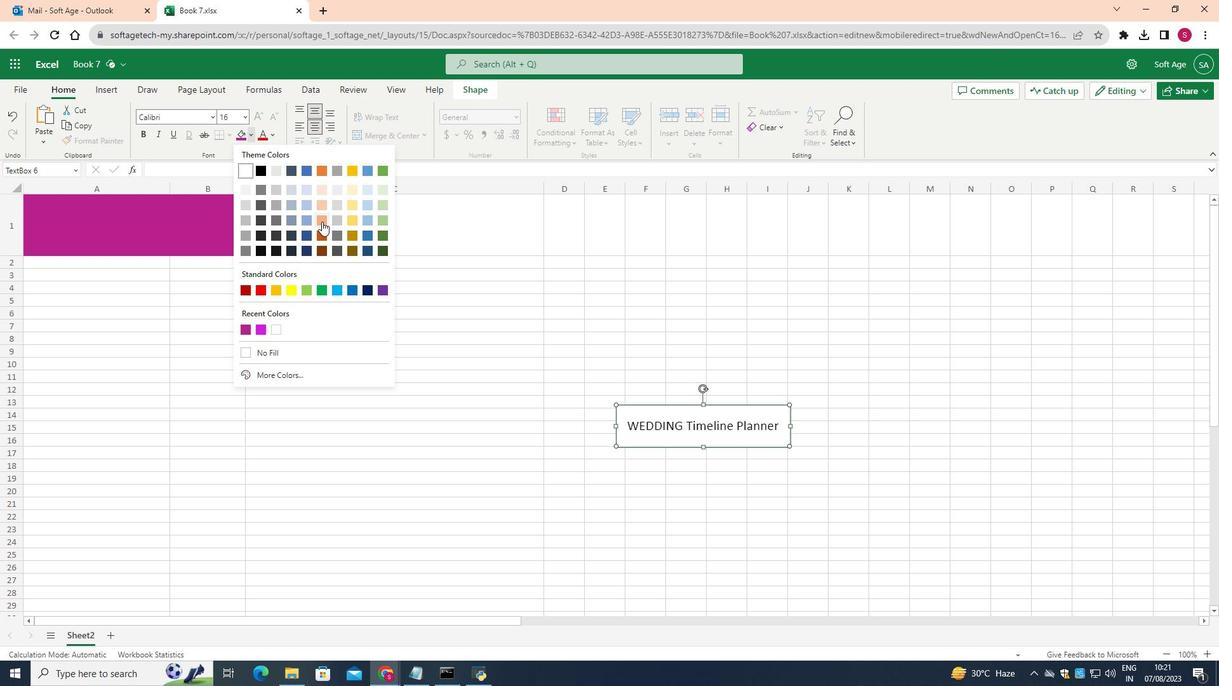 
Action: Mouse pressed left at (322, 221)
Screenshot: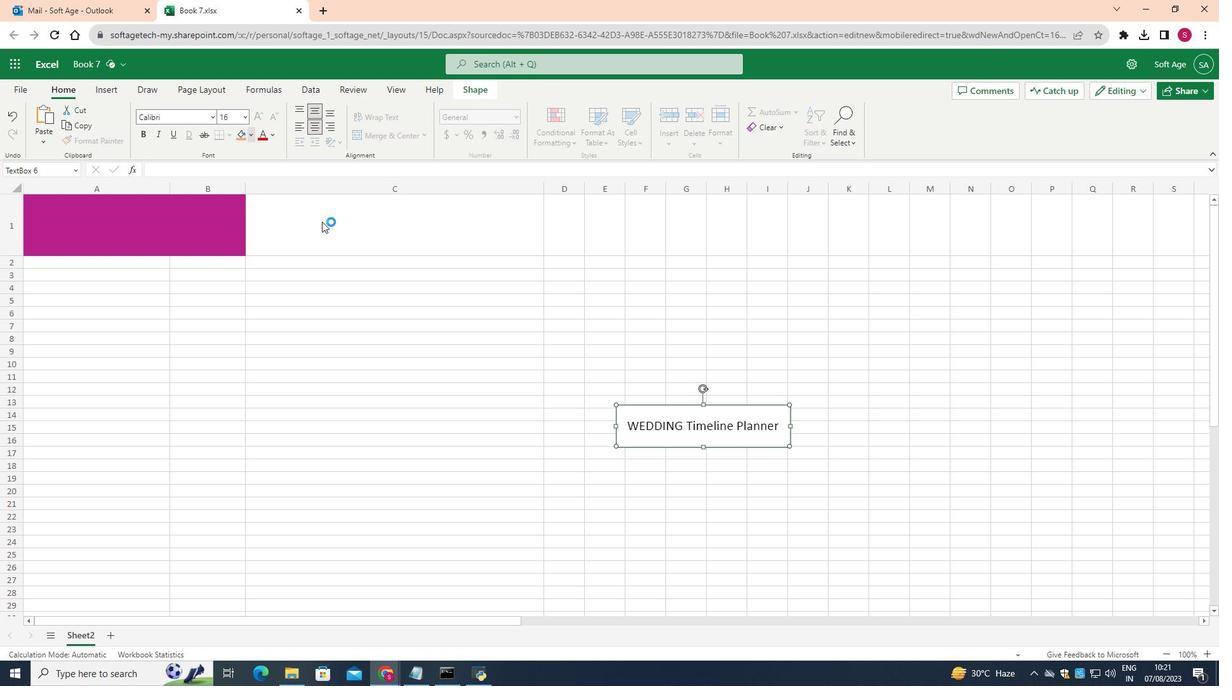 
Action: Mouse moved to (271, 128)
Screenshot: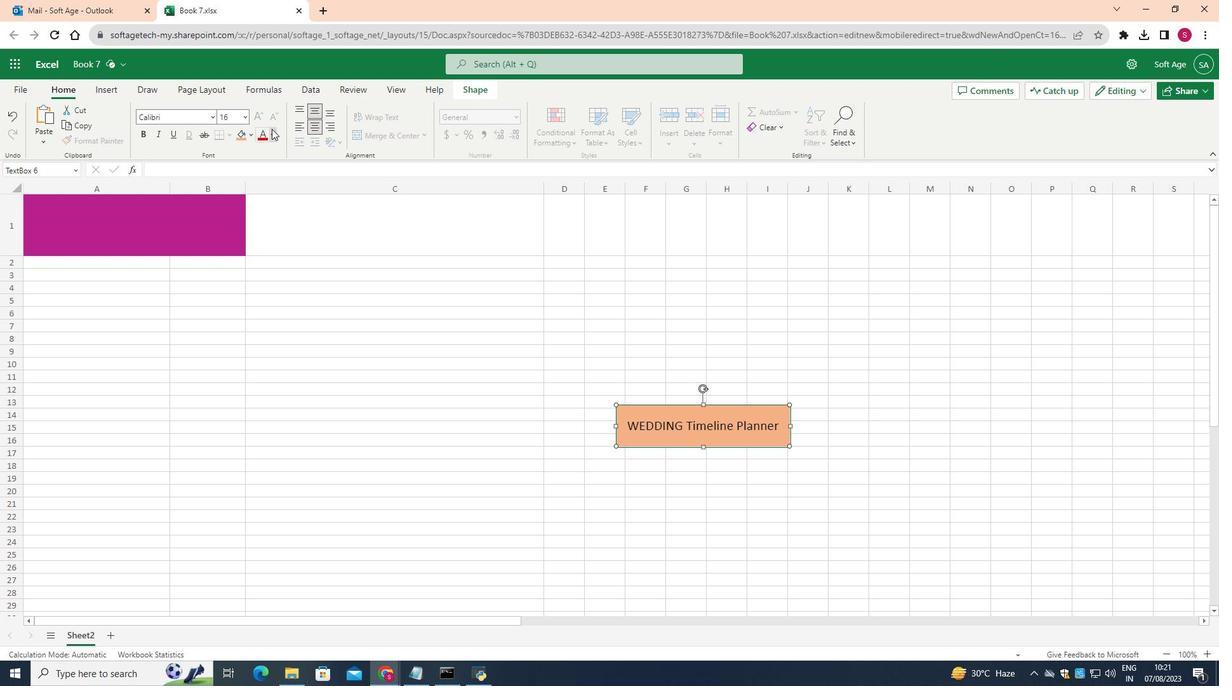 
Action: Mouse pressed left at (271, 128)
Screenshot: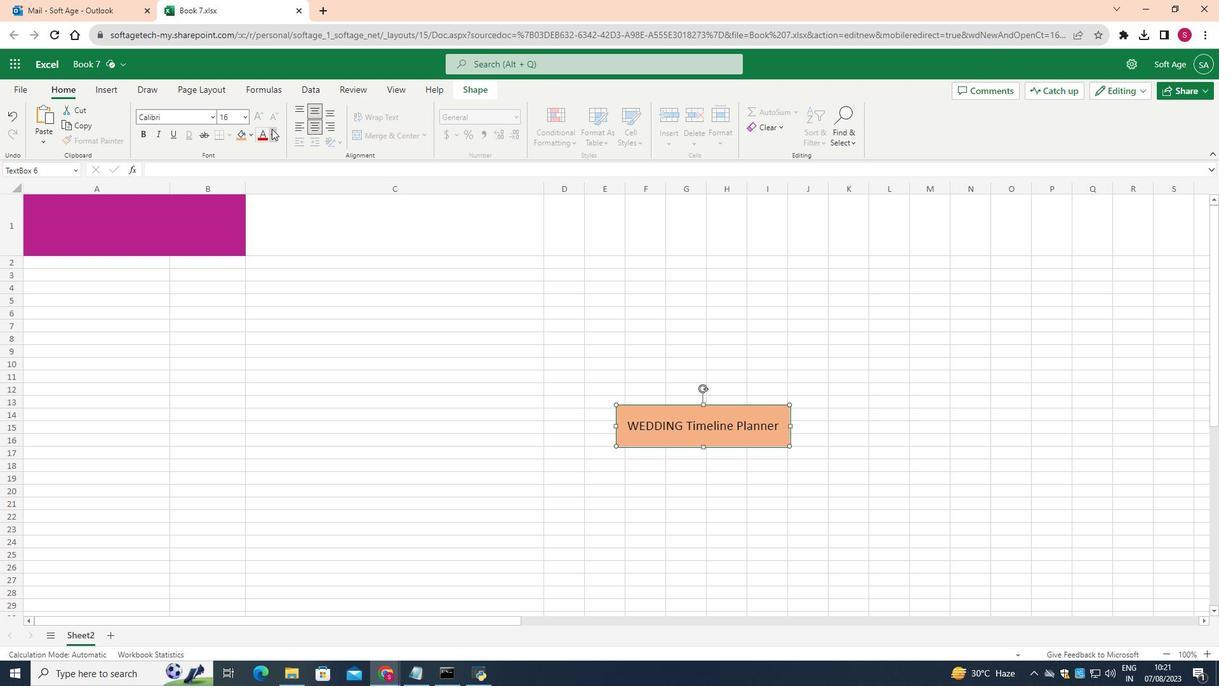 
Action: Mouse moved to (270, 189)
Screenshot: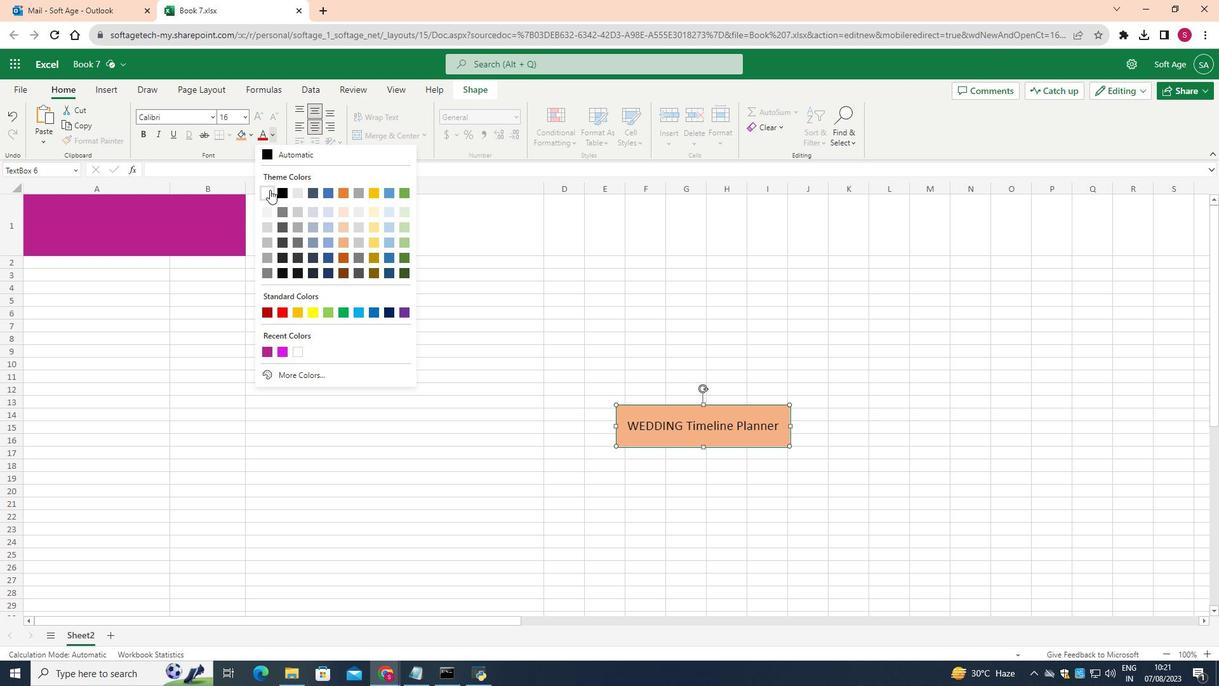
Action: Mouse pressed left at (270, 189)
Screenshot: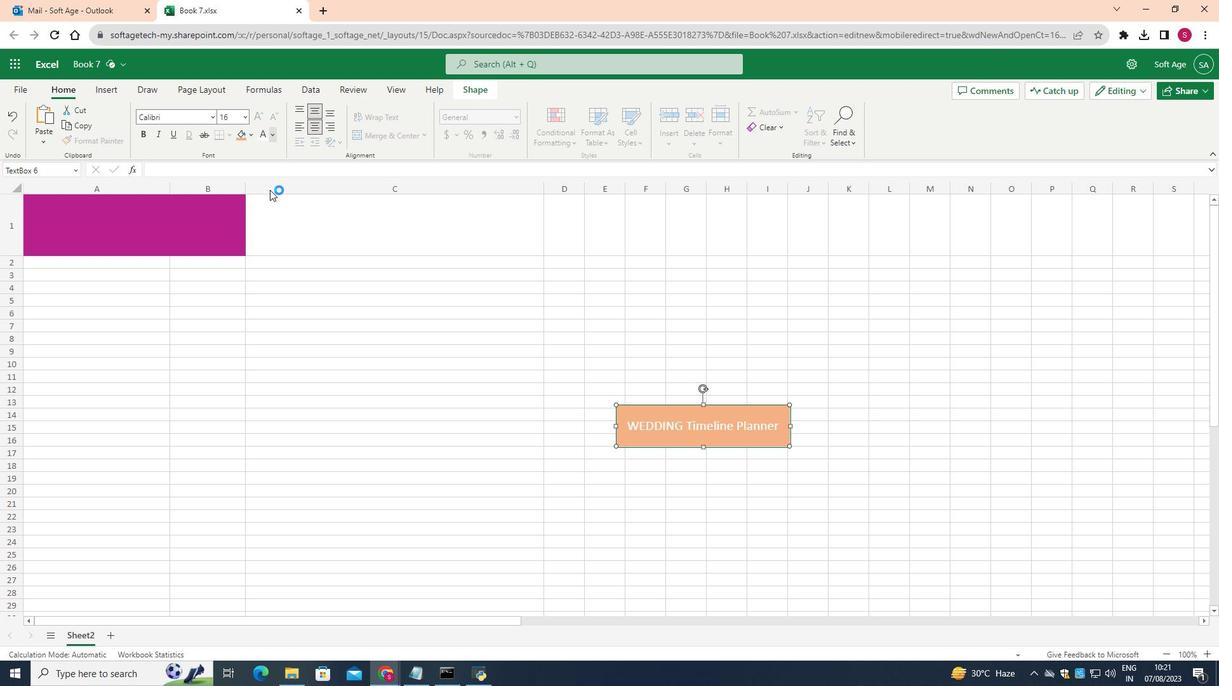 
Action: Mouse moved to (698, 407)
Screenshot: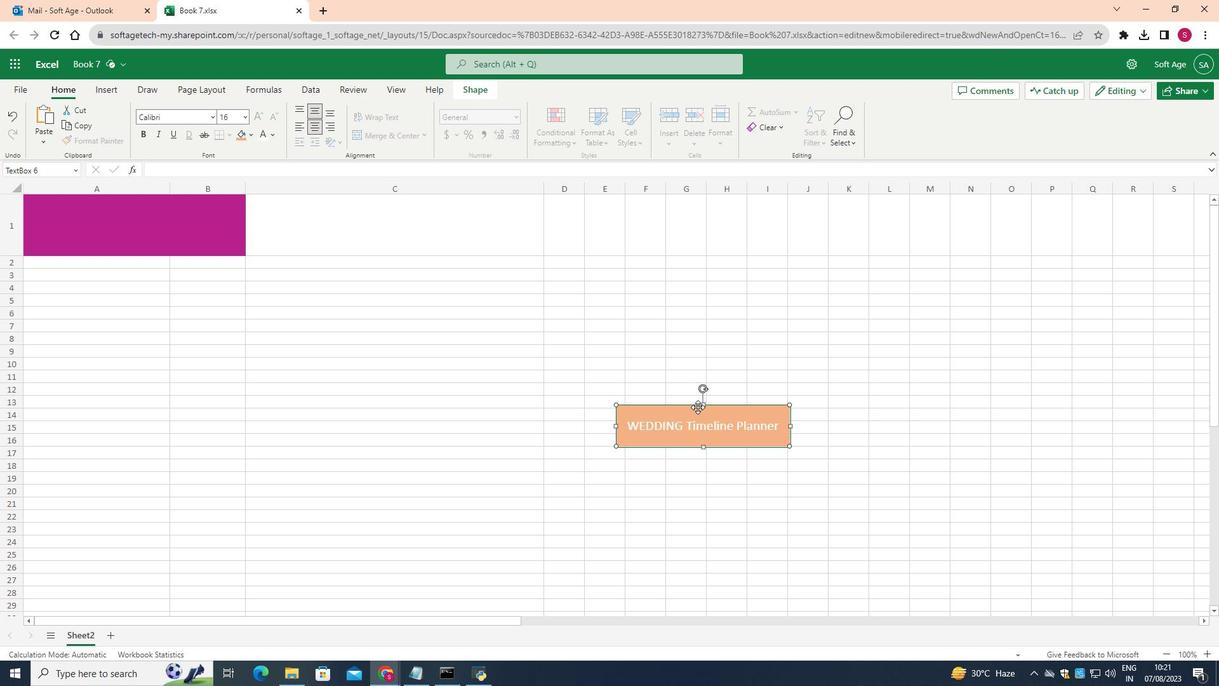 
Action: Mouse pressed left at (698, 407)
Screenshot: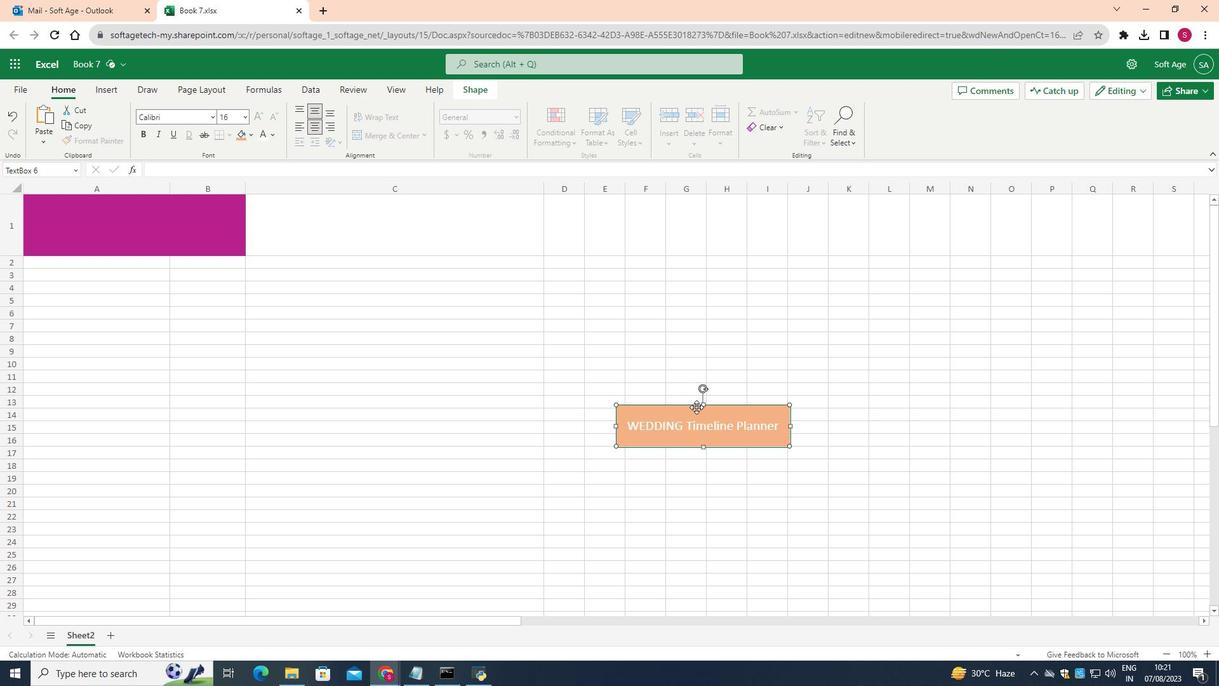 
Action: Mouse moved to (195, 221)
Screenshot: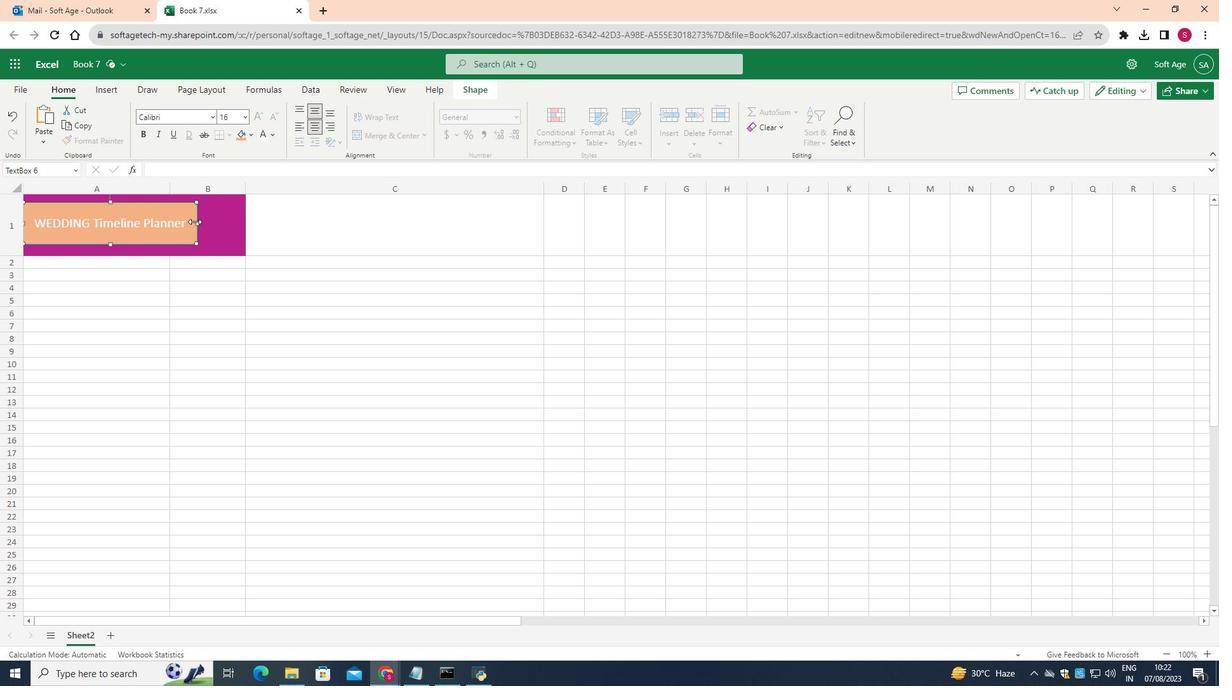 
Action: Mouse pressed left at (195, 221)
Screenshot: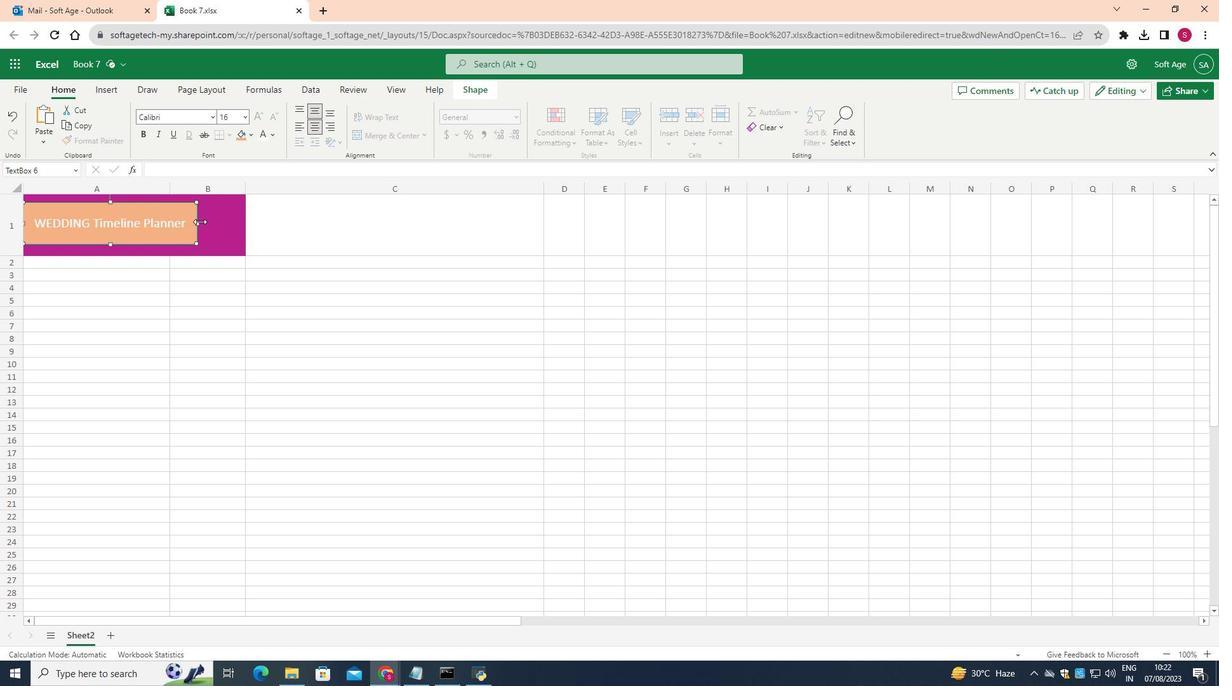 
Action: Mouse moved to (300, 221)
Screenshot: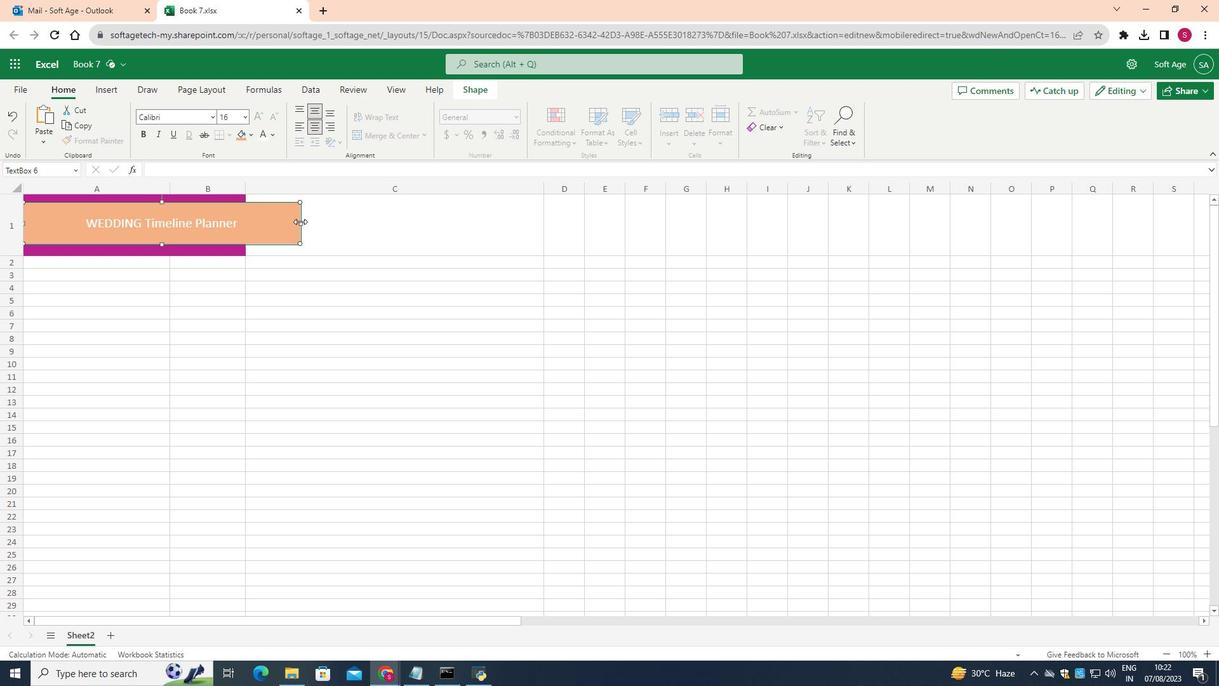 
Action: Mouse pressed left at (300, 221)
Screenshot: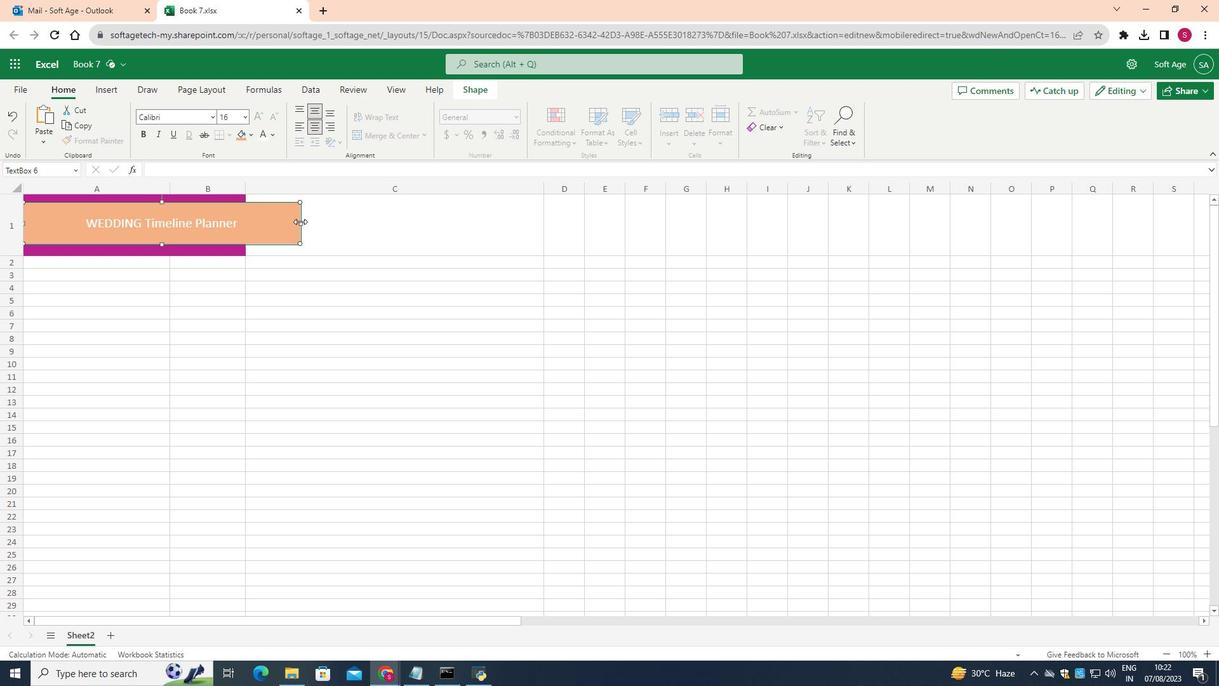 
Action: Mouse moved to (247, 115)
Screenshot: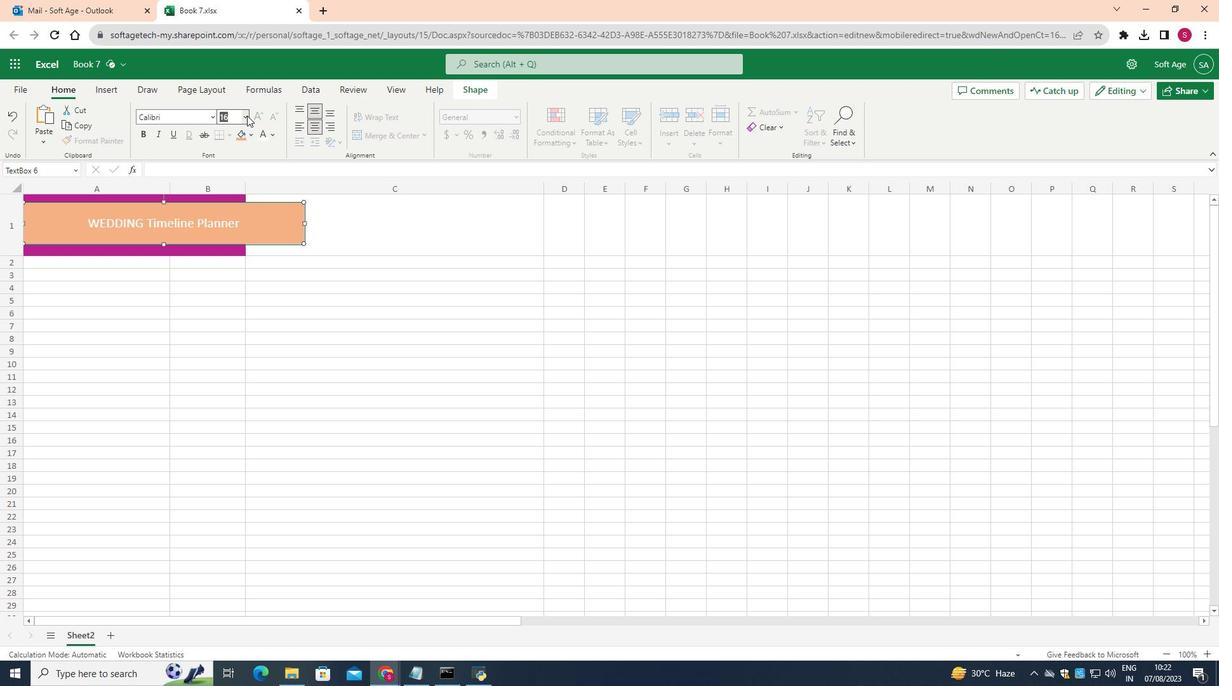 
Action: Mouse pressed left at (247, 115)
Screenshot: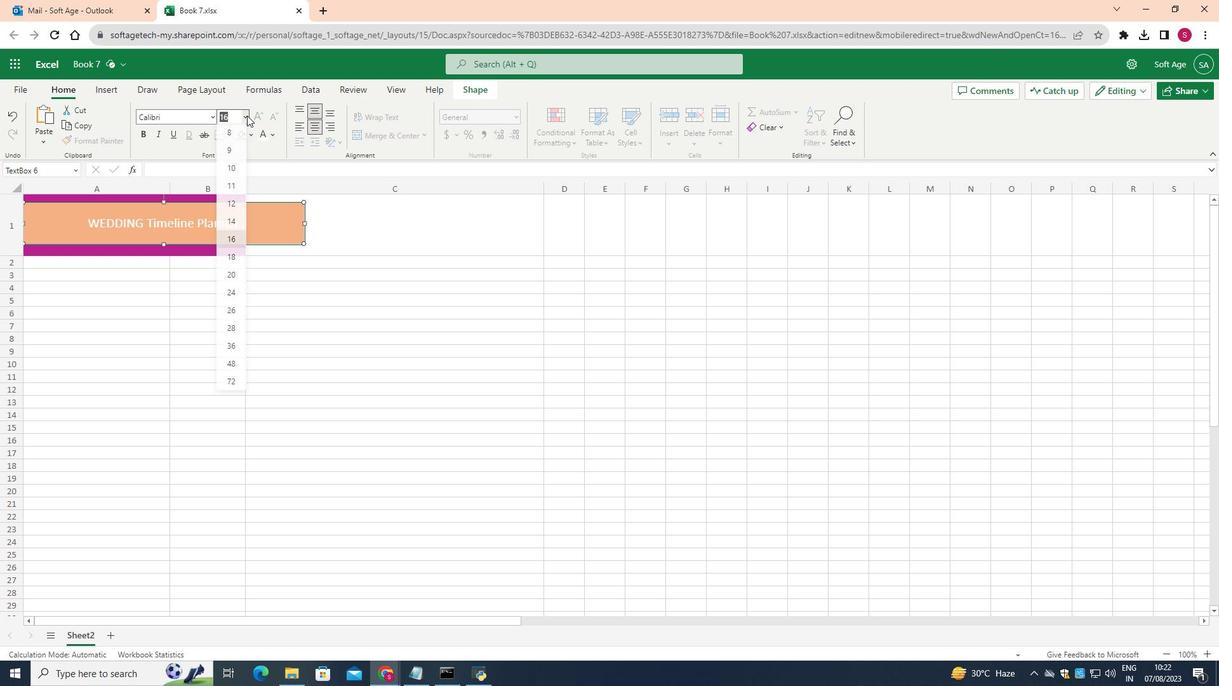 
Action: Mouse moved to (233, 272)
Screenshot: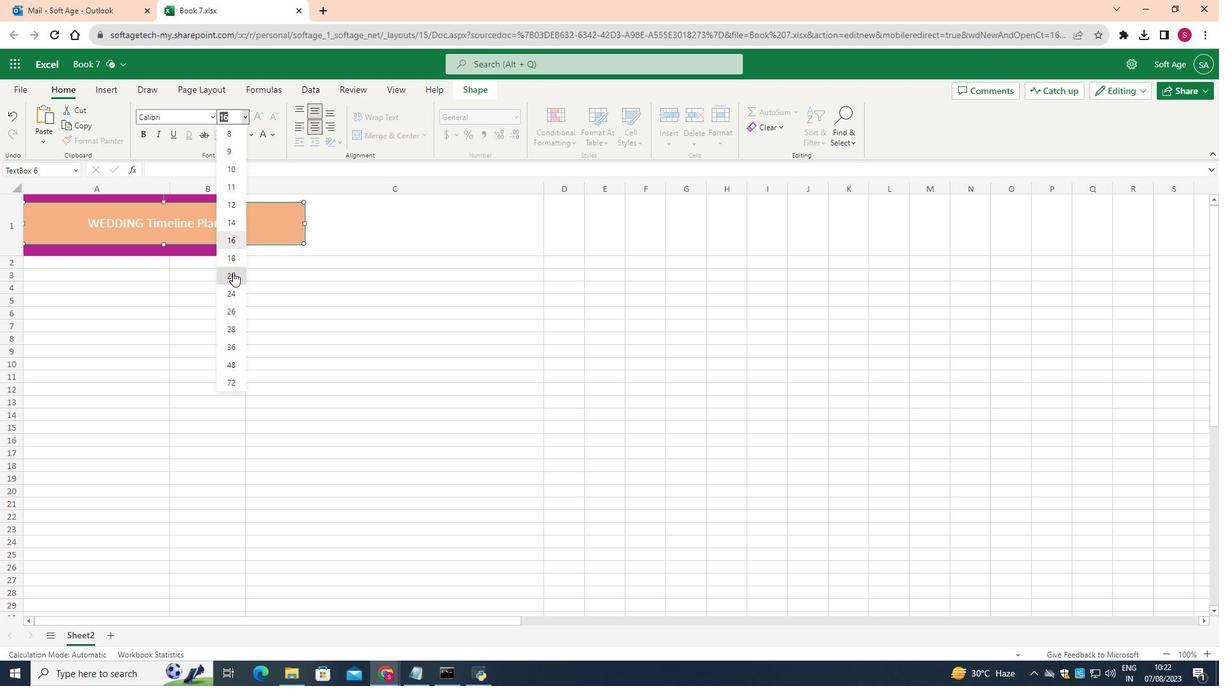 
Action: Mouse pressed left at (233, 272)
Screenshot: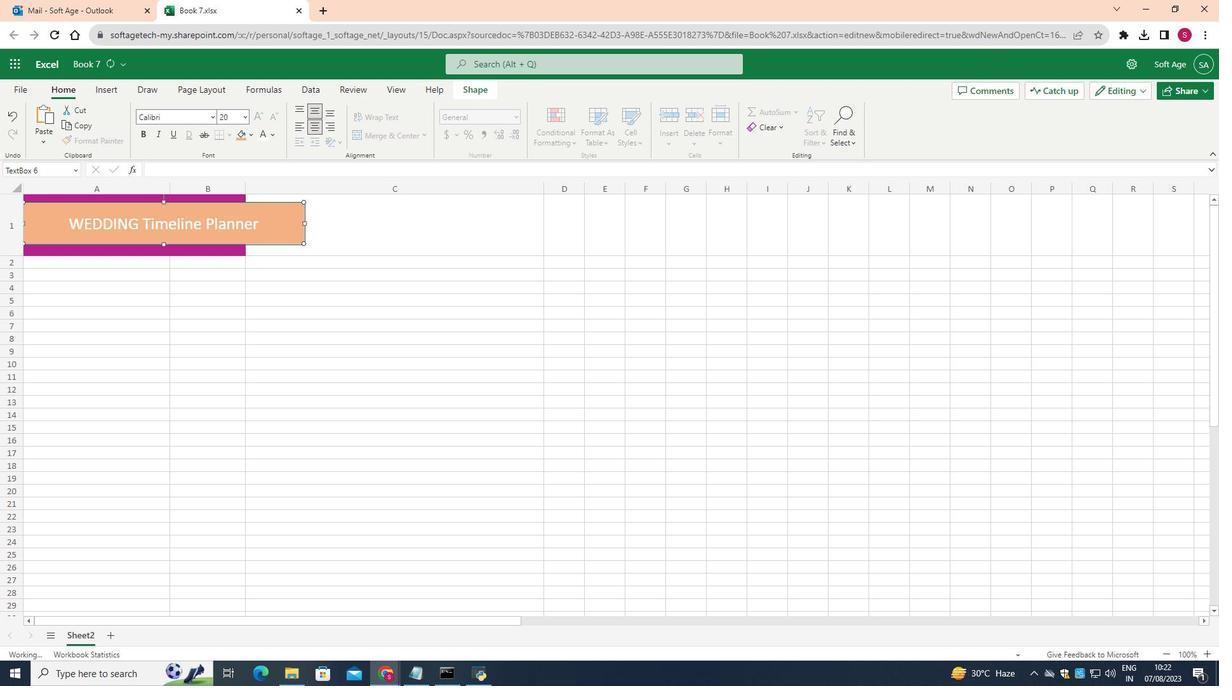 
Action: Mouse moved to (375, 303)
Screenshot: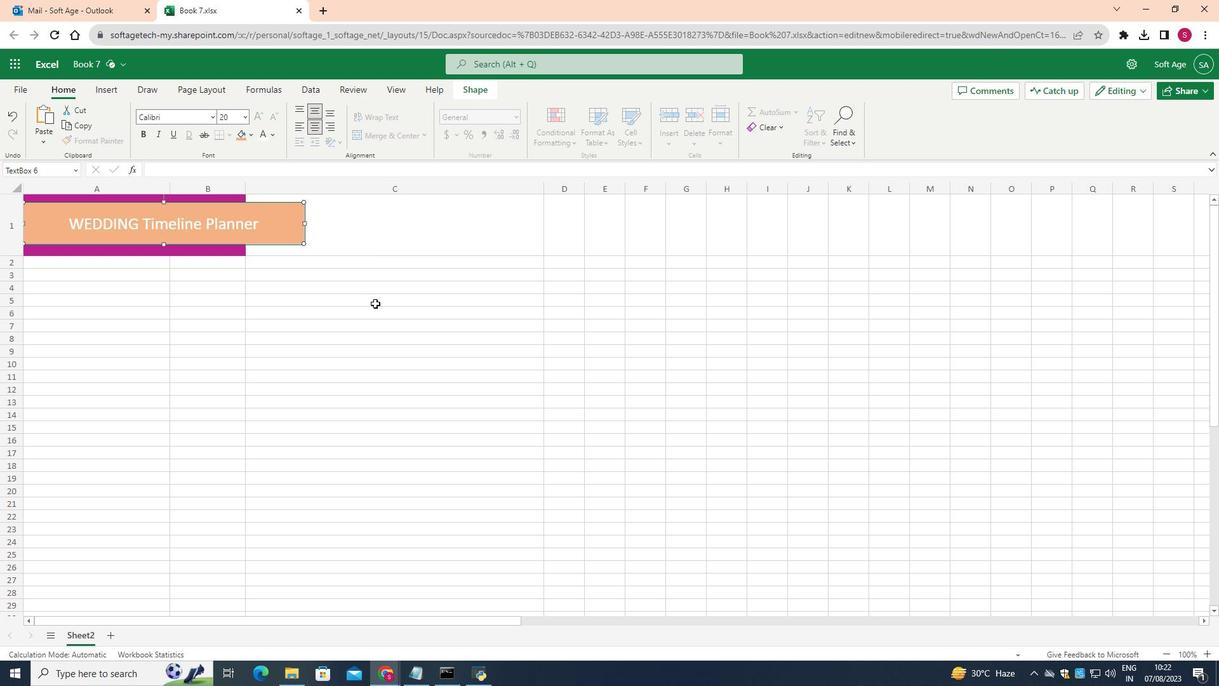 
Action: Mouse pressed left at (375, 303)
Screenshot: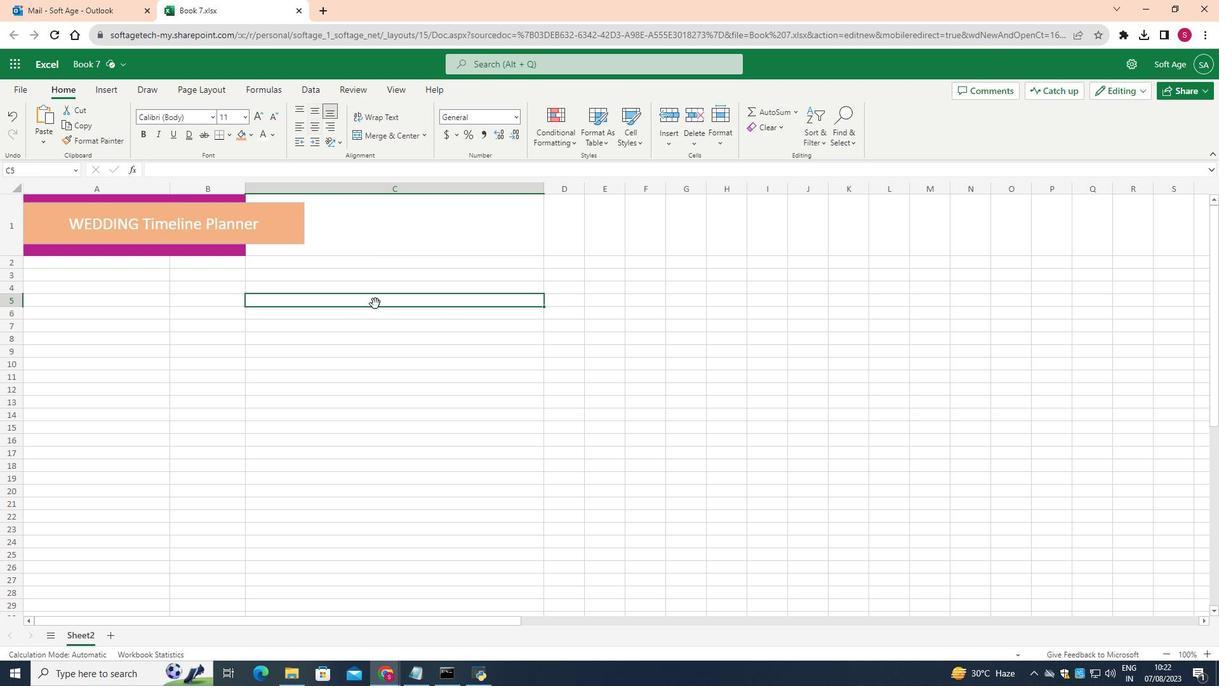
Action: Mouse moved to (419, 230)
Screenshot: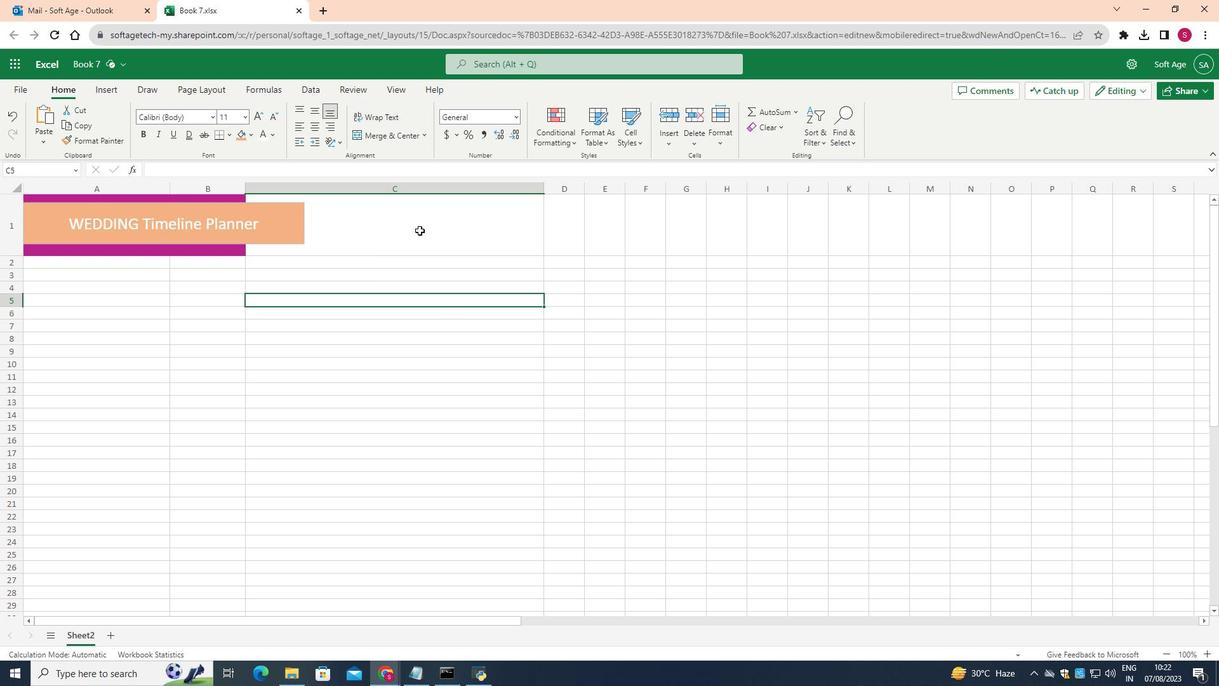 
Action: Mouse pressed left at (419, 230)
Screenshot: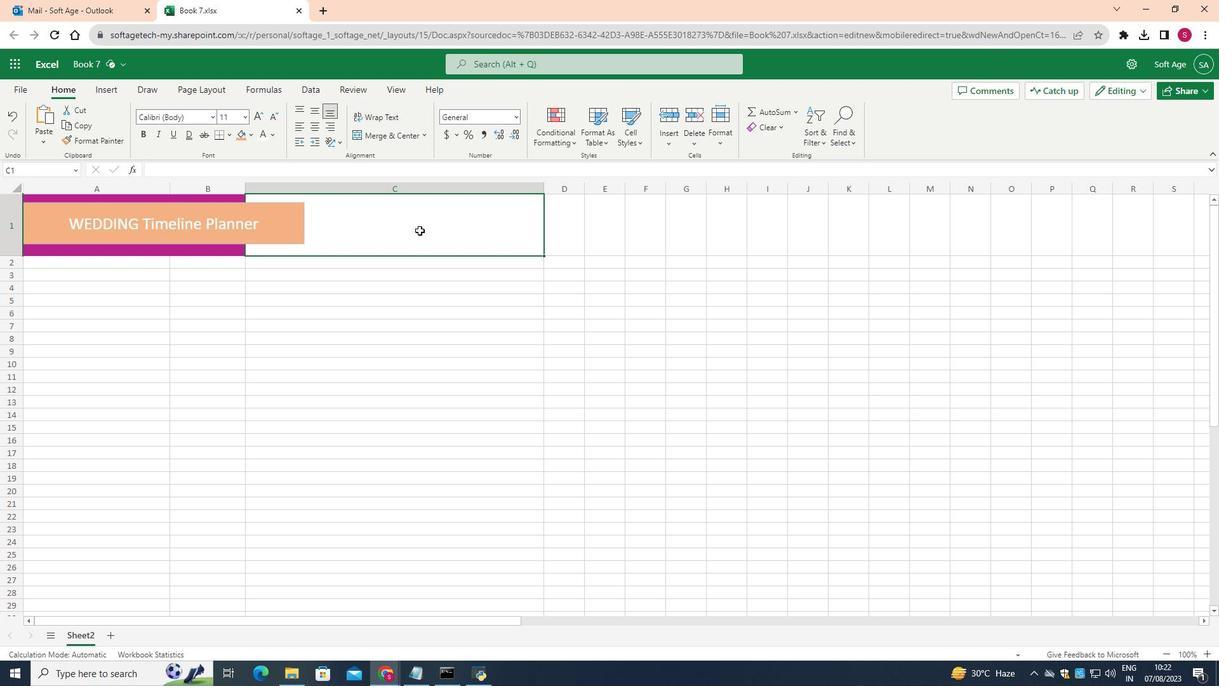 
Action: Mouse moved to (102, 91)
Screenshot: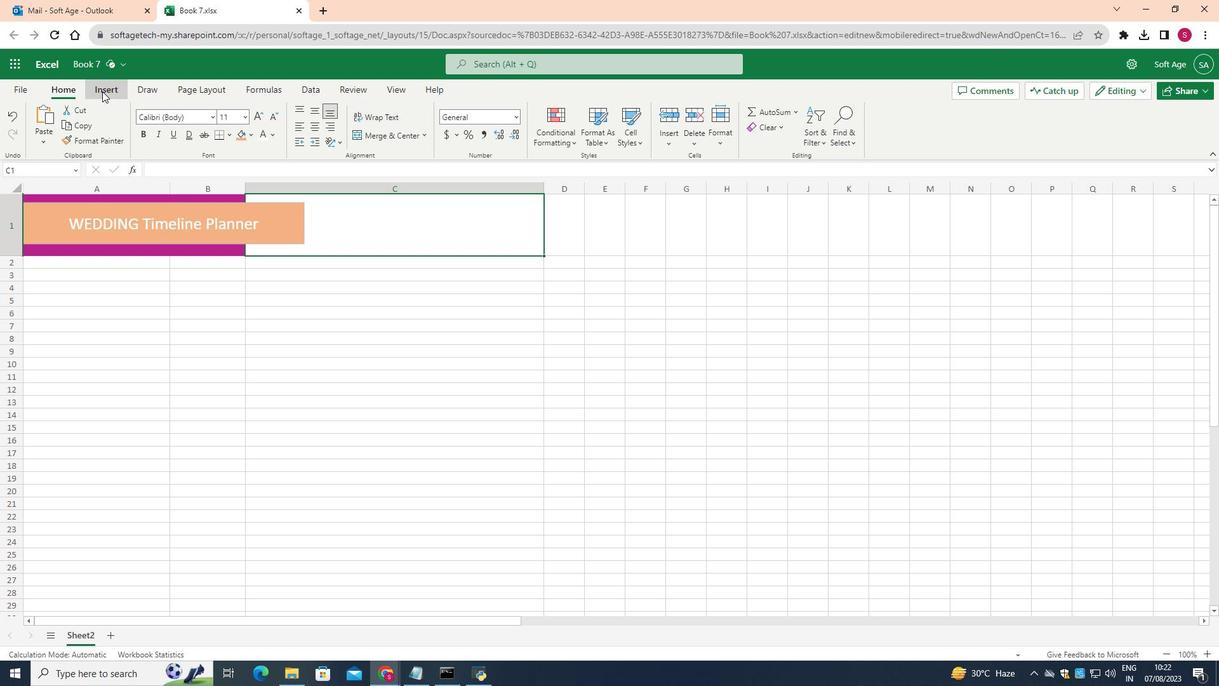 
Action: Mouse pressed left at (102, 91)
Screenshot: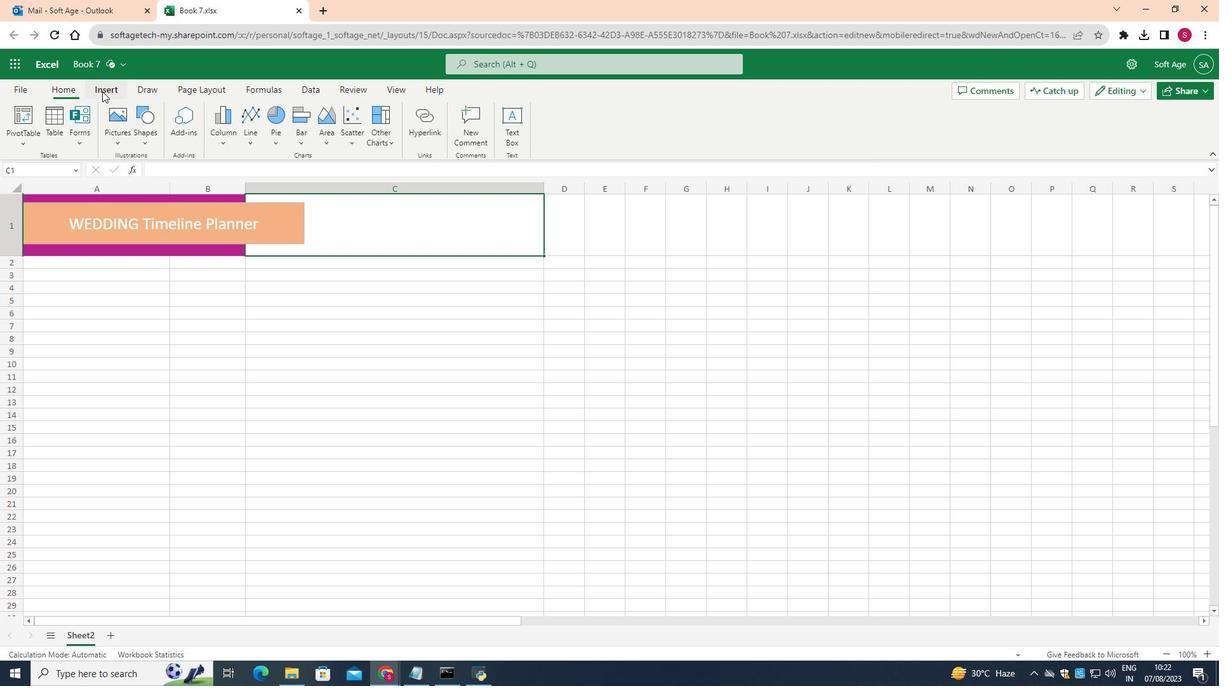 
Action: Mouse moved to (121, 118)
Screenshot: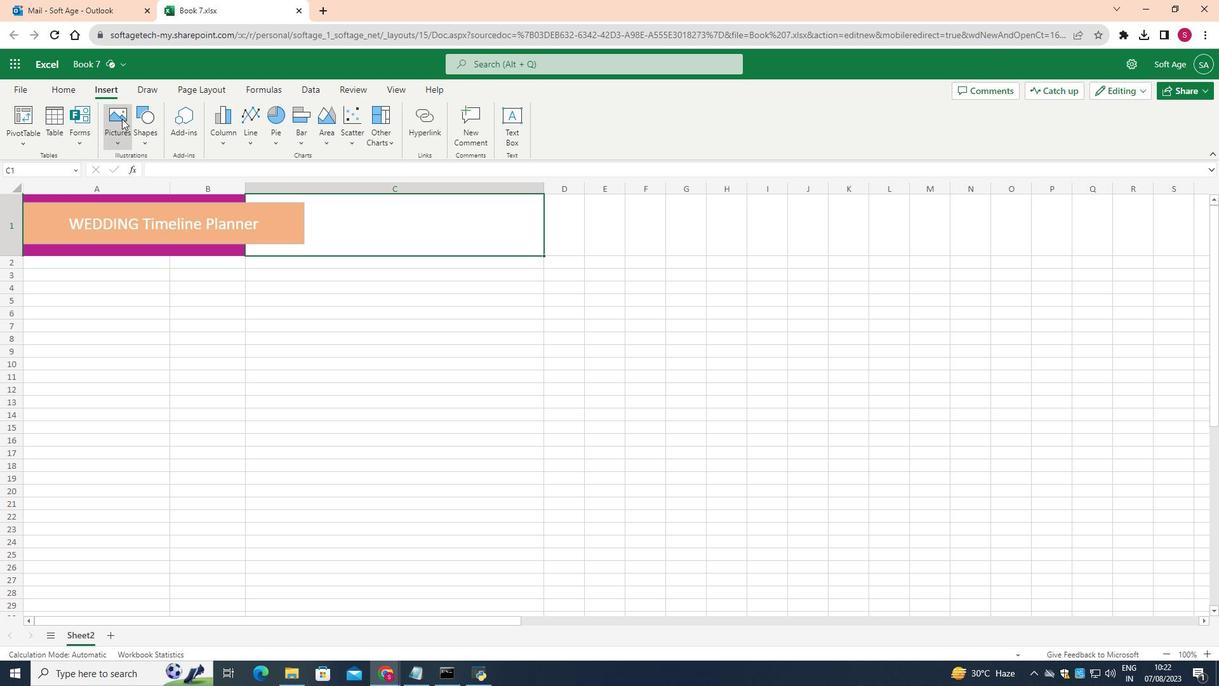 
Action: Mouse pressed left at (121, 118)
Screenshot: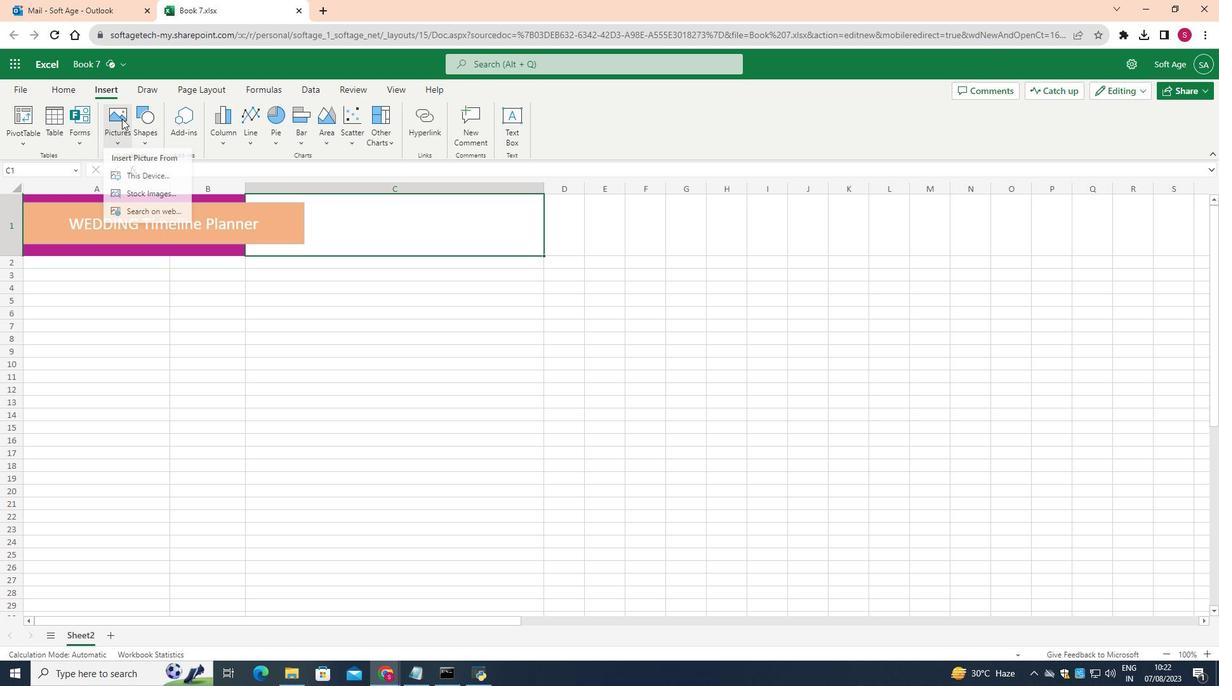 
Action: Mouse moved to (128, 176)
Screenshot: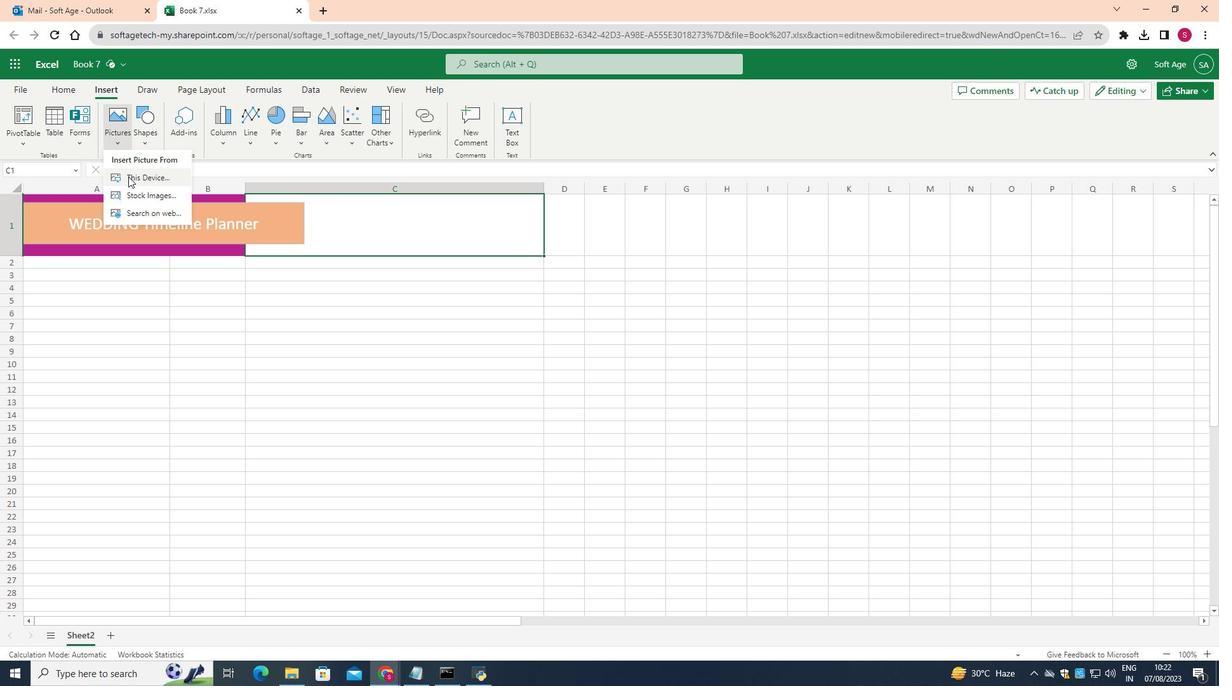 
Action: Mouse pressed left at (128, 176)
Screenshot: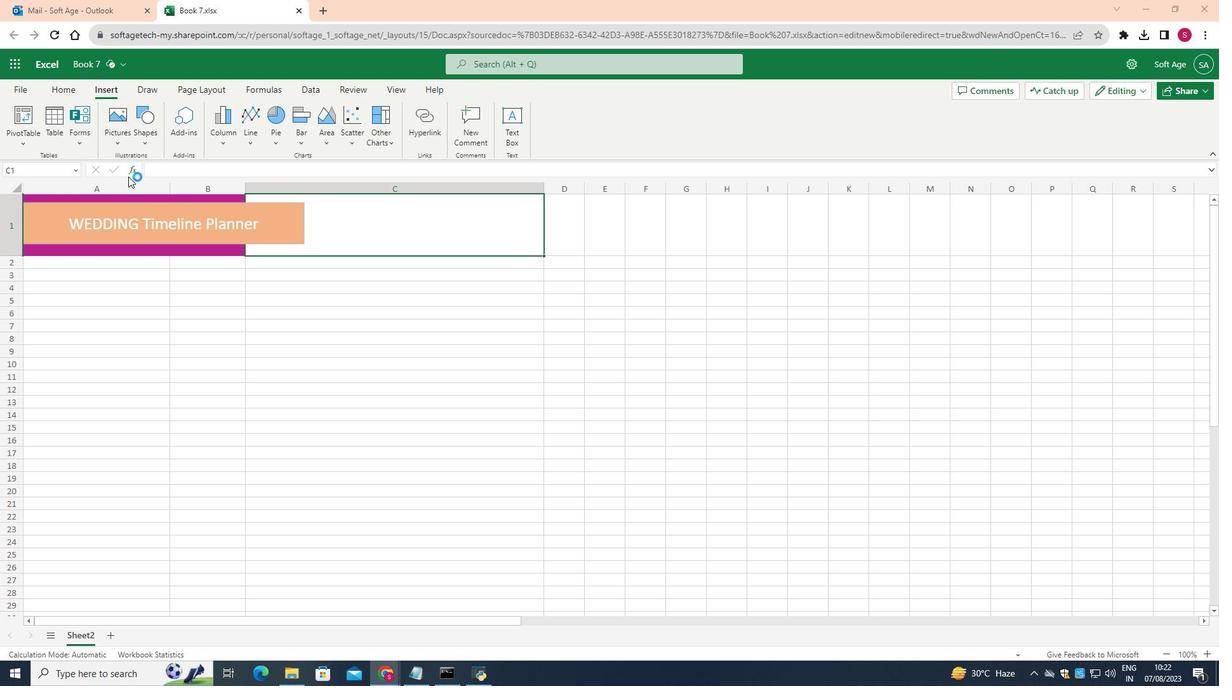 
Action: Mouse moved to (65, 230)
Screenshot: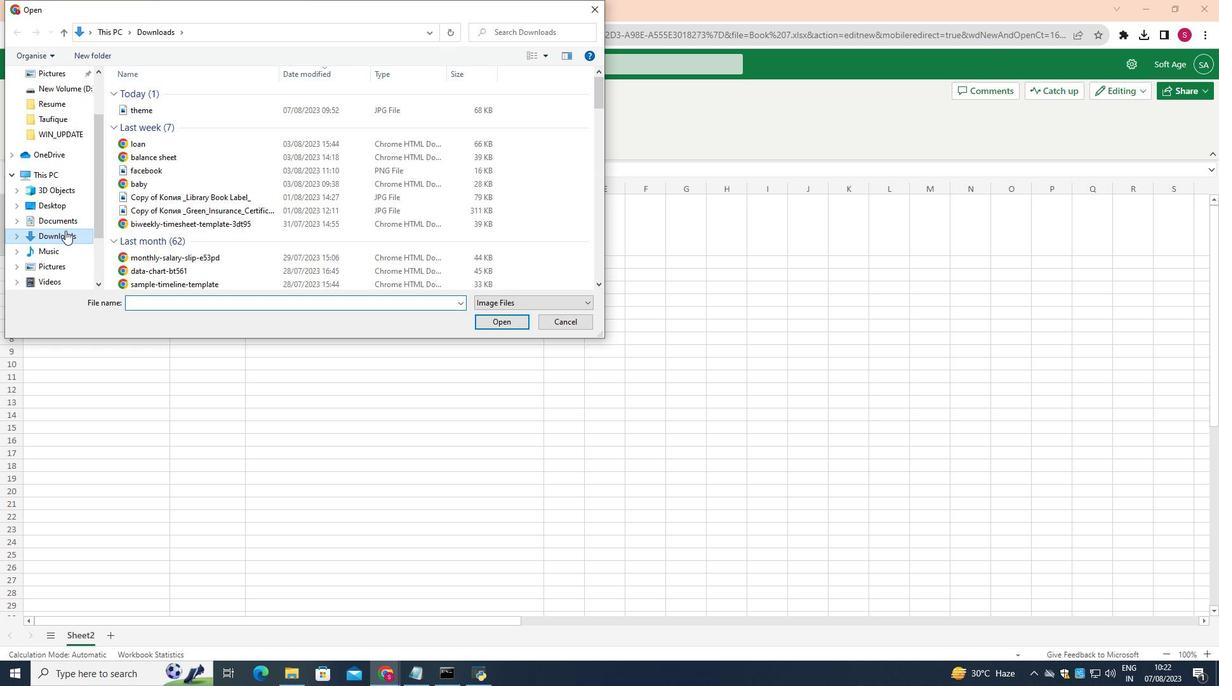
Action: Mouse pressed left at (65, 230)
Screenshot: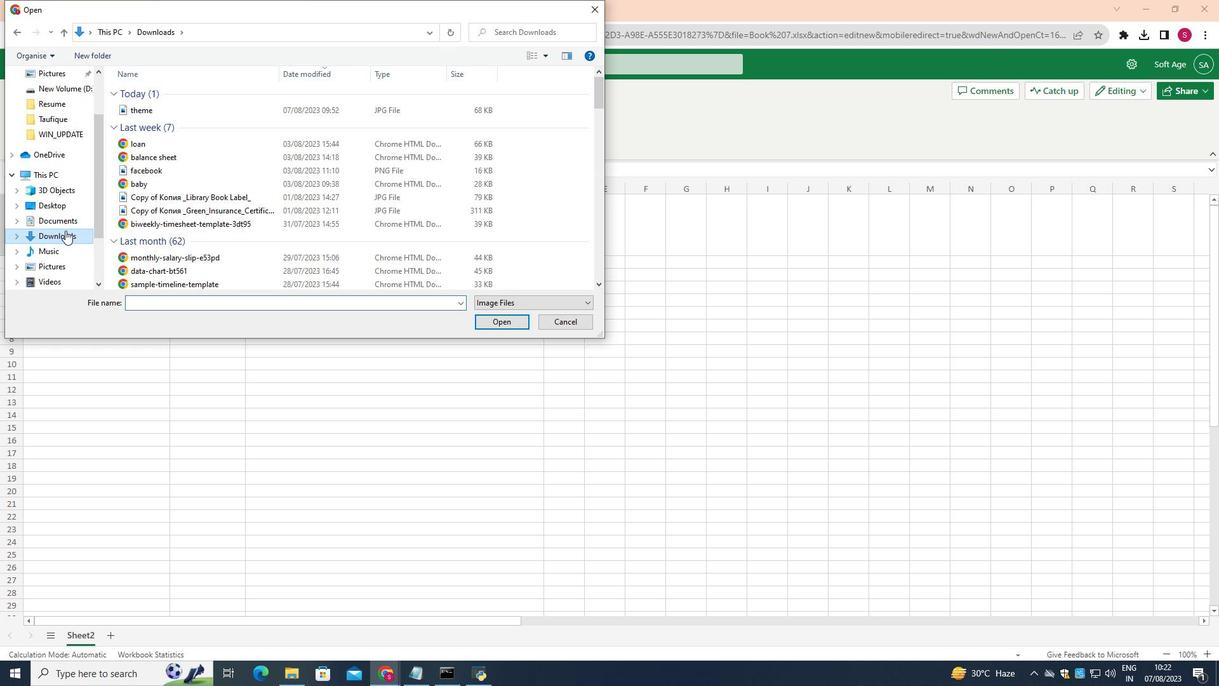
Action: Mouse moved to (199, 163)
Screenshot: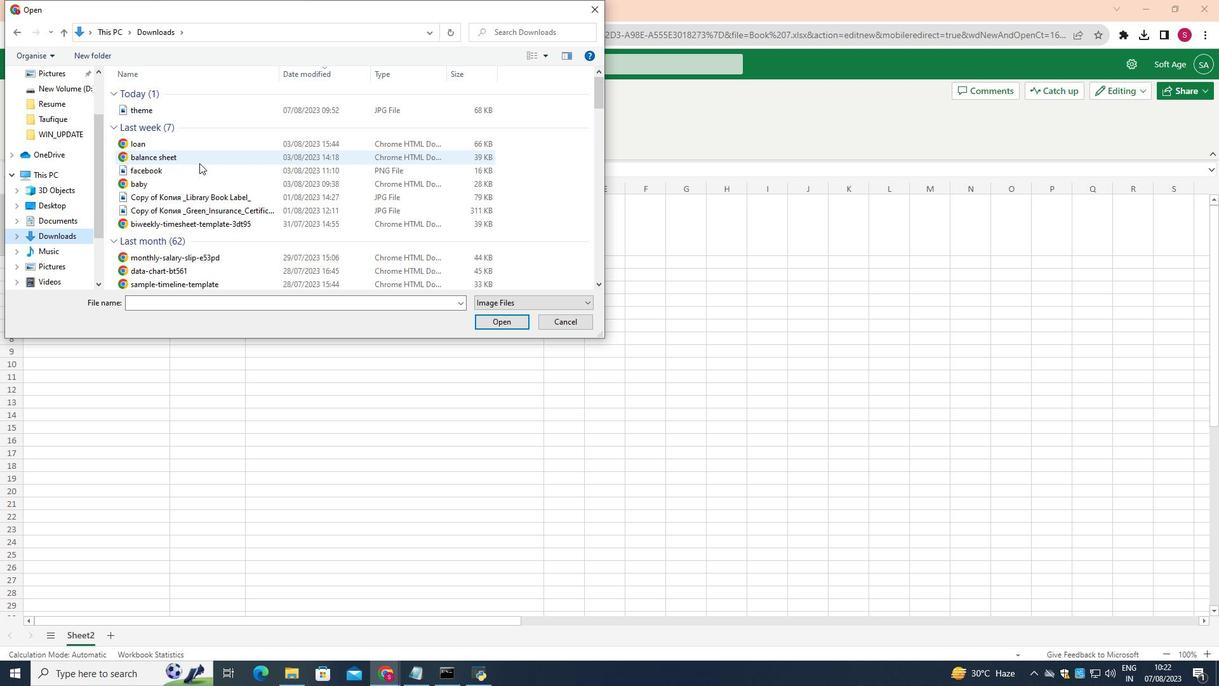 
Action: Mouse scrolled (199, 163) with delta (0, 0)
Screenshot: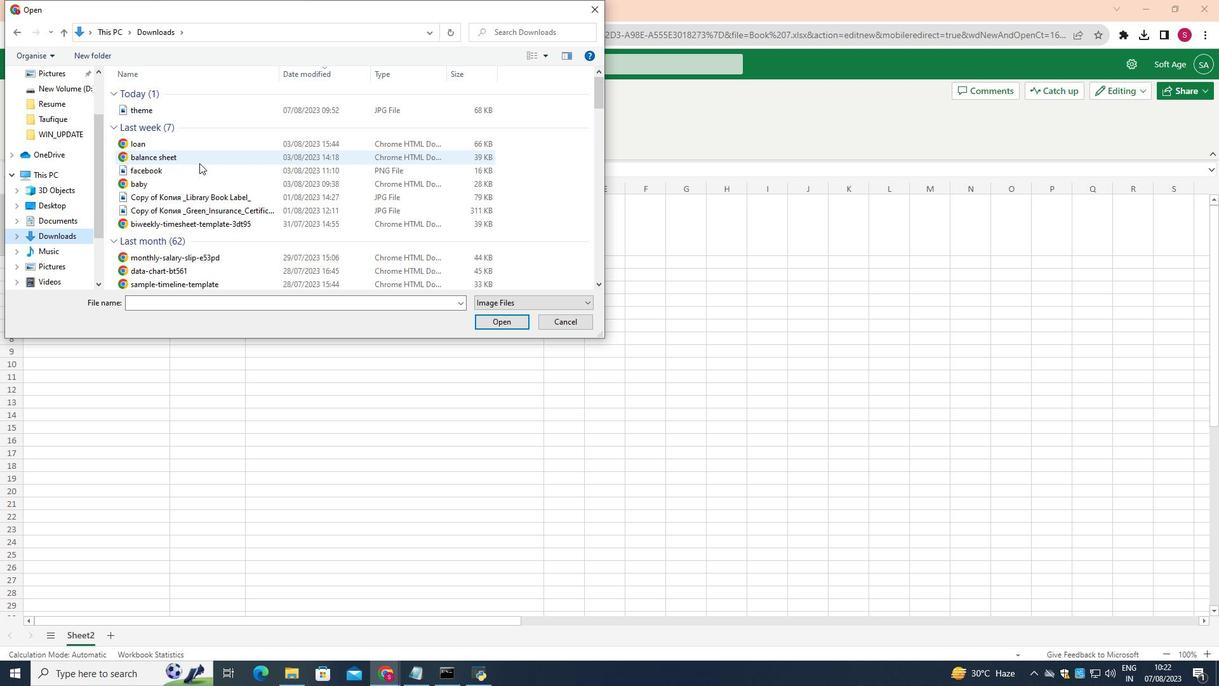 
Action: Mouse scrolled (199, 163) with delta (0, 0)
Screenshot: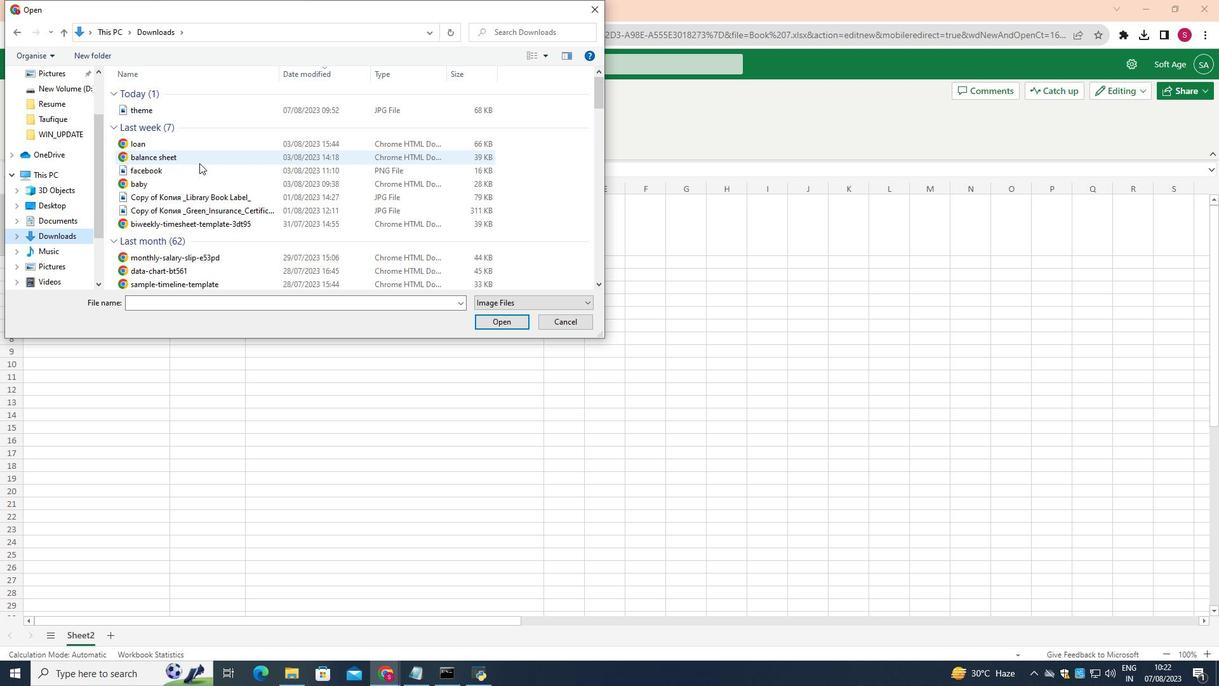 
Action: Mouse scrolled (199, 163) with delta (0, 0)
Screenshot: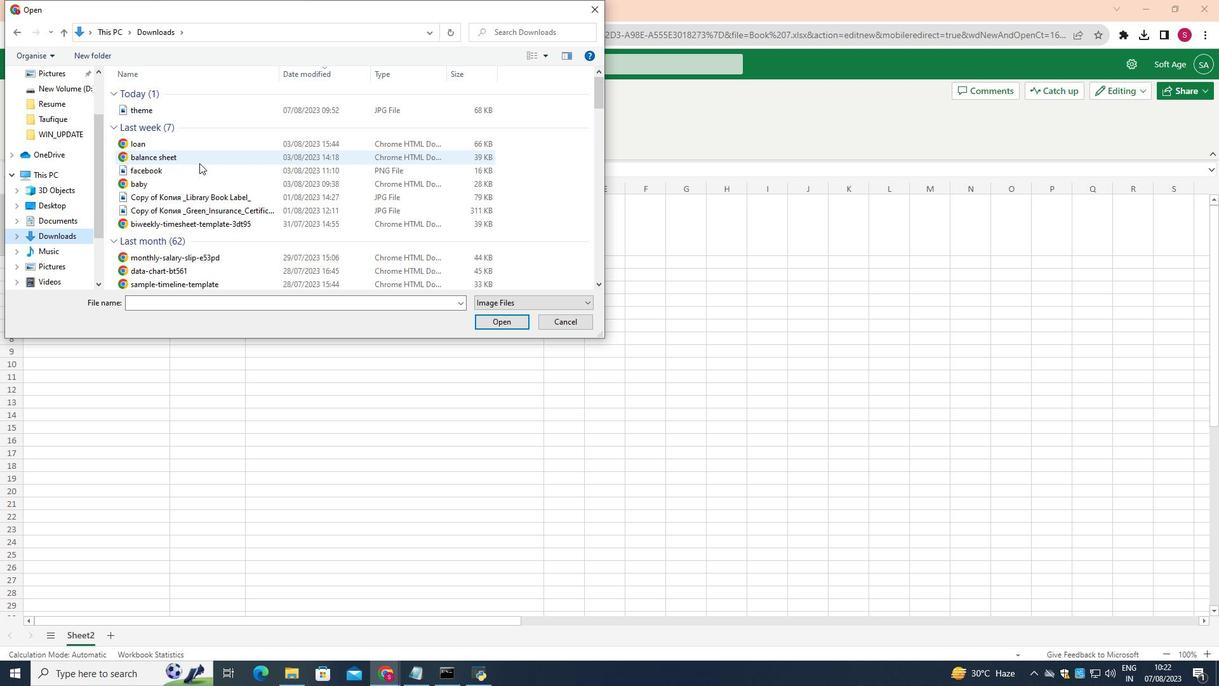 
Action: Mouse scrolled (199, 162) with delta (0, 0)
Screenshot: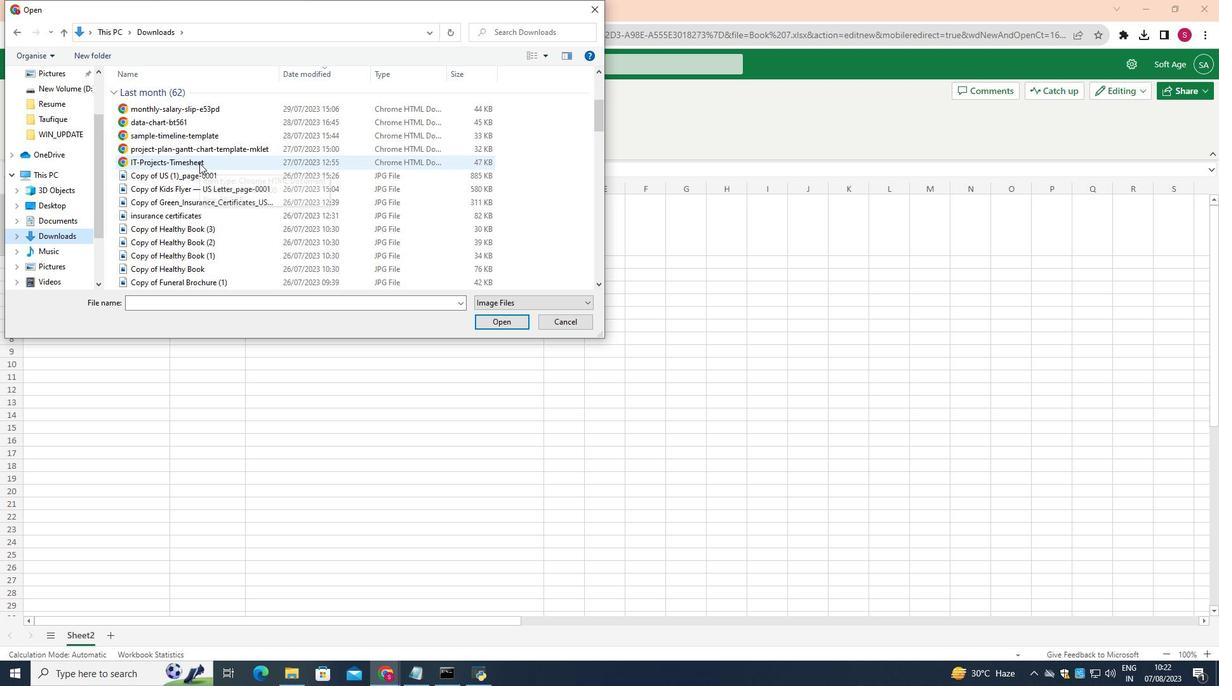 
Action: Mouse scrolled (199, 162) with delta (0, 0)
Screenshot: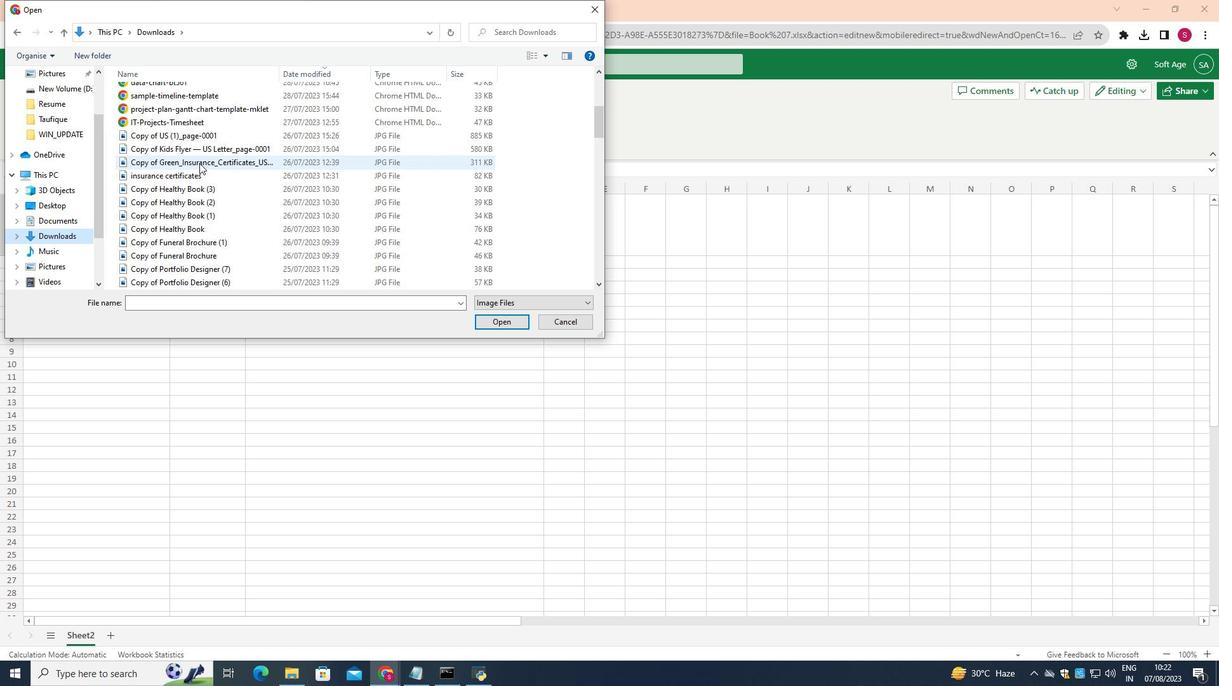 
Action: Mouse scrolled (199, 162) with delta (0, 0)
Screenshot: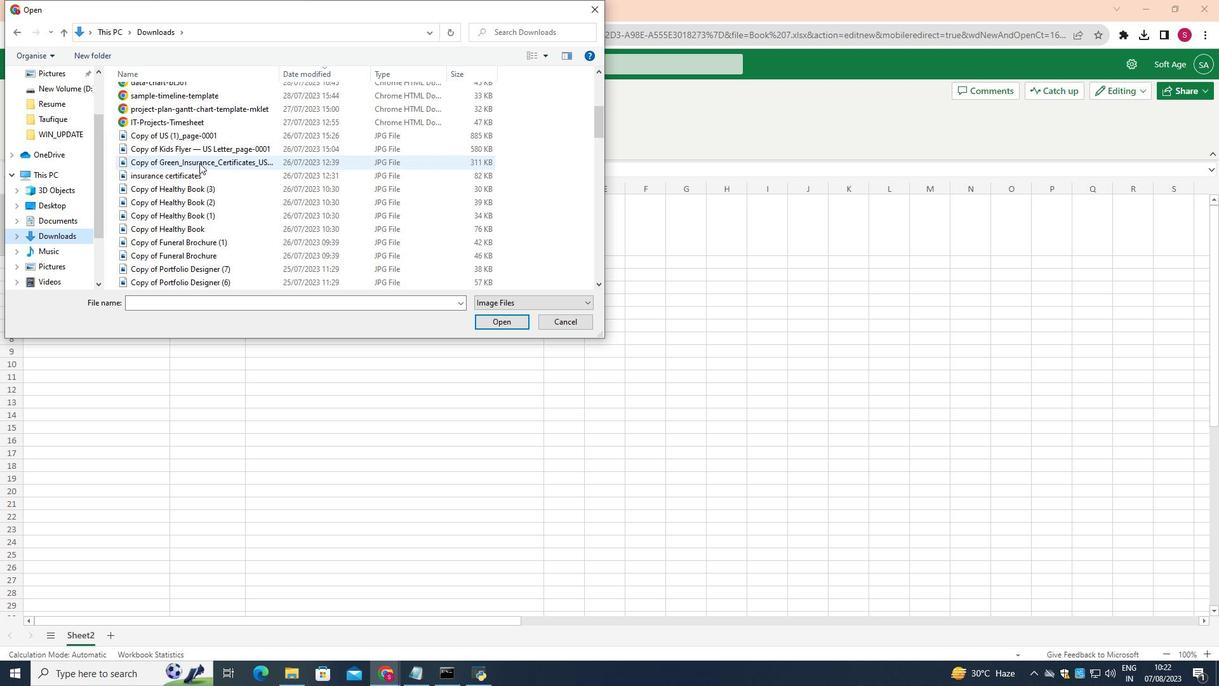 
Action: Mouse scrolled (199, 162) with delta (0, 0)
Screenshot: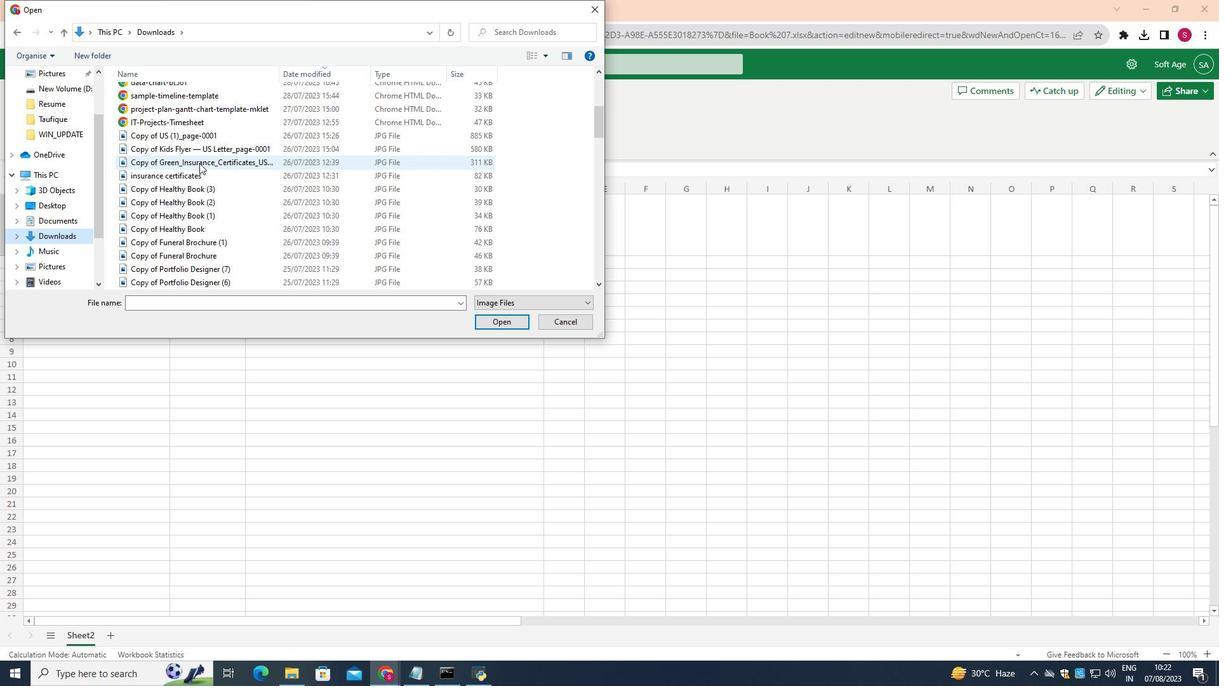 
Action: Mouse scrolled (199, 162) with delta (0, 0)
Screenshot: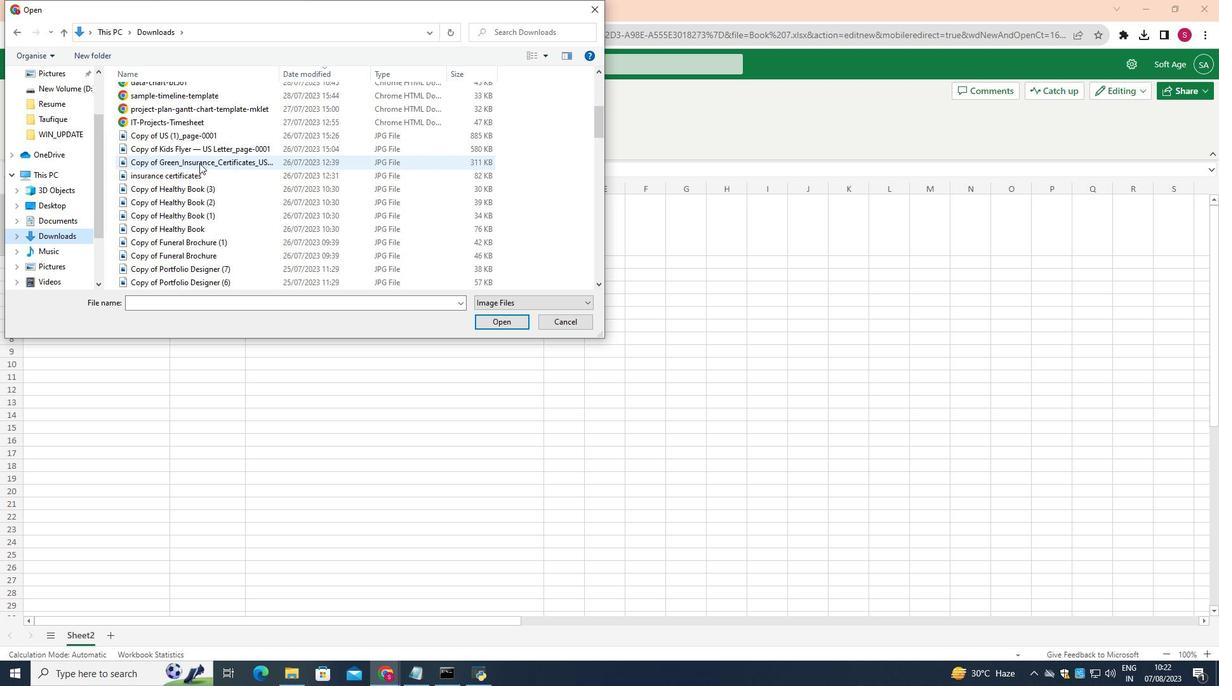 
Action: Mouse scrolled (199, 163) with delta (0, 0)
Screenshot: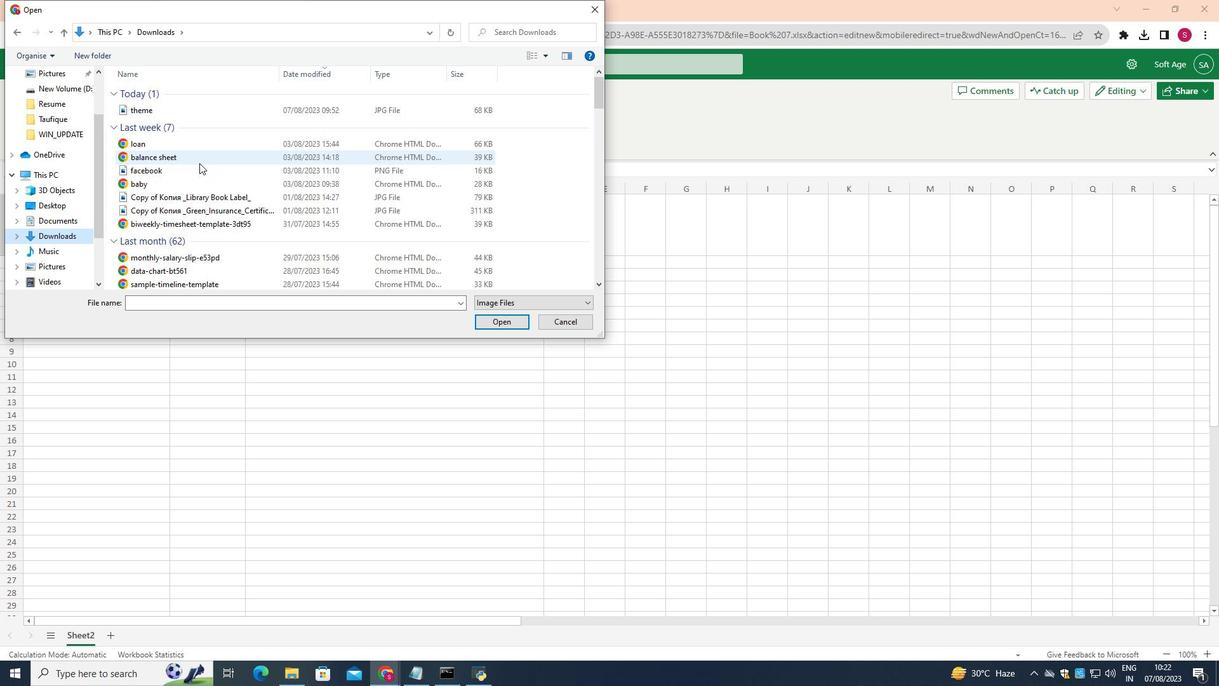 
Action: Mouse scrolled (199, 163) with delta (0, 0)
Screenshot: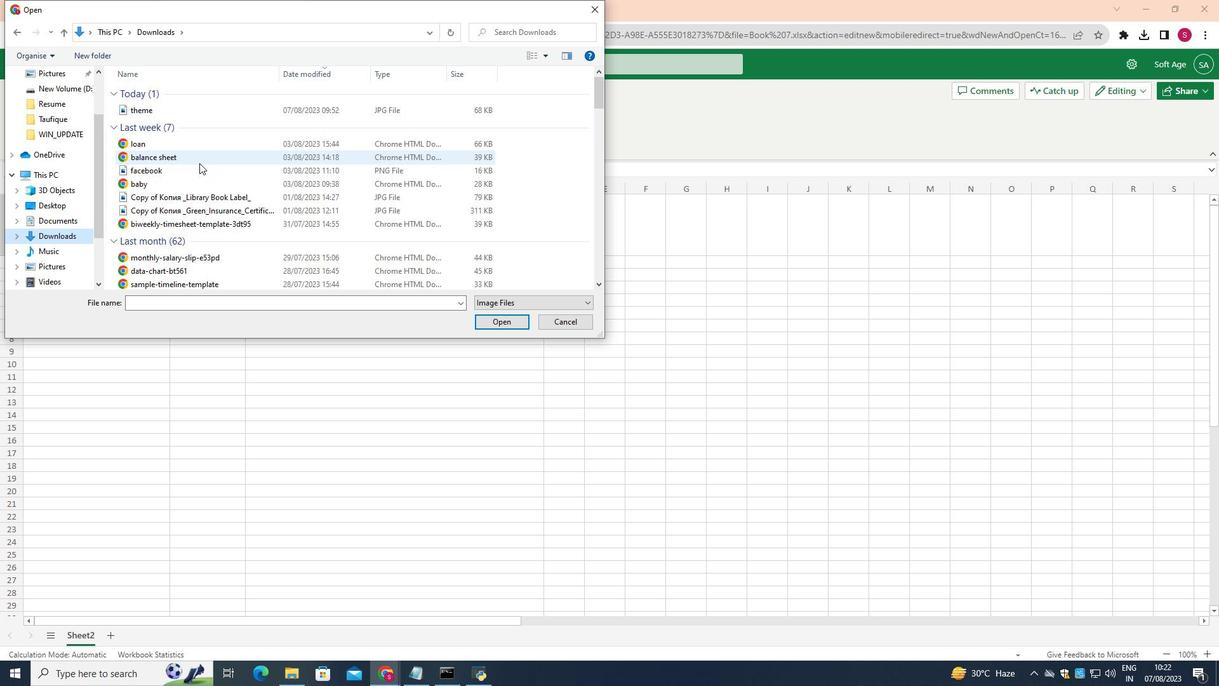 
Action: Mouse scrolled (199, 163) with delta (0, 0)
Screenshot: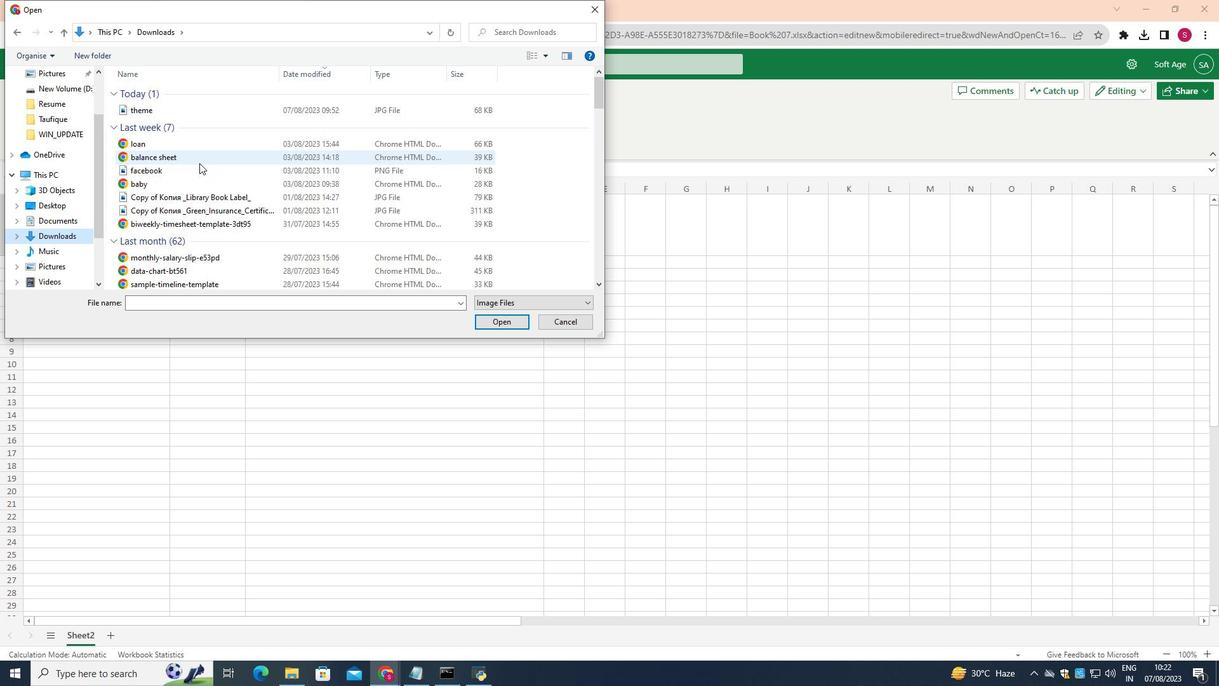 
Action: Mouse scrolled (199, 163) with delta (0, 0)
Screenshot: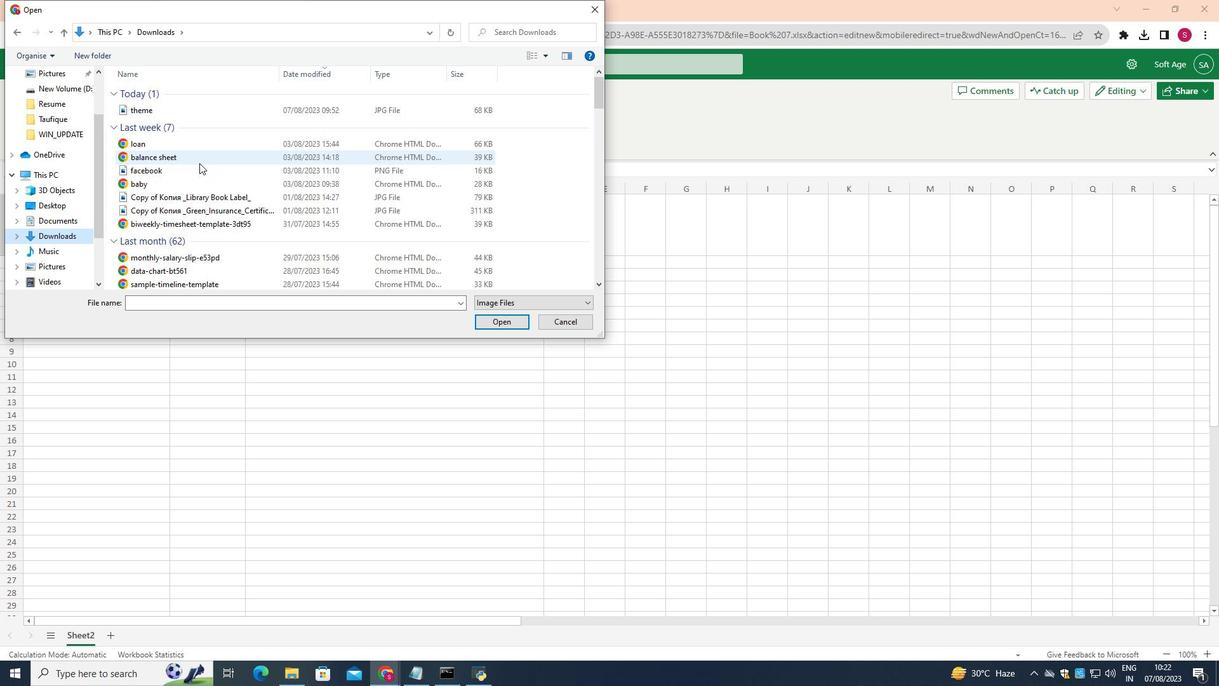 
Action: Mouse scrolled (199, 163) with delta (0, 0)
Screenshot: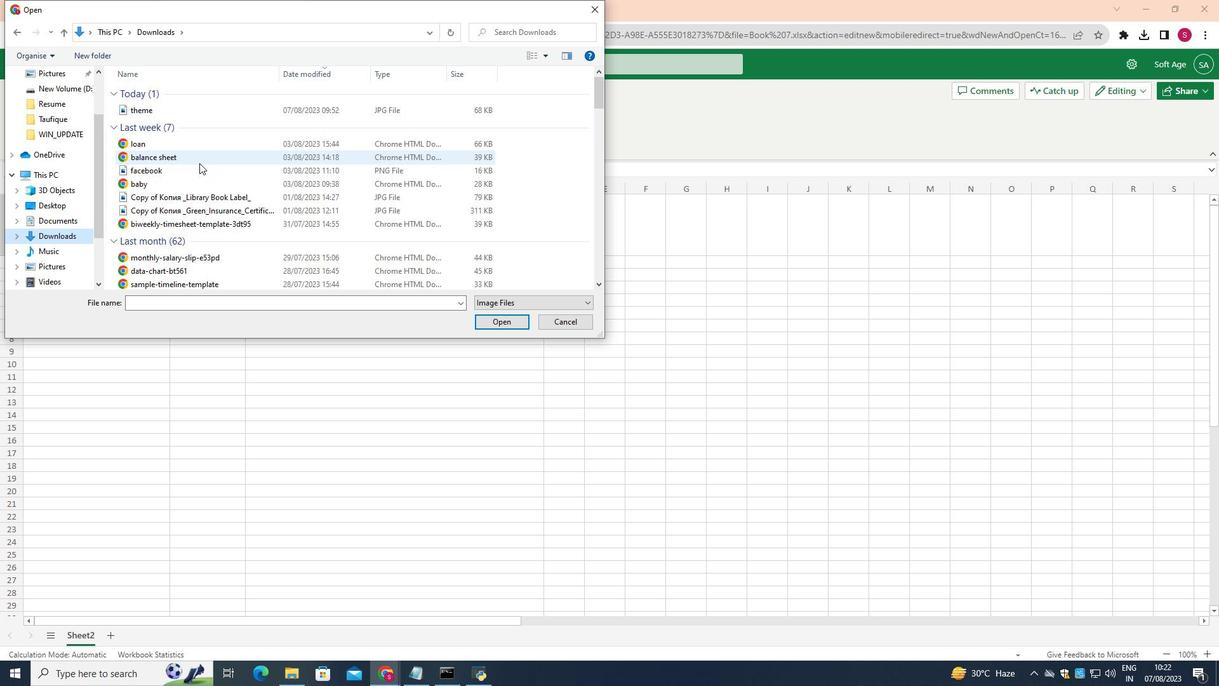 
Action: Mouse scrolled (199, 163) with delta (0, 0)
Screenshot: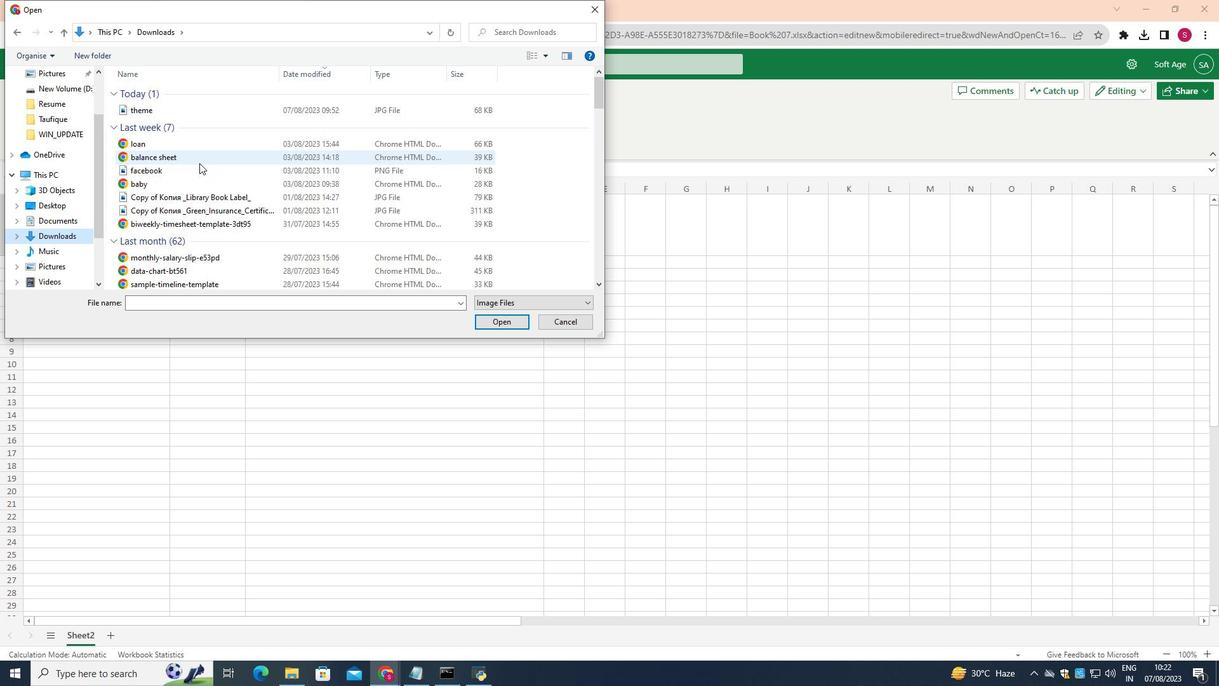 
Action: Mouse scrolled (199, 163) with delta (0, 0)
Screenshot: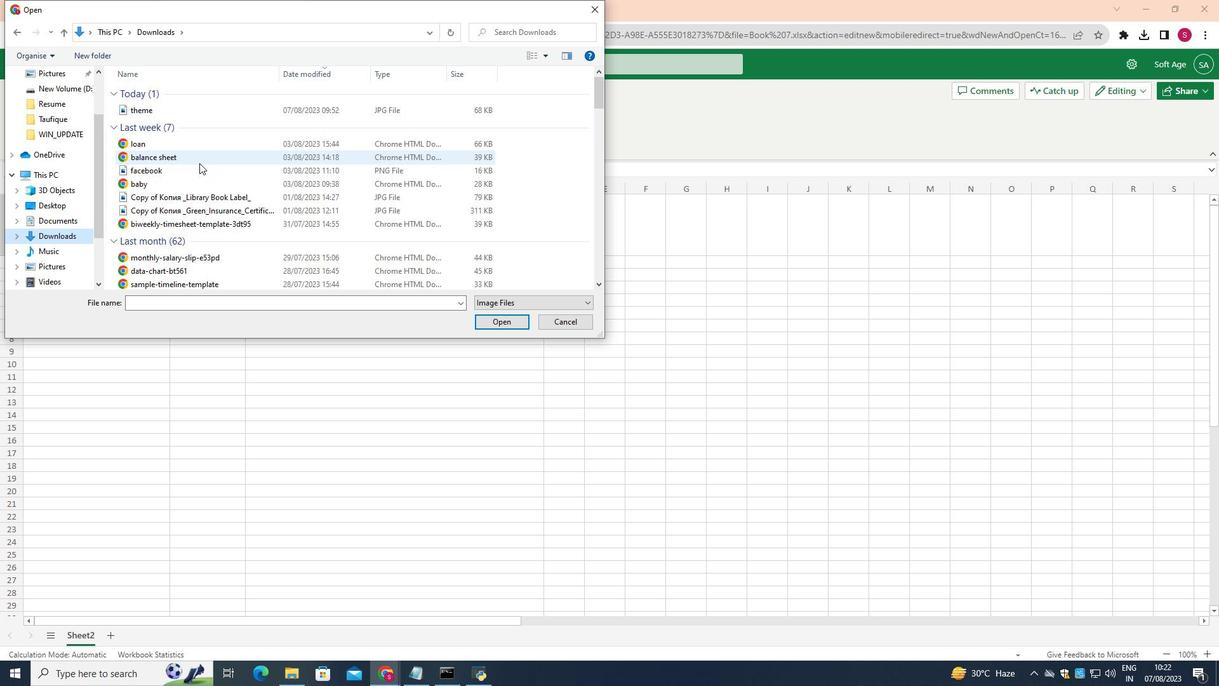
Action: Mouse scrolled (199, 163) with delta (0, 0)
Screenshot: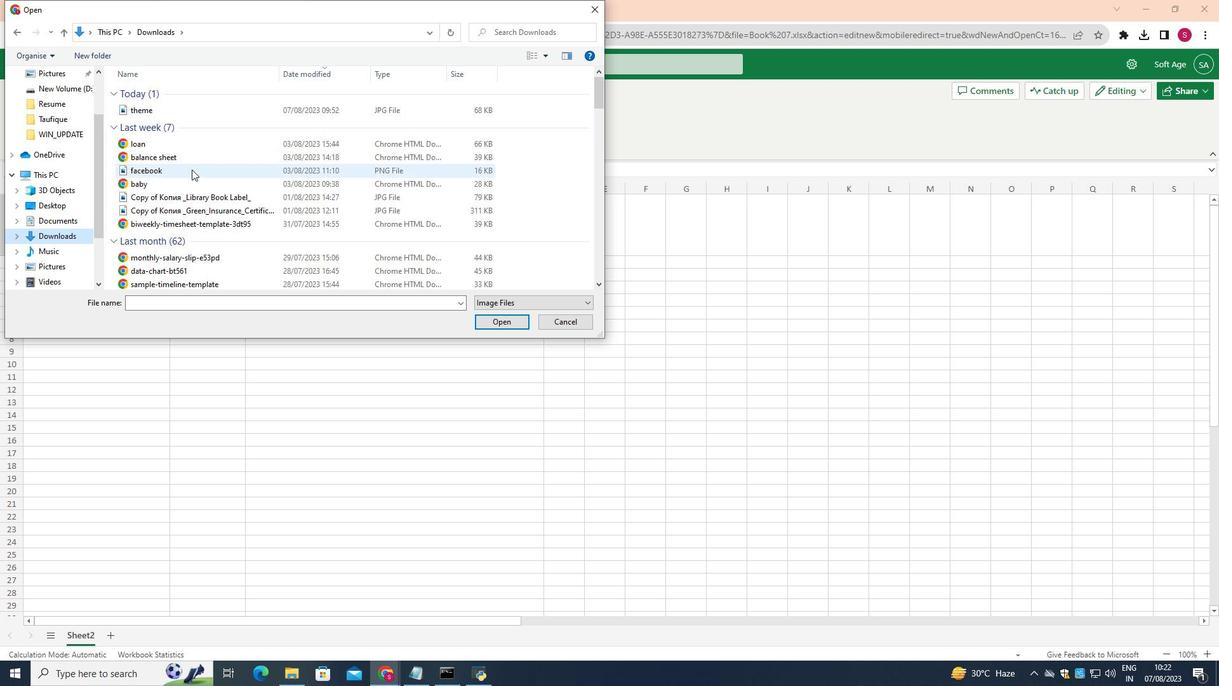 
Action: Mouse scrolled (199, 163) with delta (0, 0)
Screenshot: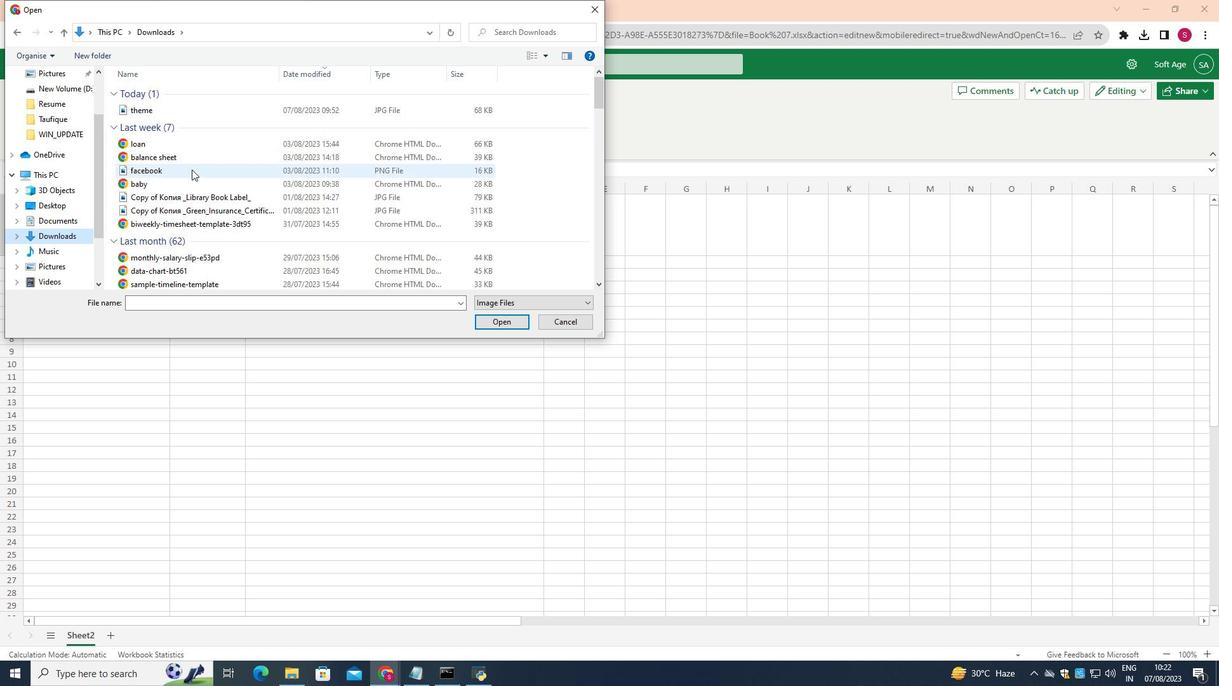 
Action: Mouse scrolled (199, 163) with delta (0, 0)
Screenshot: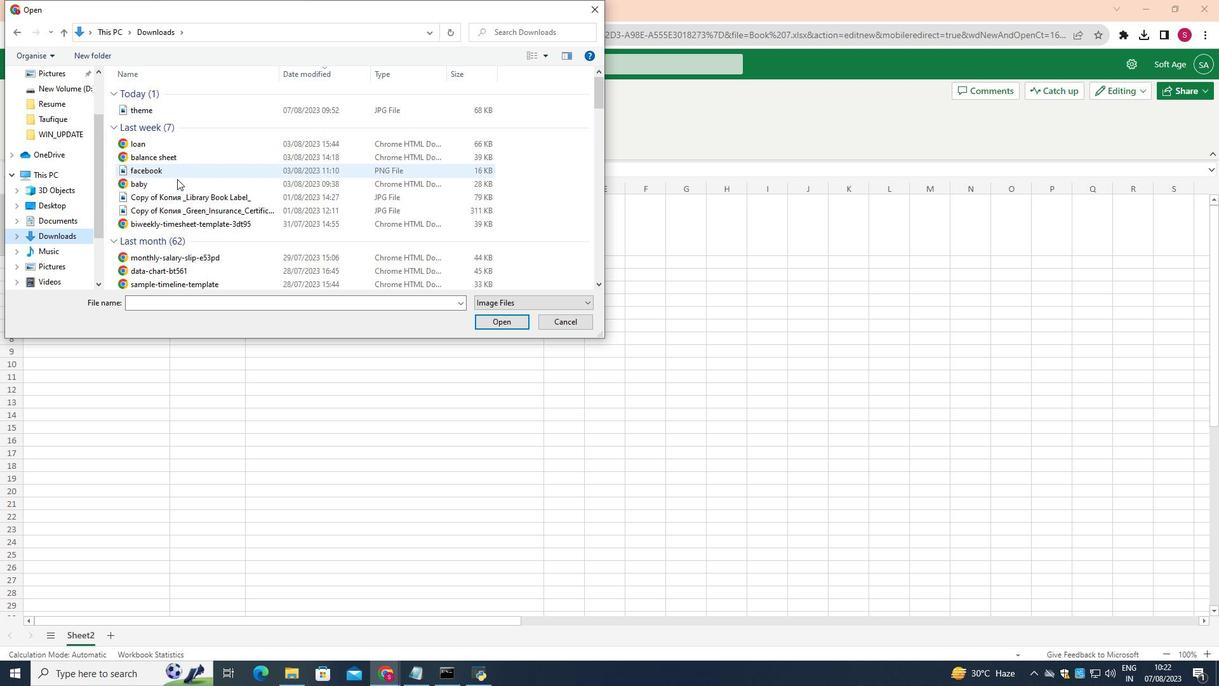 
Action: Mouse scrolled (199, 163) with delta (0, 0)
Screenshot: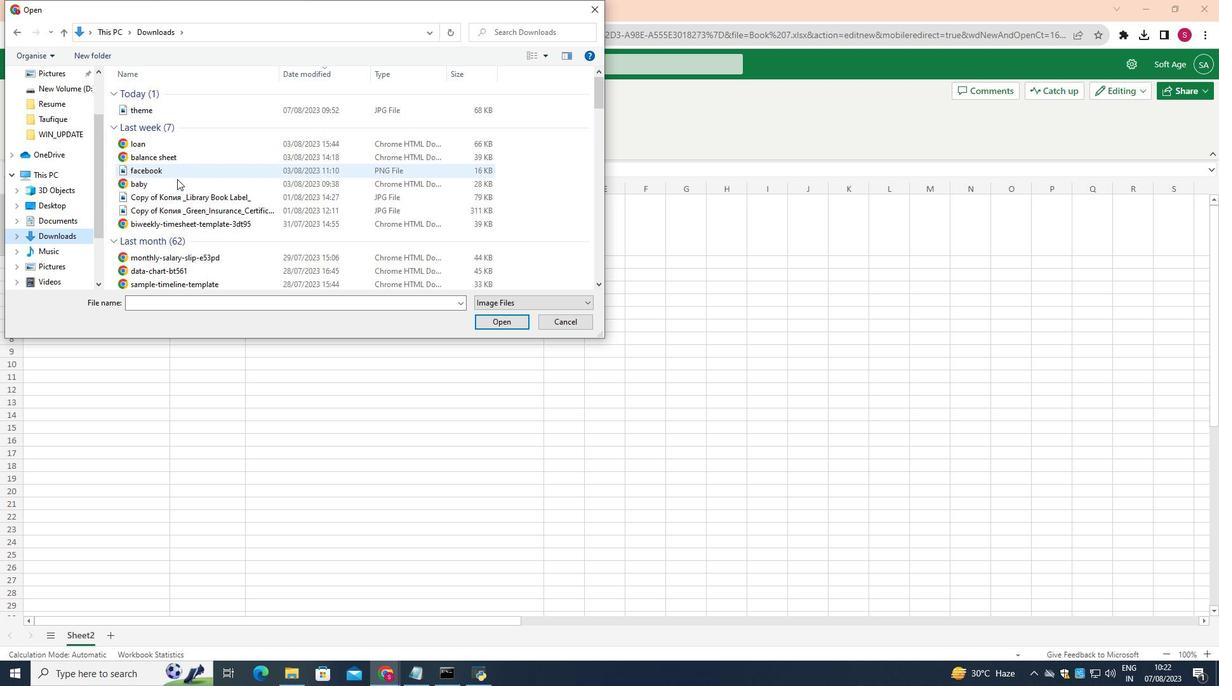
Action: Mouse moved to (60, 263)
Screenshot: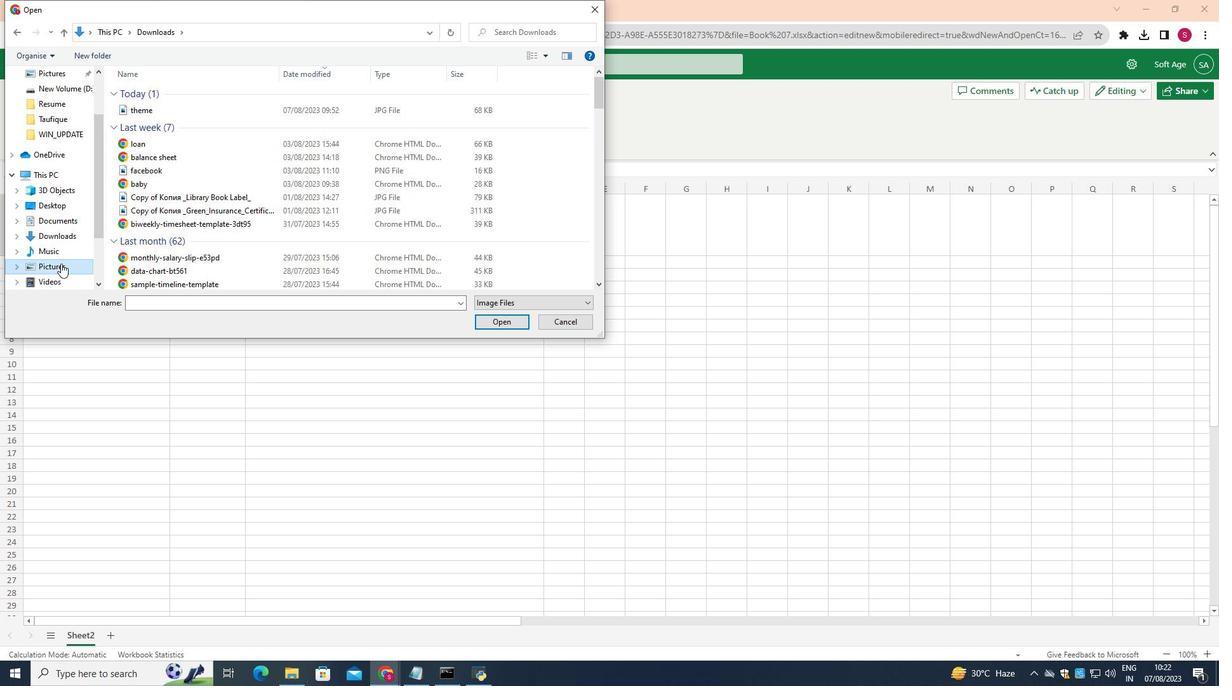 
Action: Mouse pressed left at (60, 263)
Screenshot: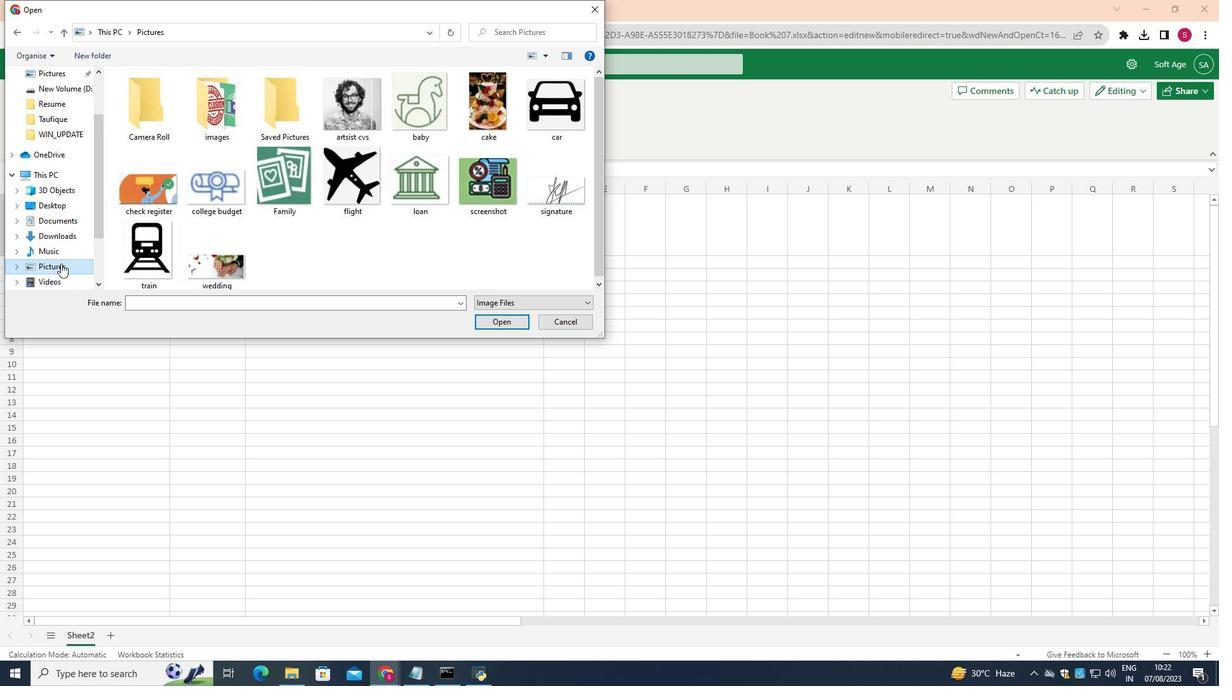 
Action: Mouse moved to (213, 249)
Screenshot: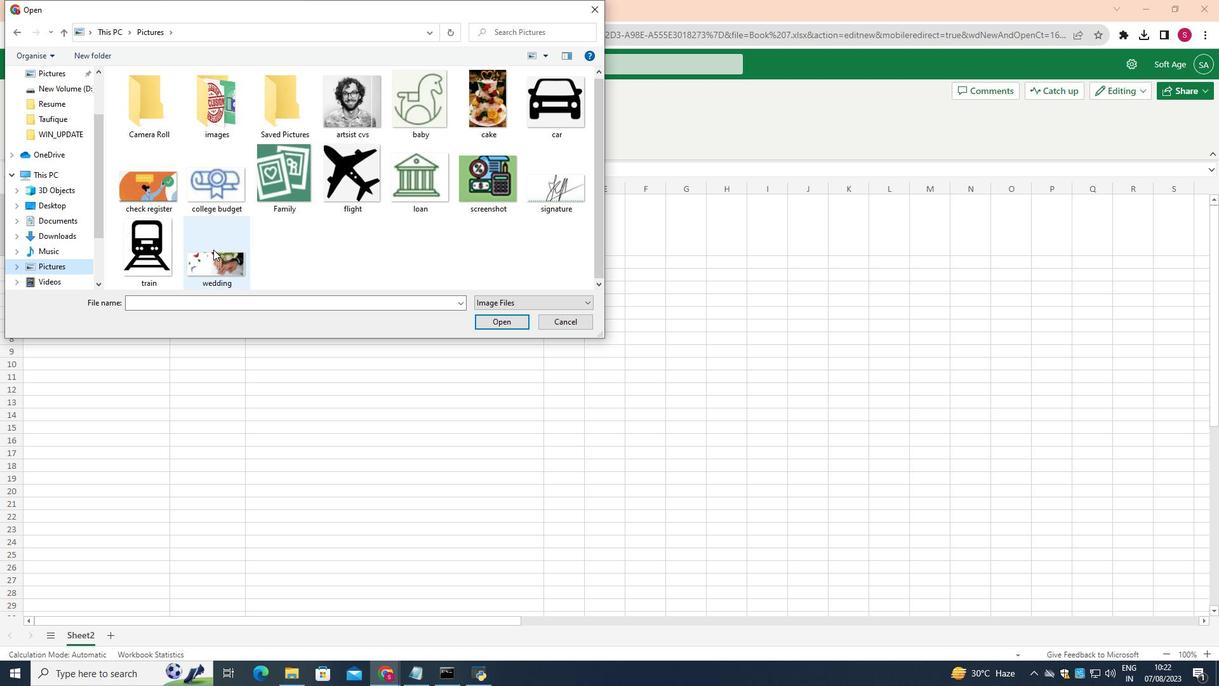 
Action: Mouse scrolled (213, 249) with delta (0, 0)
Screenshot: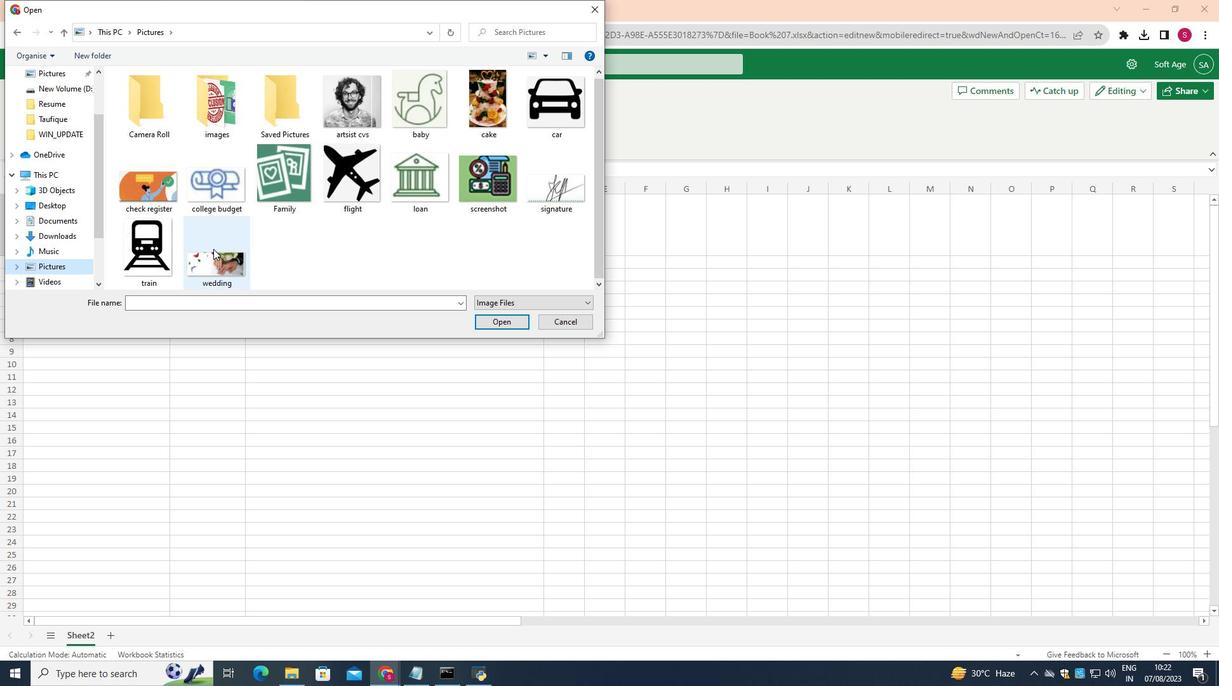 
Action: Mouse scrolled (213, 249) with delta (0, 0)
Screenshot: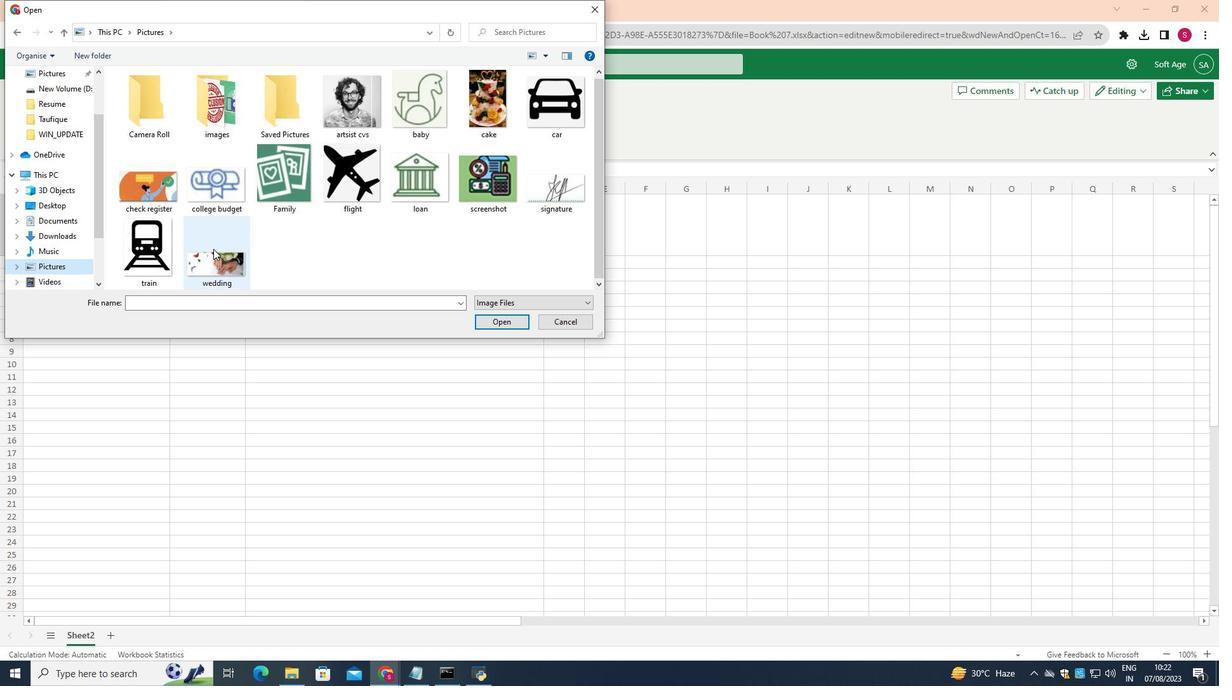 
Action: Mouse scrolled (213, 249) with delta (0, 0)
Screenshot: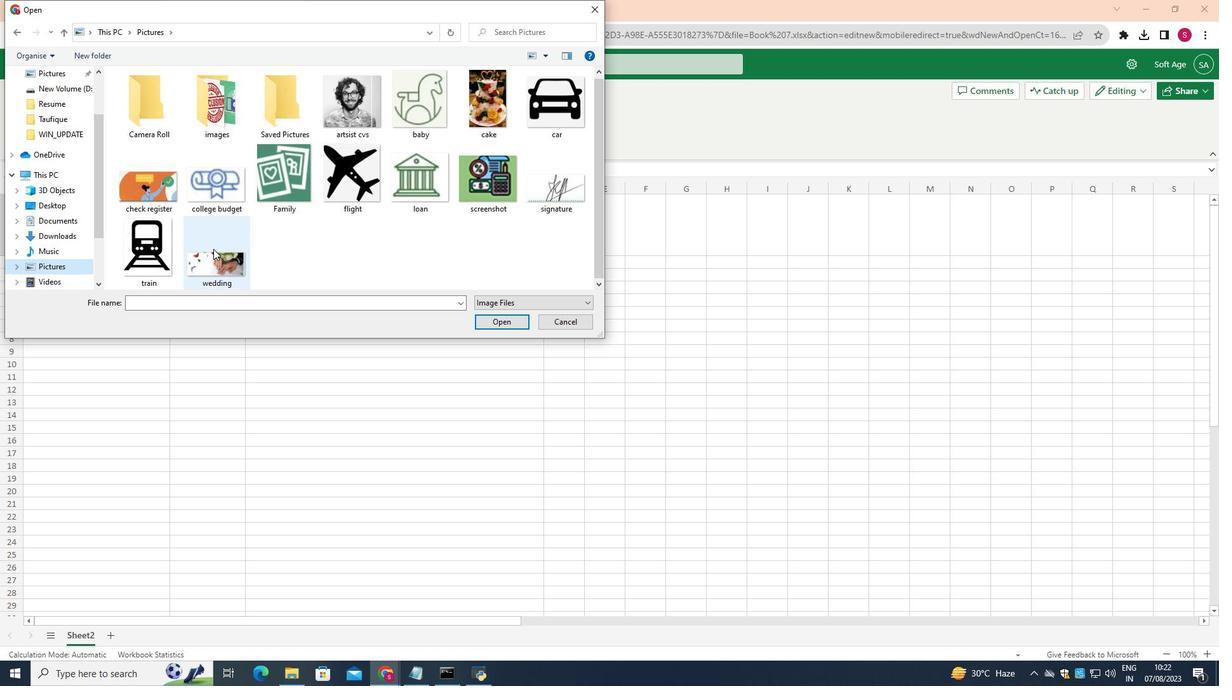
Action: Mouse scrolled (213, 249) with delta (0, 0)
Screenshot: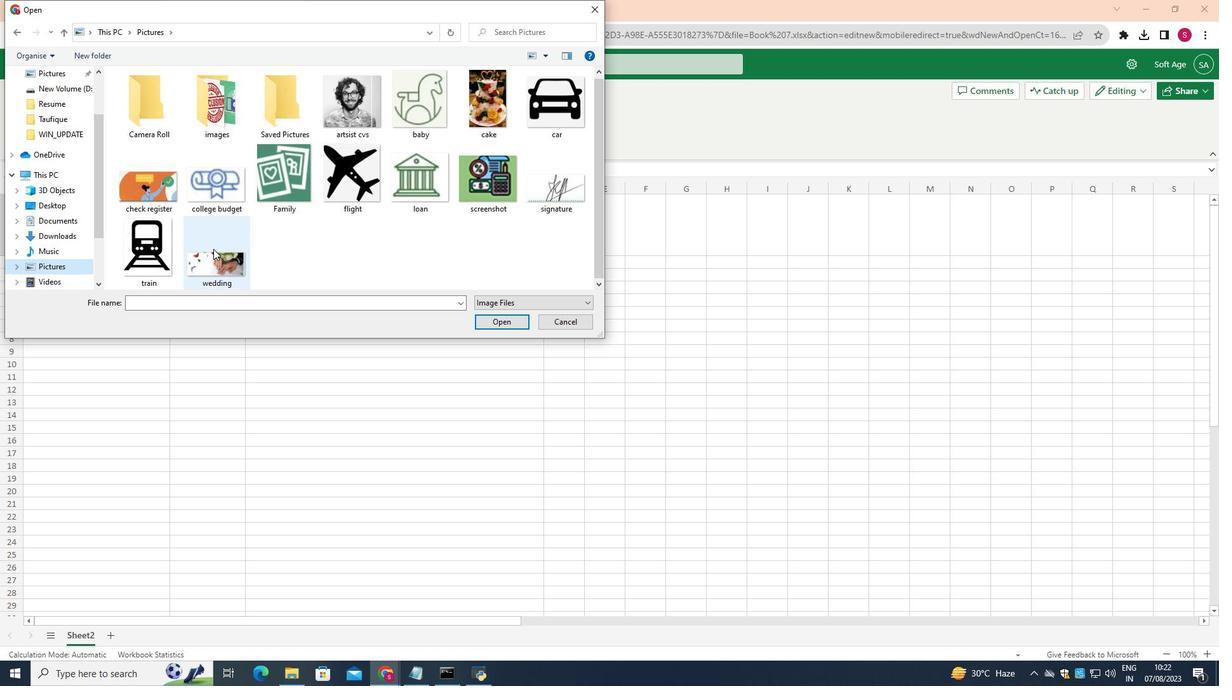 
Action: Mouse scrolled (213, 249) with delta (0, 0)
Screenshot: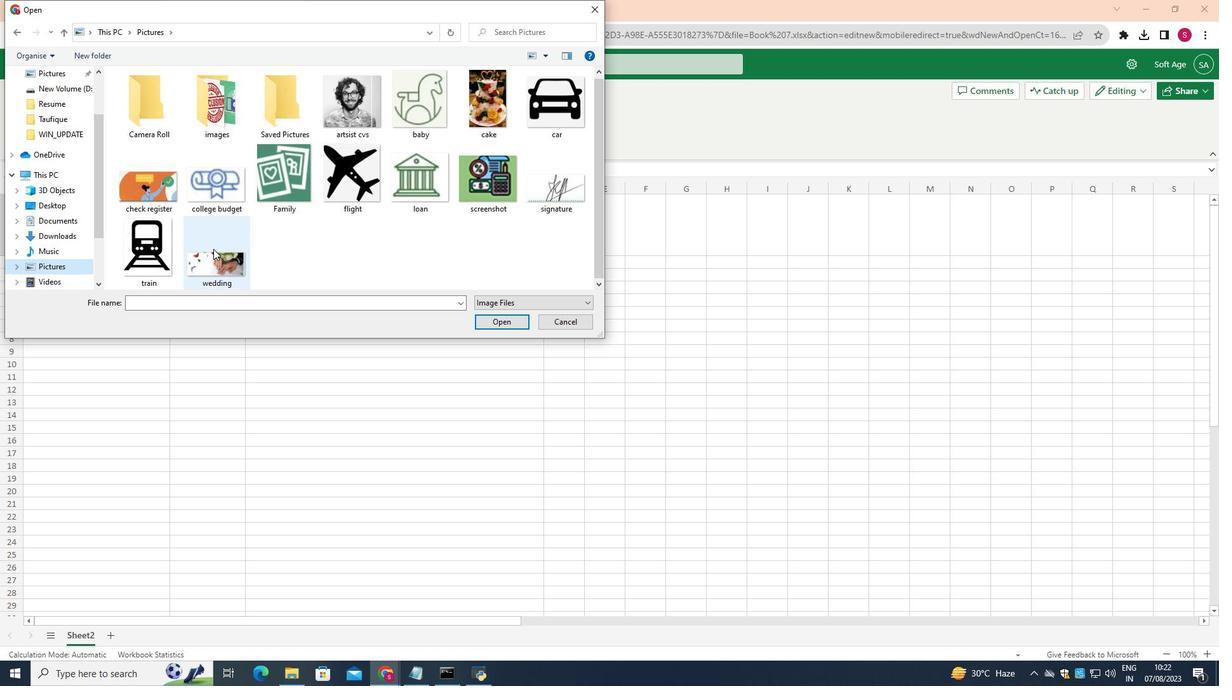 
Action: Mouse scrolled (213, 249) with delta (0, 0)
Screenshot: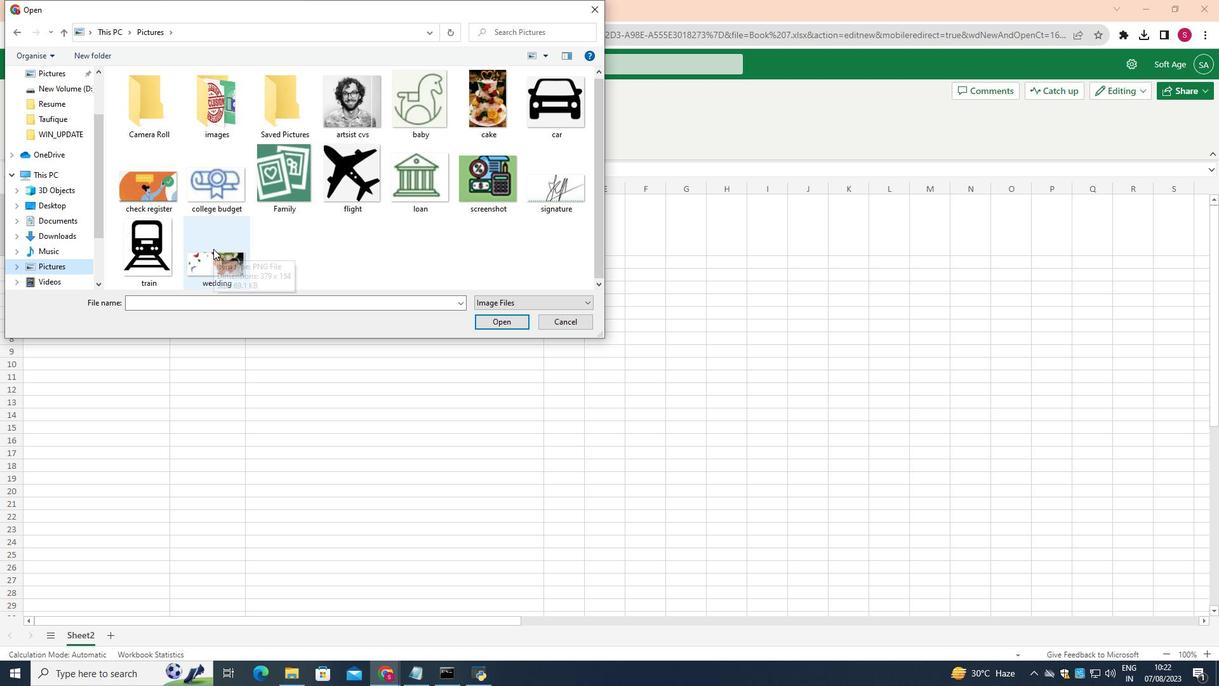 
Action: Mouse moved to (489, 111)
Screenshot: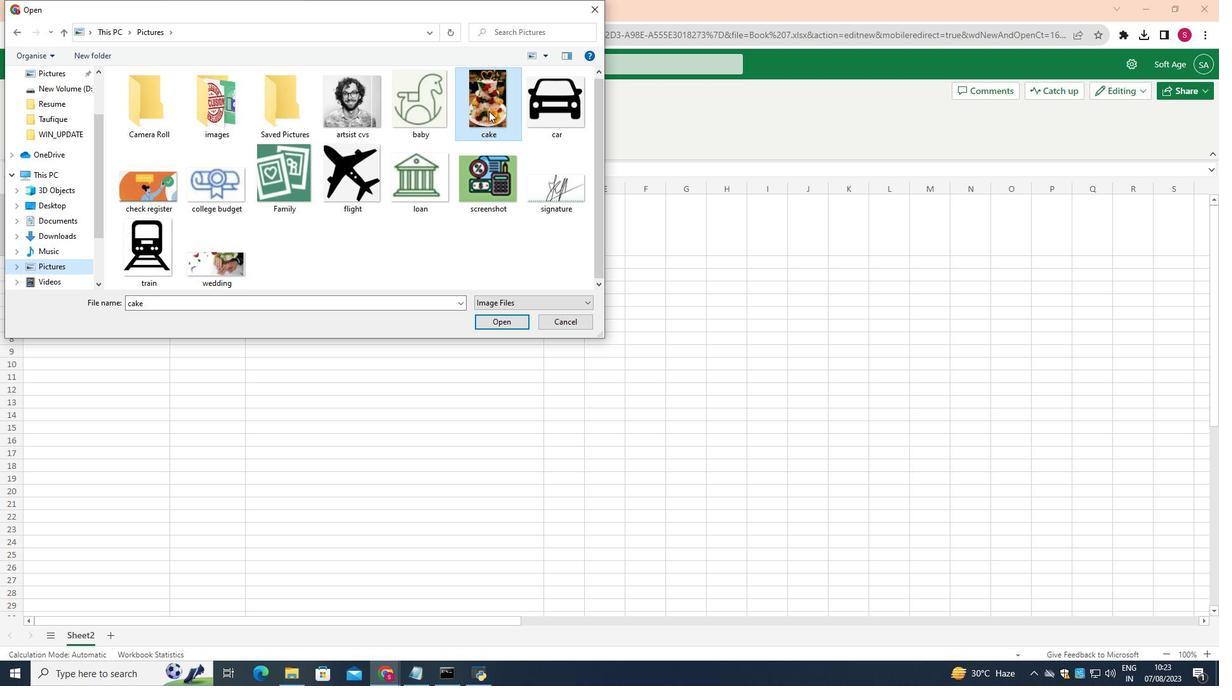 
Action: Mouse pressed left at (489, 111)
Screenshot: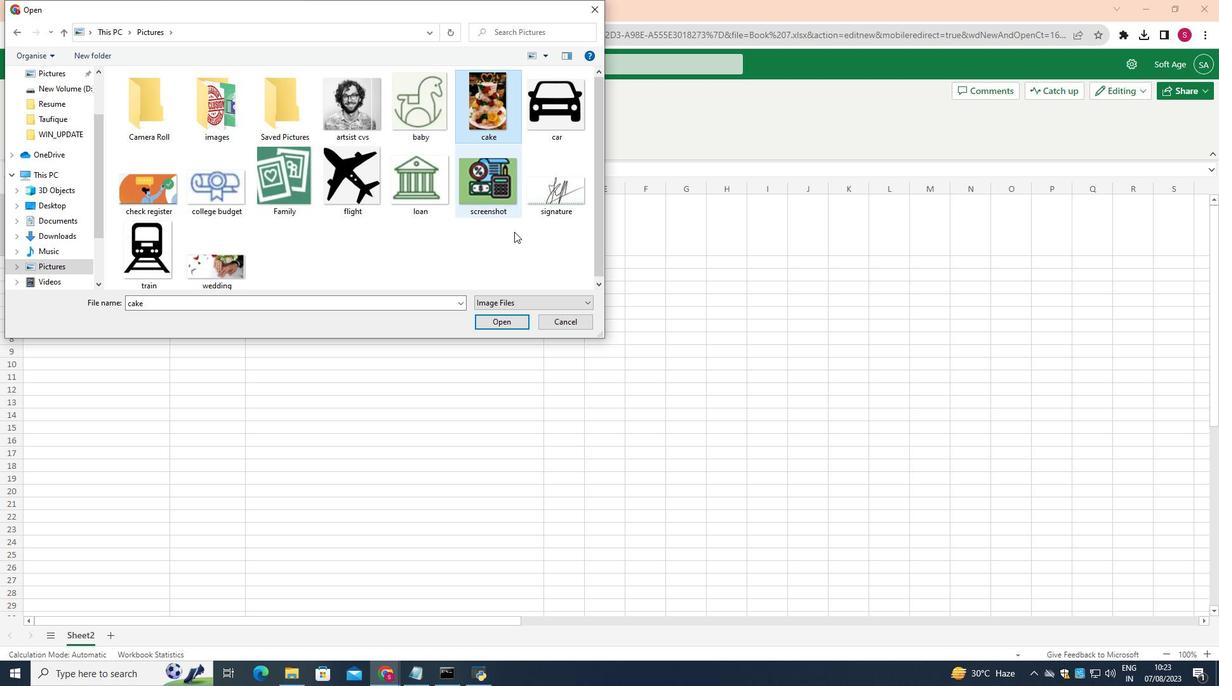 
Action: Mouse moved to (509, 321)
Screenshot: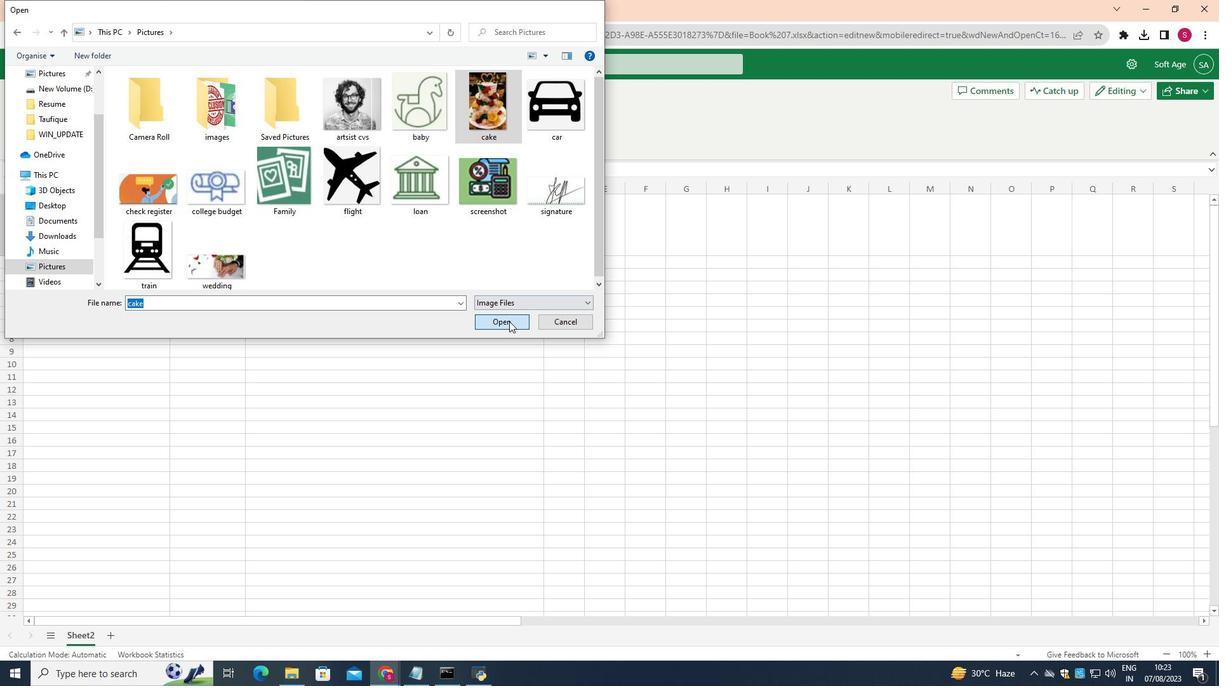 
Action: Mouse pressed left at (509, 321)
Screenshot: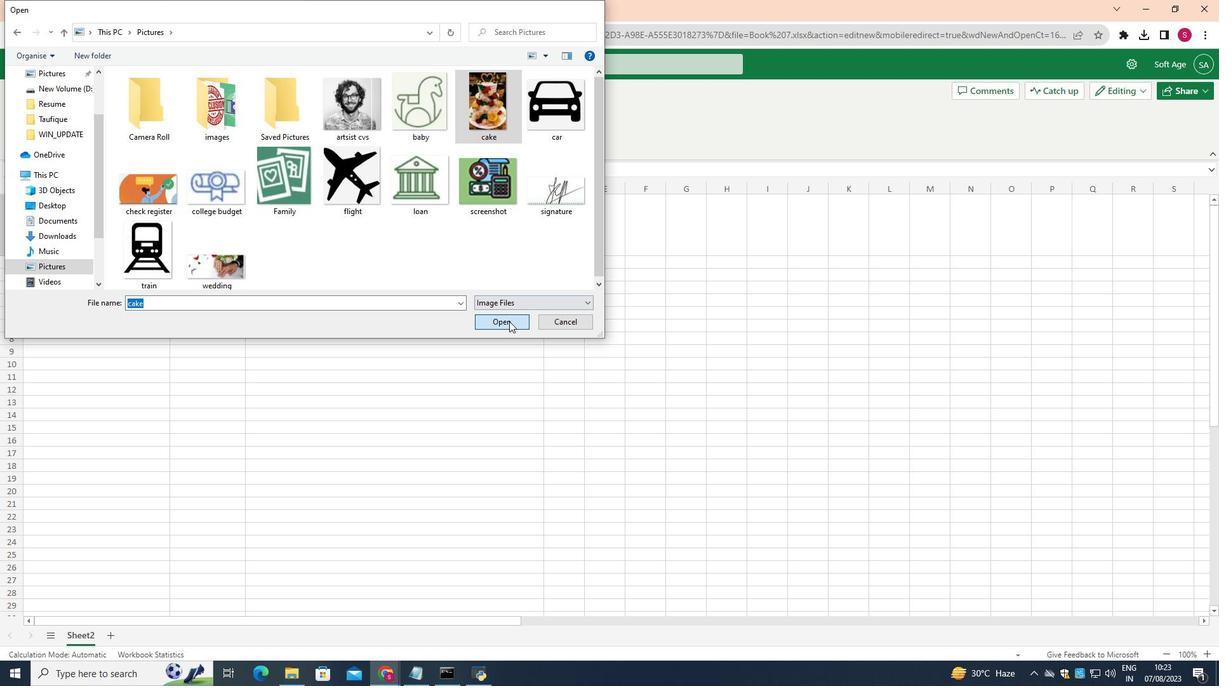 
Action: Mouse moved to (341, 501)
Screenshot: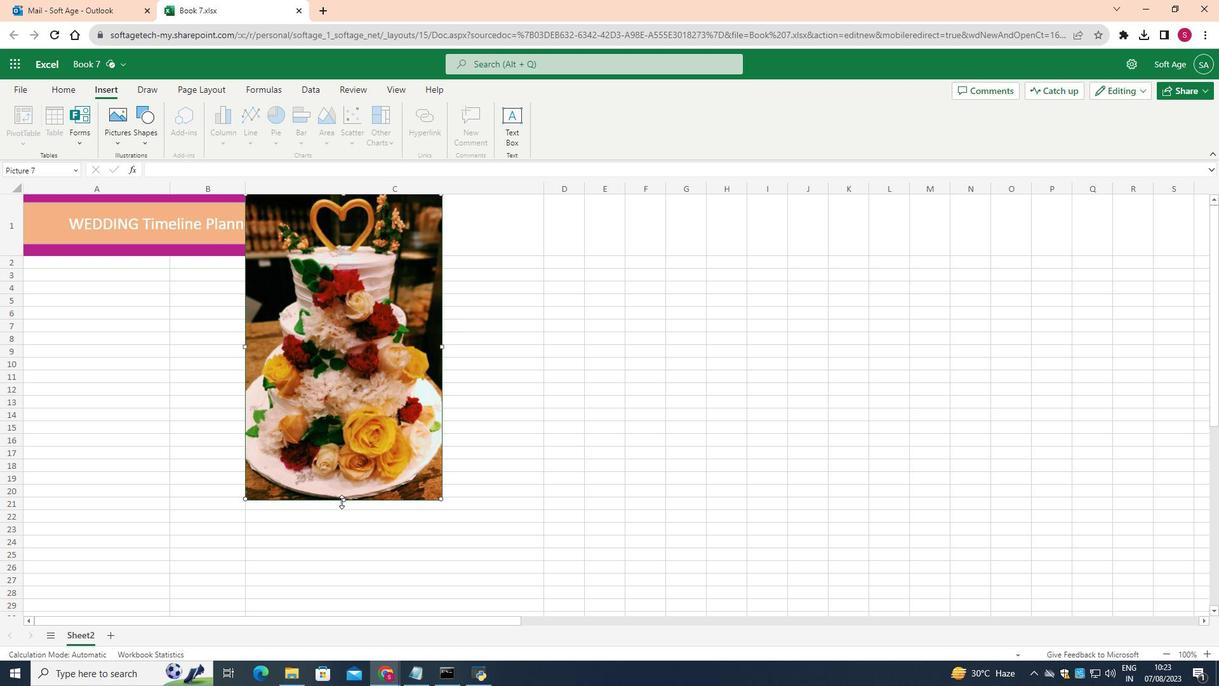 
Action: Mouse pressed left at (341, 501)
Screenshot: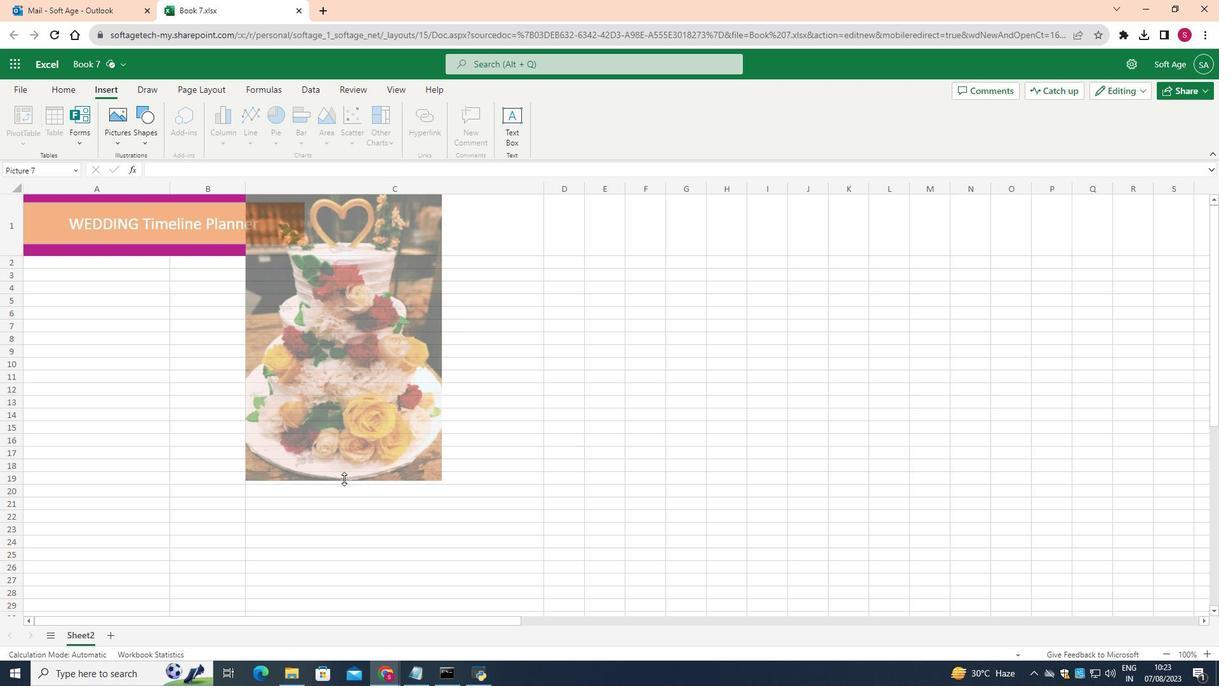 
Action: Mouse moved to (245, 304)
Screenshot: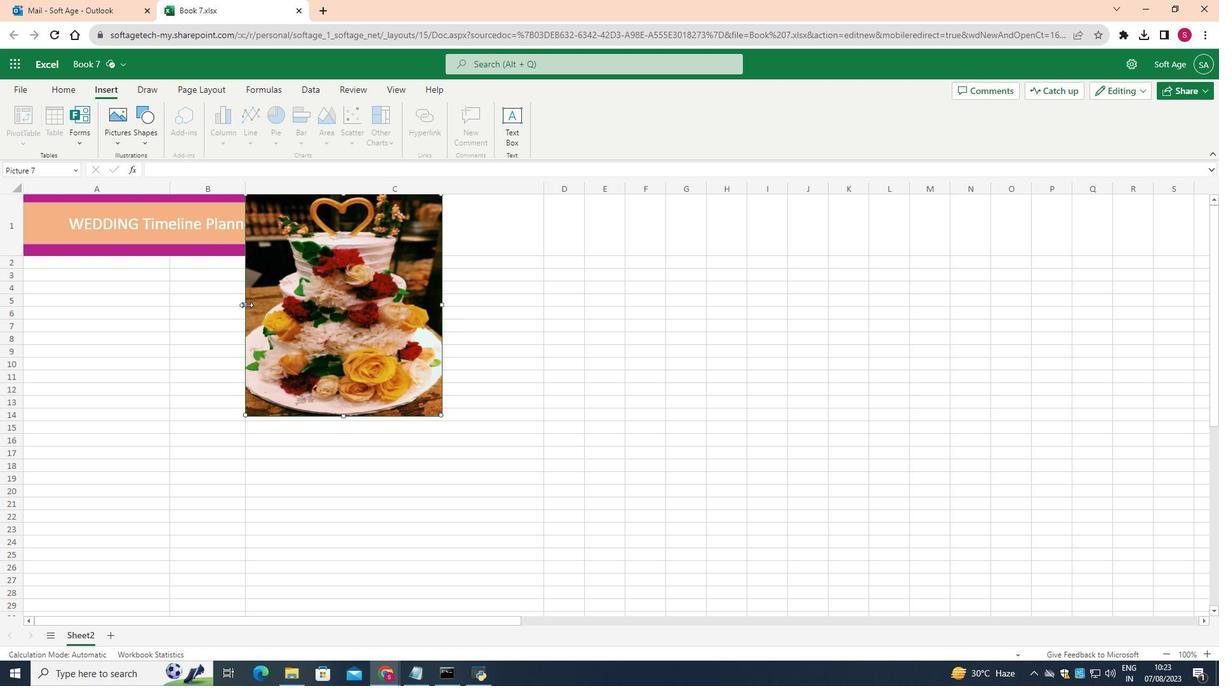 
Action: Mouse pressed left at (245, 304)
Screenshot: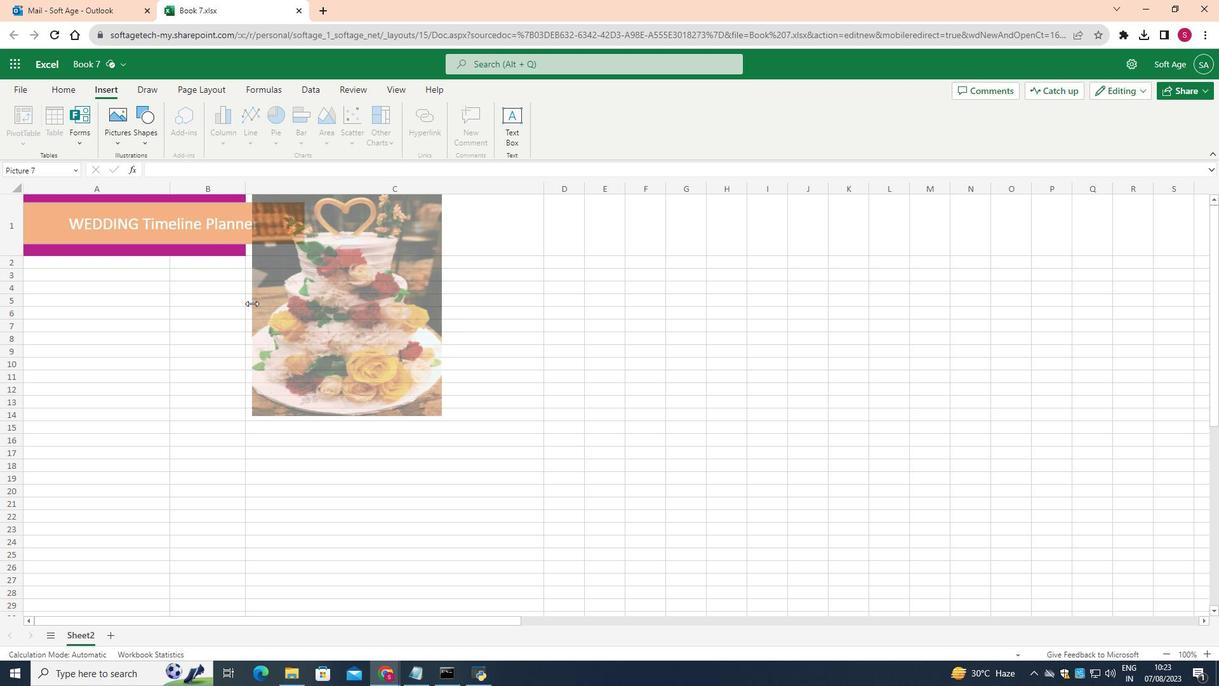 
Action: Mouse moved to (266, 416)
Screenshot: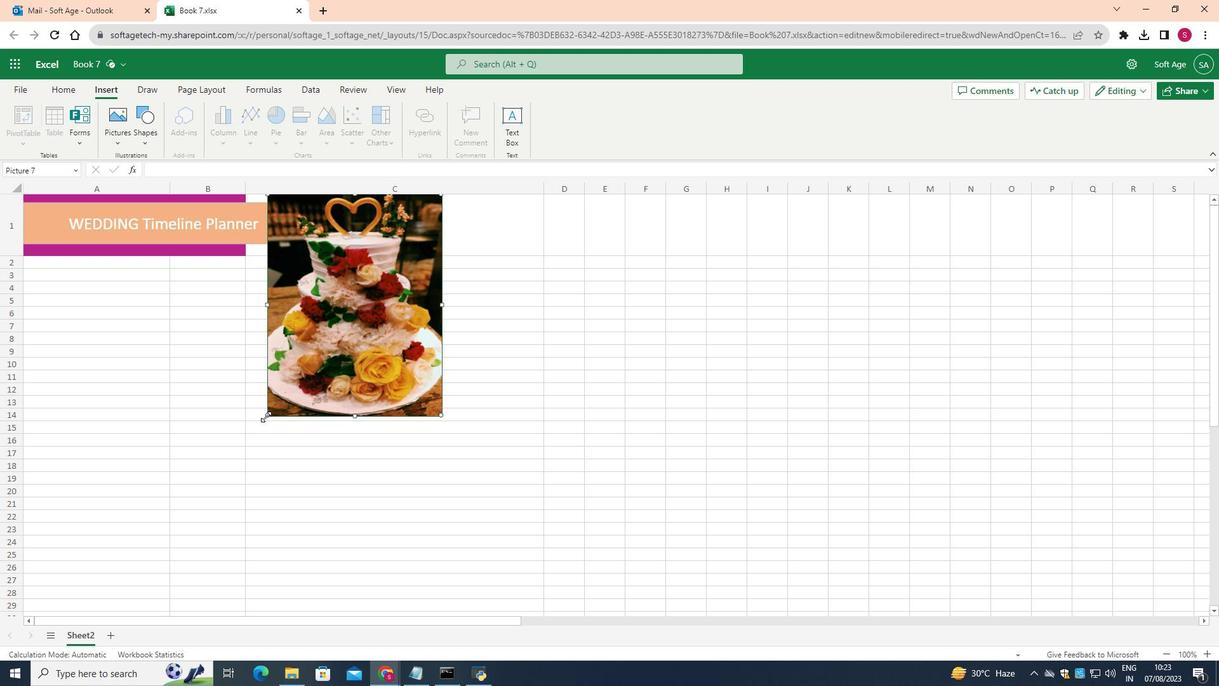 
Action: Mouse pressed left at (266, 416)
Screenshot: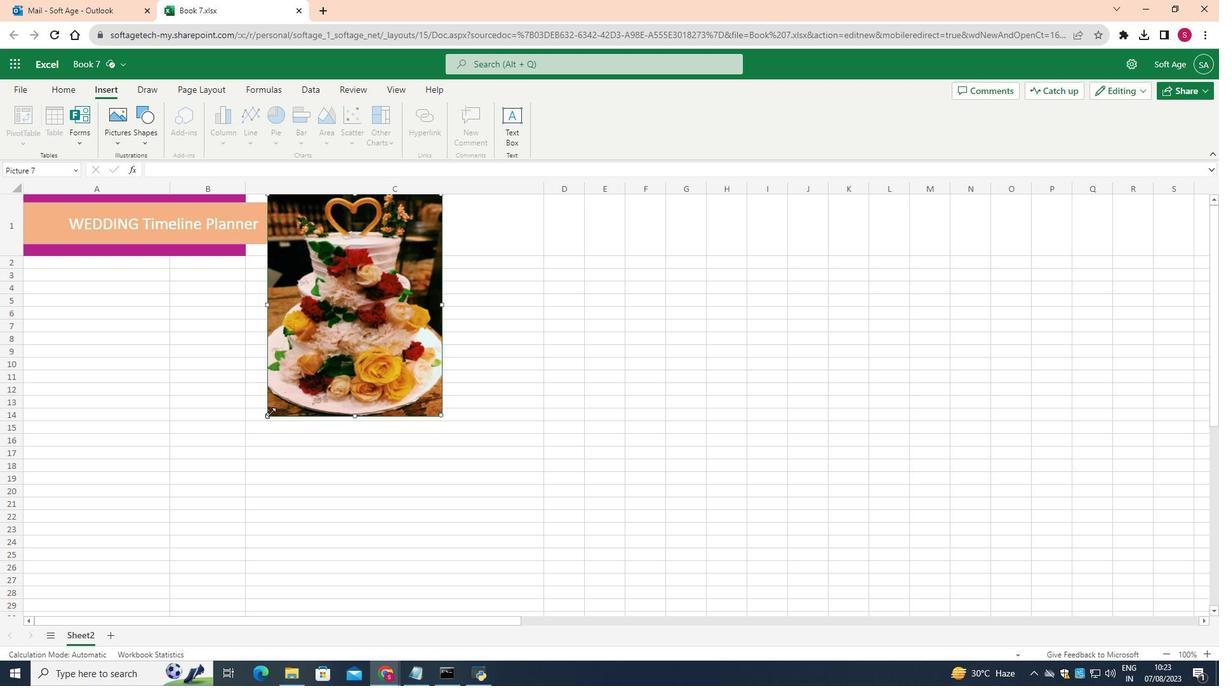 
Action: Mouse moved to (381, 350)
Screenshot: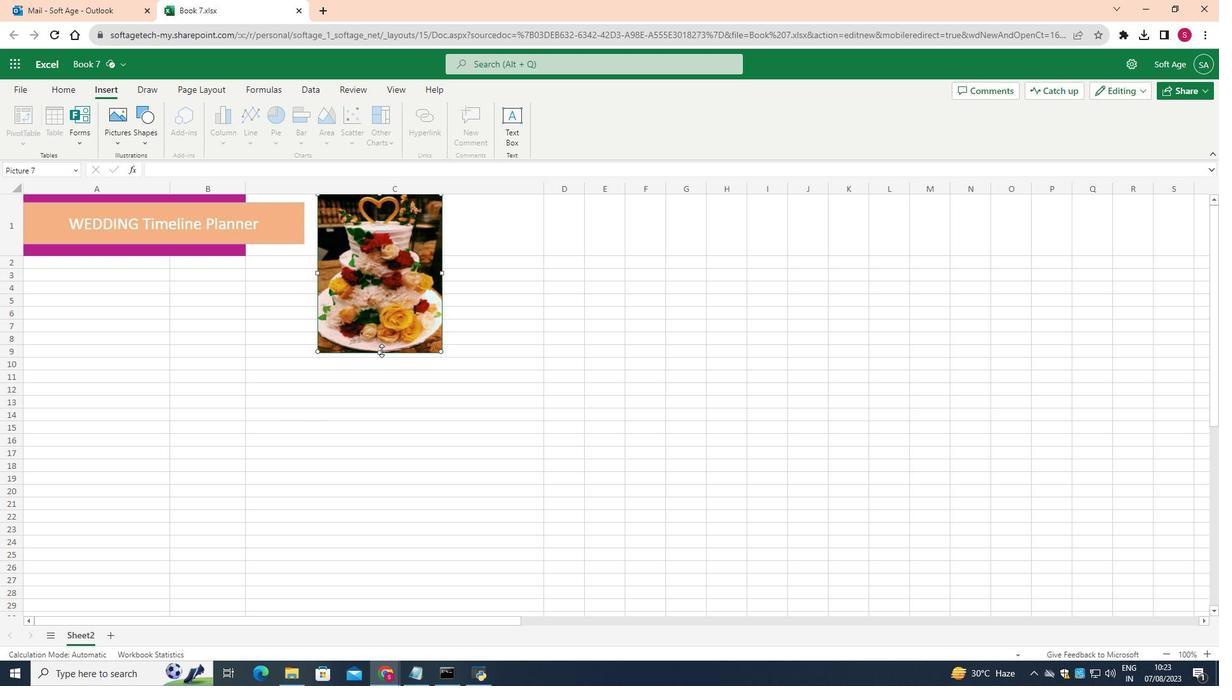 
Action: Mouse pressed left at (381, 350)
Screenshot: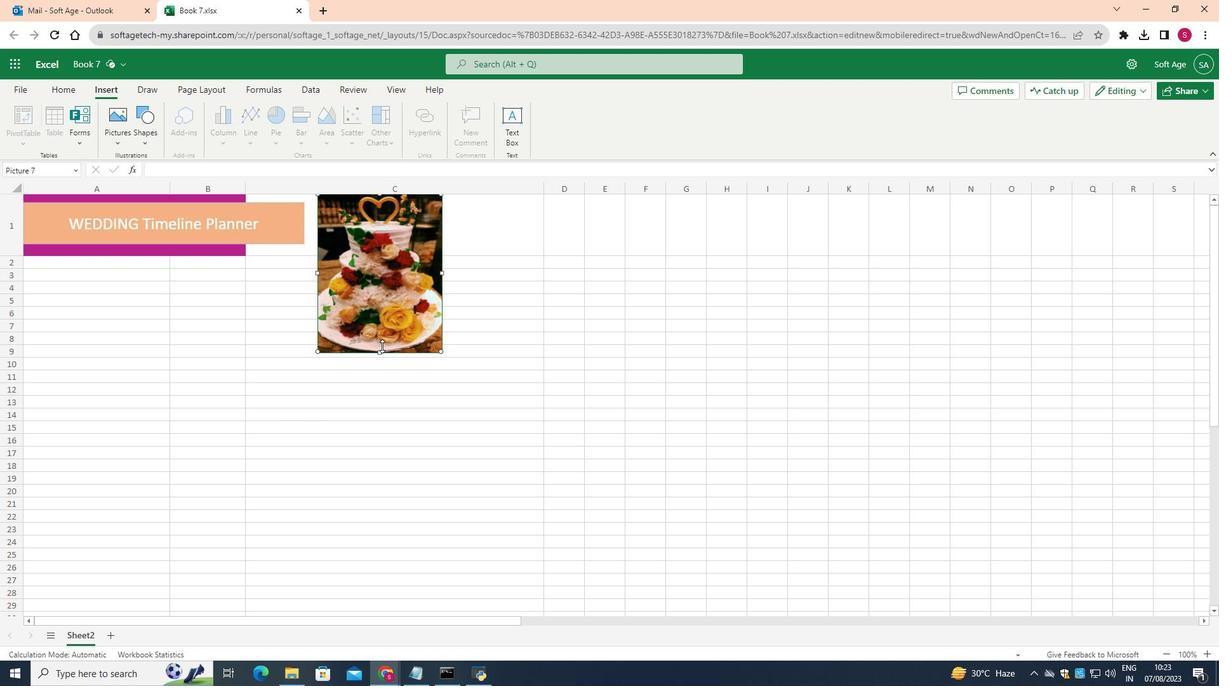 
Action: Mouse moved to (418, 247)
Screenshot: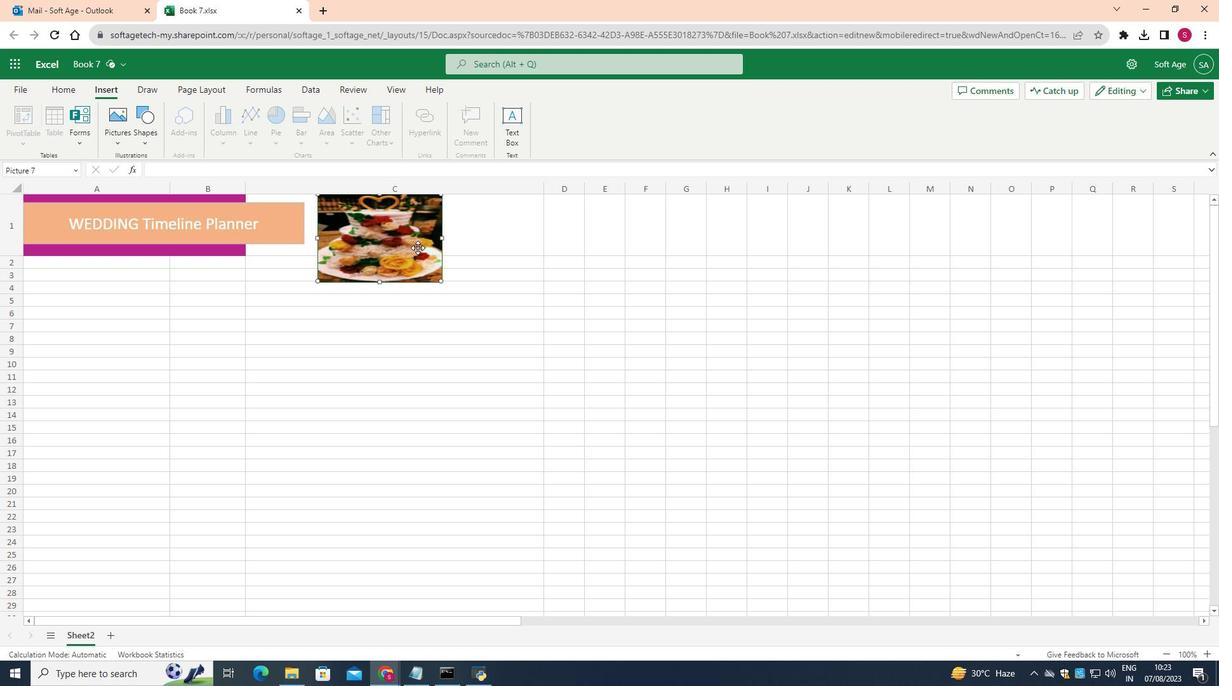 
Action: Mouse pressed left at (418, 247)
Screenshot: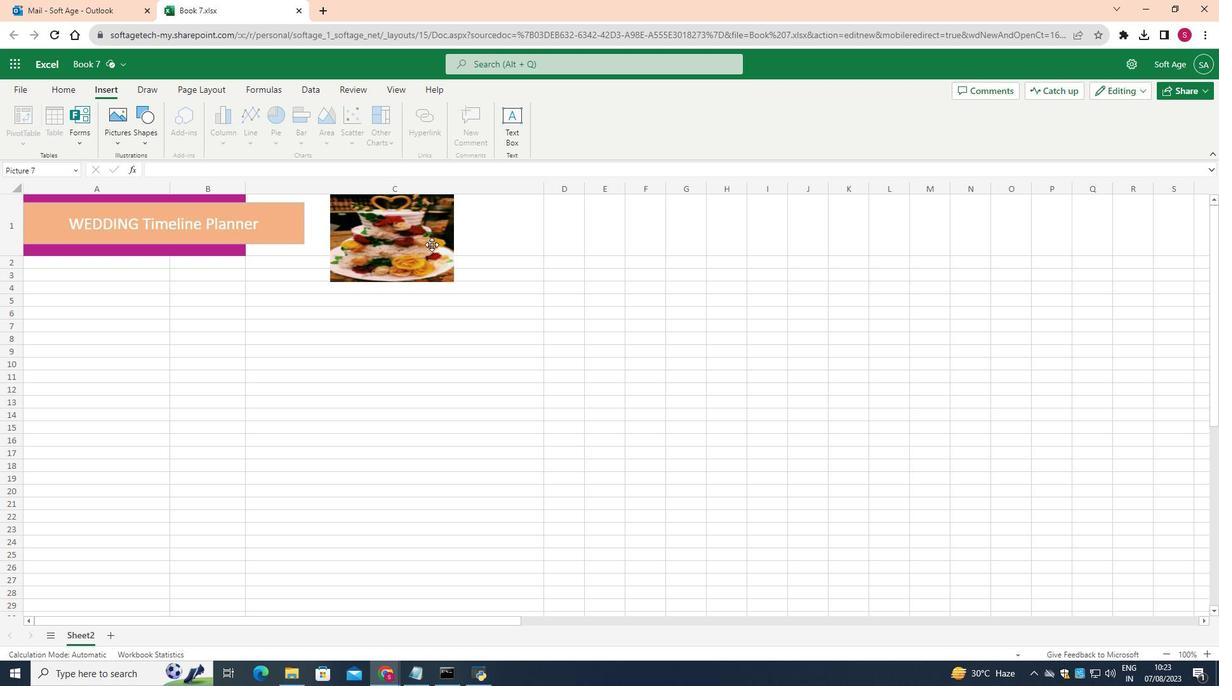 
Action: Mouse moved to (437, 282)
Screenshot: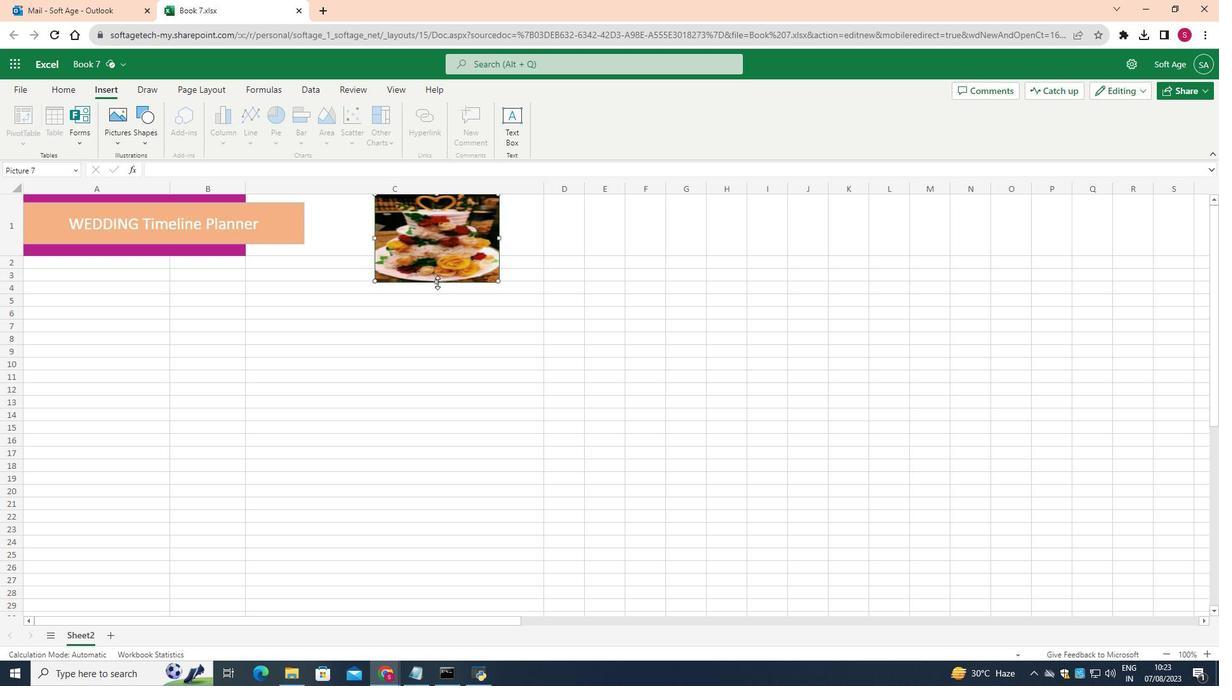 
Action: Mouse pressed left at (437, 282)
Screenshot: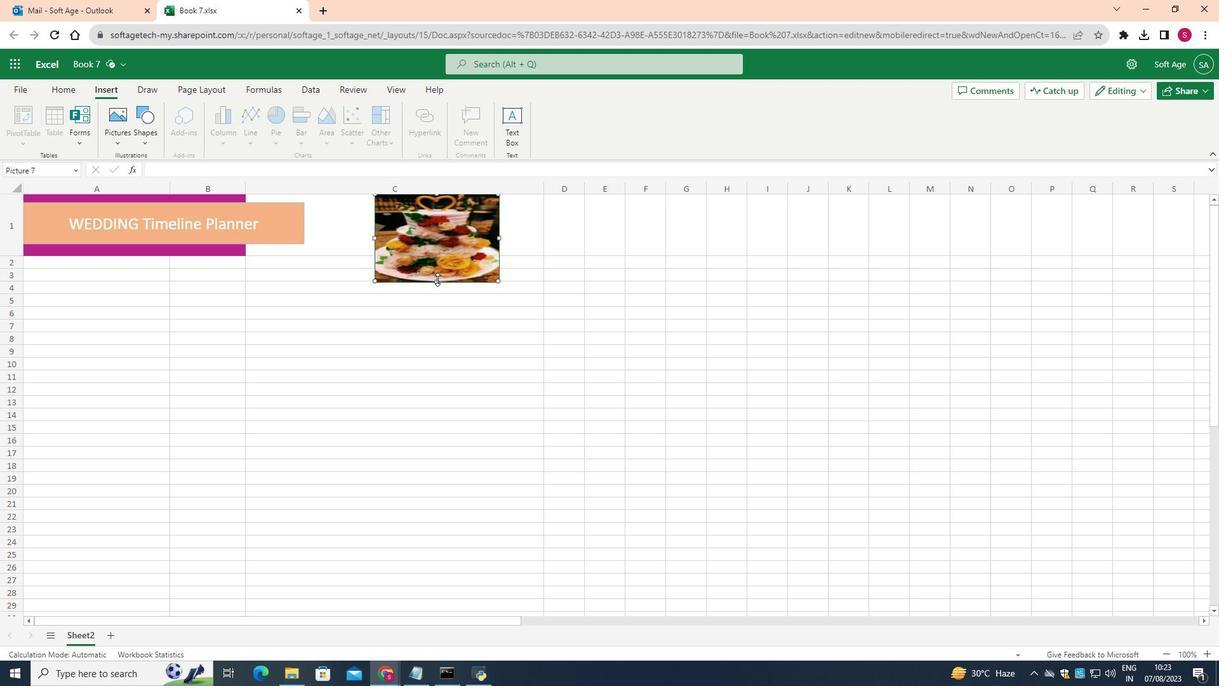 
Action: Mouse moved to (500, 227)
Screenshot: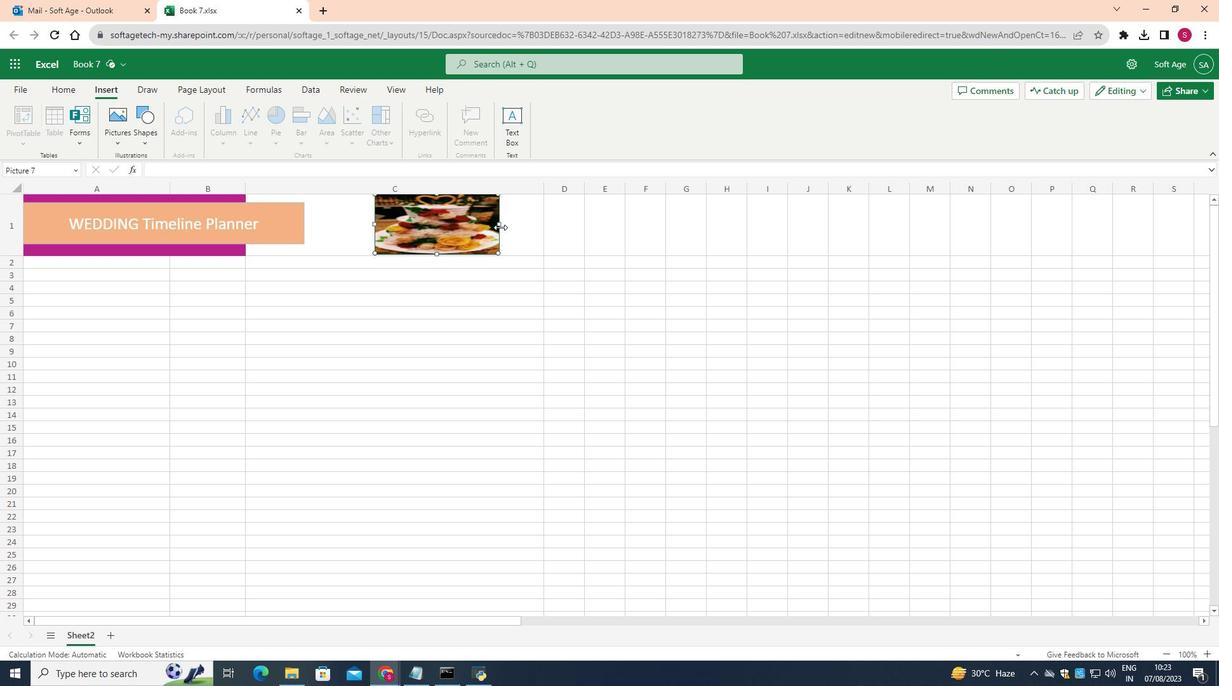 
Action: Mouse pressed left at (500, 227)
Screenshot: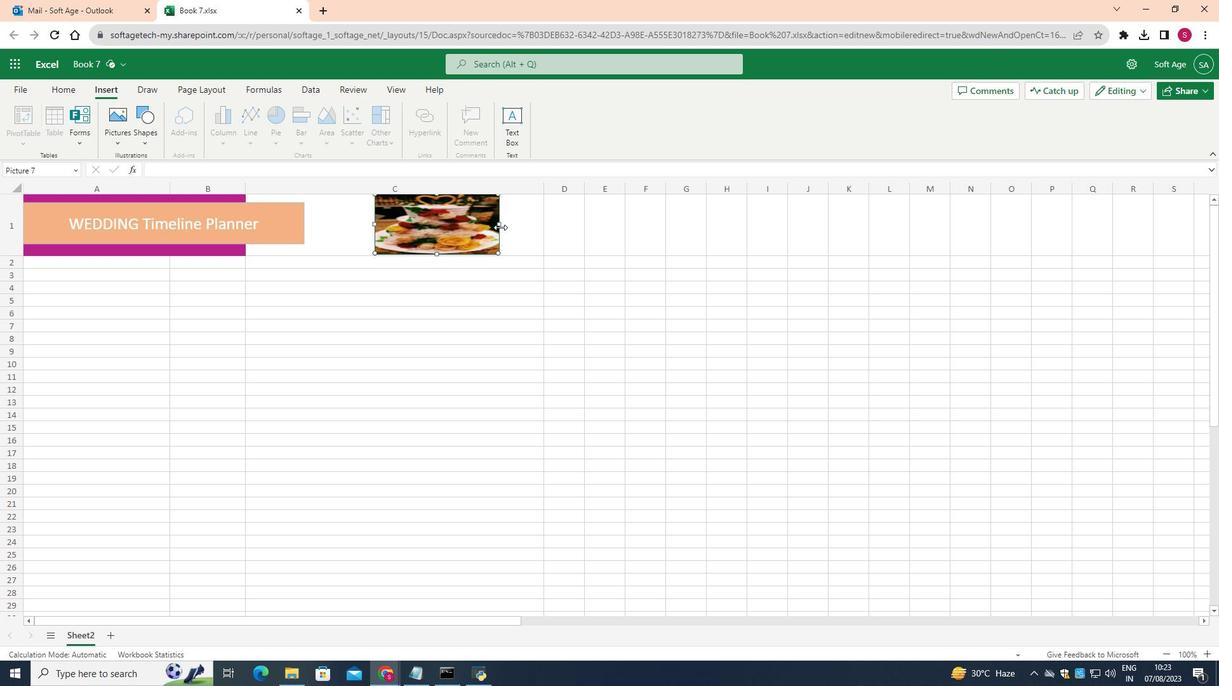 
Action: Mouse moved to (372, 224)
Screenshot: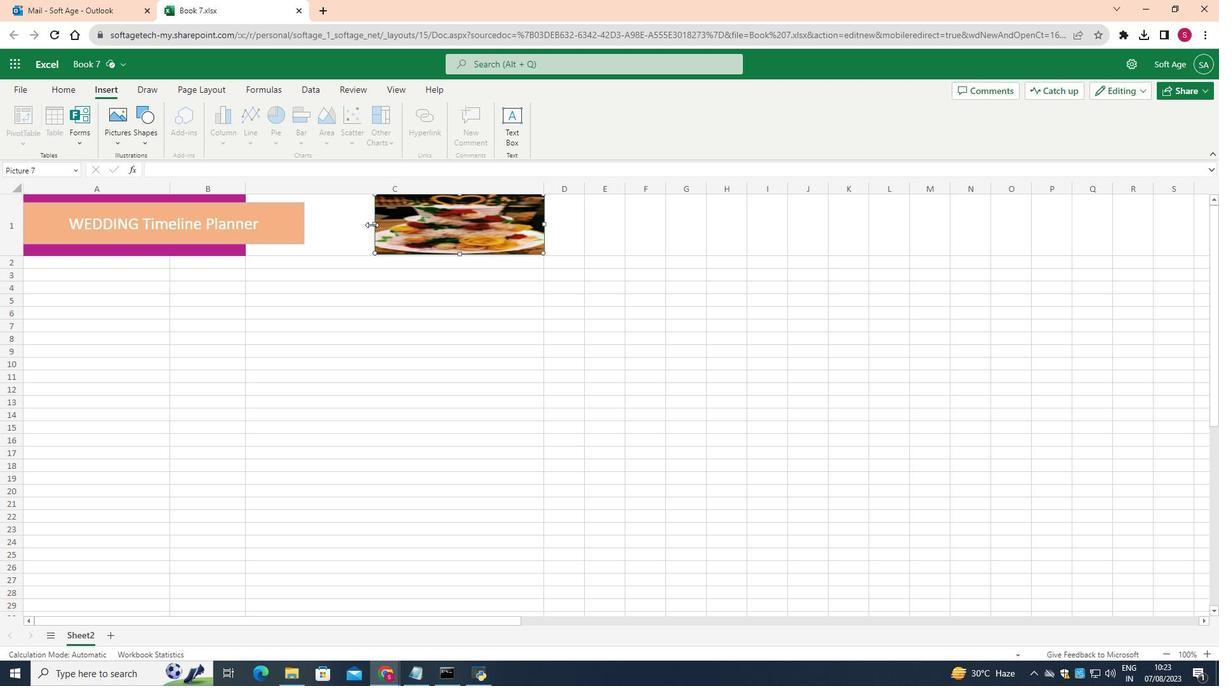 
Action: Mouse pressed left at (372, 224)
Screenshot: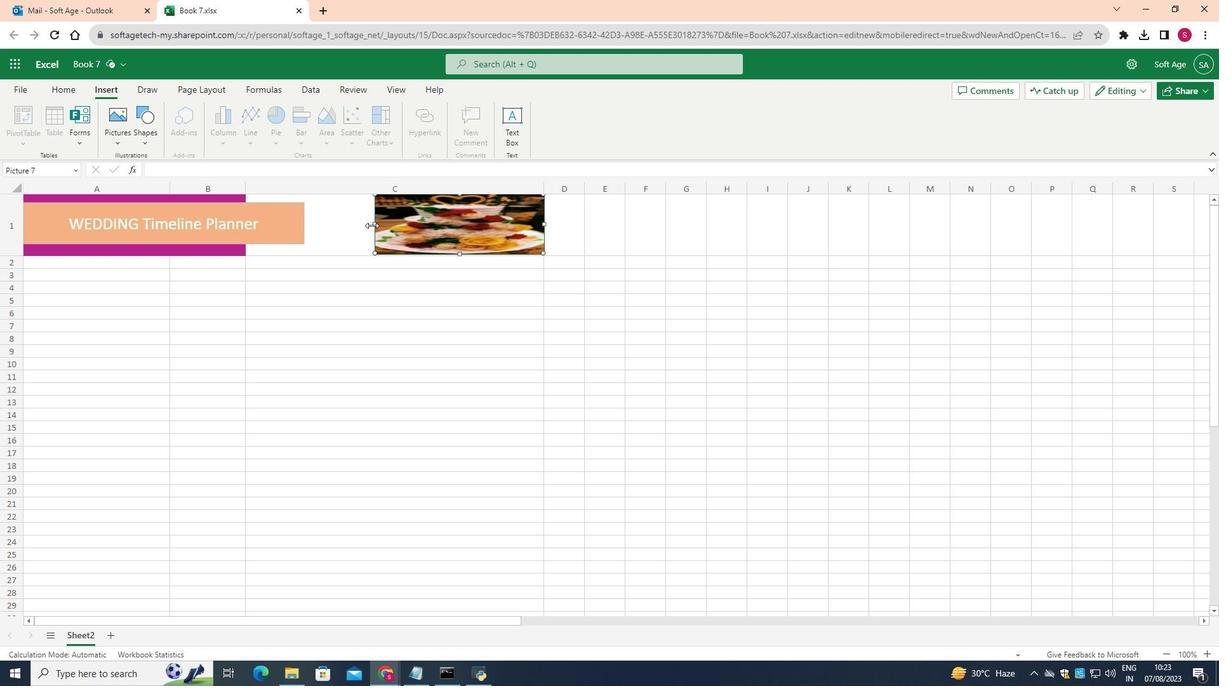 
Action: Mouse moved to (344, 224)
Screenshot: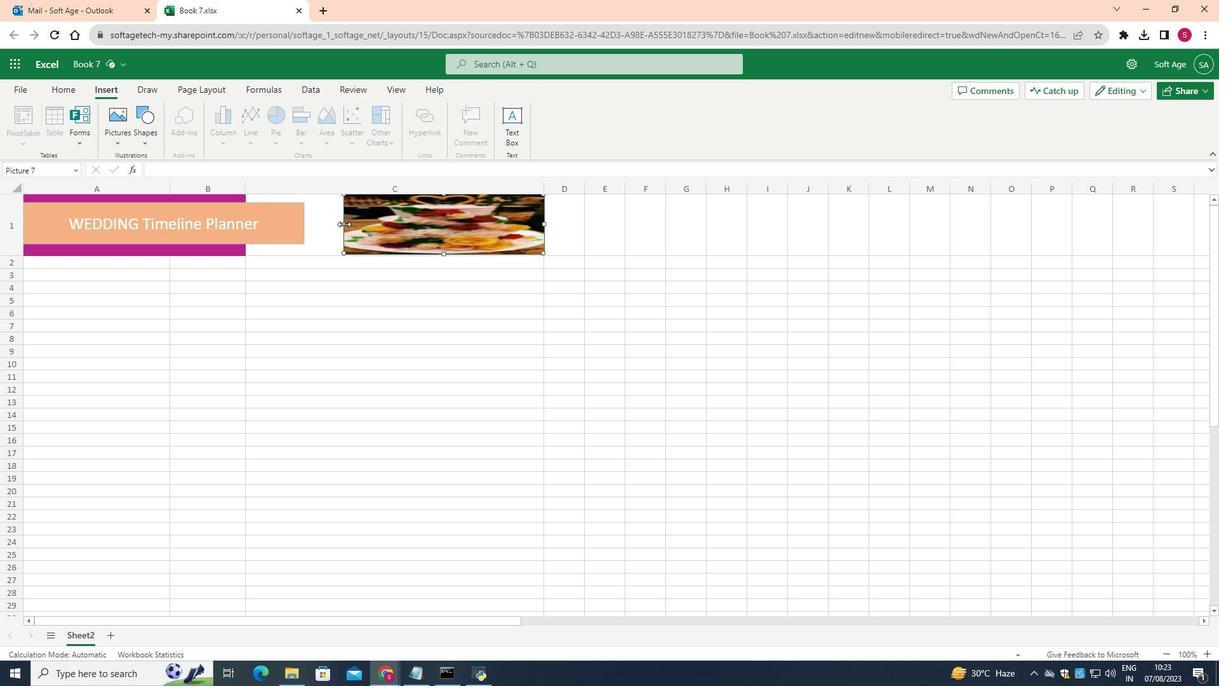 
Action: Mouse pressed left at (344, 224)
Screenshot: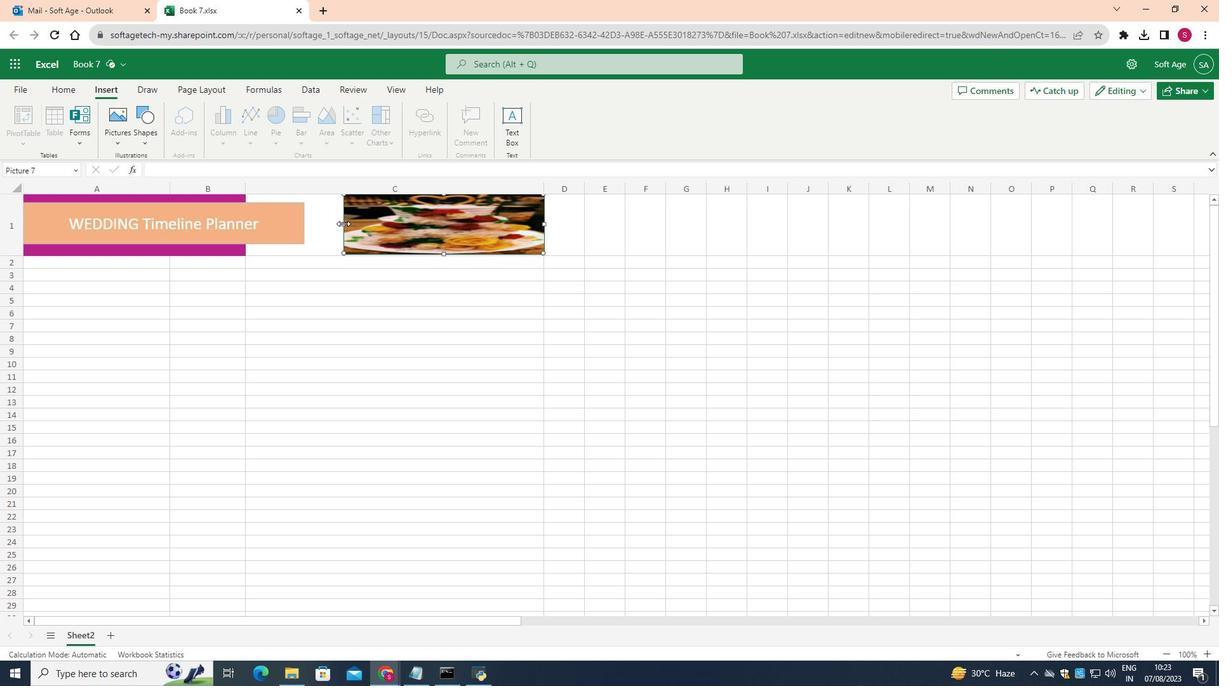 
Action: Mouse moved to (20, 256)
Screenshot: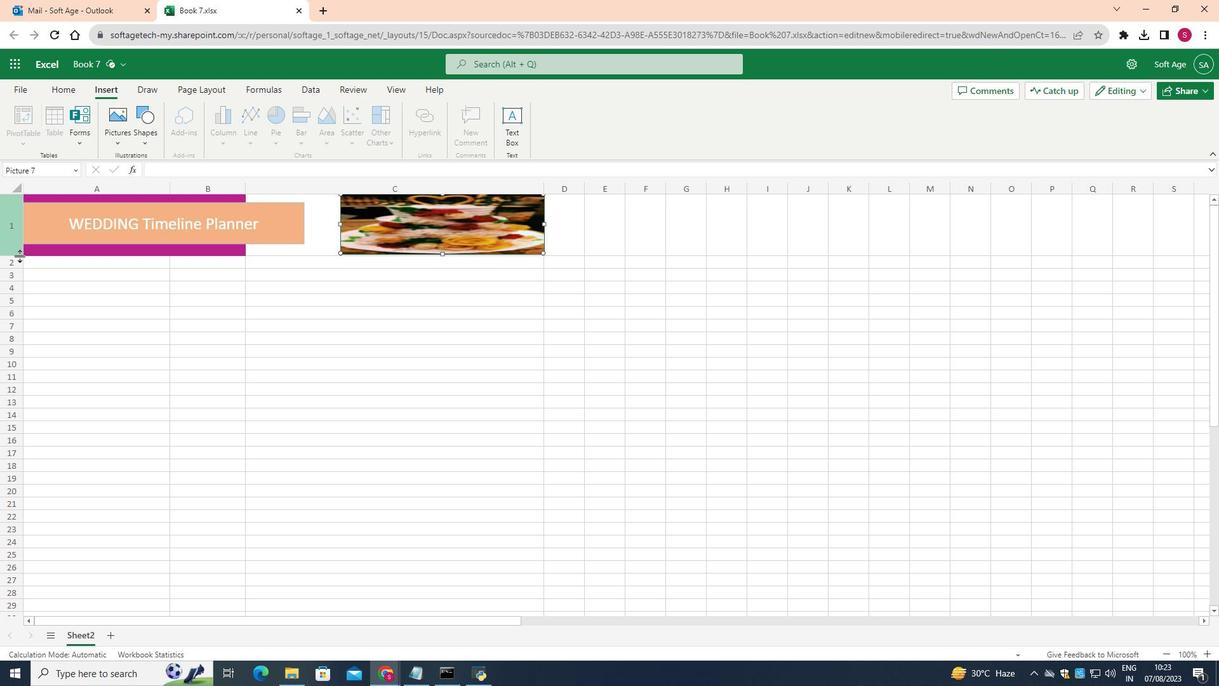 
Action: Mouse pressed left at (20, 256)
Screenshot: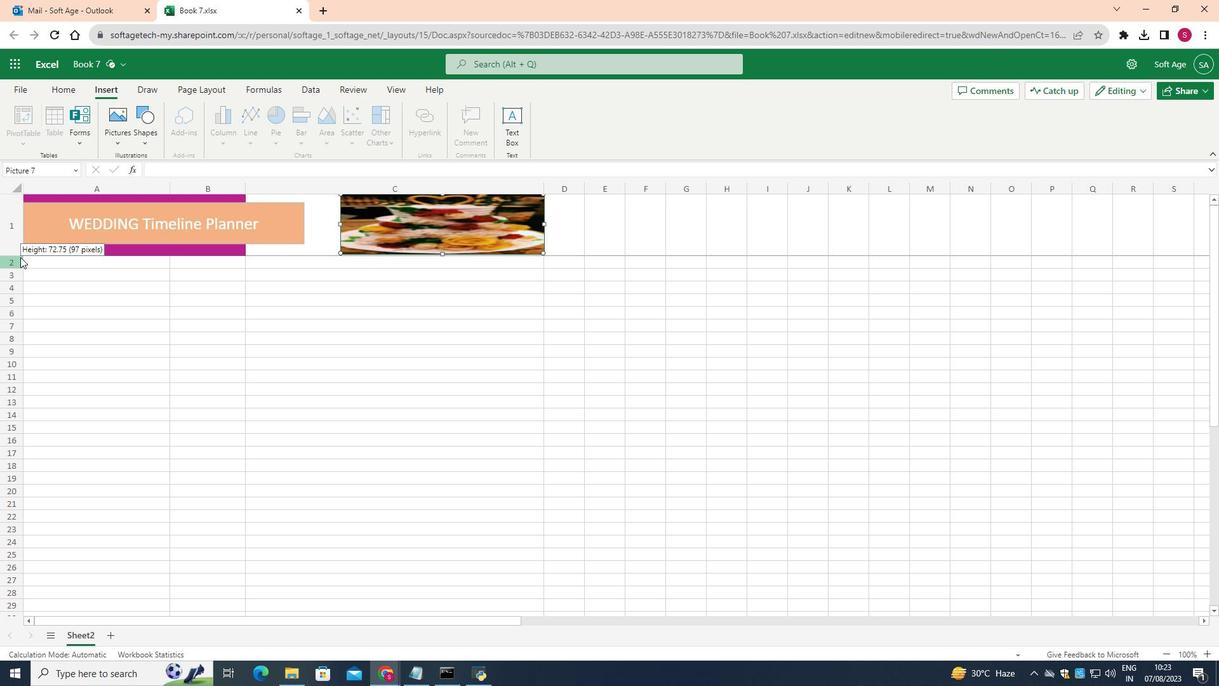 
Action: Mouse moved to (443, 252)
Screenshot: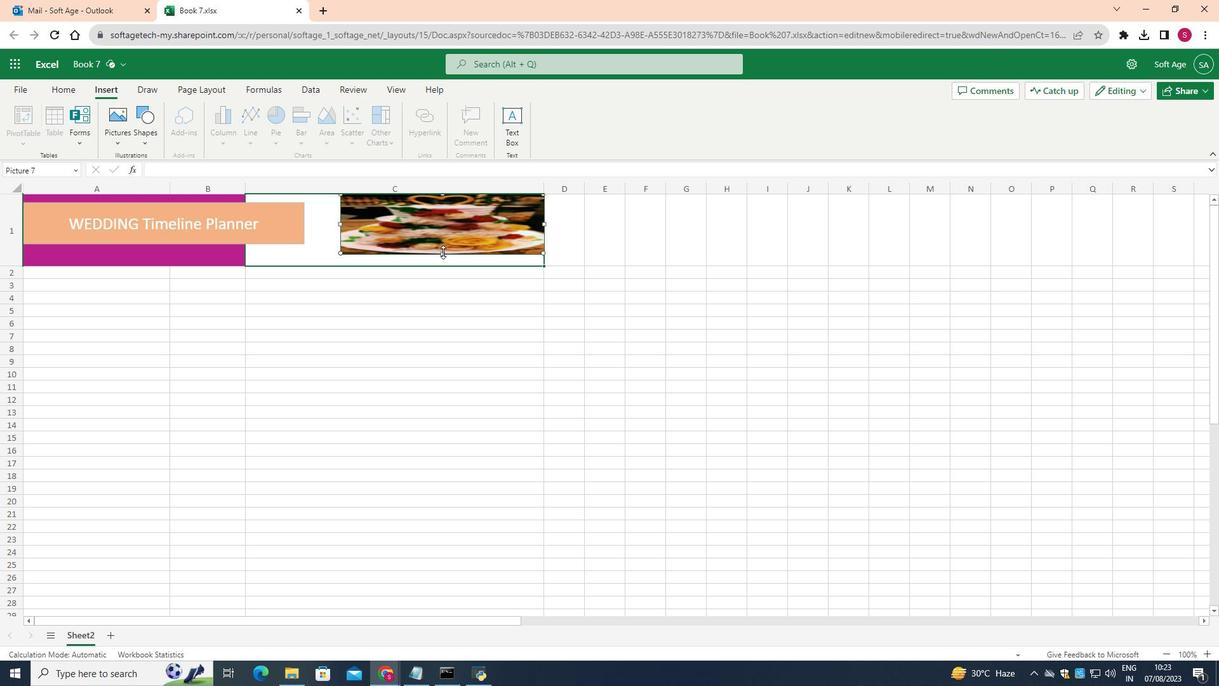 
Action: Mouse pressed left at (443, 252)
Screenshot: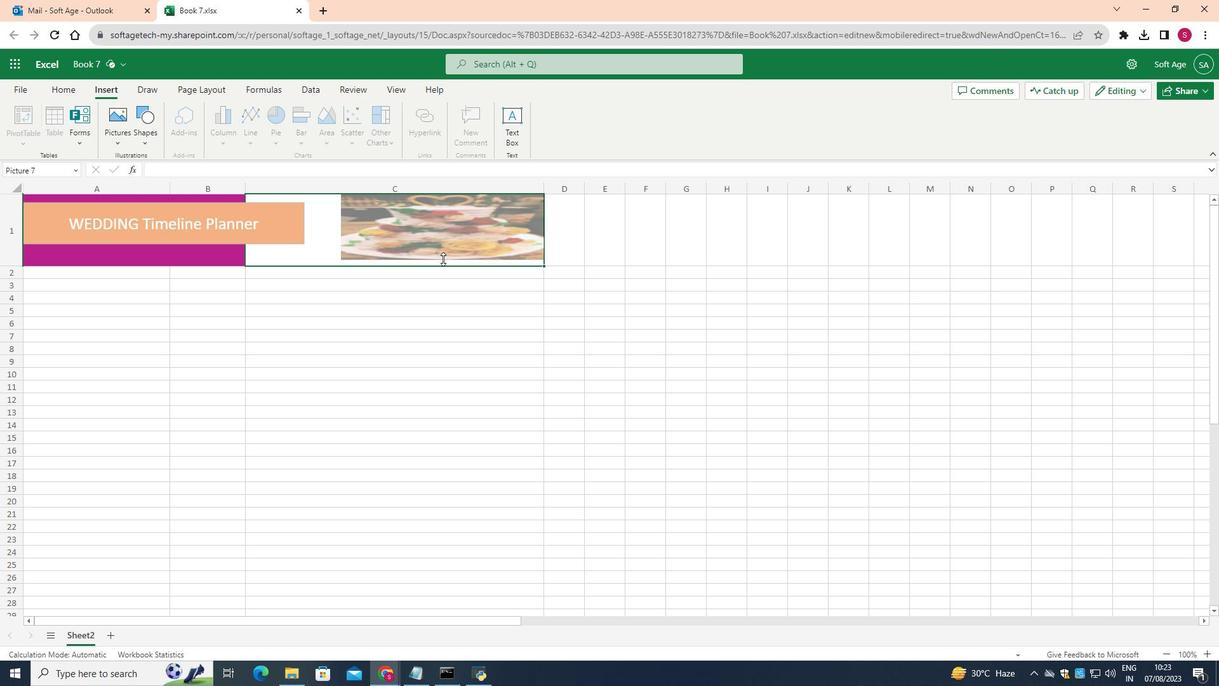 
Action: Mouse moved to (292, 299)
